 Task: Buy 1 Replacement Heads for Men's from Shave & Hair Removal section under best seller category for shipping address: Lorenzo Gonzalez, 303 Lake Floyd Circle, Hockessin, Delaware 19707, Cell Number 3022398079. Pay from credit card ending with 7965, CVV 549
Action: Mouse moved to (432, 72)
Screenshot: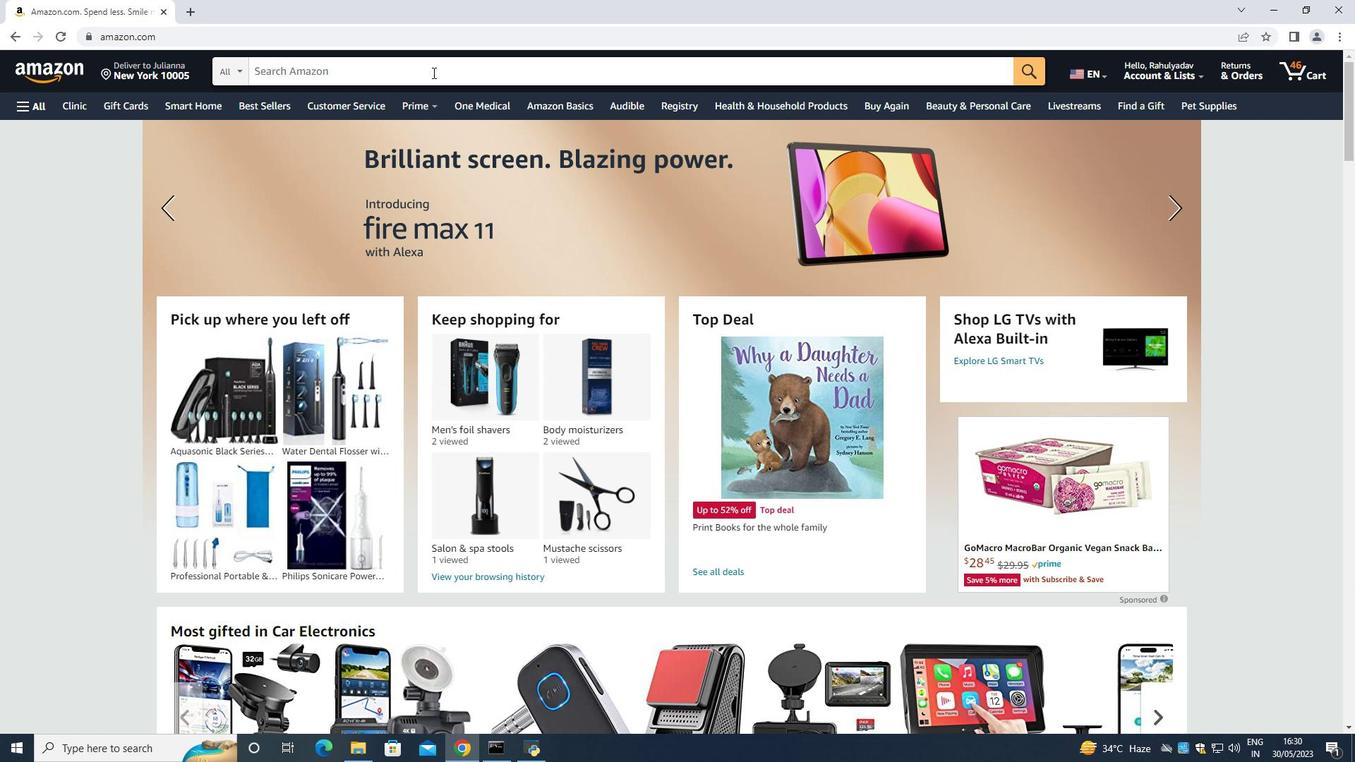 
Action: Mouse pressed left at (432, 72)
Screenshot: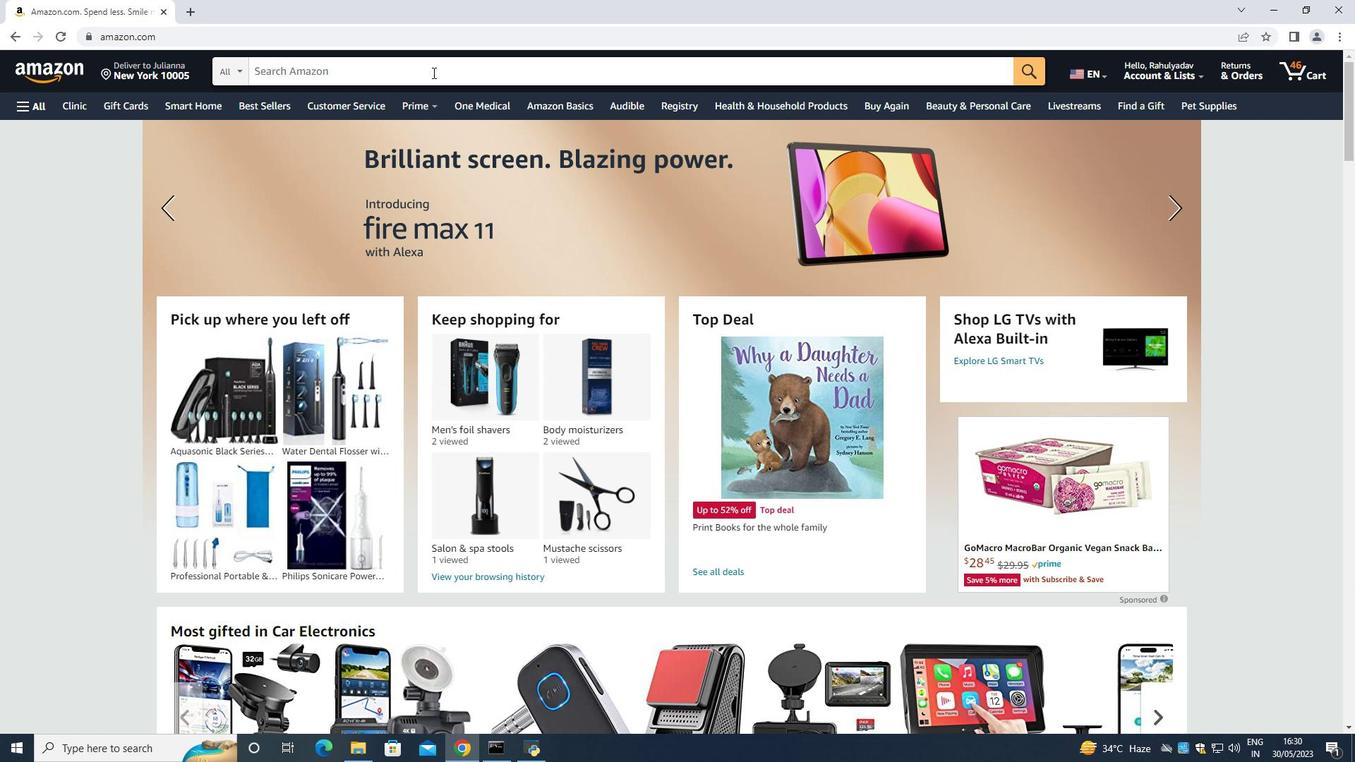 
Action: Mouse moved to (382, 80)
Screenshot: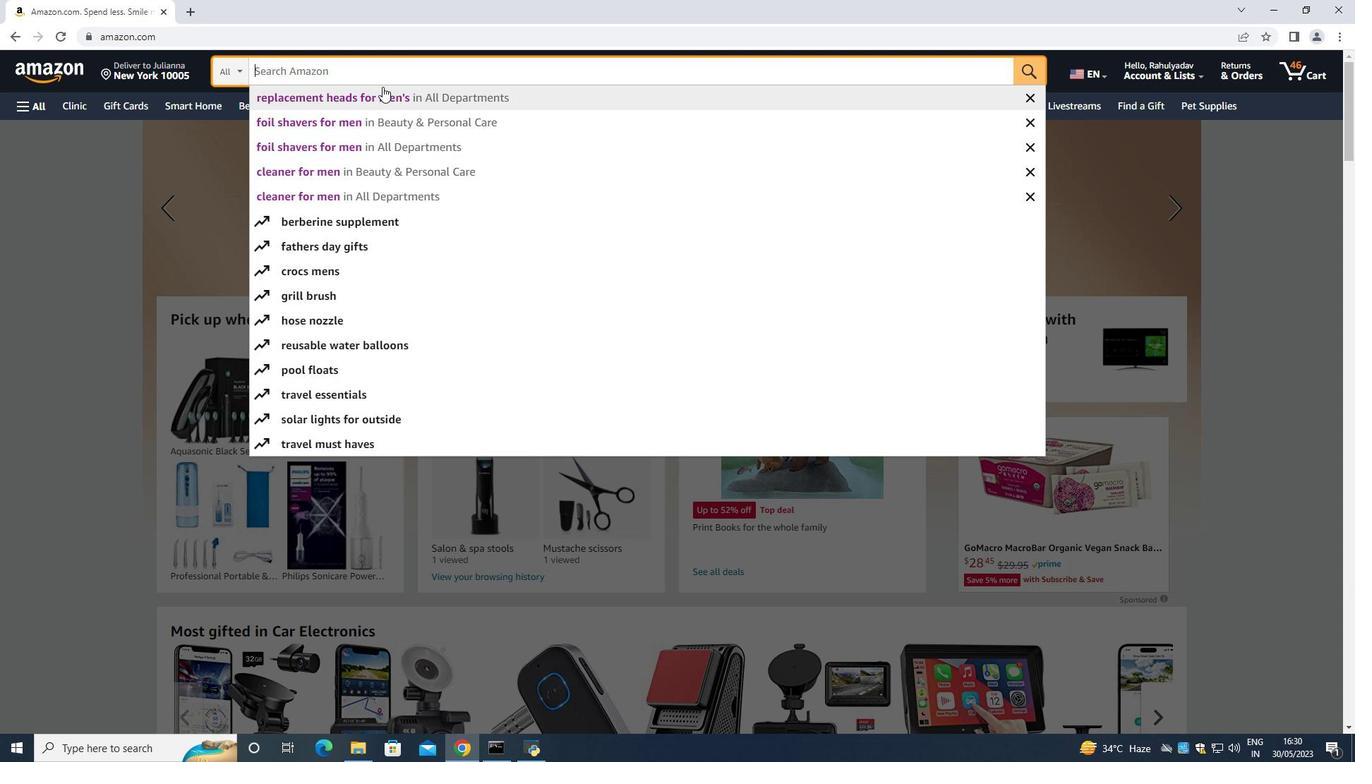 
Action: Key pressed <Key.shift>Rel
Screenshot: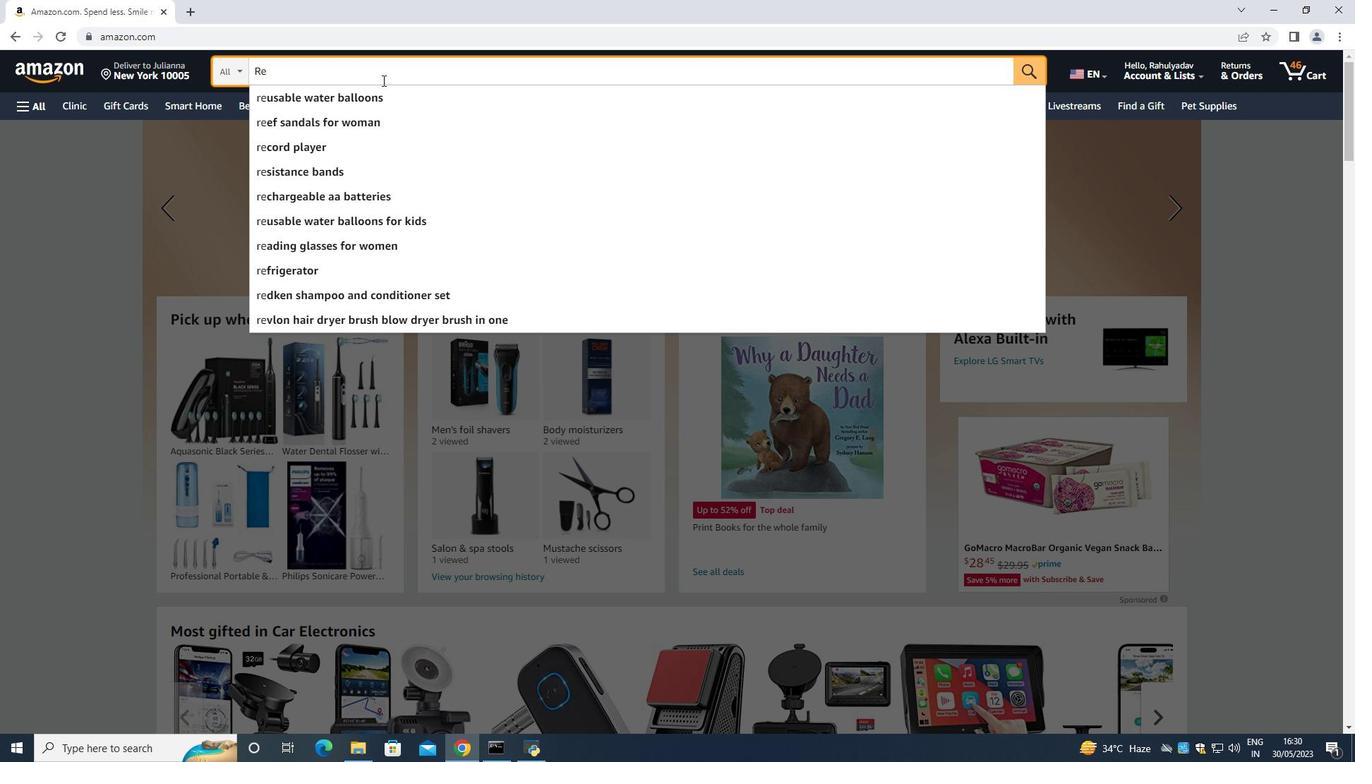 
Action: Mouse moved to (516, 140)
Screenshot: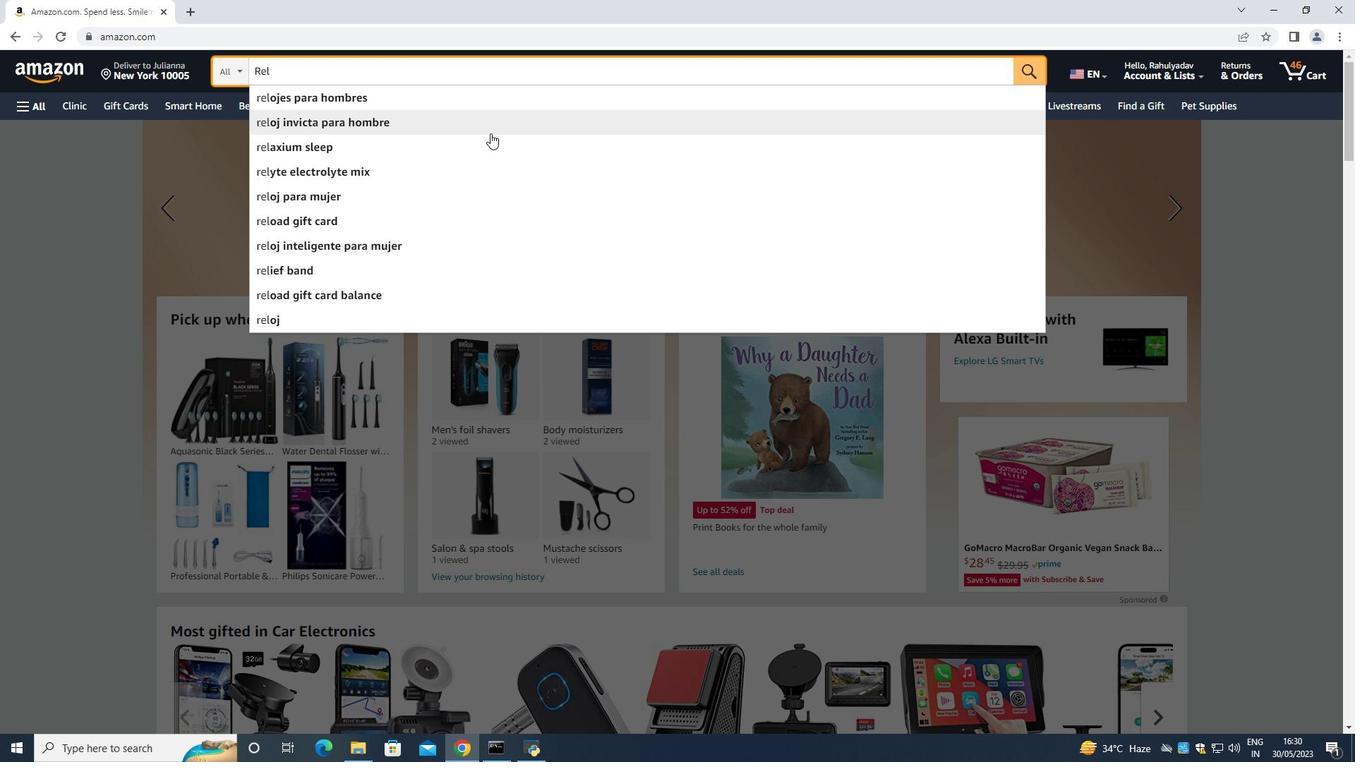 
Action: Key pressed <Key.backspace>placement<Key.space><Key.shift>Head<Key.space>for<Key.space><Key.shift>Men<Key.space><Key.enter>
Screenshot: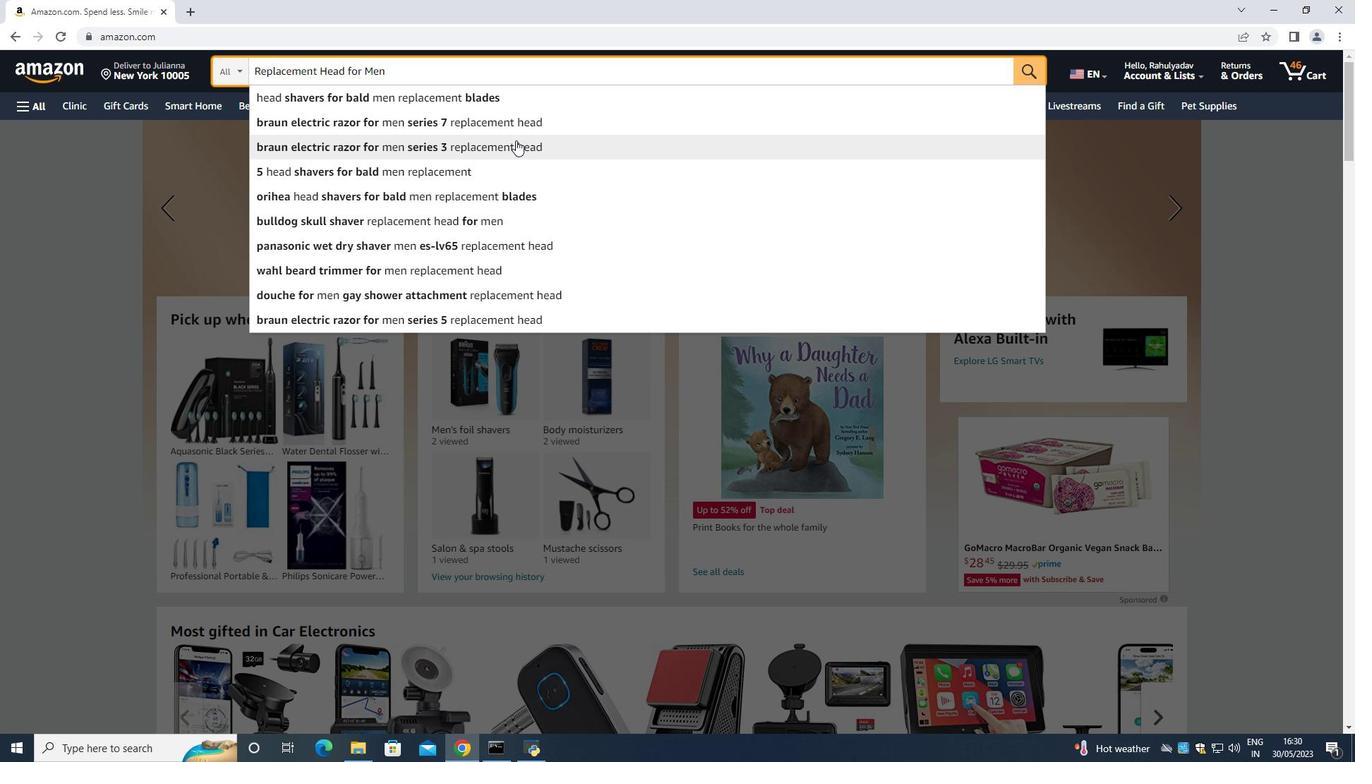 
Action: Mouse scrolled (516, 141) with delta (0, 0)
Screenshot: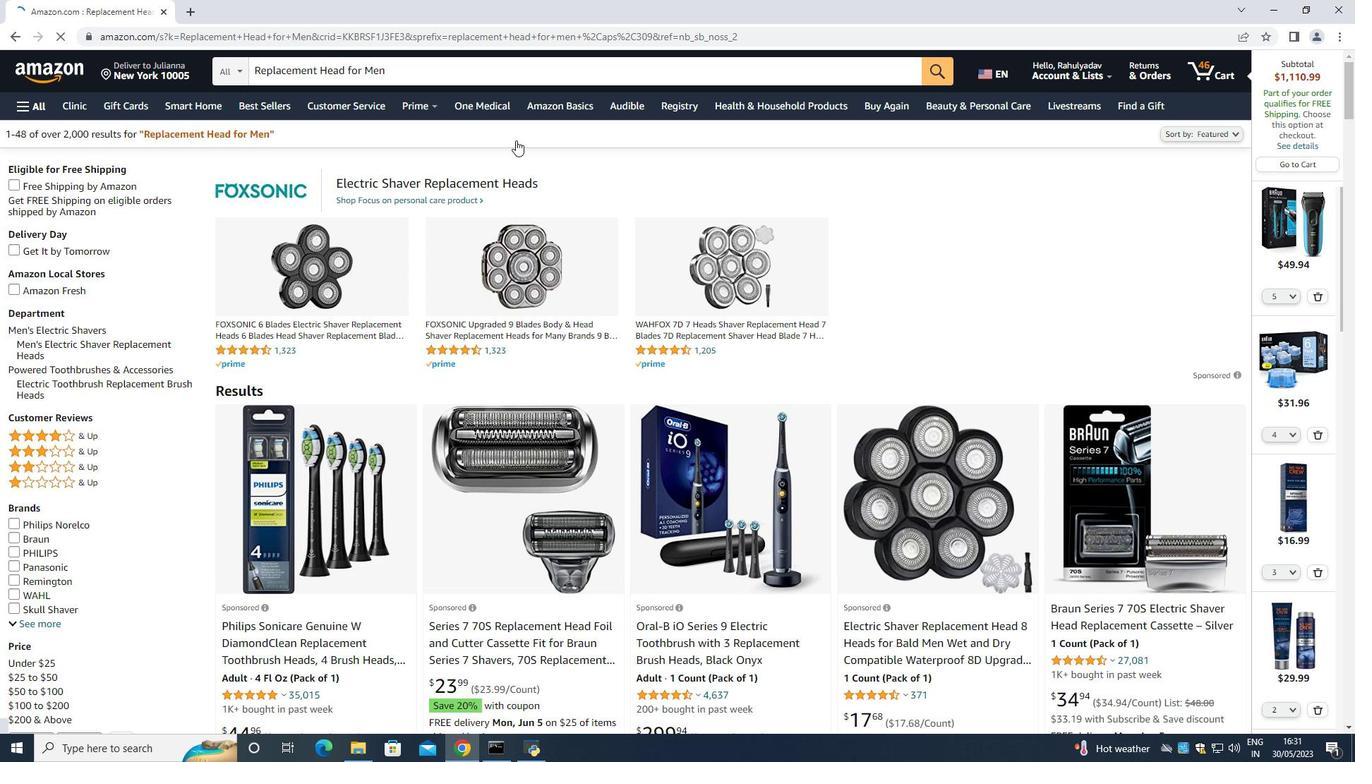 
Action: Mouse scrolled (516, 141) with delta (0, 0)
Screenshot: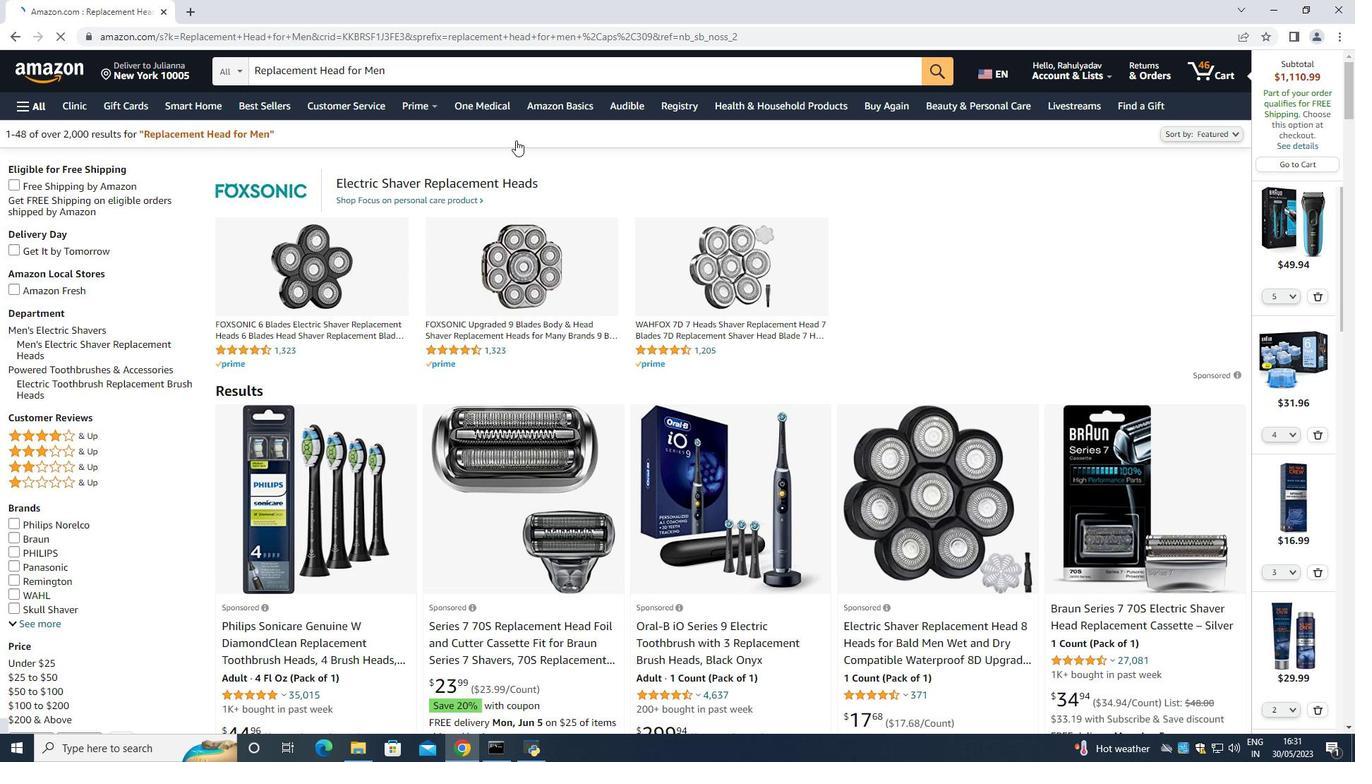 
Action: Mouse moved to (514, 167)
Screenshot: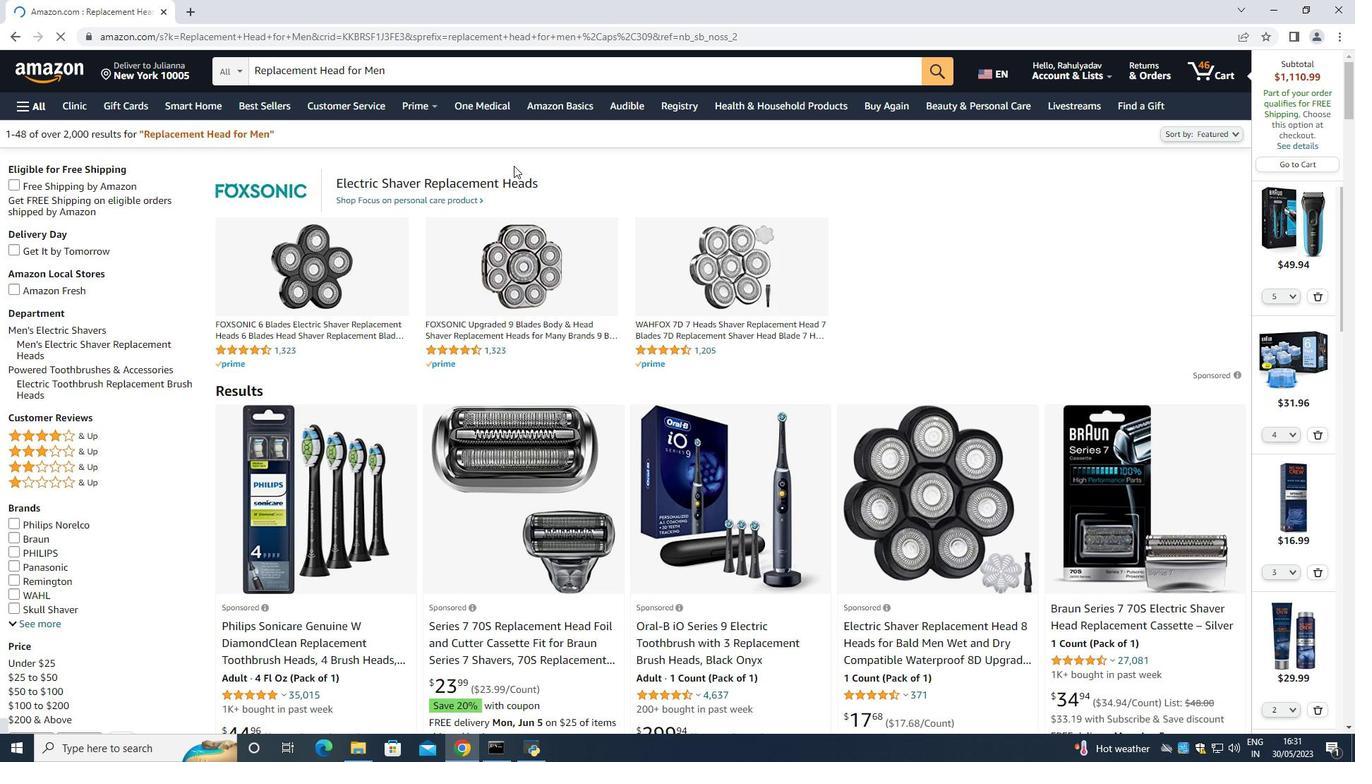 
Action: Mouse scrolled (514, 166) with delta (0, 0)
Screenshot: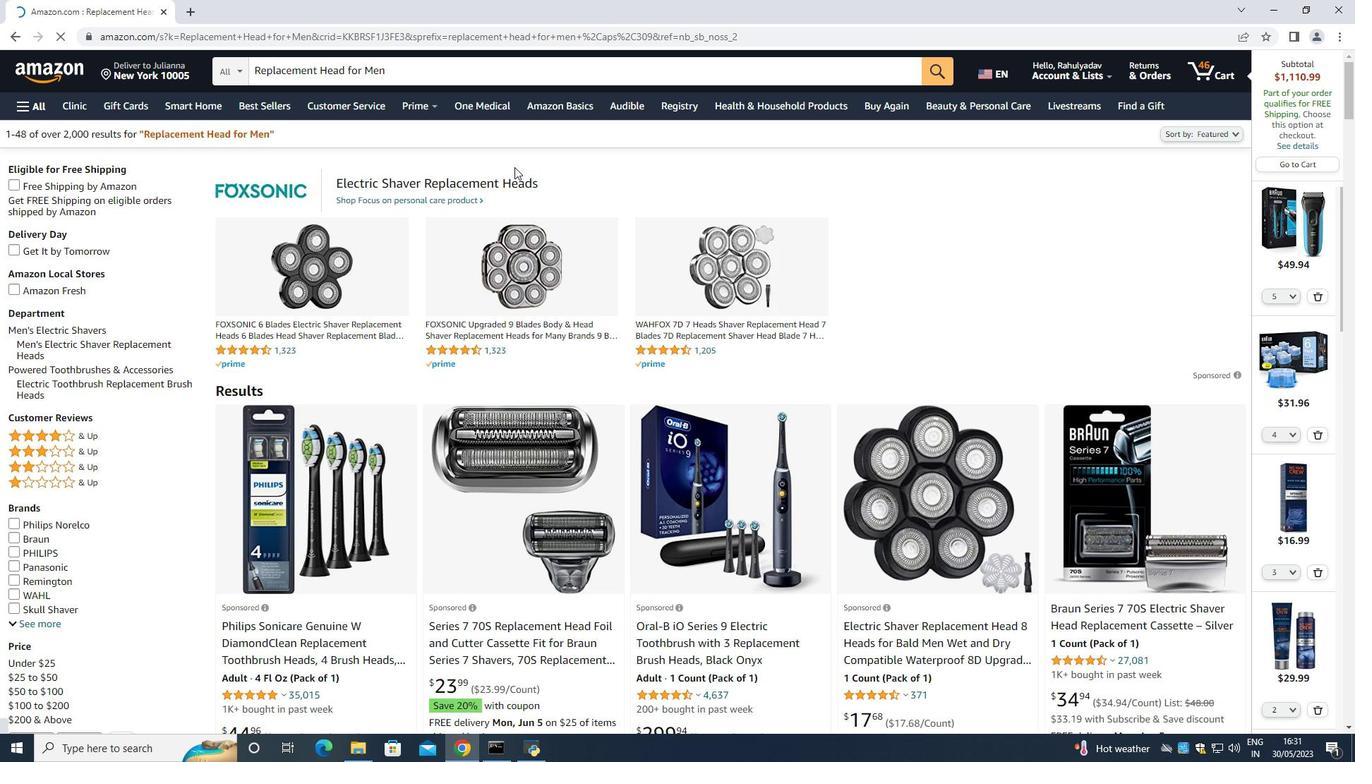 
Action: Mouse moved to (517, 226)
Screenshot: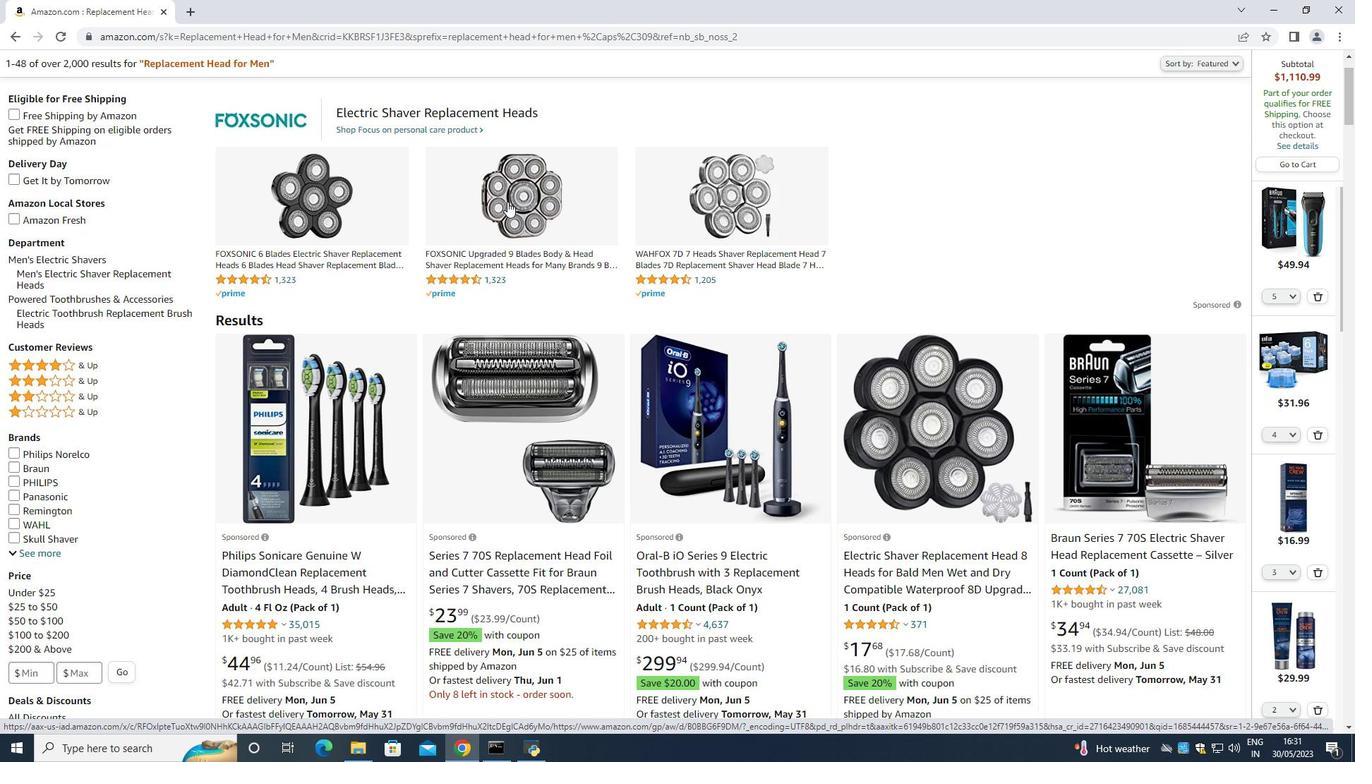 
Action: Mouse scrolled (517, 225) with delta (0, 0)
Screenshot: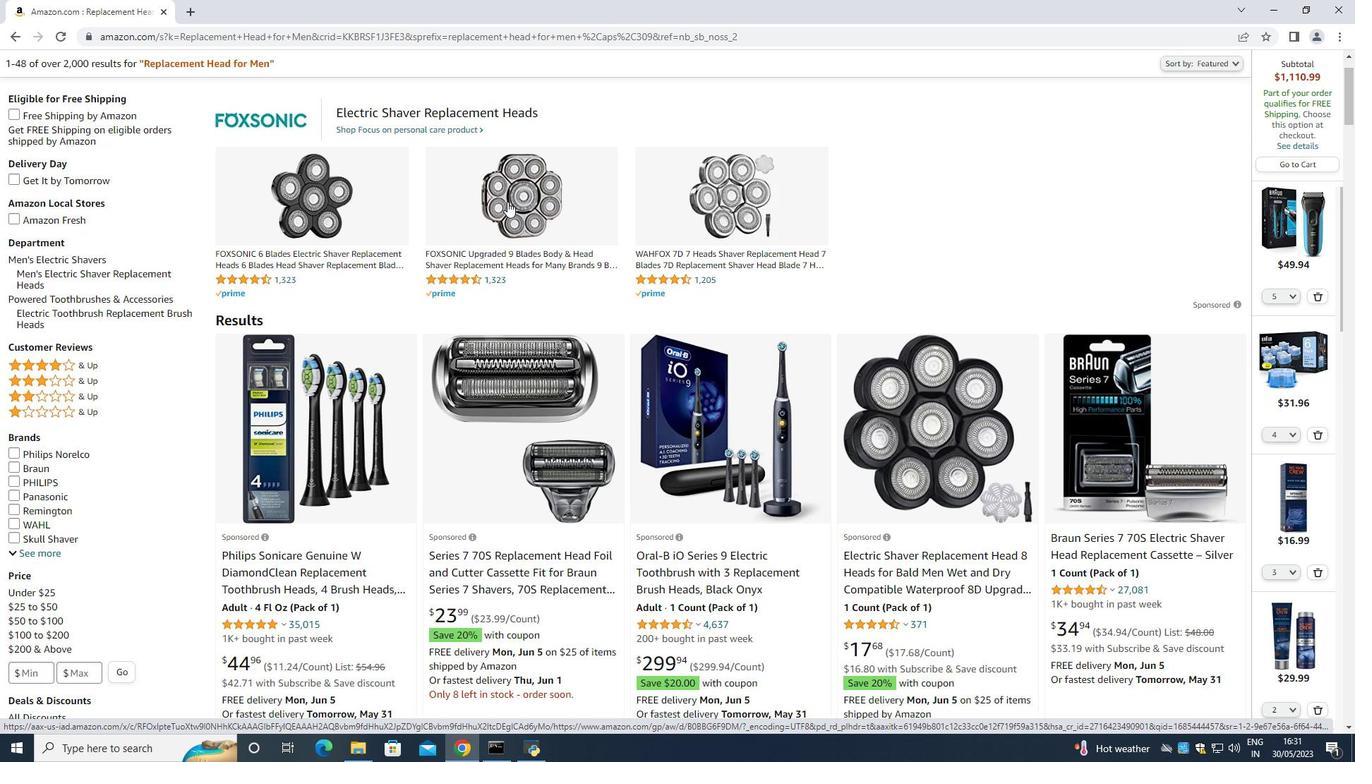 
Action: Mouse moved to (904, 490)
Screenshot: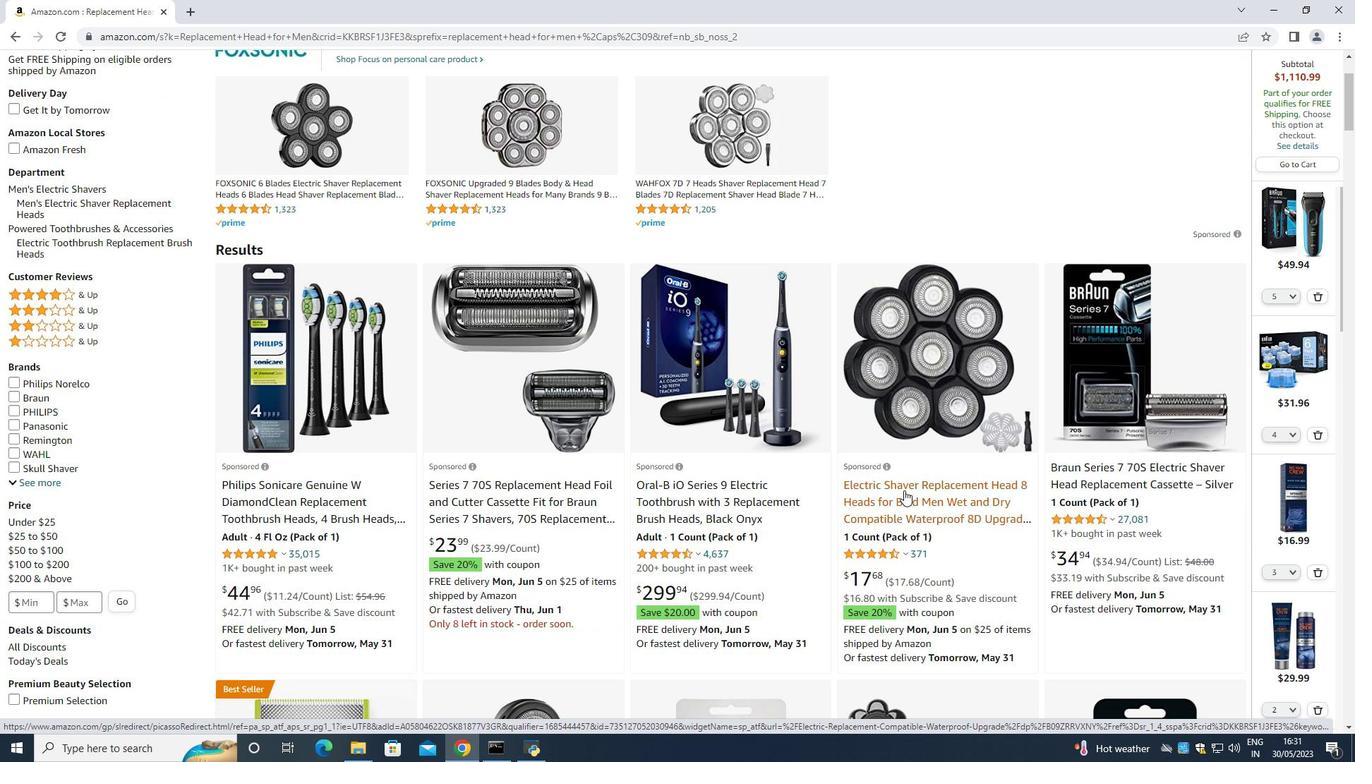 
Action: Mouse scrolled (904, 489) with delta (0, 0)
Screenshot: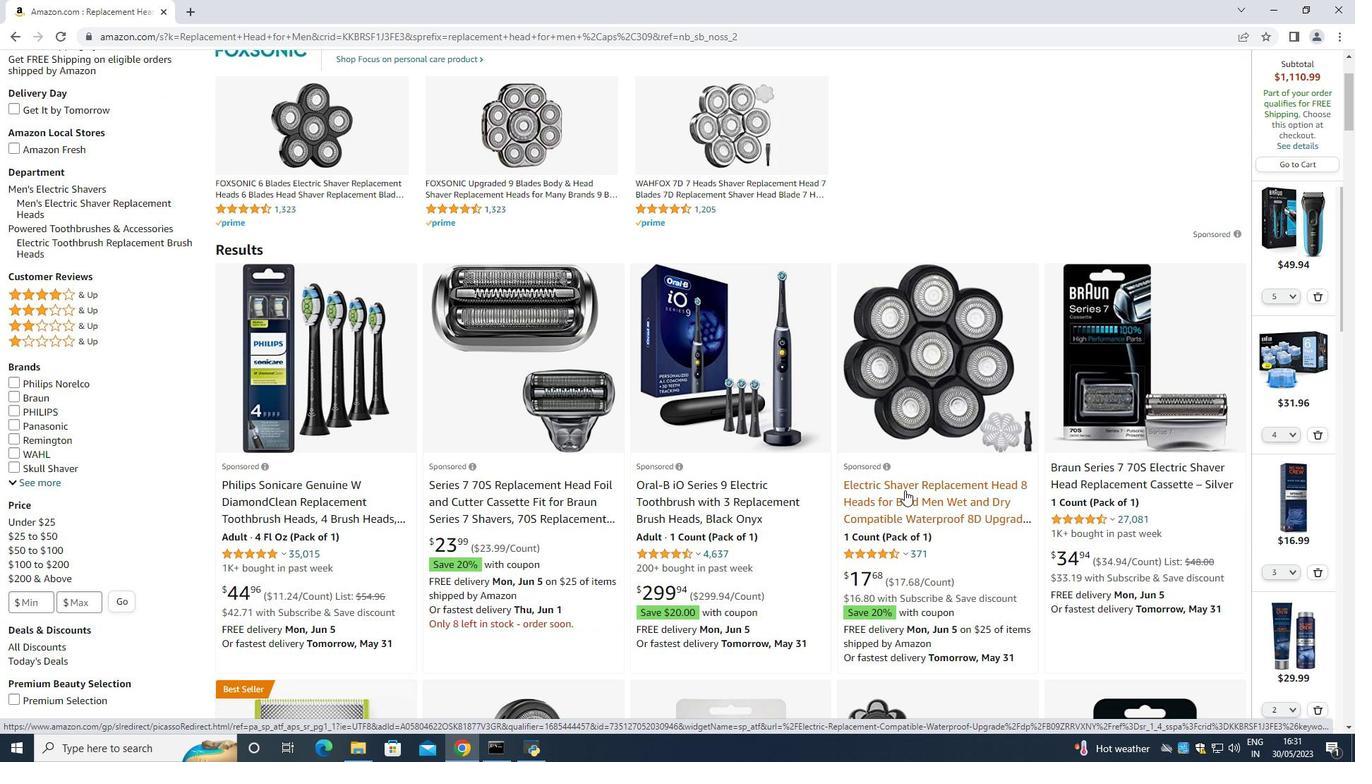 
Action: Mouse scrolled (904, 489) with delta (0, 0)
Screenshot: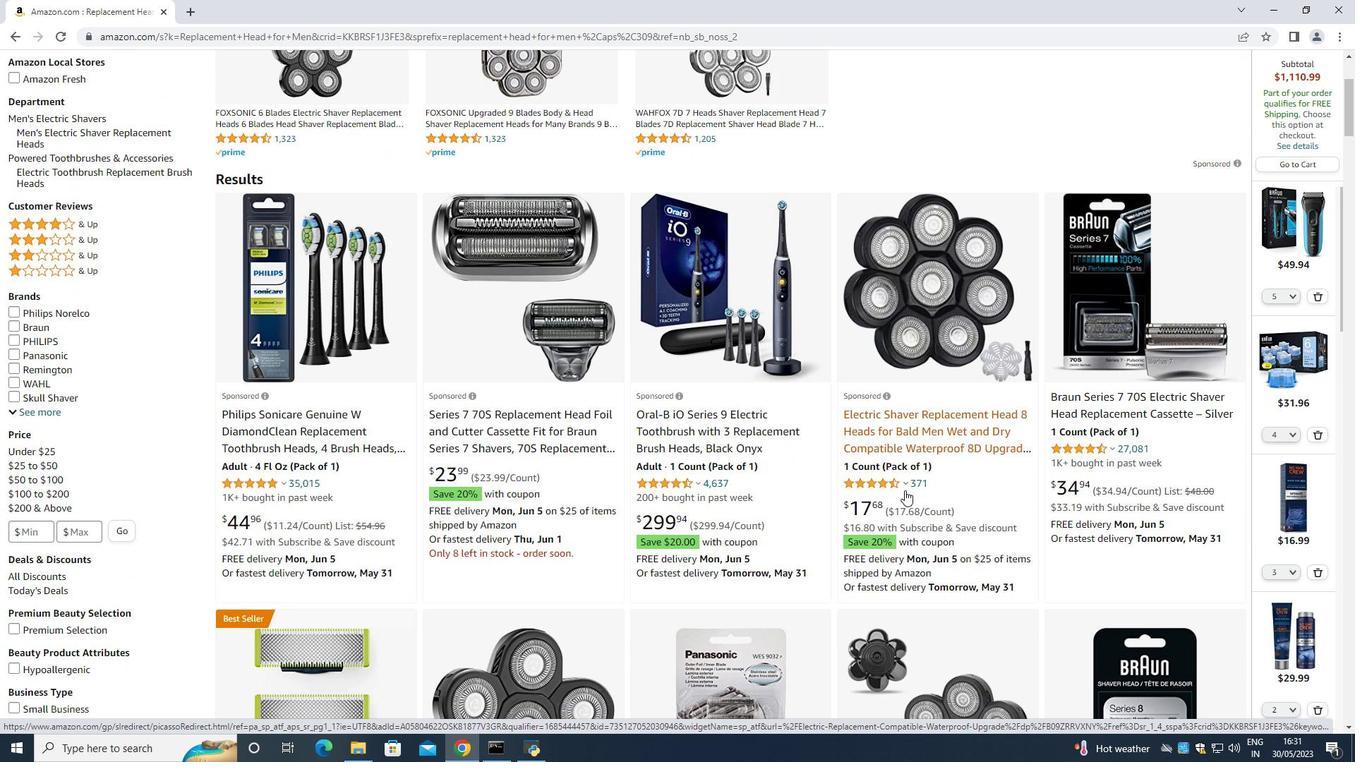 
Action: Mouse scrolled (904, 489) with delta (0, 0)
Screenshot: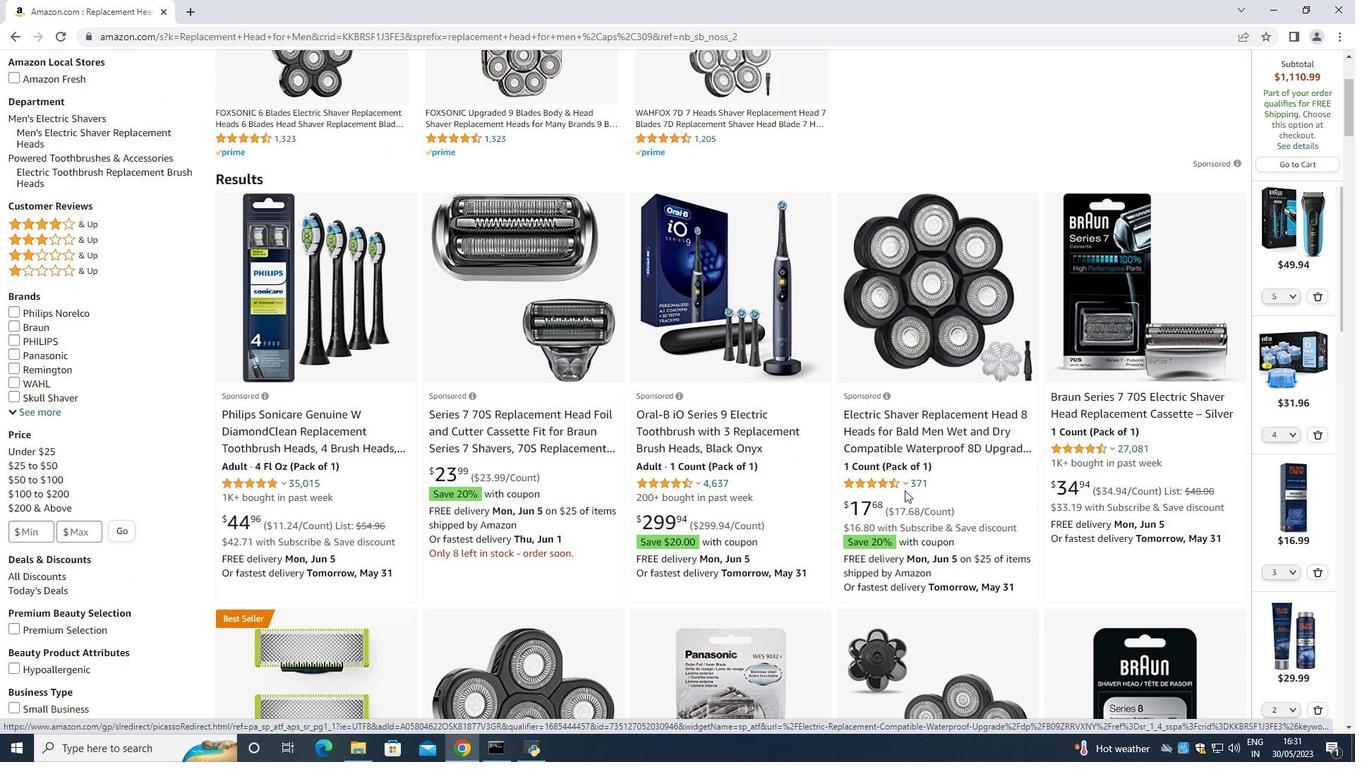 
Action: Mouse moved to (746, 471)
Screenshot: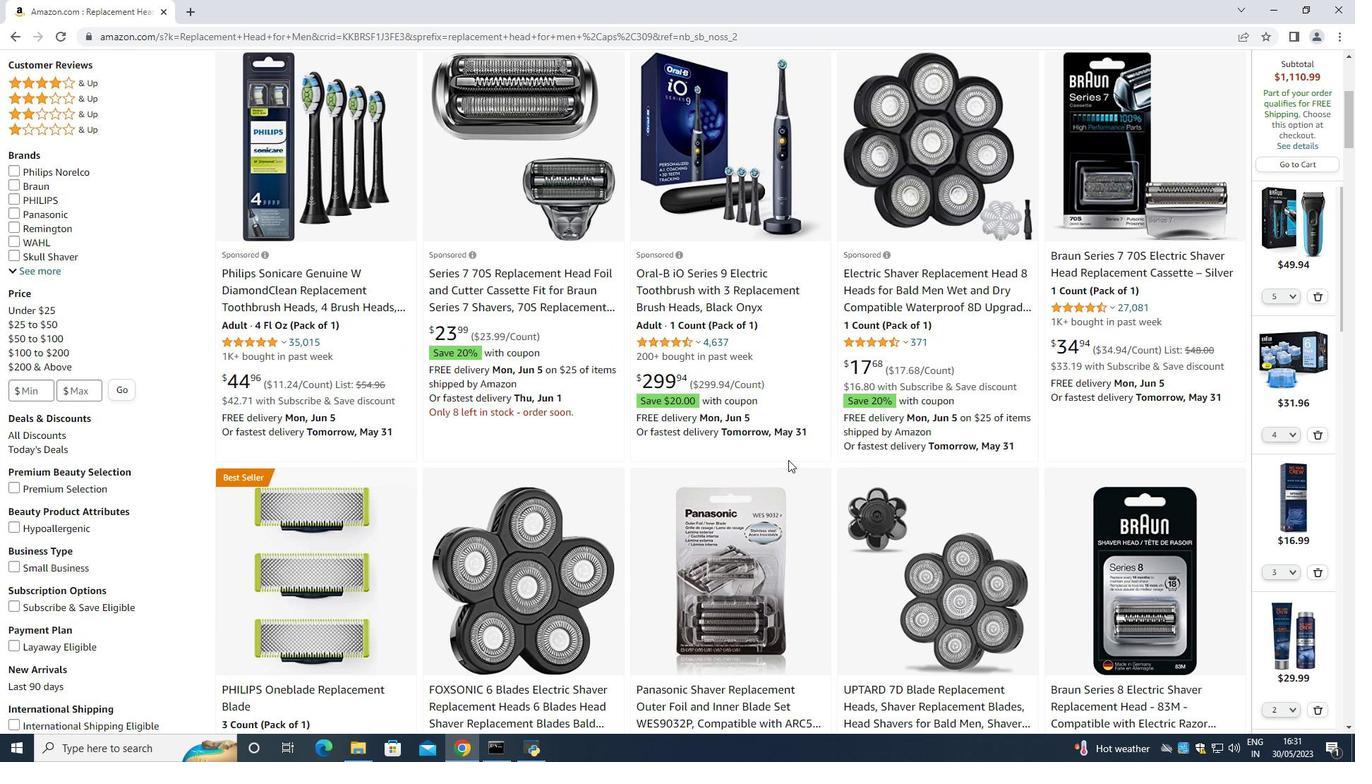 
Action: Mouse scrolled (746, 470) with delta (0, 0)
Screenshot: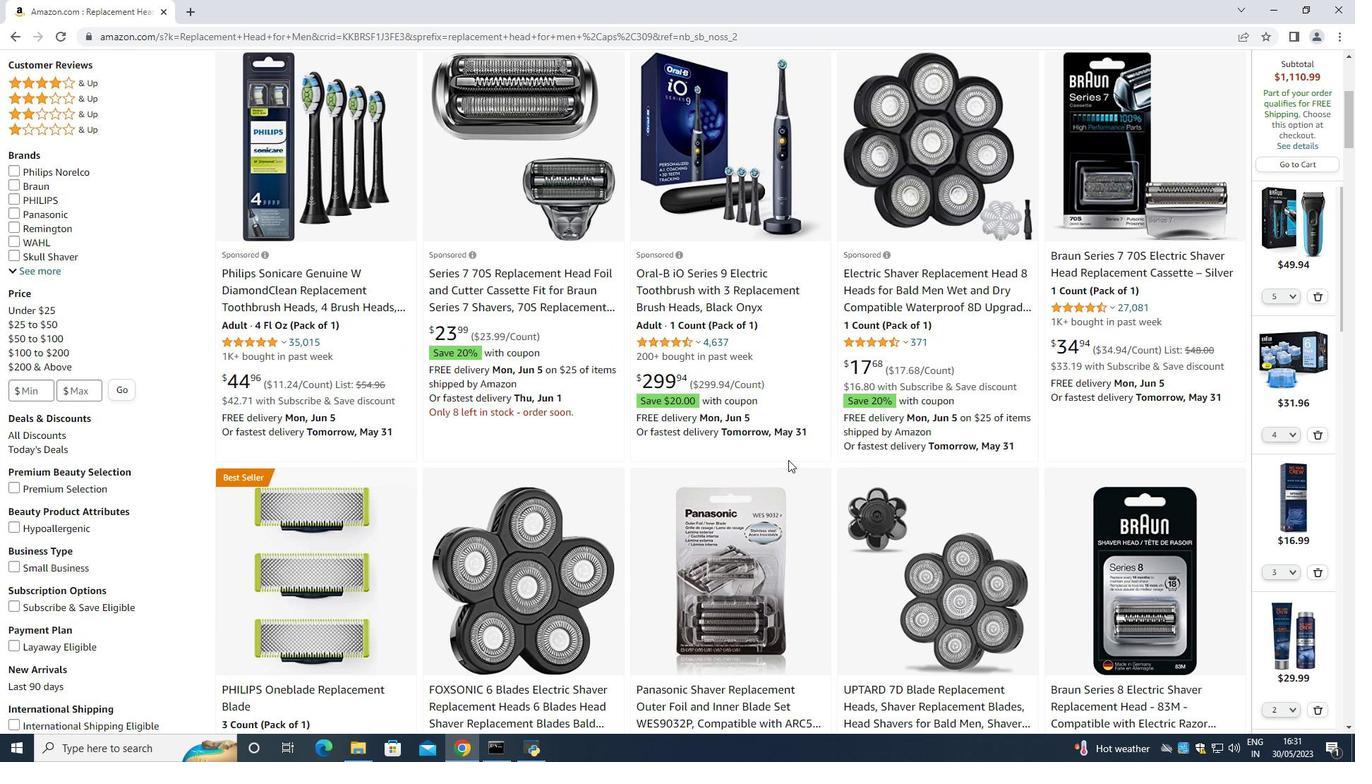 
Action: Mouse moved to (496, 422)
Screenshot: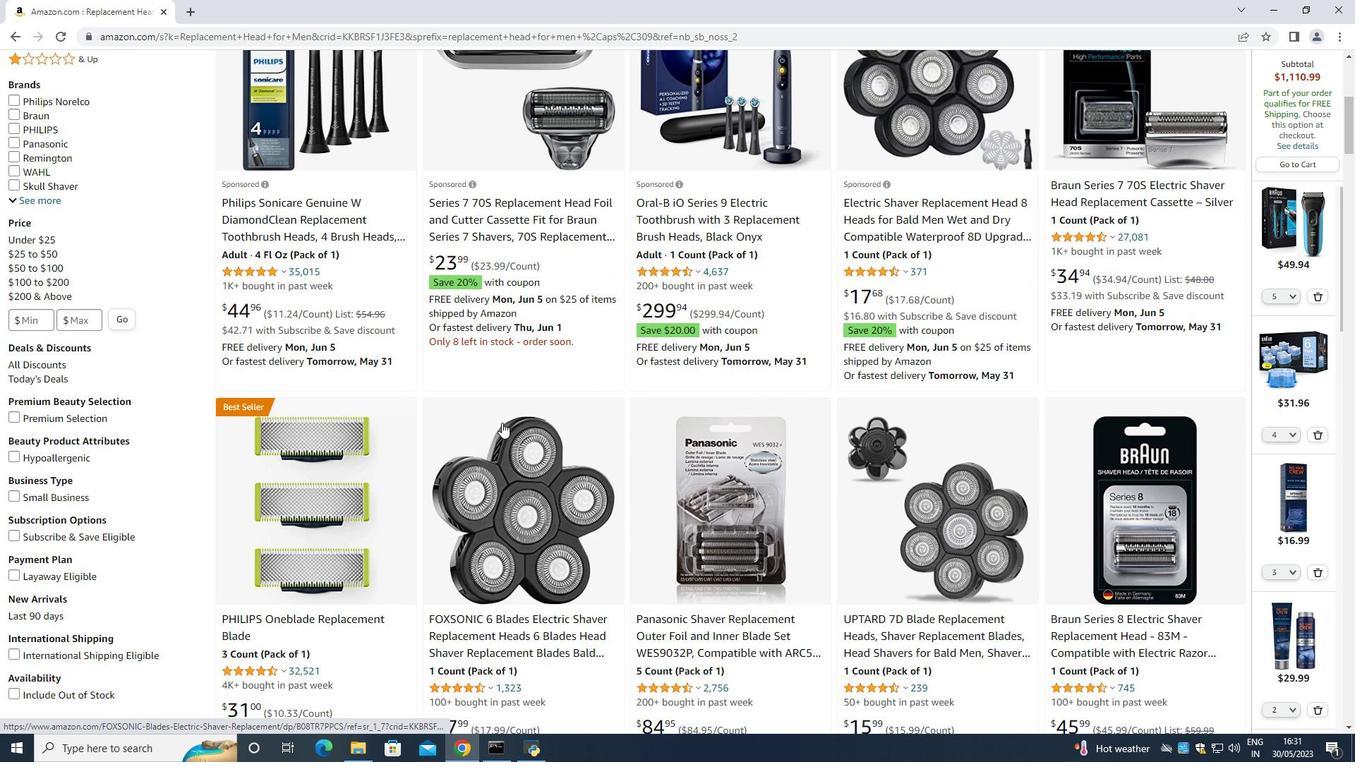 
Action: Mouse scrolled (496, 422) with delta (0, 0)
Screenshot: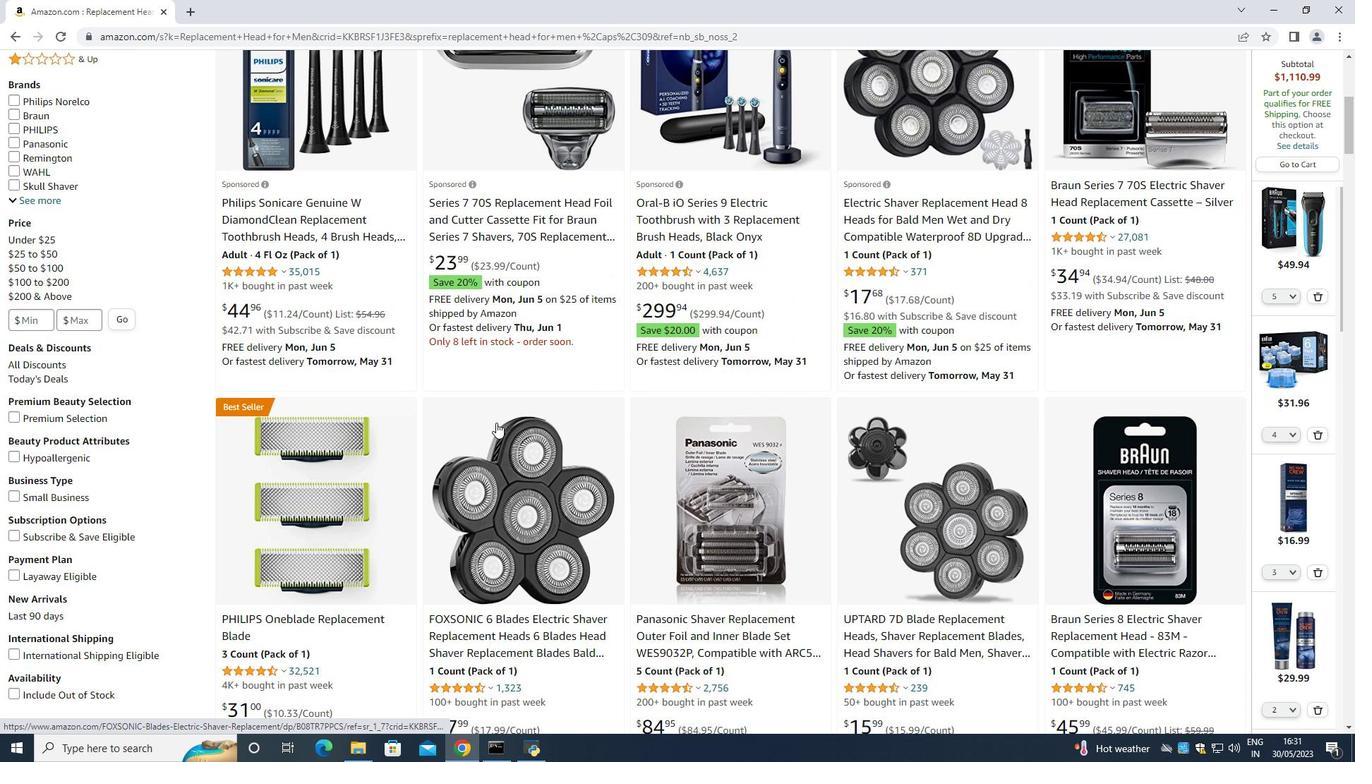 
Action: Mouse moved to (400, 440)
Screenshot: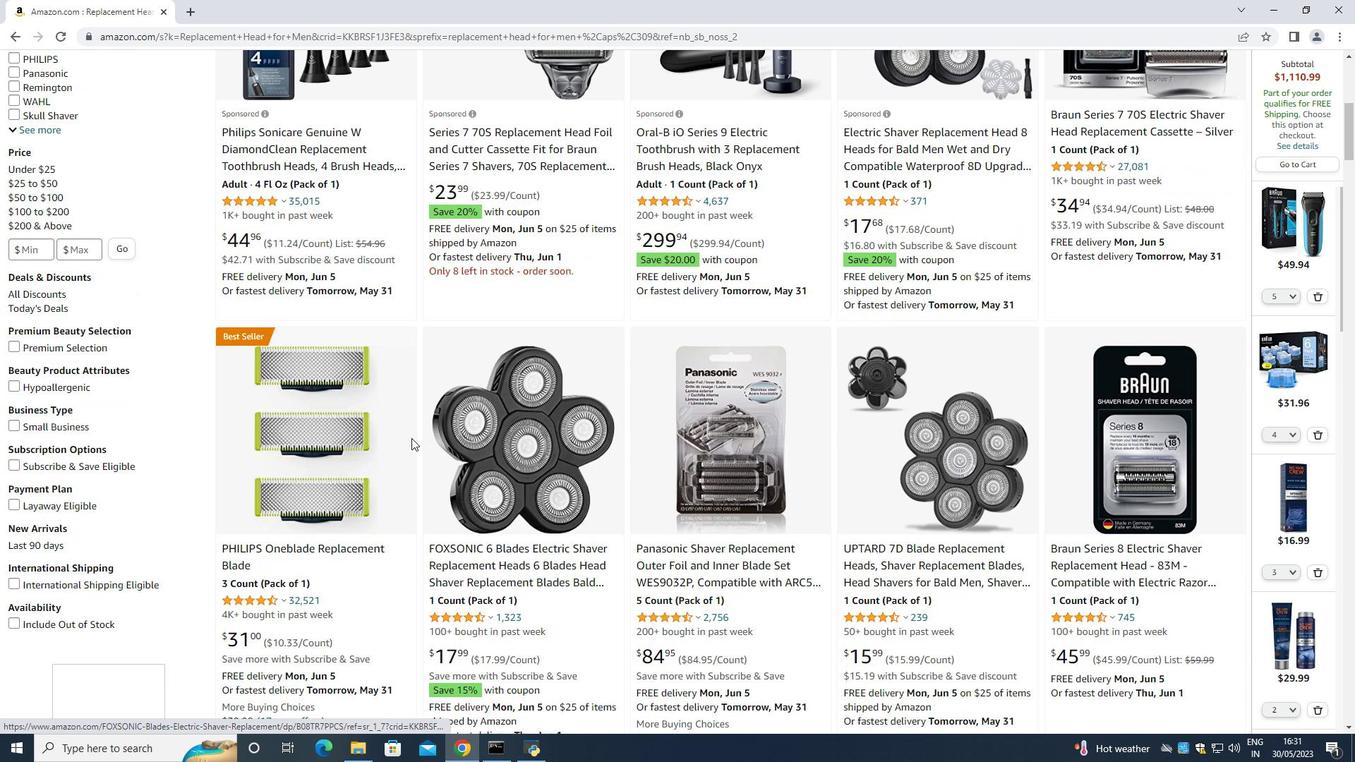 
Action: Mouse scrolled (400, 439) with delta (0, 0)
Screenshot: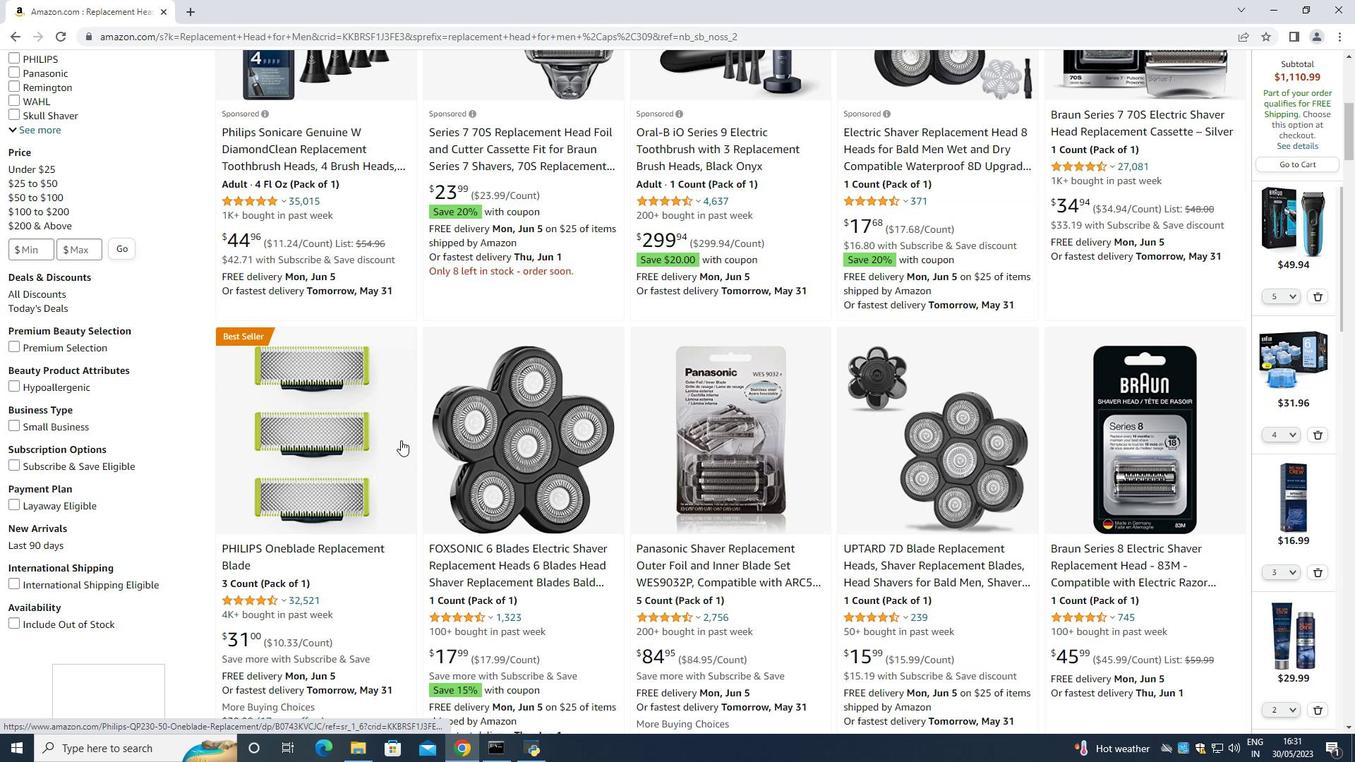 
Action: Mouse moved to (400, 441)
Screenshot: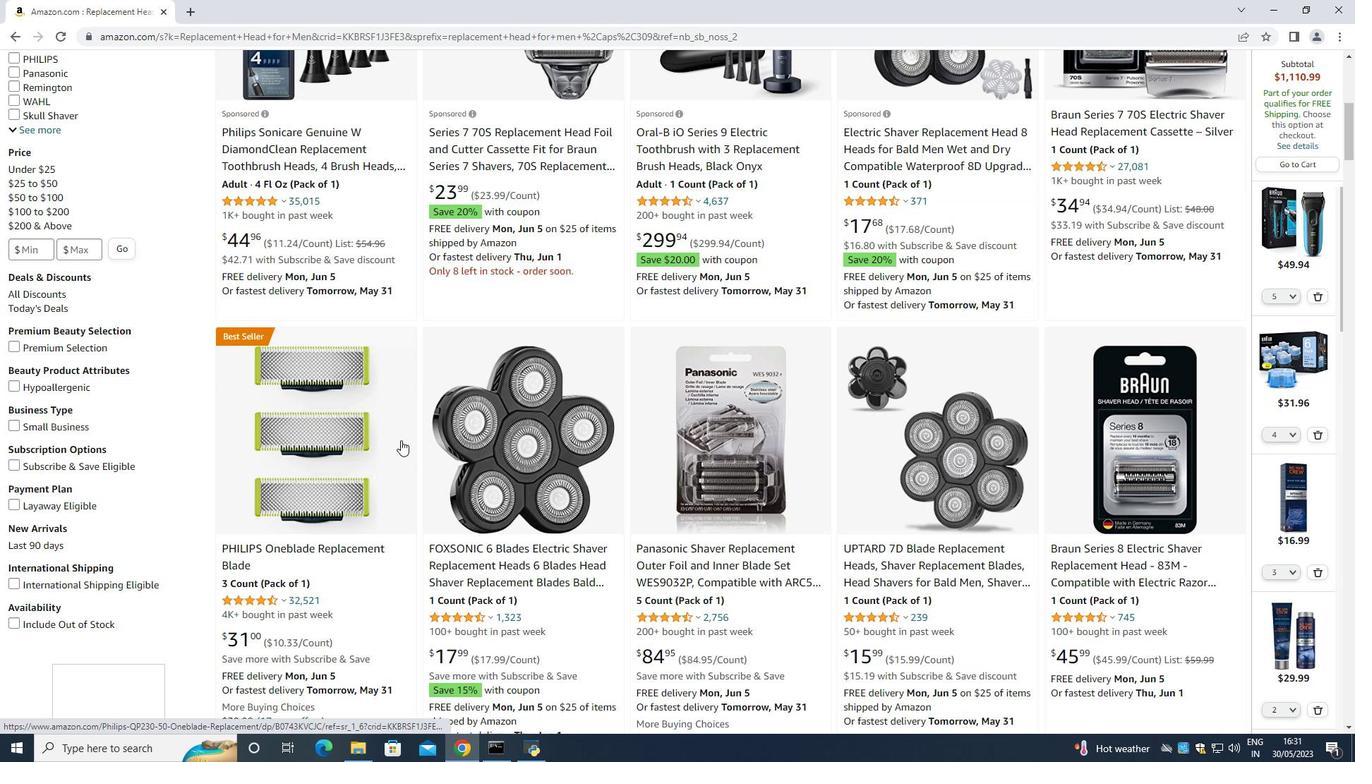 
Action: Mouse scrolled (400, 440) with delta (0, 0)
Screenshot: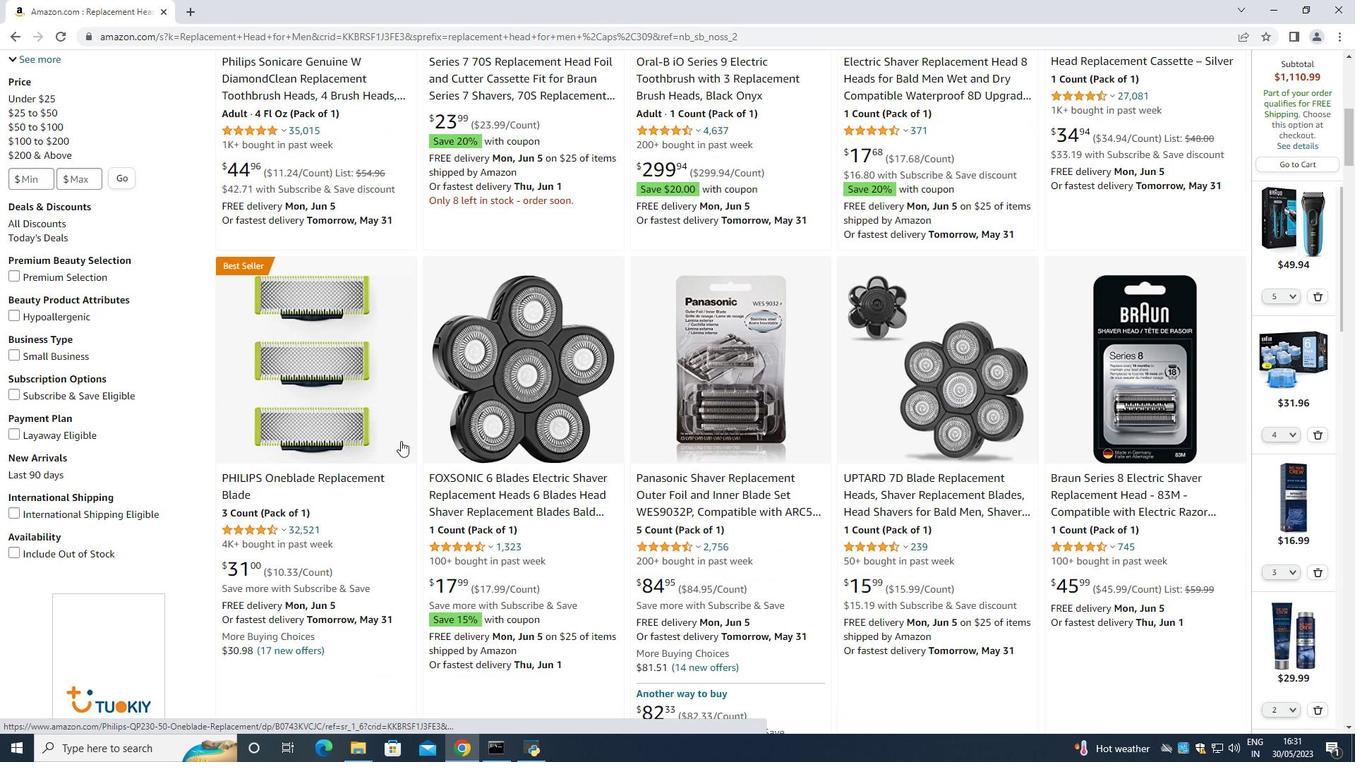 
Action: Mouse scrolled (400, 440) with delta (0, 0)
Screenshot: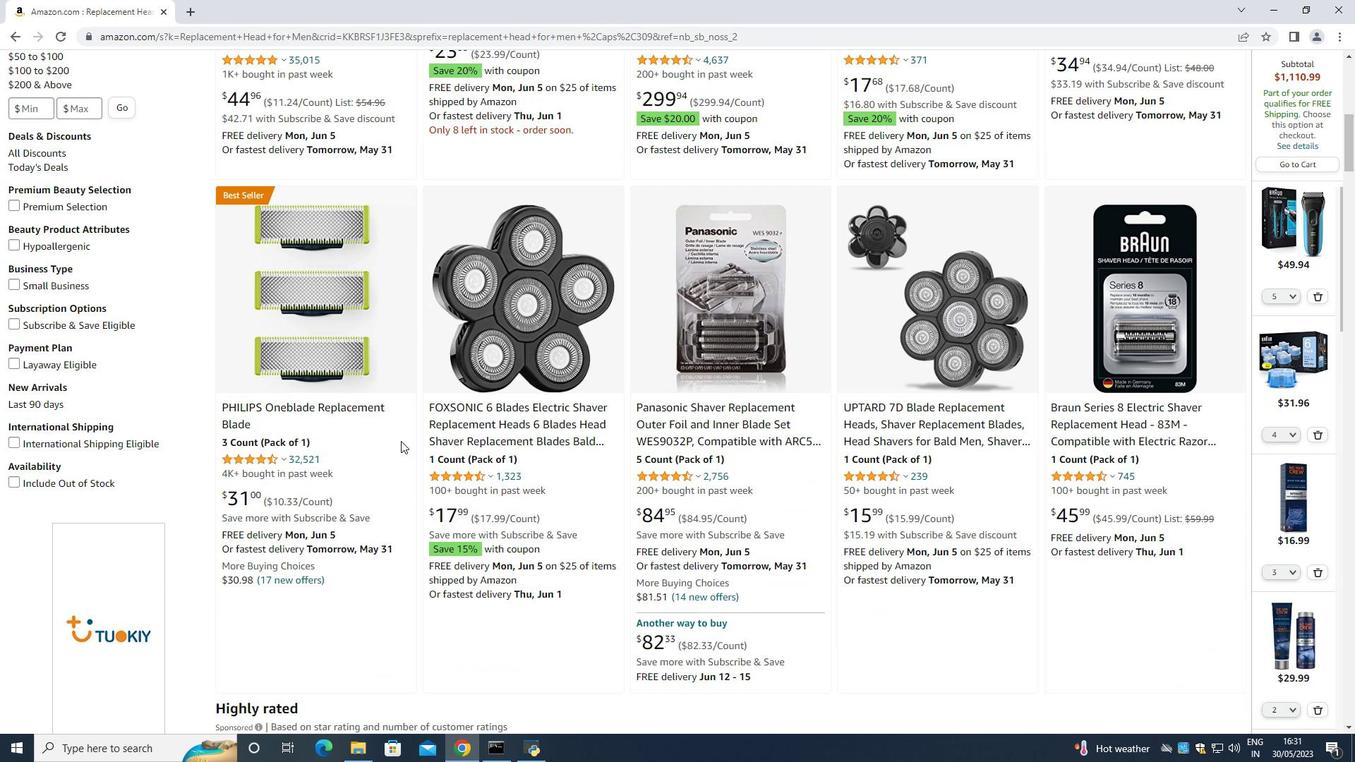 
Action: Mouse scrolled (400, 440) with delta (0, 0)
Screenshot: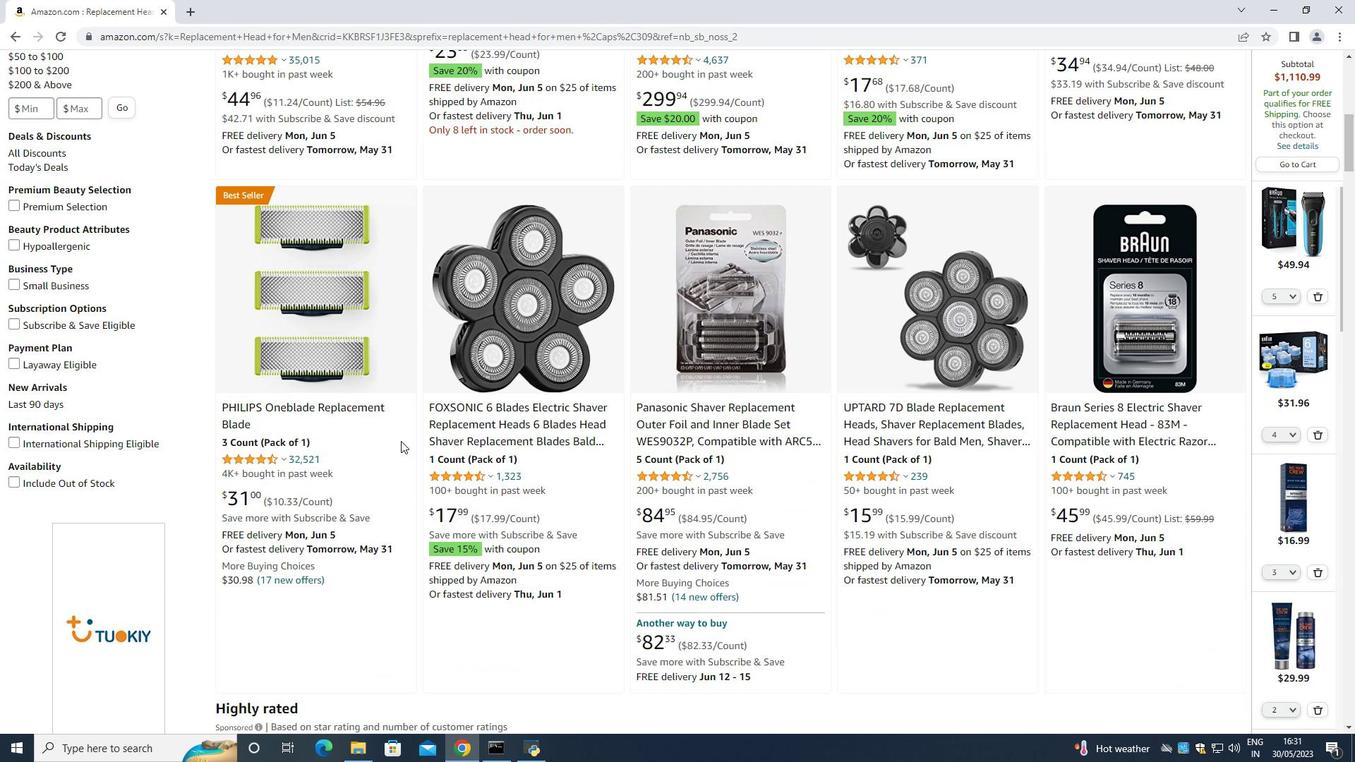 
Action: Mouse scrolled (400, 440) with delta (0, 0)
Screenshot: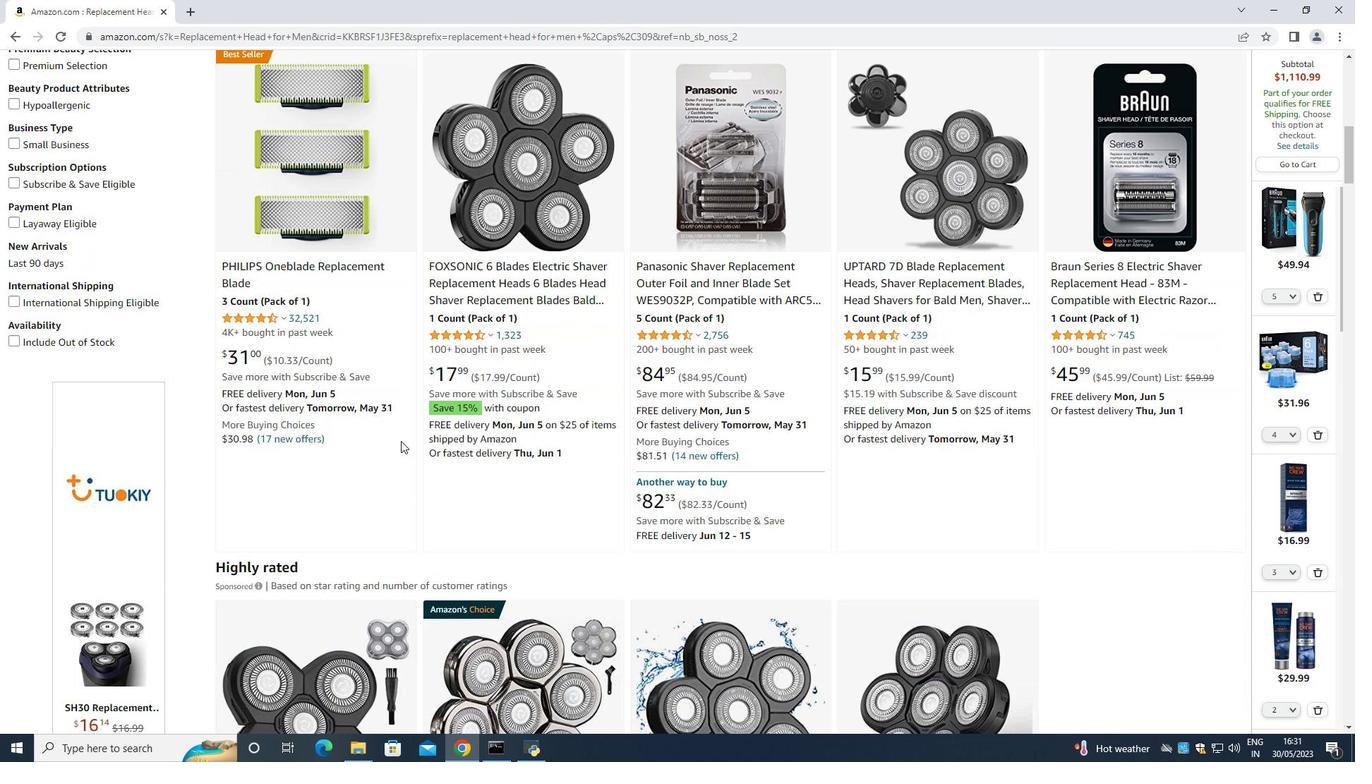 
Action: Mouse scrolled (400, 440) with delta (0, 0)
Screenshot: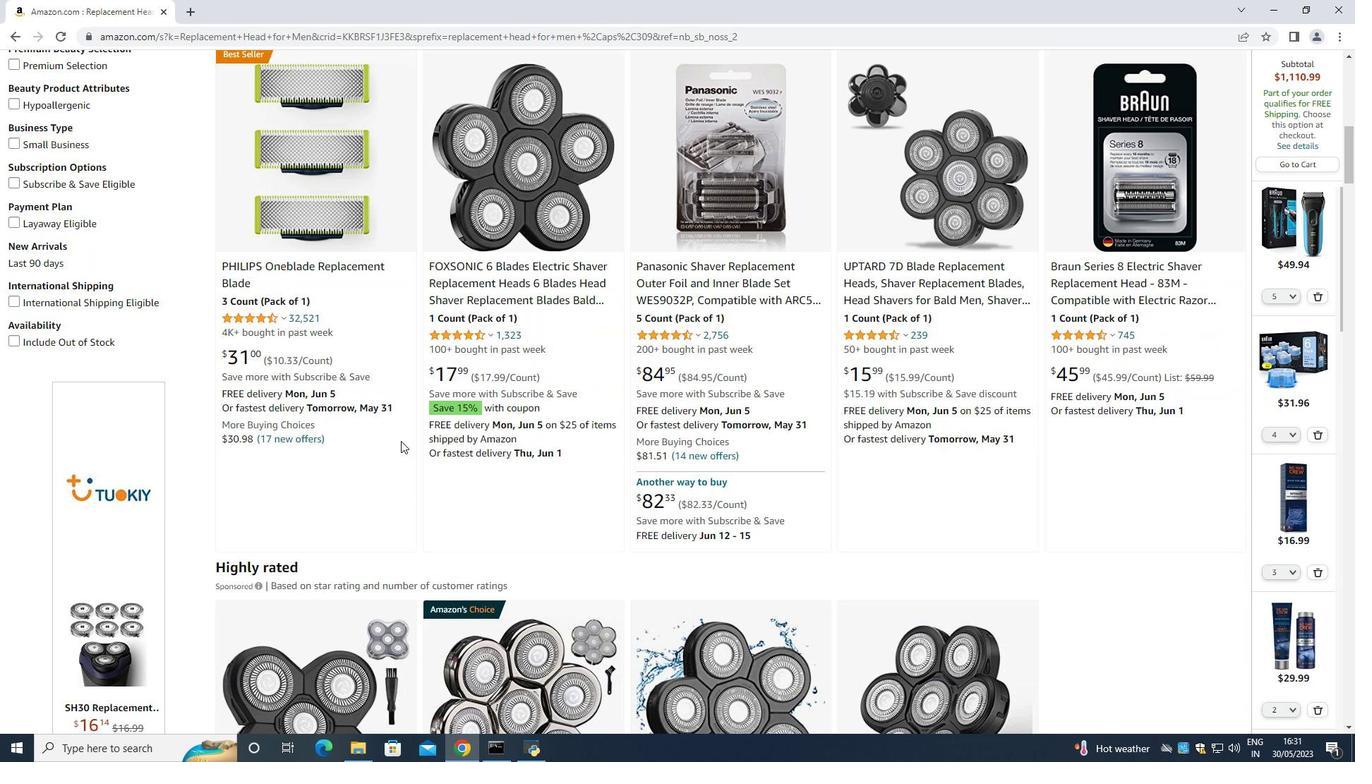 
Action: Mouse scrolled (400, 440) with delta (0, 0)
Screenshot: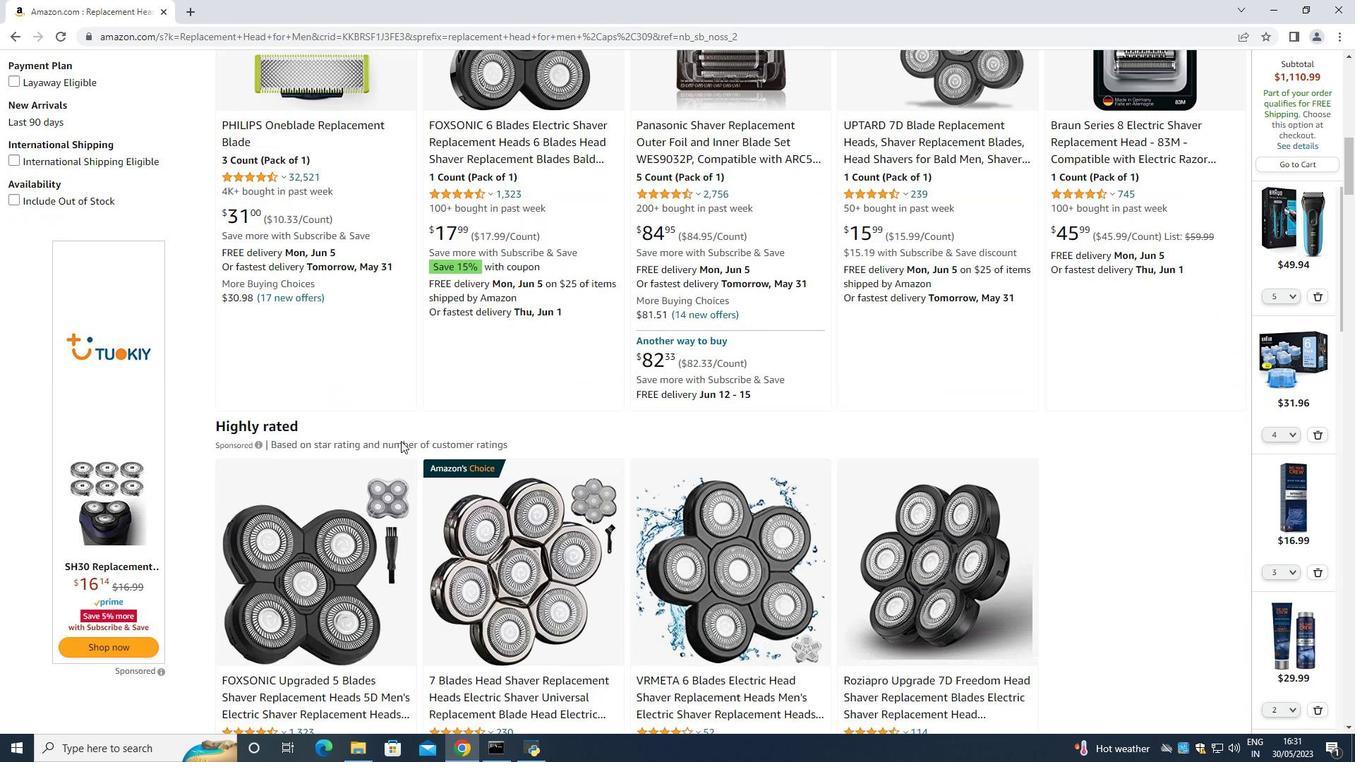 
Action: Mouse scrolled (400, 440) with delta (0, 0)
Screenshot: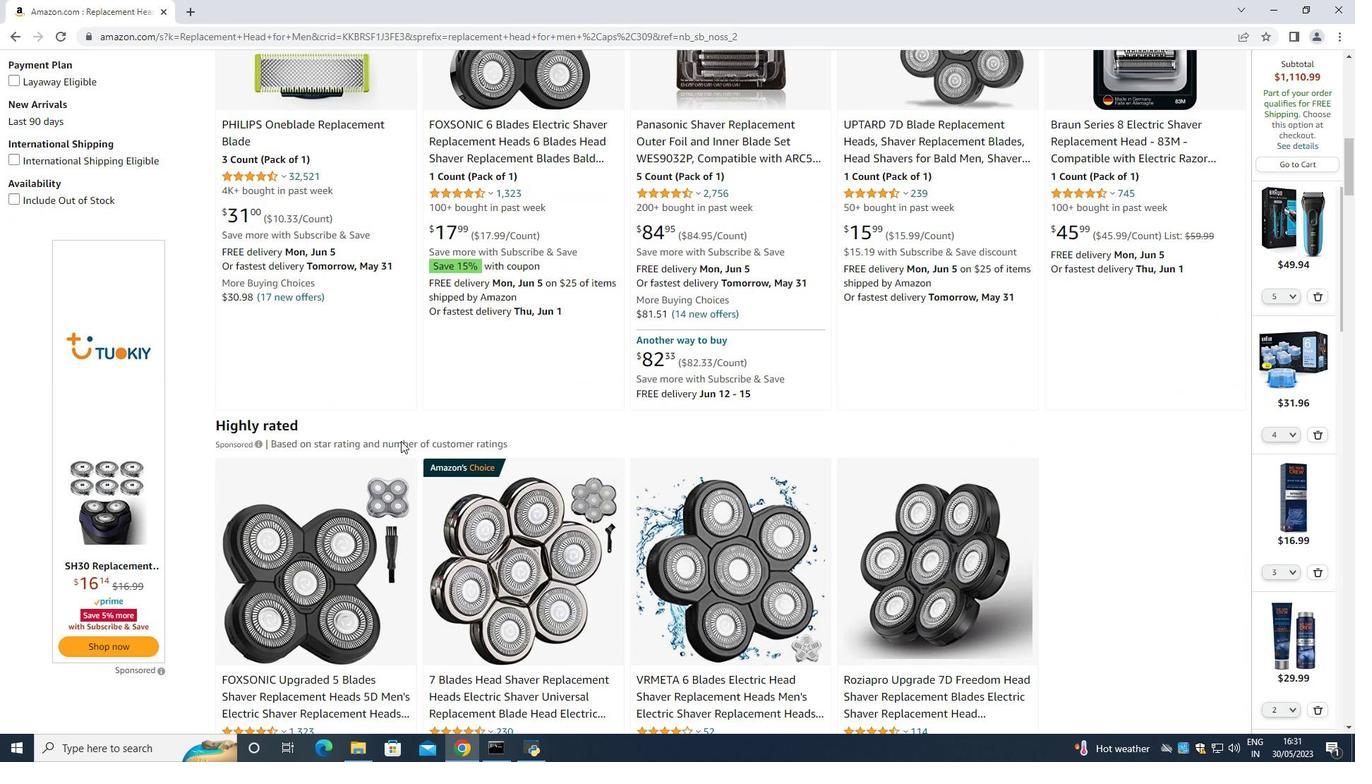 
Action: Mouse scrolled (400, 440) with delta (0, 0)
Screenshot: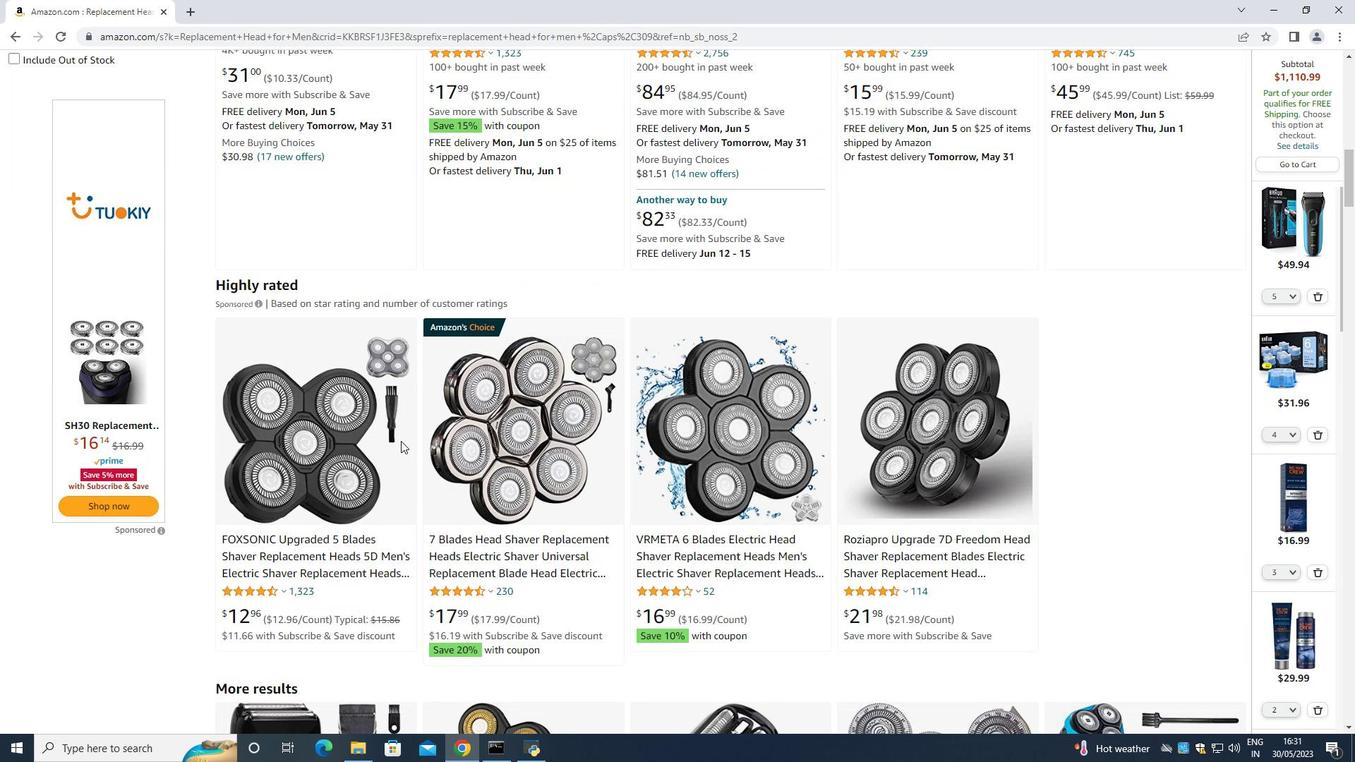 
Action: Mouse scrolled (400, 440) with delta (0, 0)
Screenshot: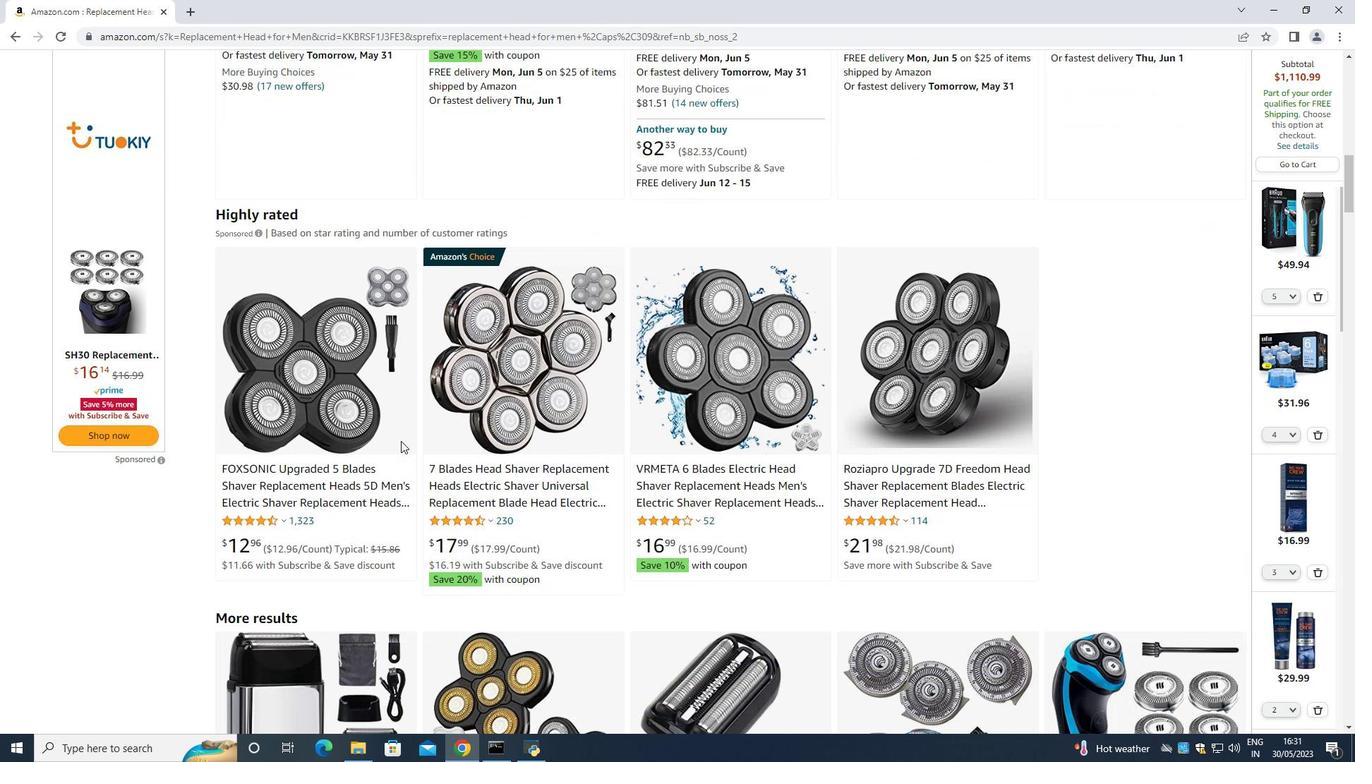 
Action: Mouse scrolled (400, 440) with delta (0, 0)
Screenshot: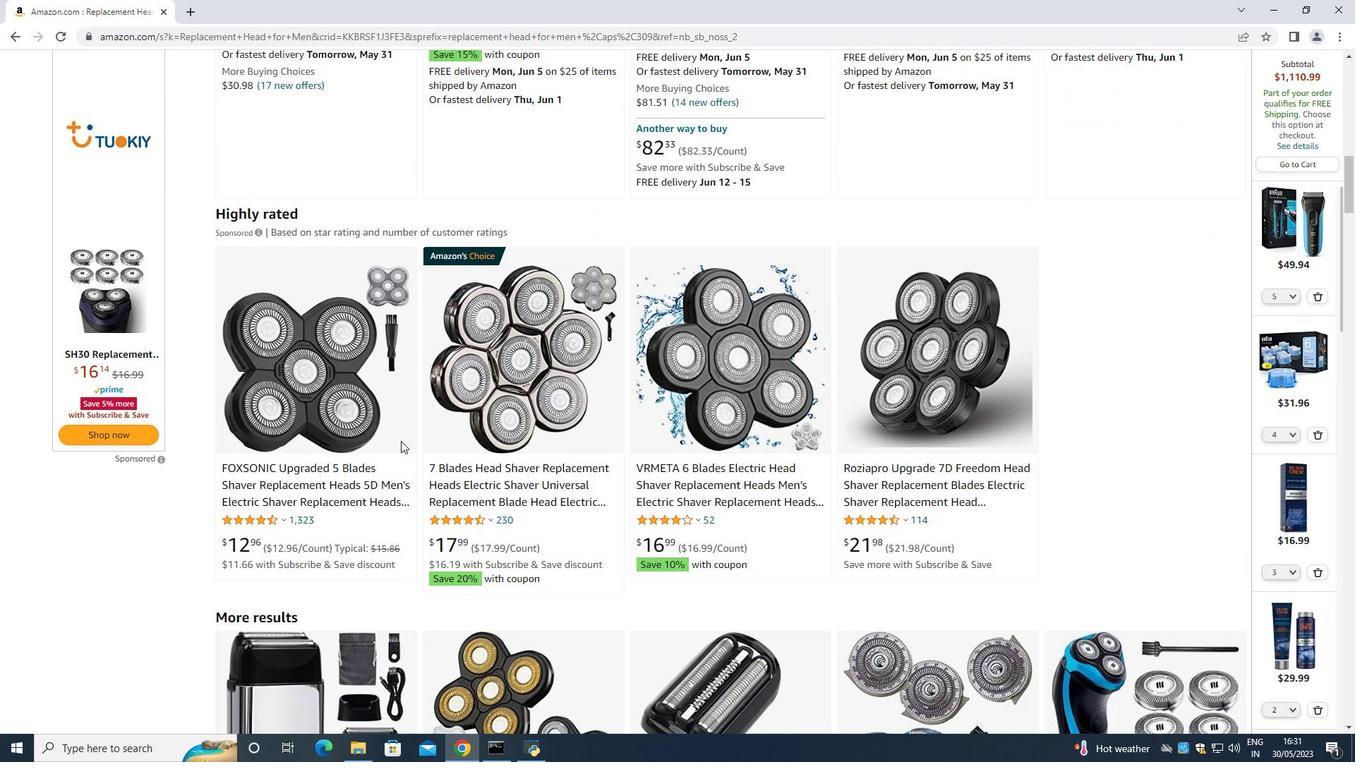 
Action: Mouse scrolled (400, 440) with delta (0, 0)
Screenshot: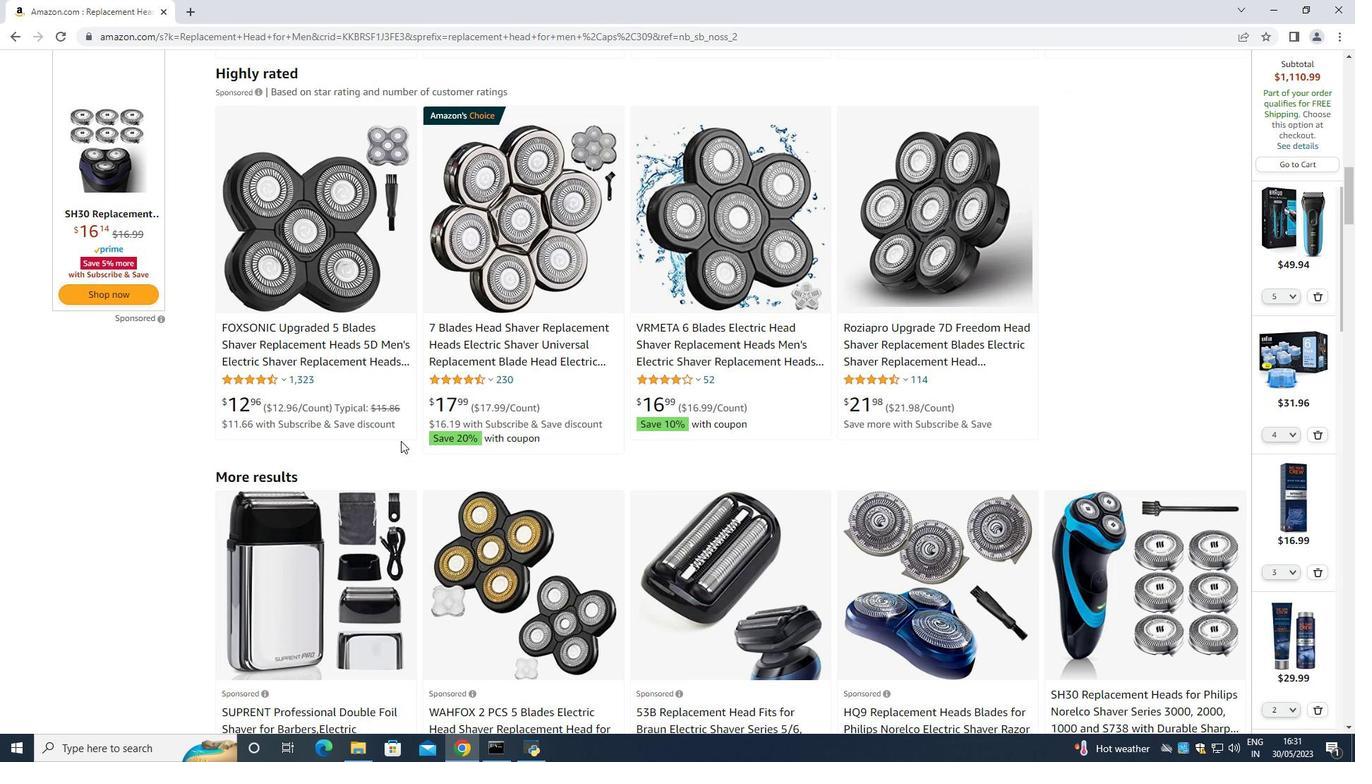 
Action: Mouse scrolled (400, 440) with delta (0, 0)
Screenshot: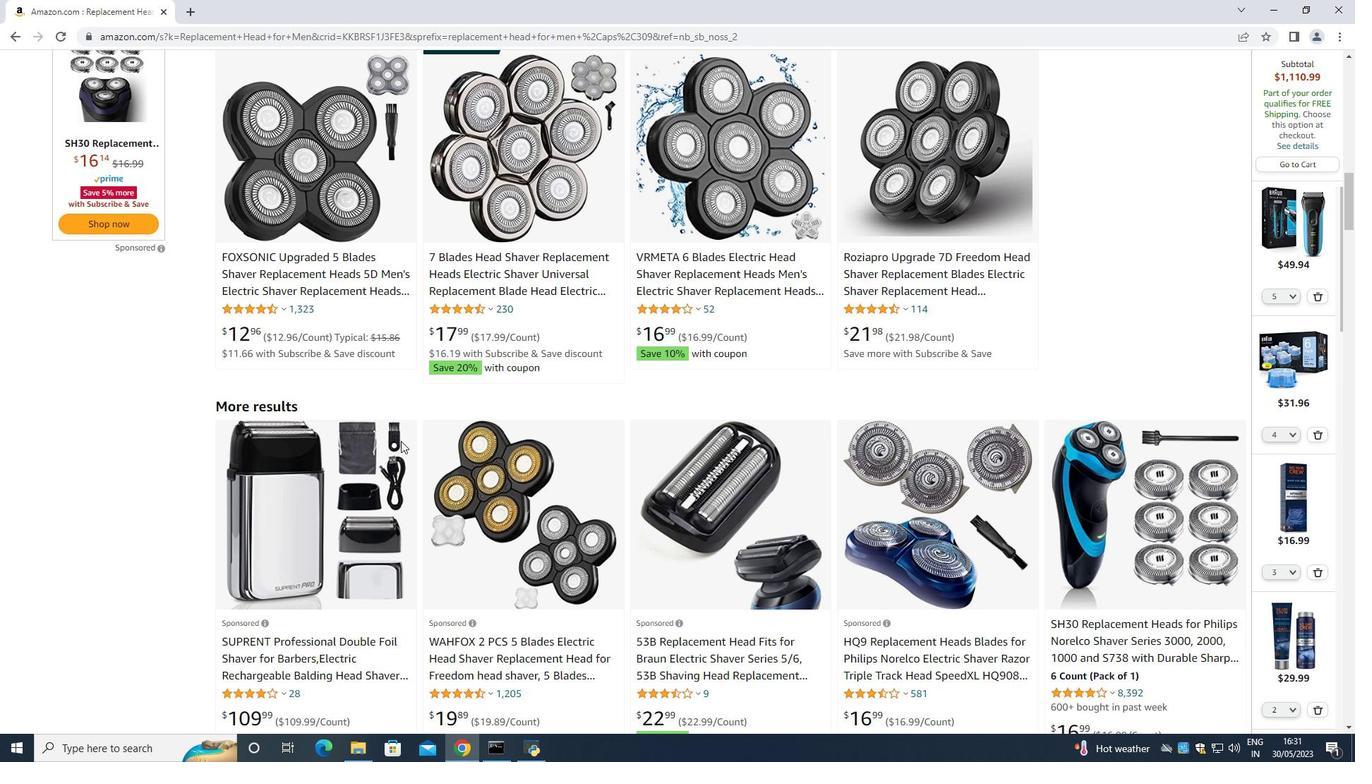 
Action: Mouse scrolled (400, 440) with delta (0, 0)
Screenshot: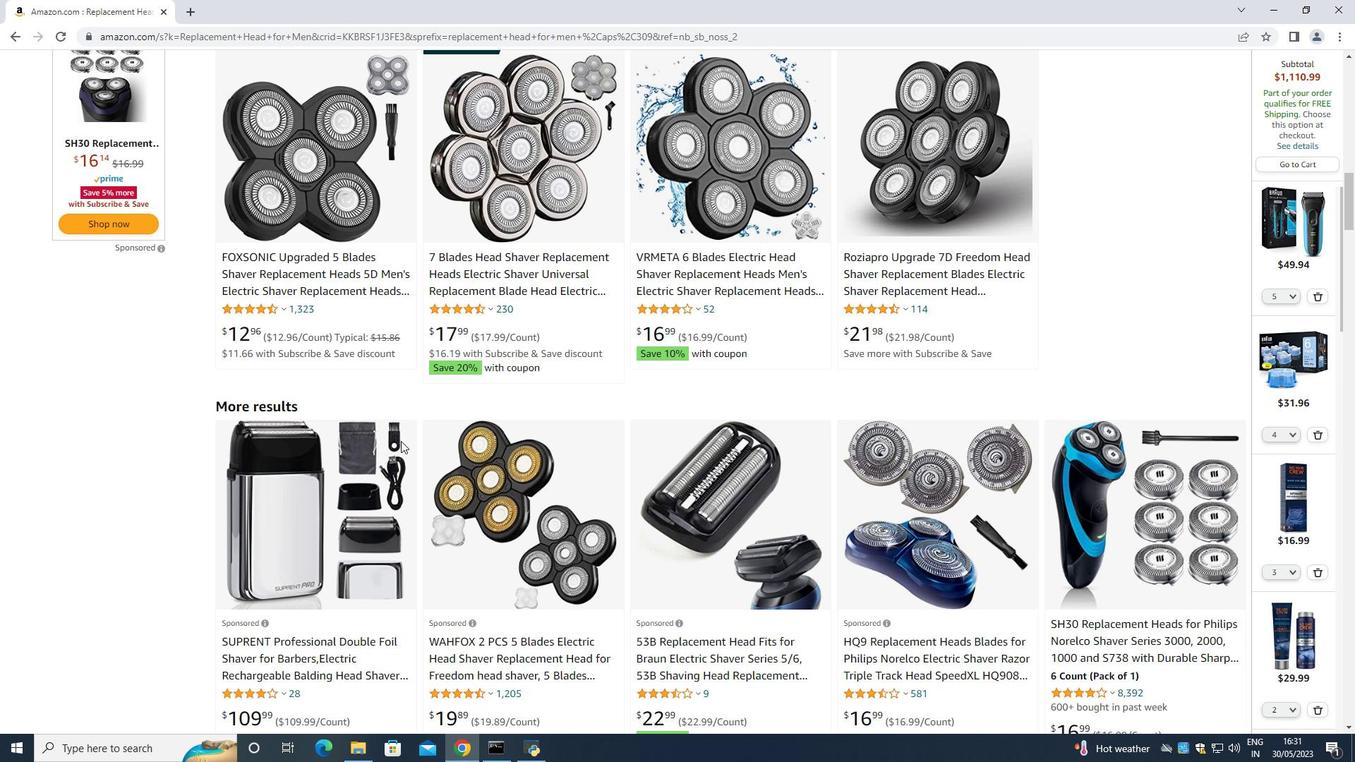 
Action: Mouse scrolled (400, 440) with delta (0, 0)
Screenshot: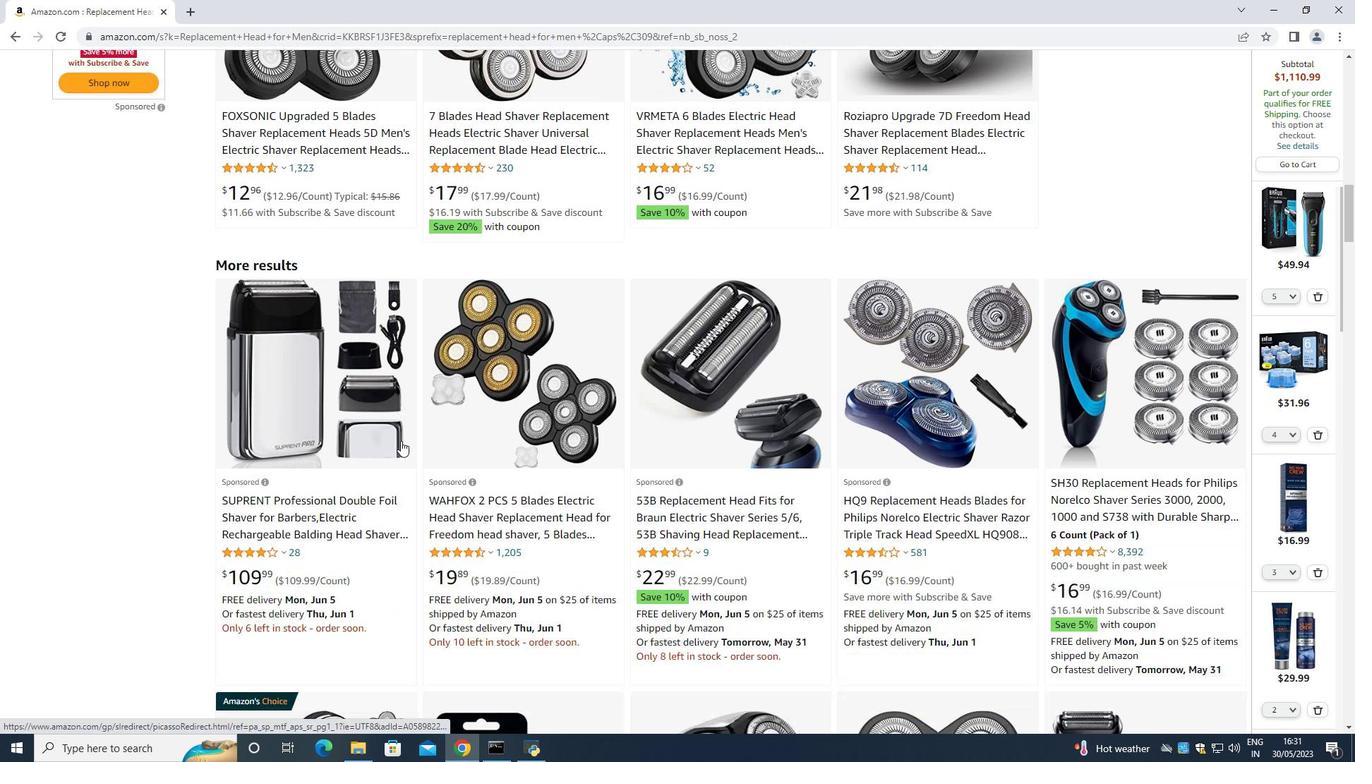 
Action: Mouse scrolled (400, 440) with delta (0, 0)
Screenshot: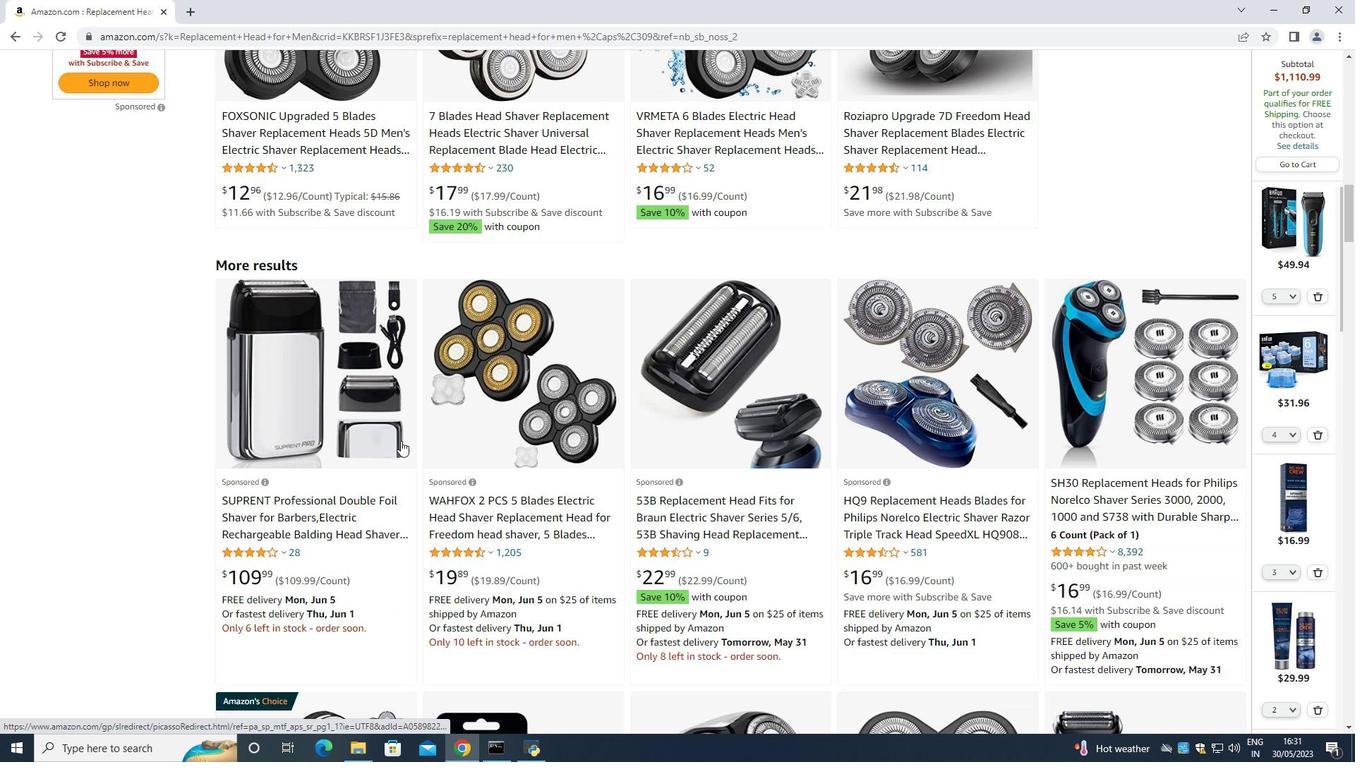 
Action: Mouse scrolled (400, 440) with delta (0, 0)
Screenshot: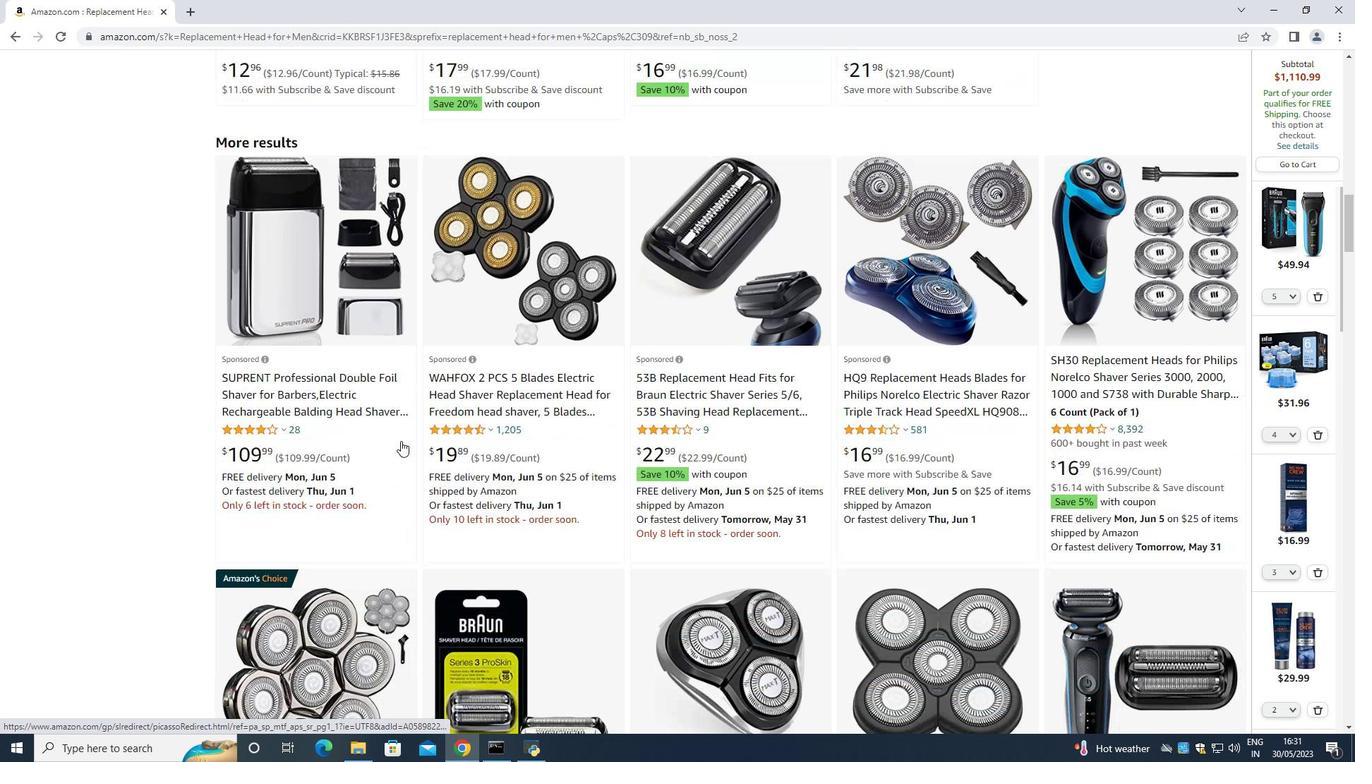 
Action: Mouse scrolled (400, 440) with delta (0, 0)
Screenshot: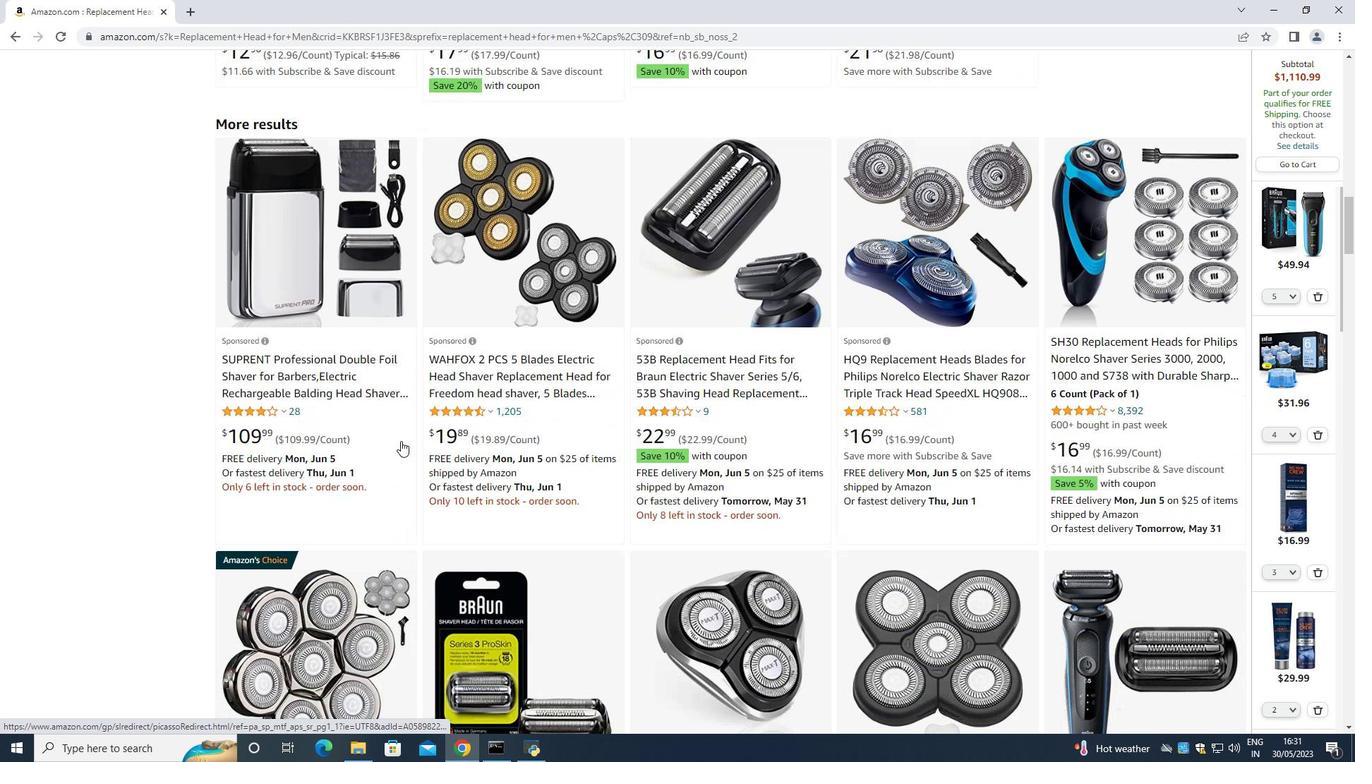 
Action: Mouse scrolled (400, 440) with delta (0, 0)
Screenshot: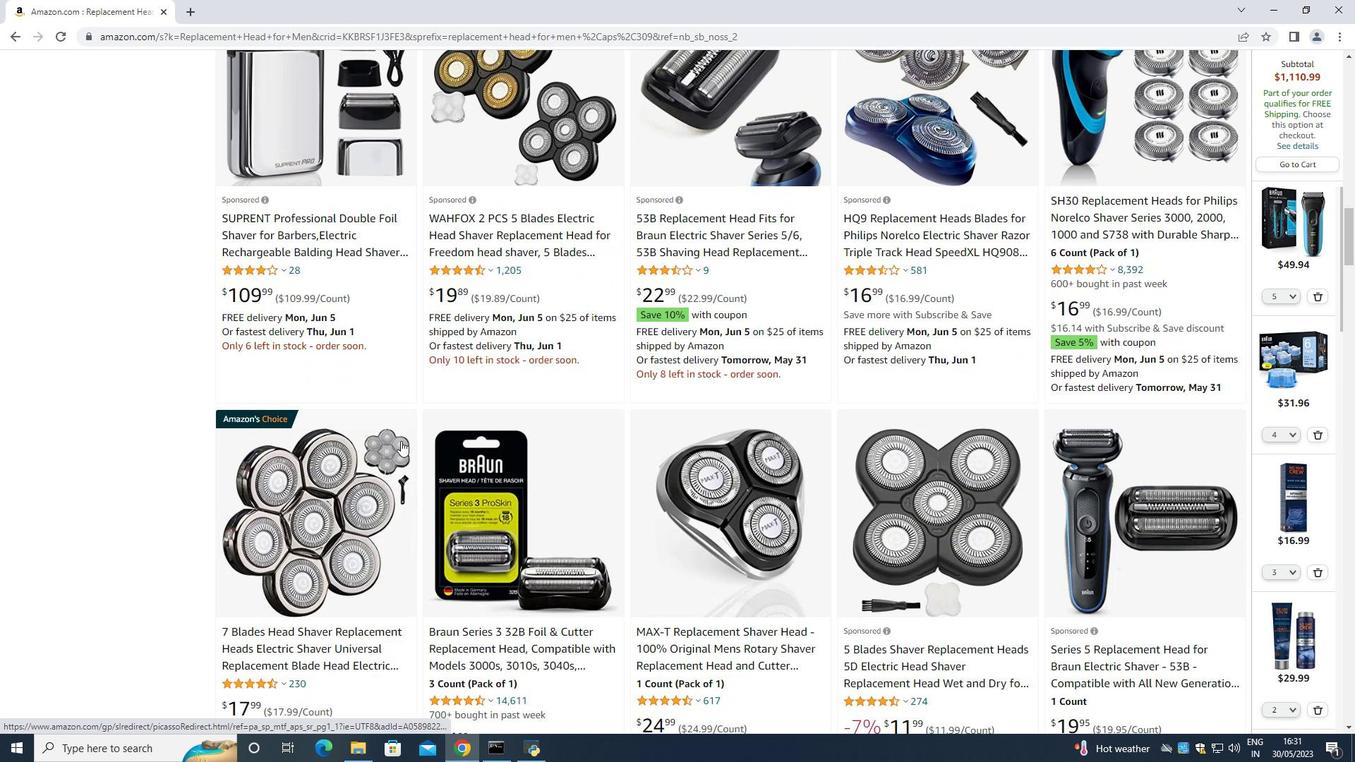 
Action: Mouse scrolled (400, 440) with delta (0, 0)
Screenshot: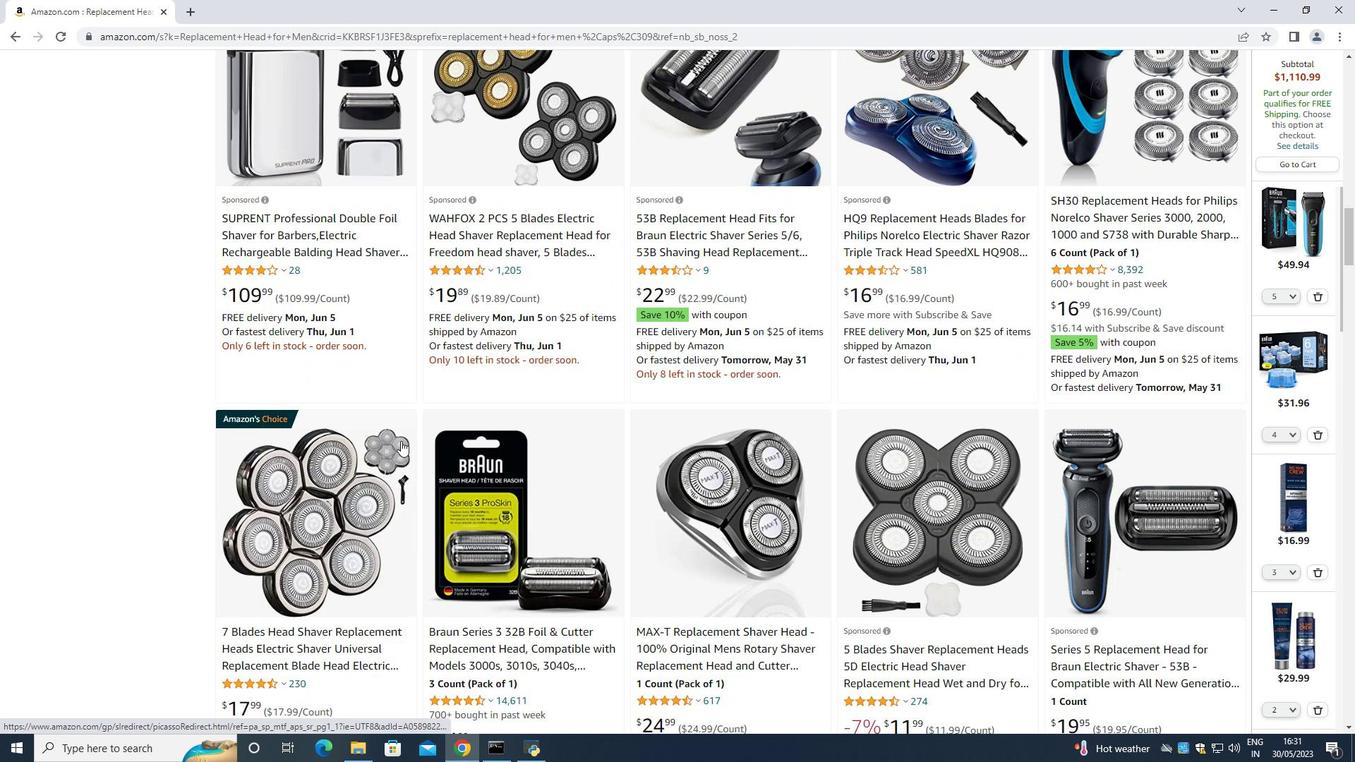 
Action: Mouse scrolled (400, 440) with delta (0, 0)
Screenshot: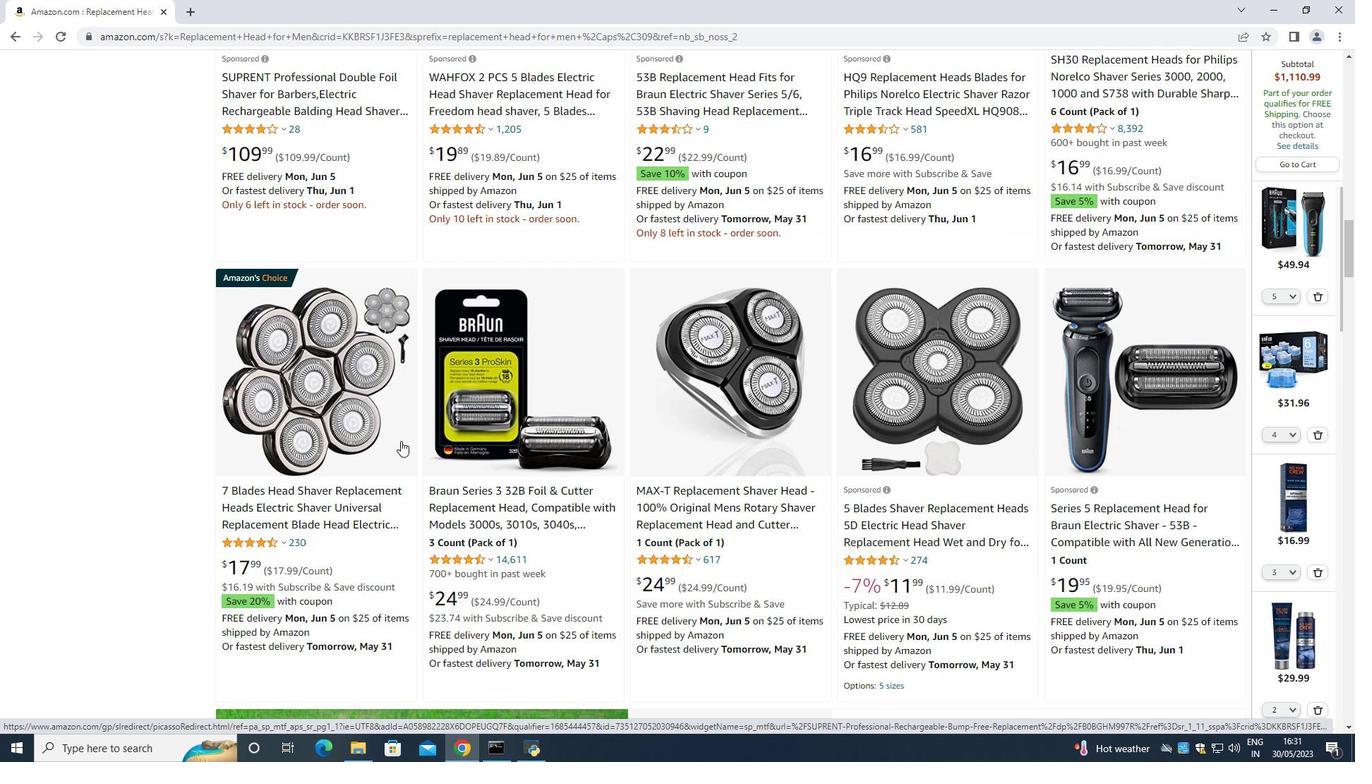 
Action: Mouse moved to (360, 444)
Screenshot: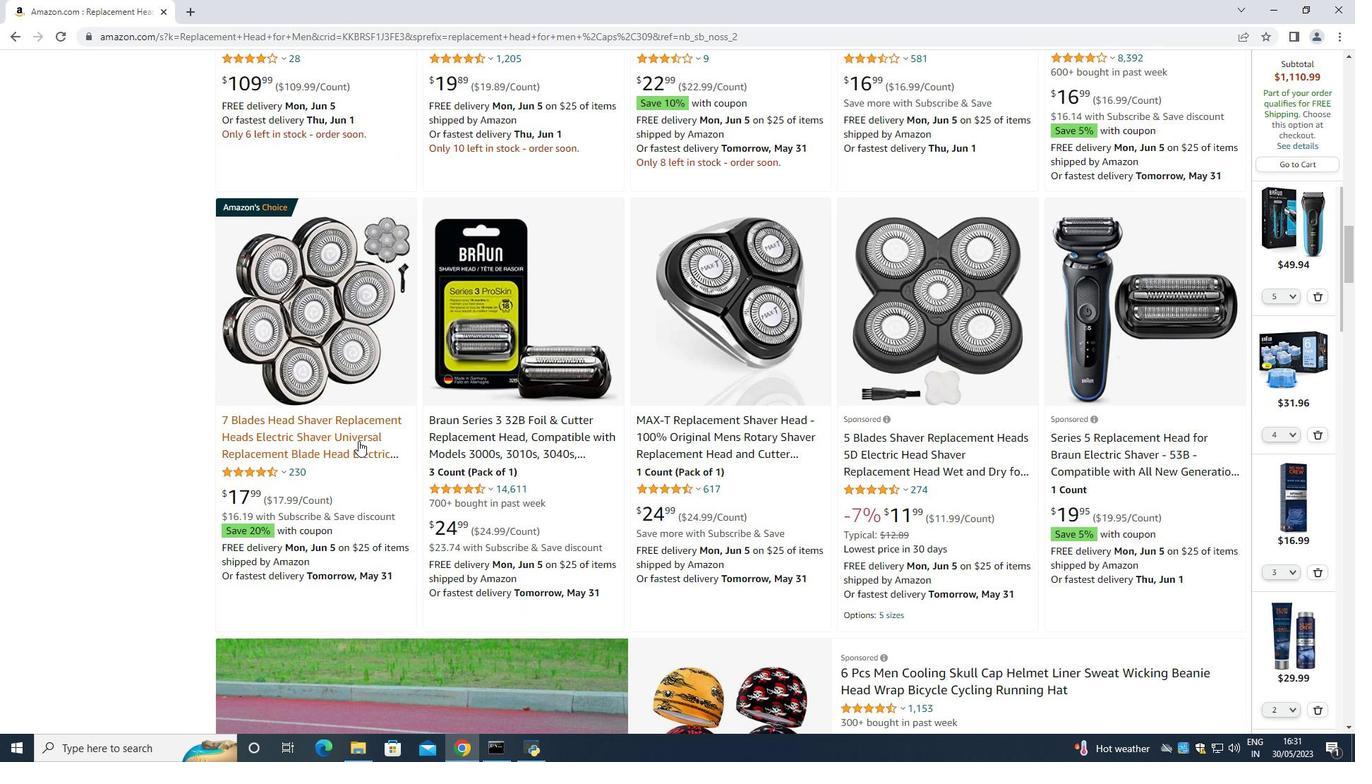 
Action: Mouse scrolled (360, 443) with delta (0, 0)
Screenshot: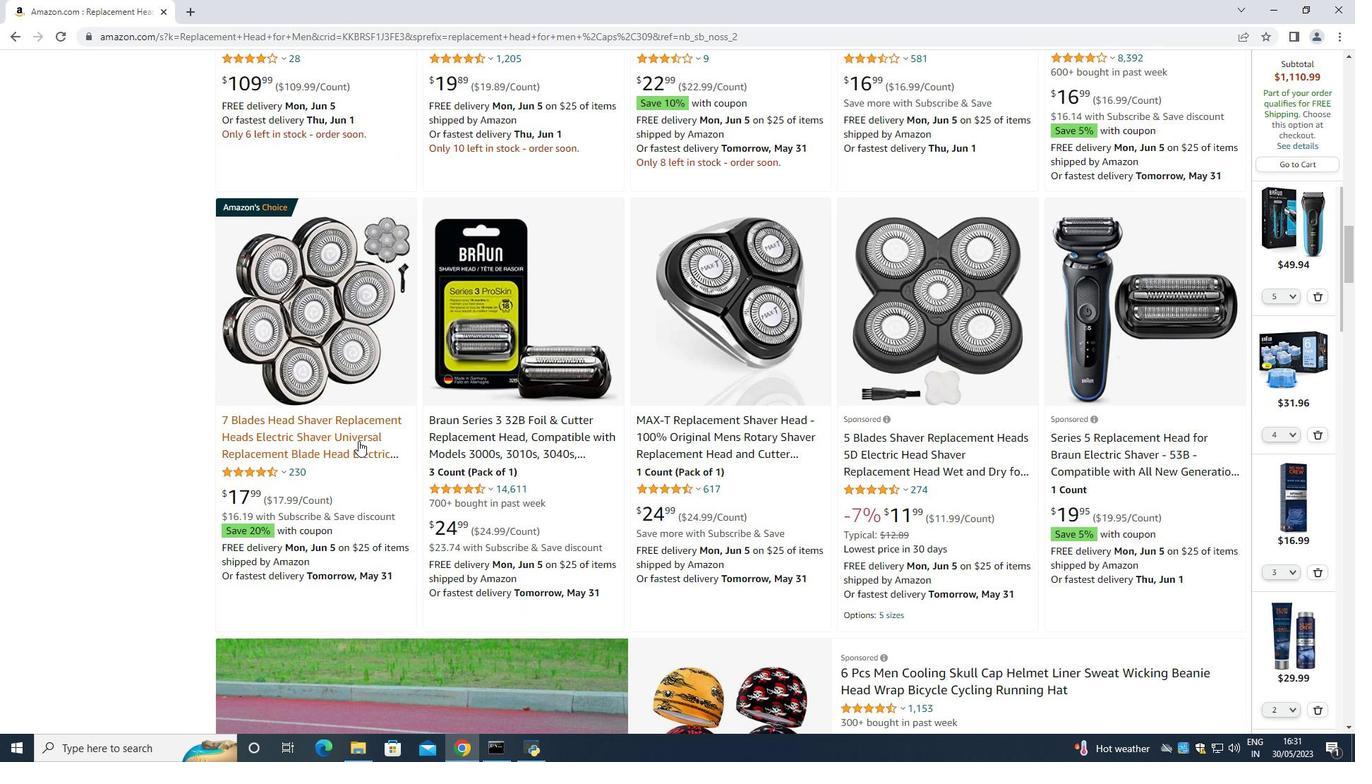 
Action: Mouse moved to (360, 444)
Screenshot: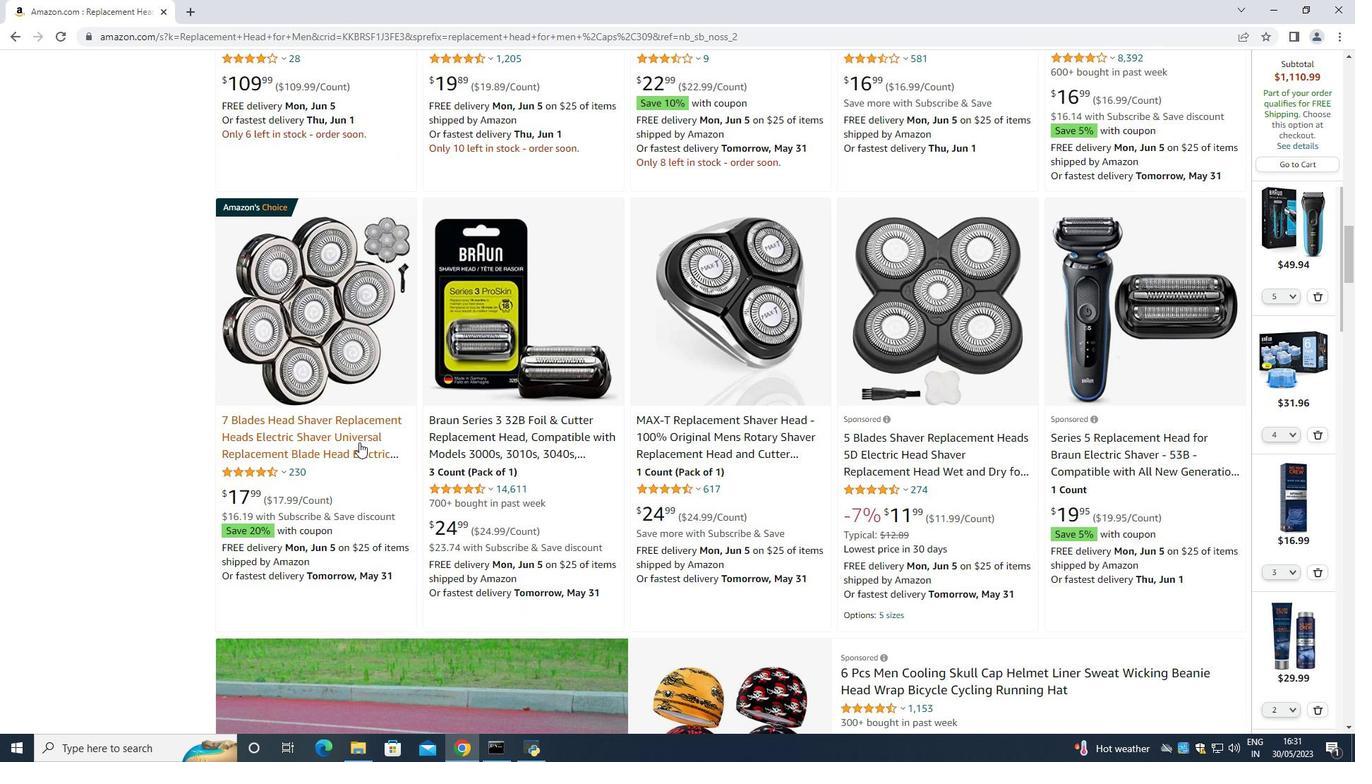 
Action: Mouse scrolled (360, 444) with delta (0, 0)
Screenshot: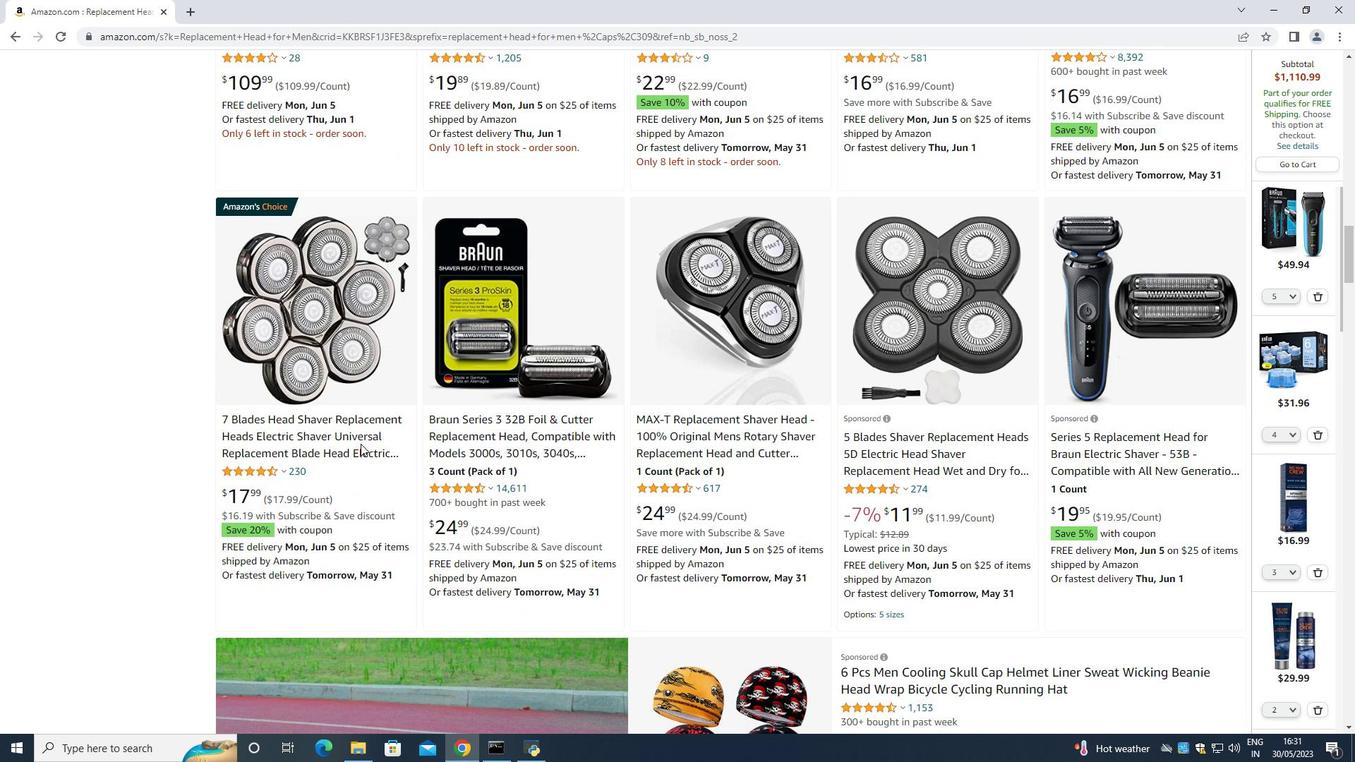 
Action: Mouse scrolled (360, 444) with delta (0, 0)
Screenshot: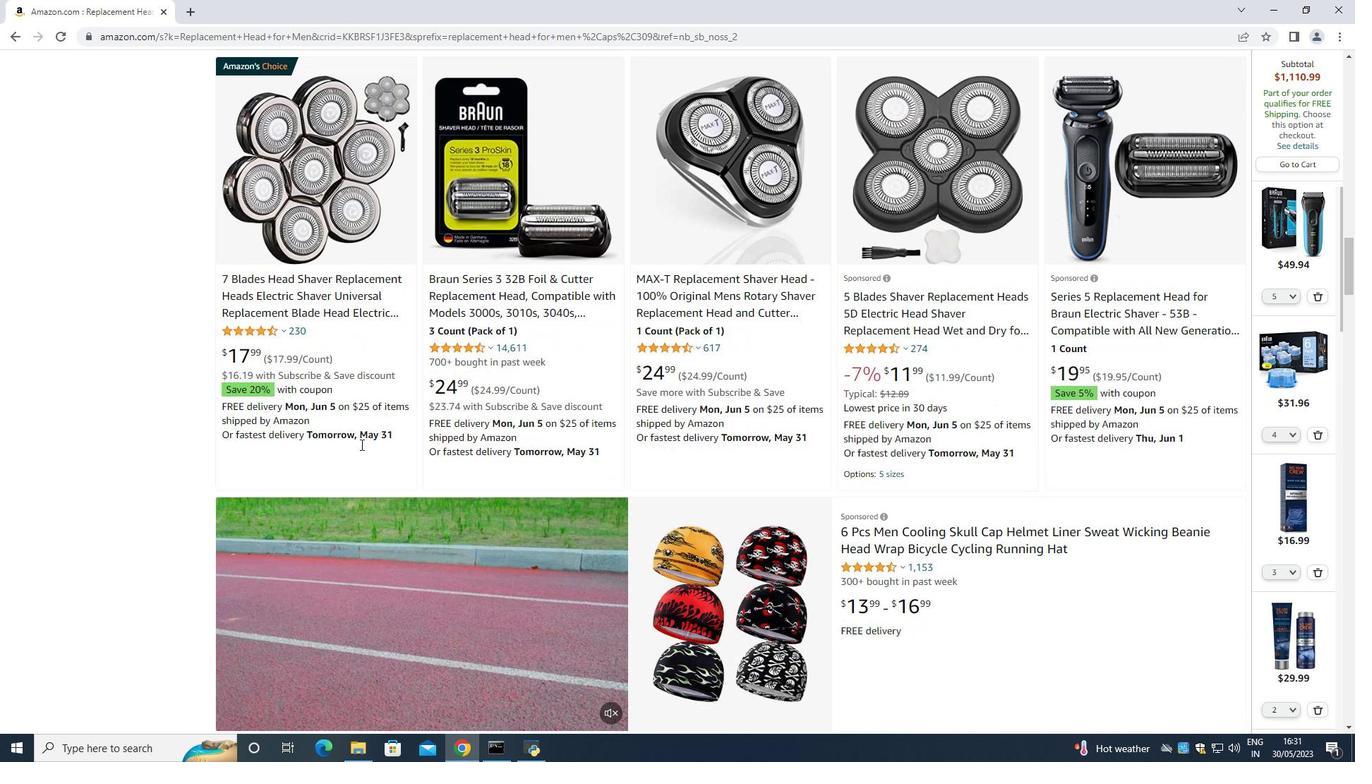 
Action: Mouse scrolled (360, 444) with delta (0, 0)
Screenshot: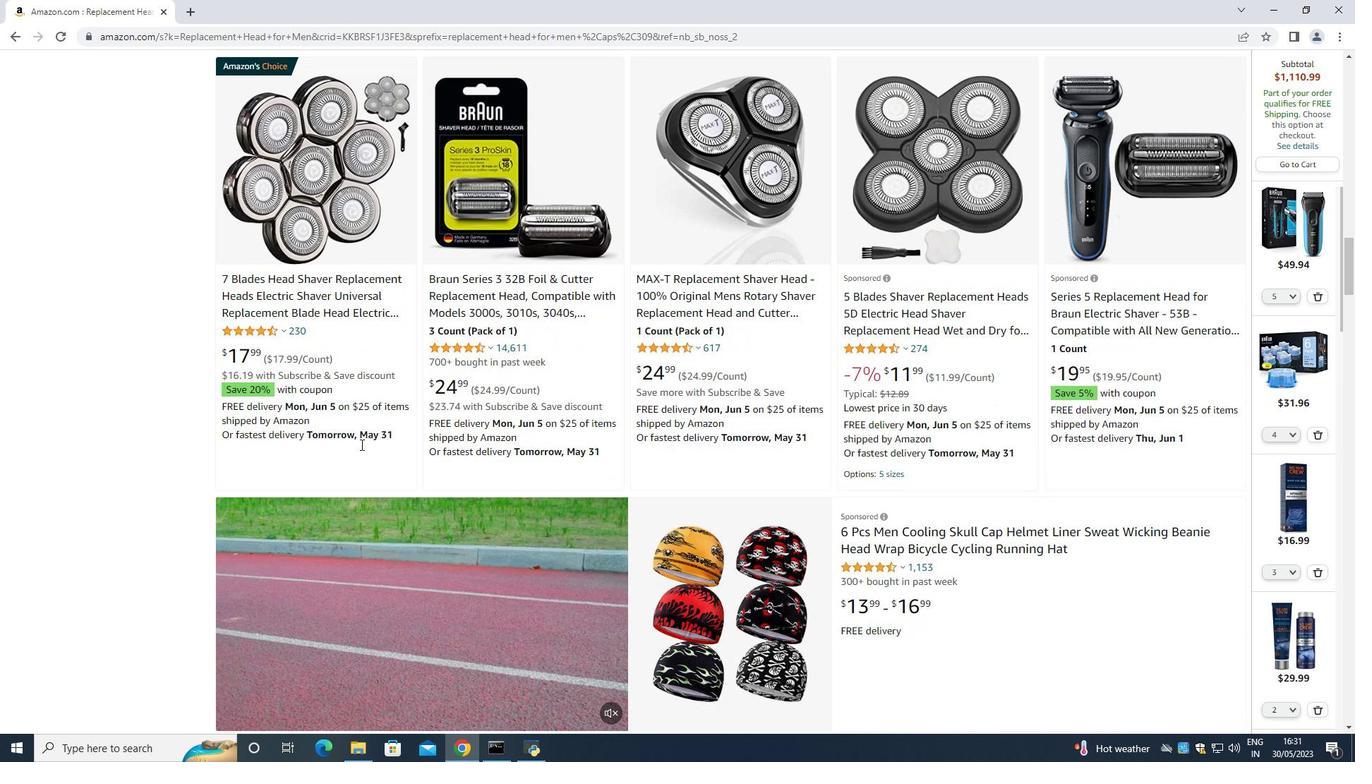 
Action: Mouse scrolled (360, 444) with delta (0, 0)
Screenshot: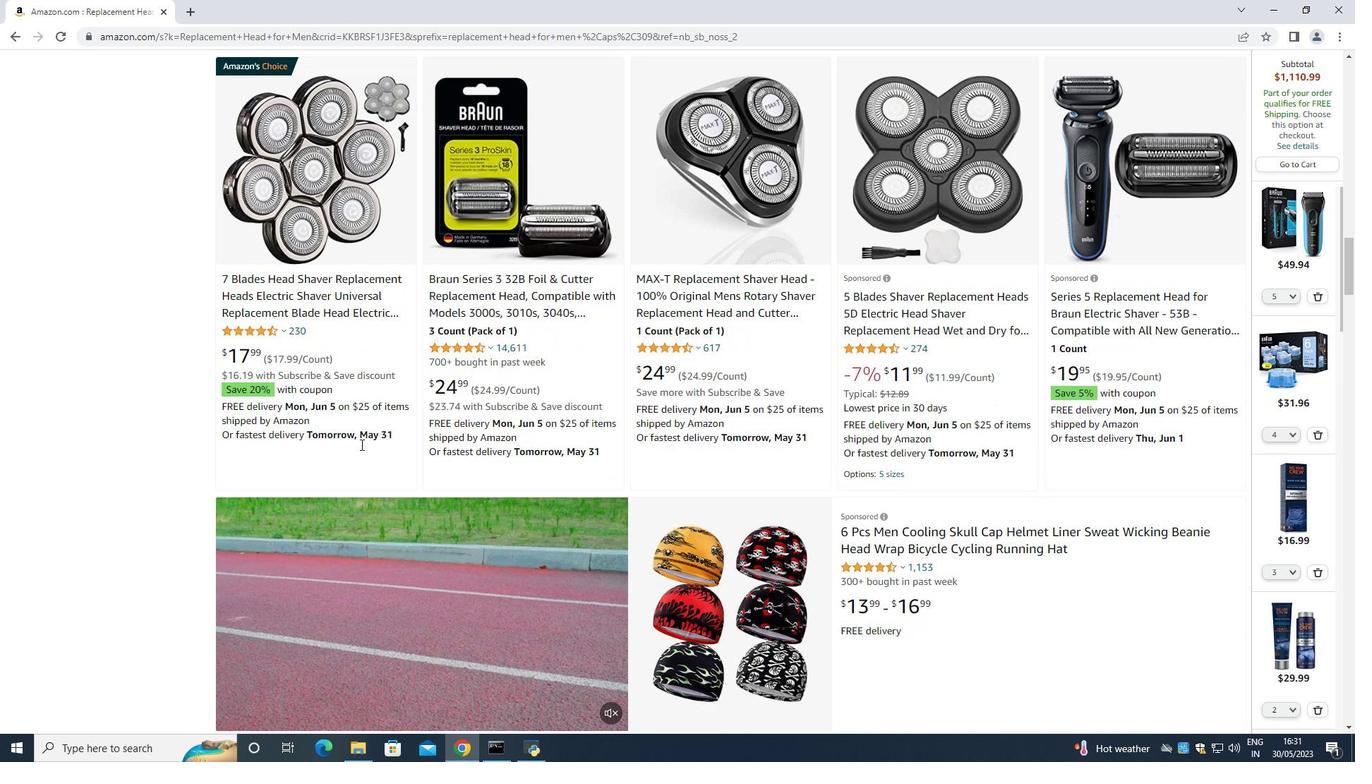 
Action: Mouse scrolled (360, 444) with delta (0, 0)
Screenshot: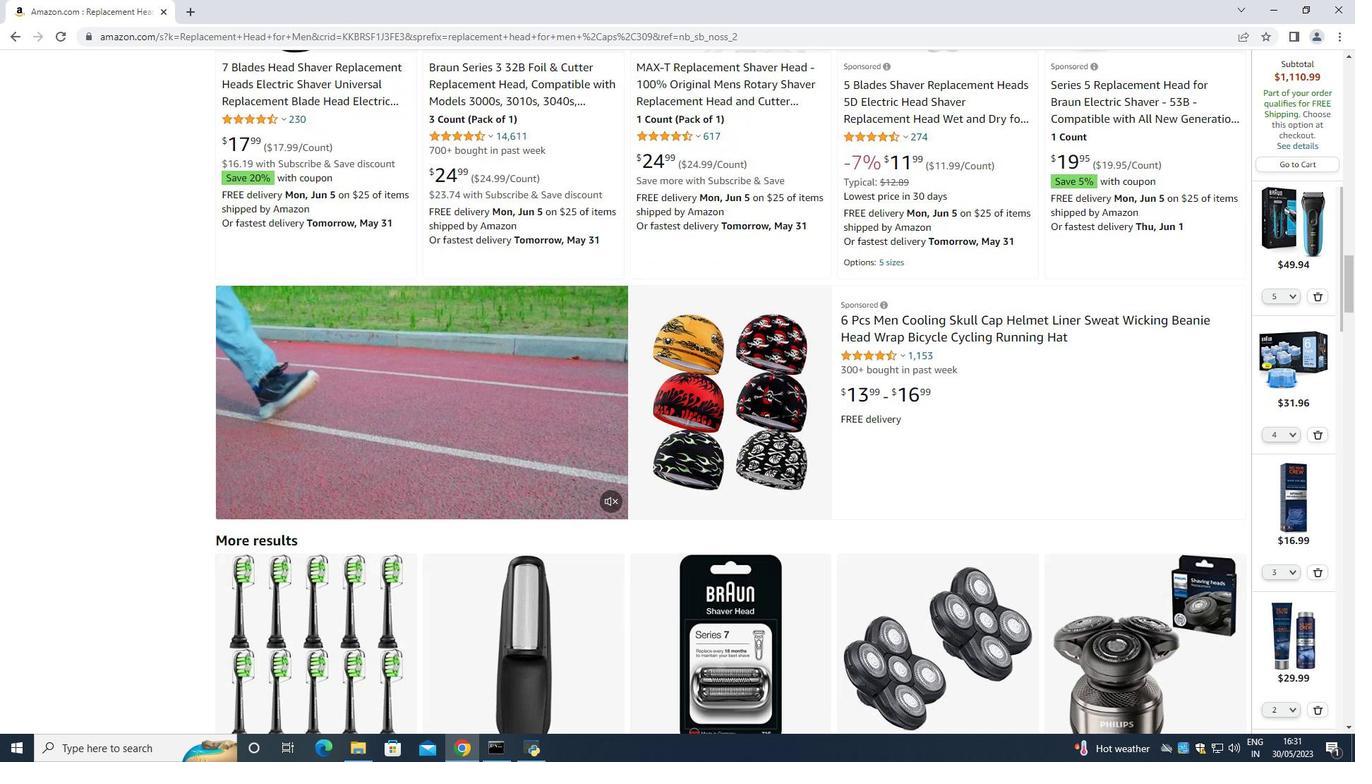 
Action: Mouse scrolled (360, 444) with delta (0, 0)
Screenshot: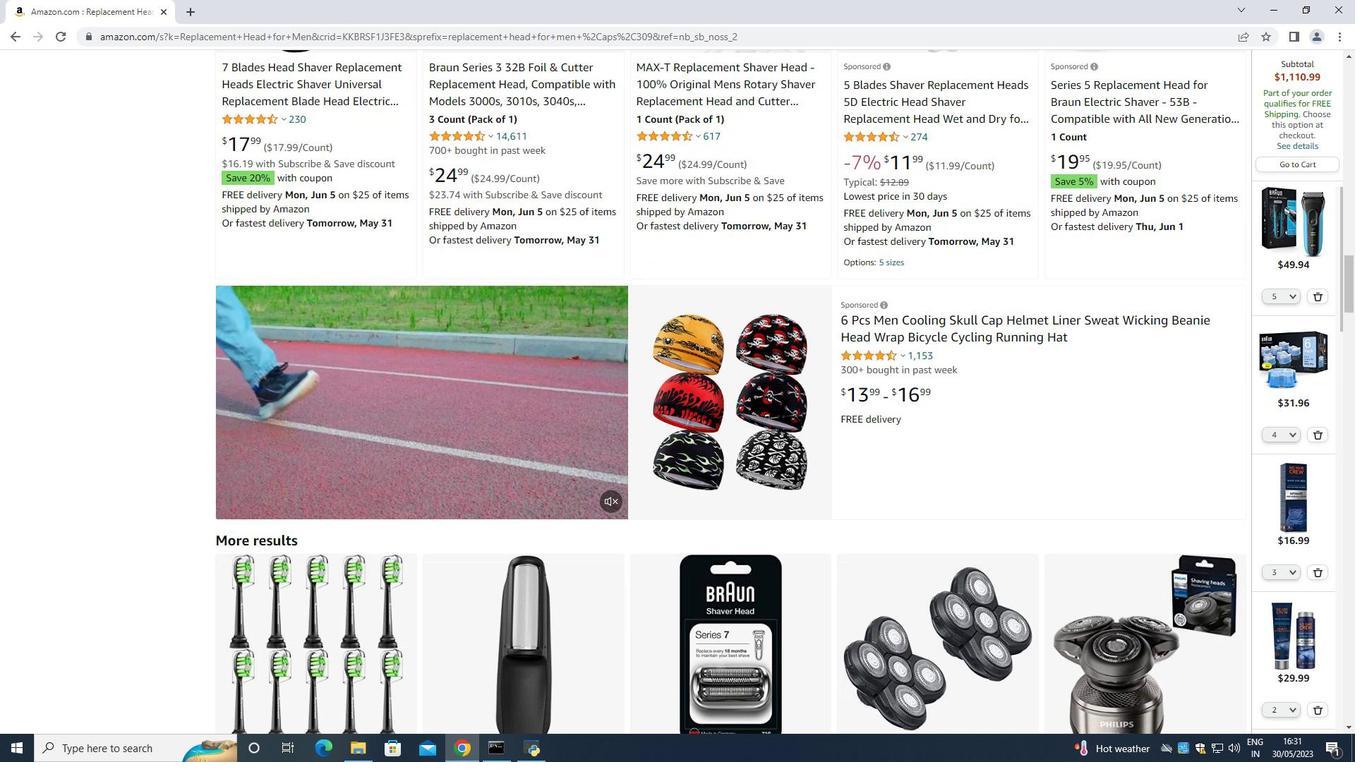 
Action: Mouse scrolled (360, 444) with delta (0, 0)
Screenshot: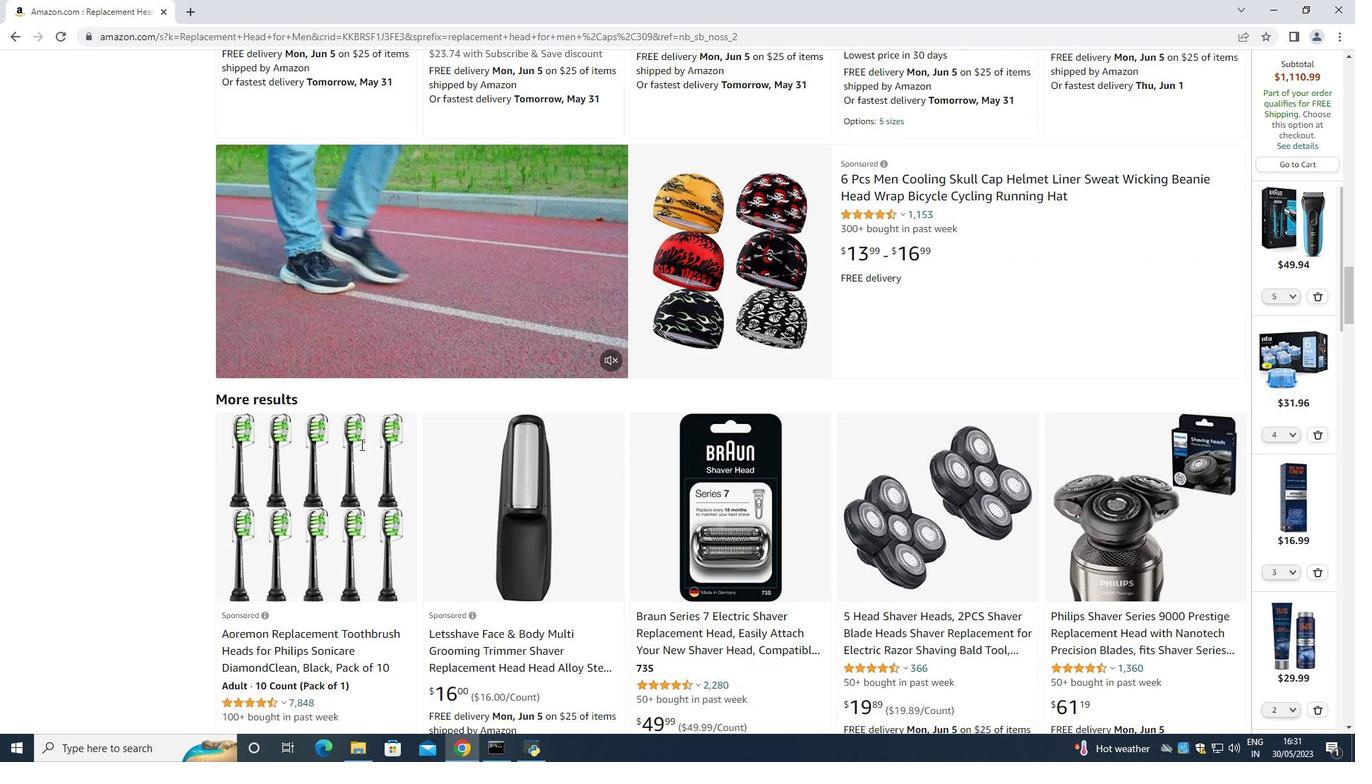 
Action: Mouse scrolled (360, 444) with delta (0, 0)
Screenshot: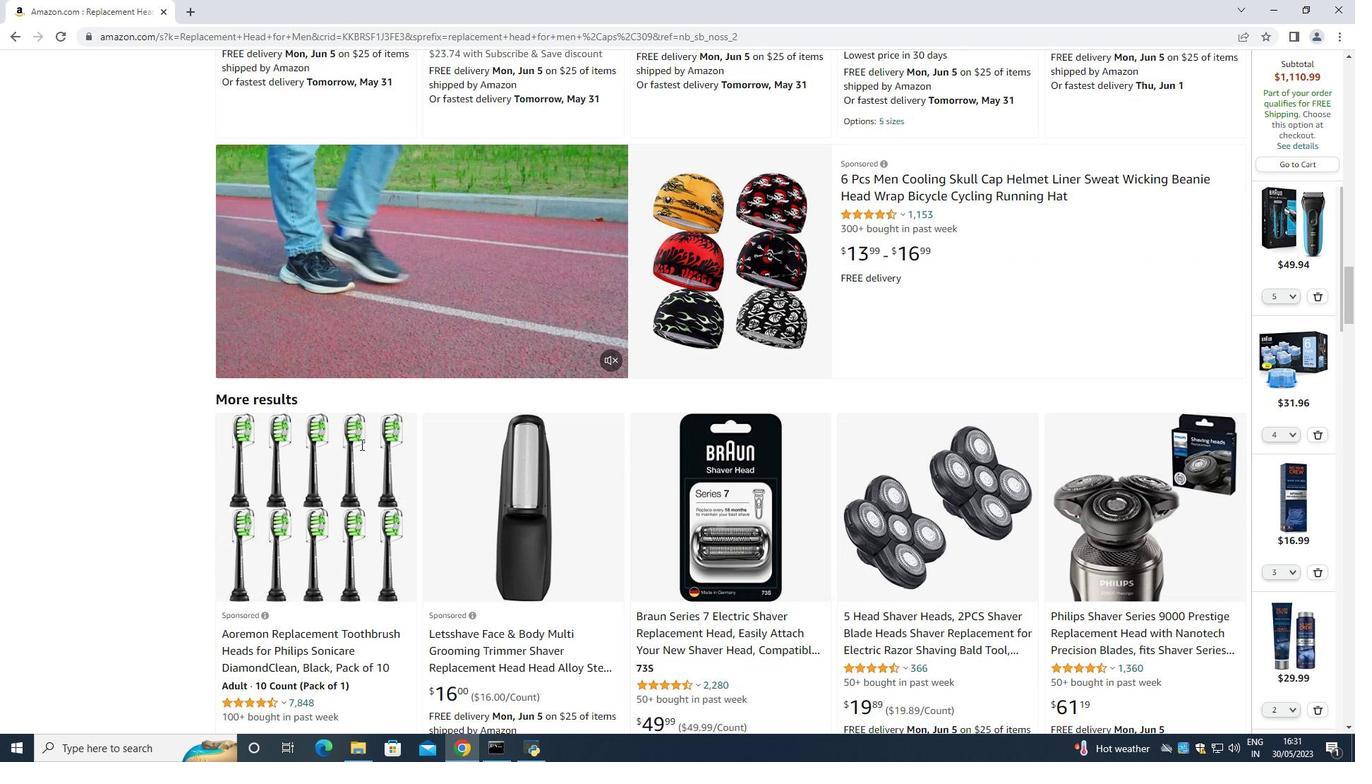 
Action: Mouse scrolled (360, 444) with delta (0, 0)
Screenshot: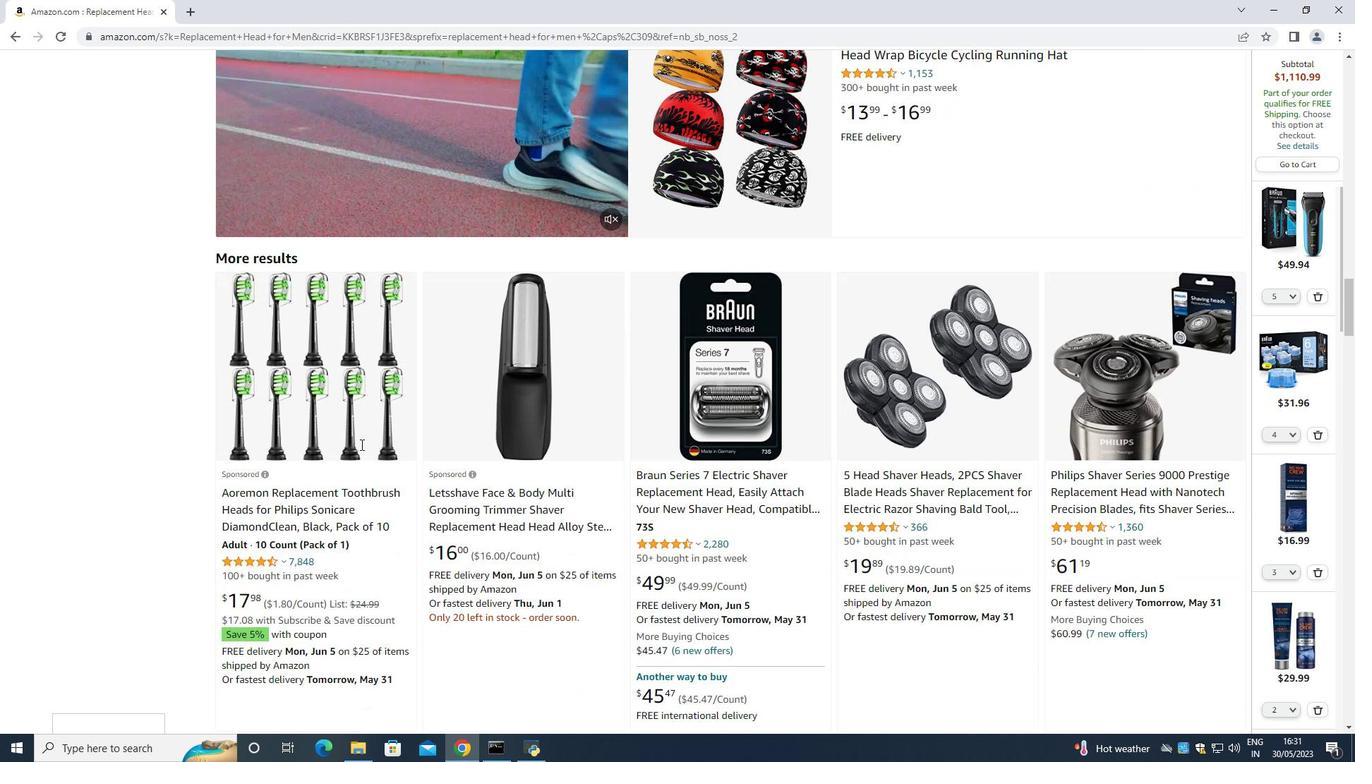 
Action: Mouse scrolled (360, 444) with delta (0, 0)
Screenshot: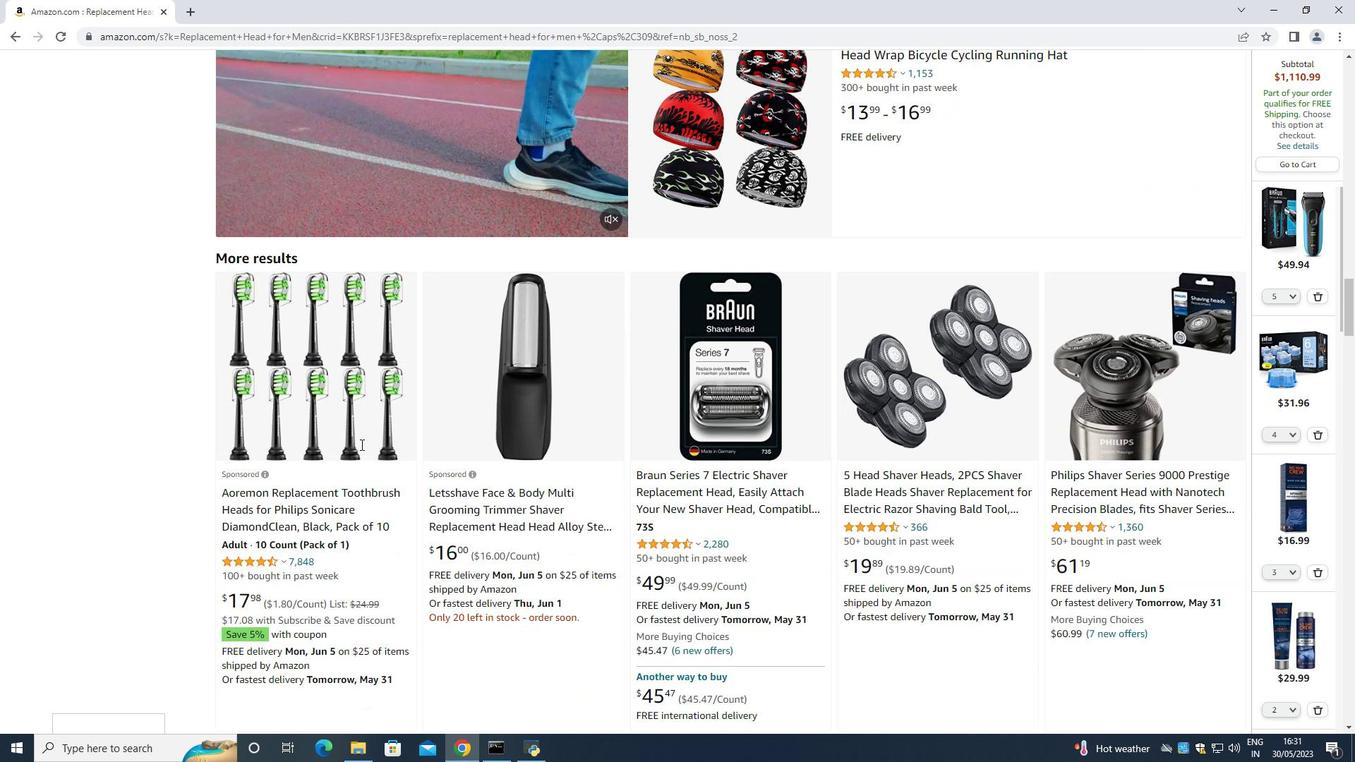 
Action: Mouse scrolled (360, 444) with delta (0, 0)
Screenshot: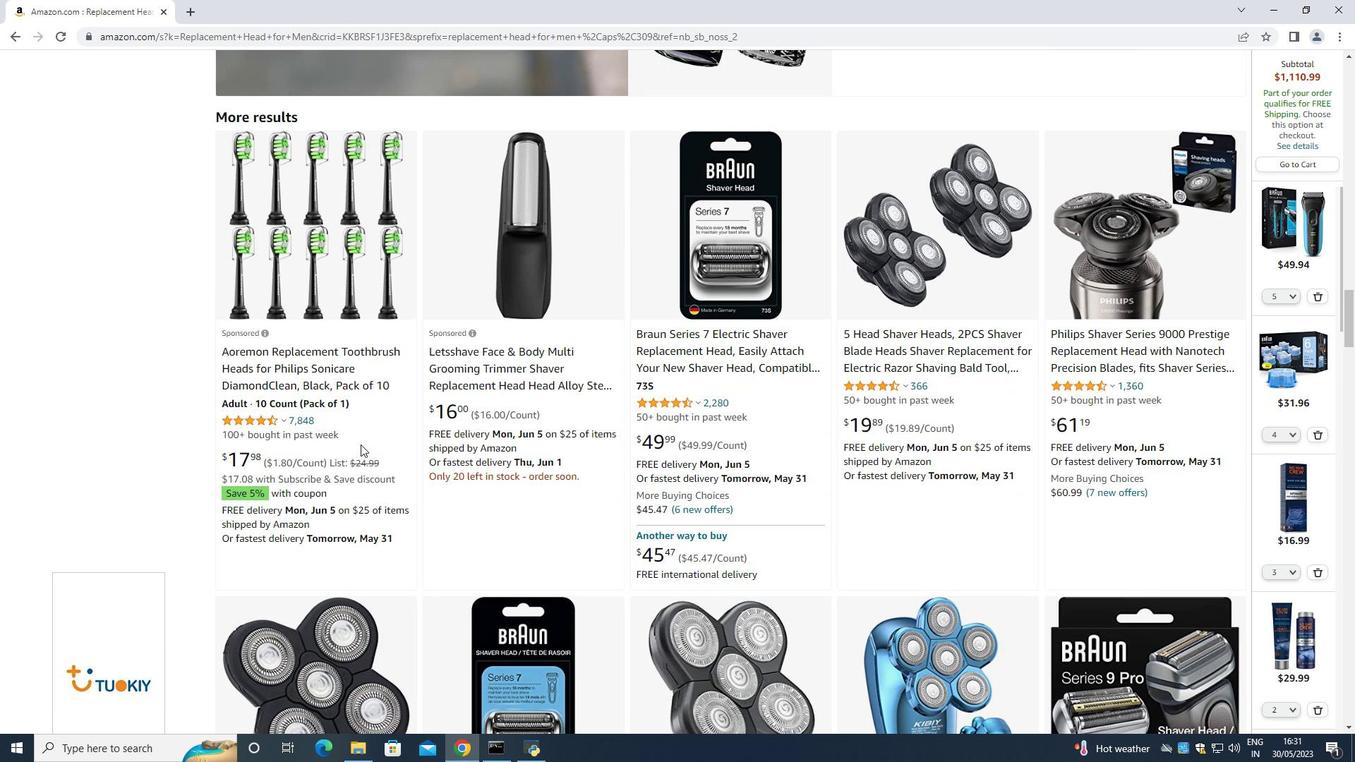 
Action: Mouse scrolled (360, 444) with delta (0, 0)
Screenshot: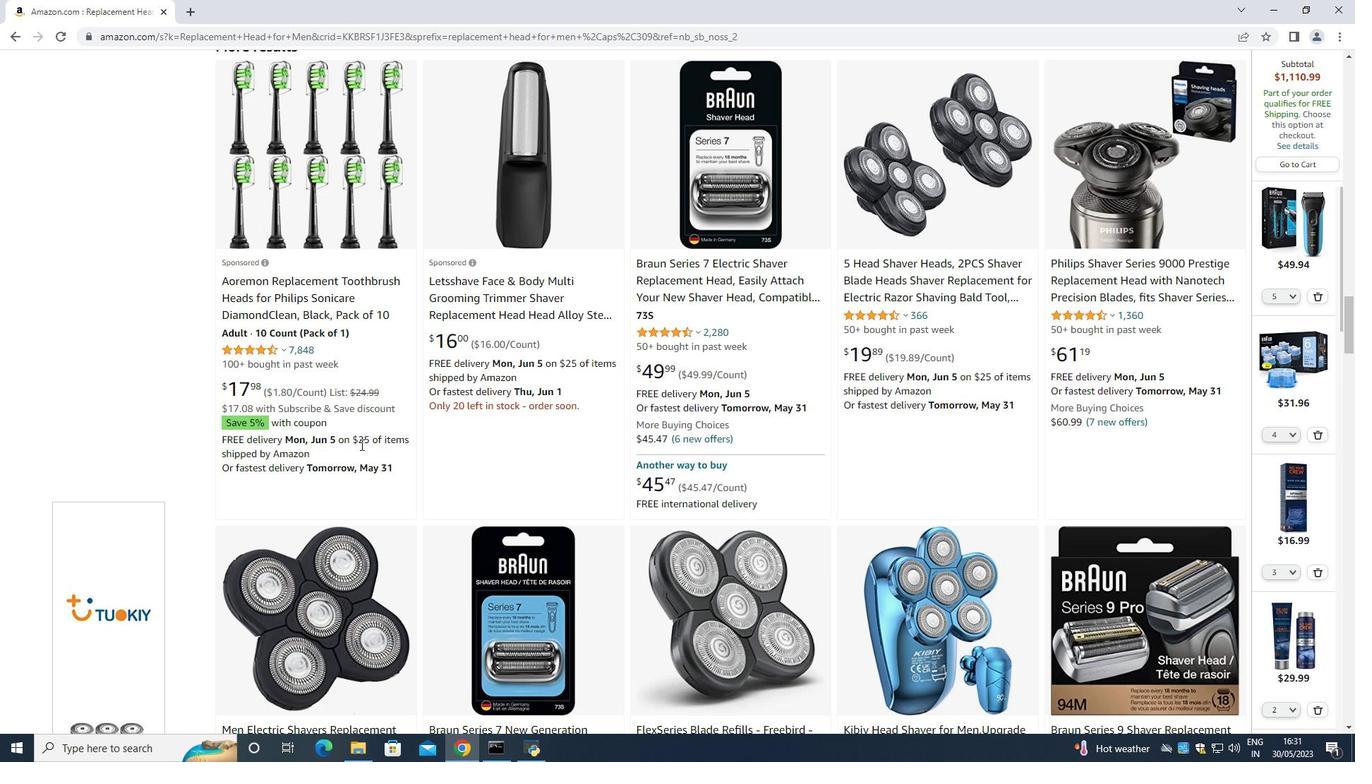 
Action: Mouse scrolled (360, 444) with delta (0, 0)
Screenshot: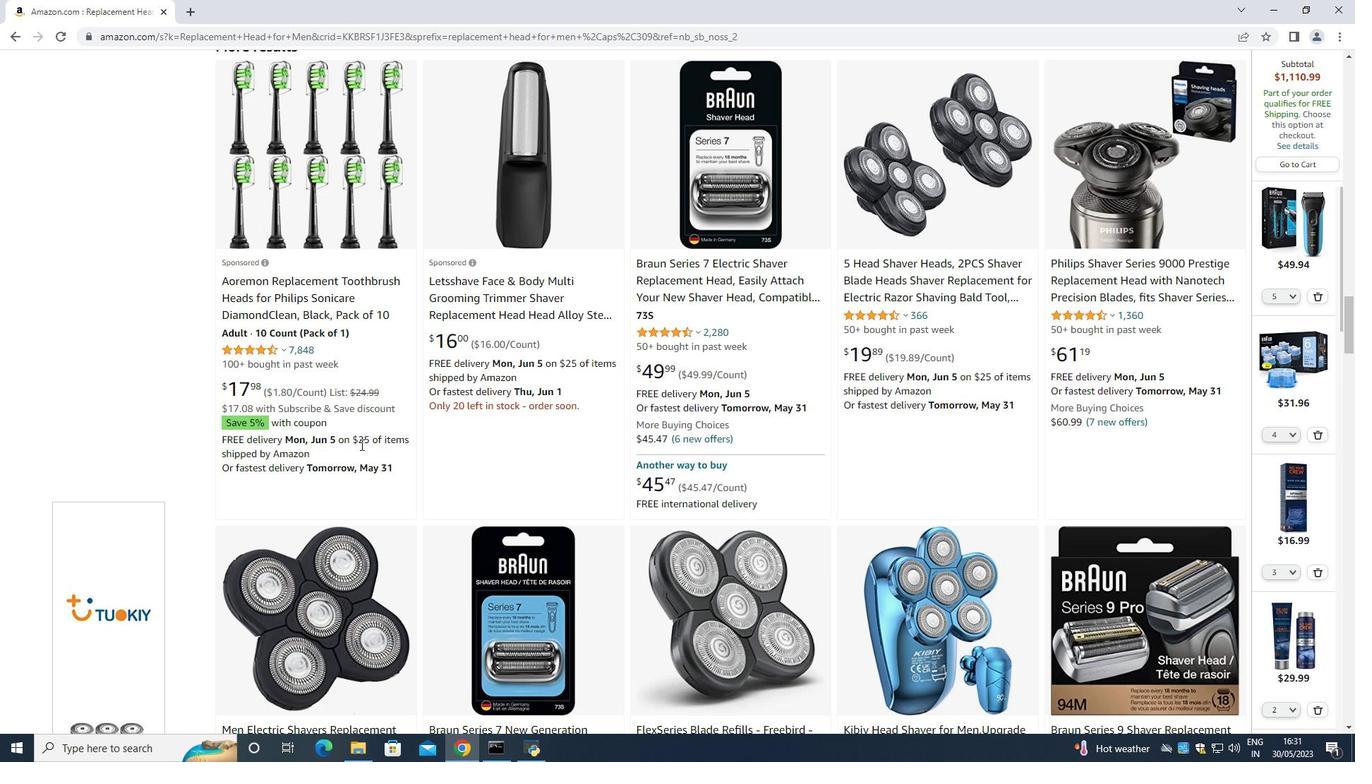 
Action: Mouse scrolled (360, 444) with delta (0, 0)
Screenshot: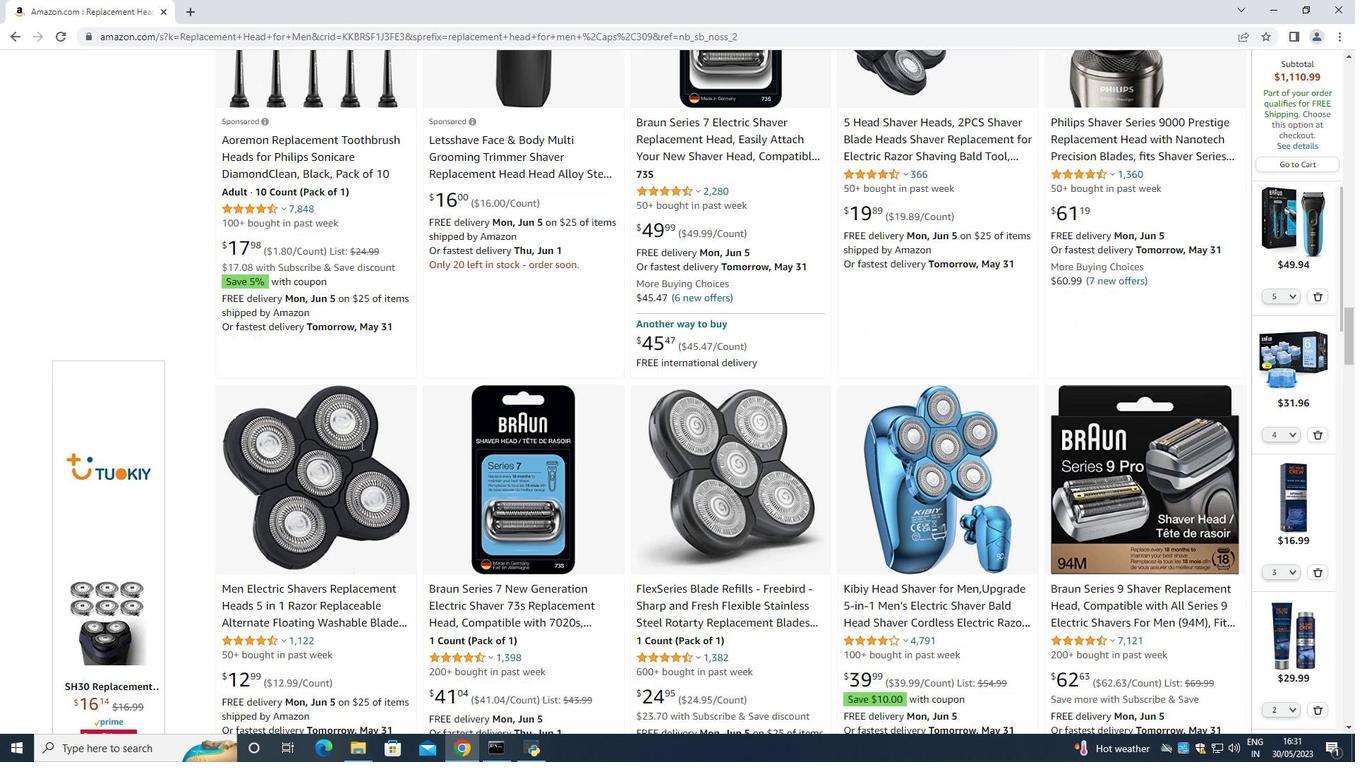 
Action: Mouse scrolled (360, 444) with delta (0, 0)
Screenshot: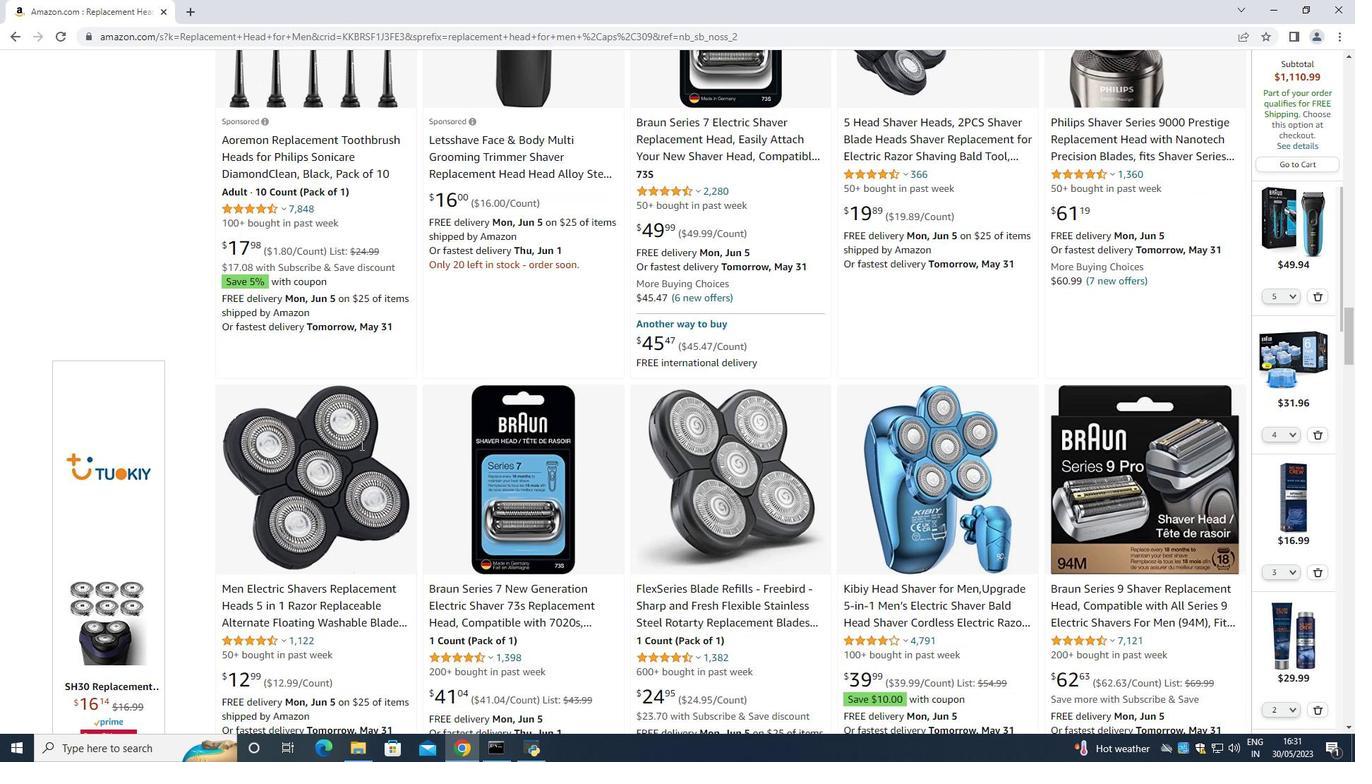 
Action: Mouse scrolled (360, 444) with delta (0, 0)
Screenshot: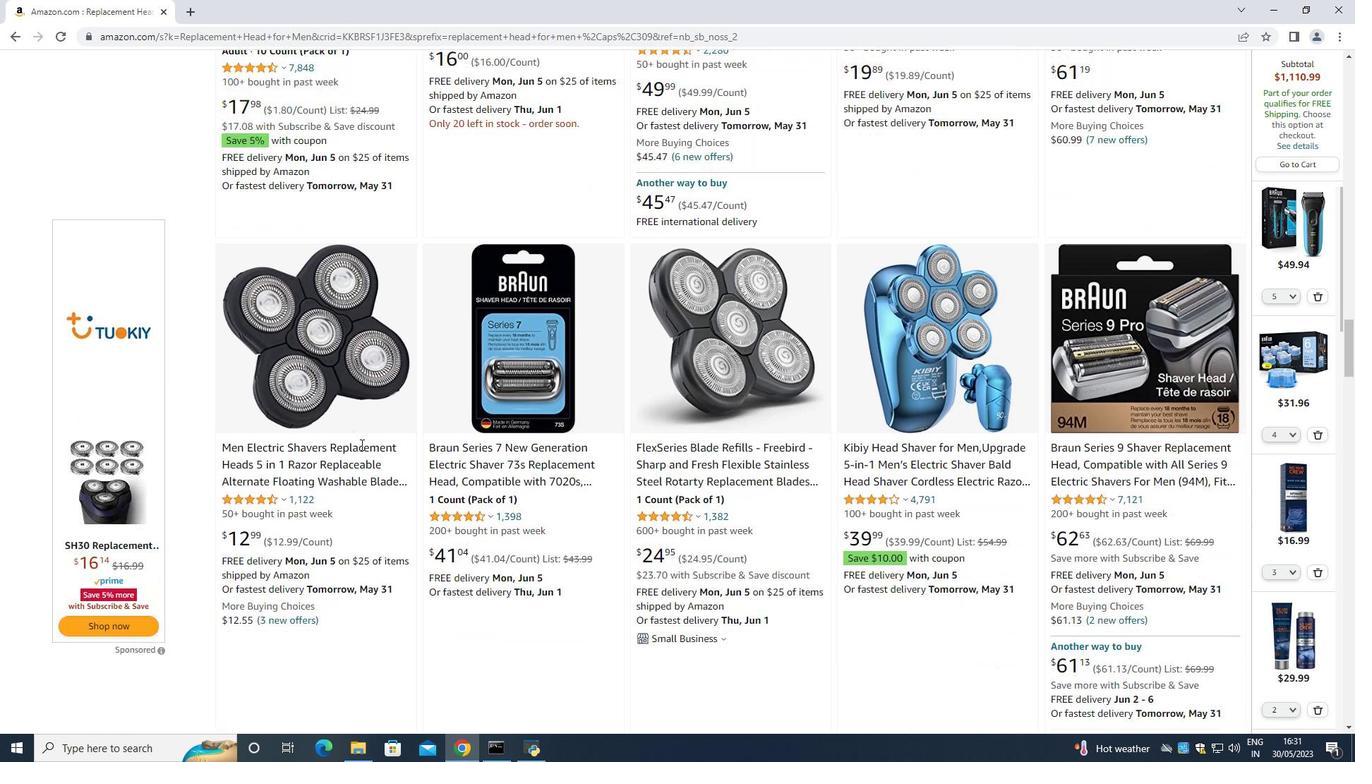 
Action: Mouse scrolled (360, 444) with delta (0, 0)
Screenshot: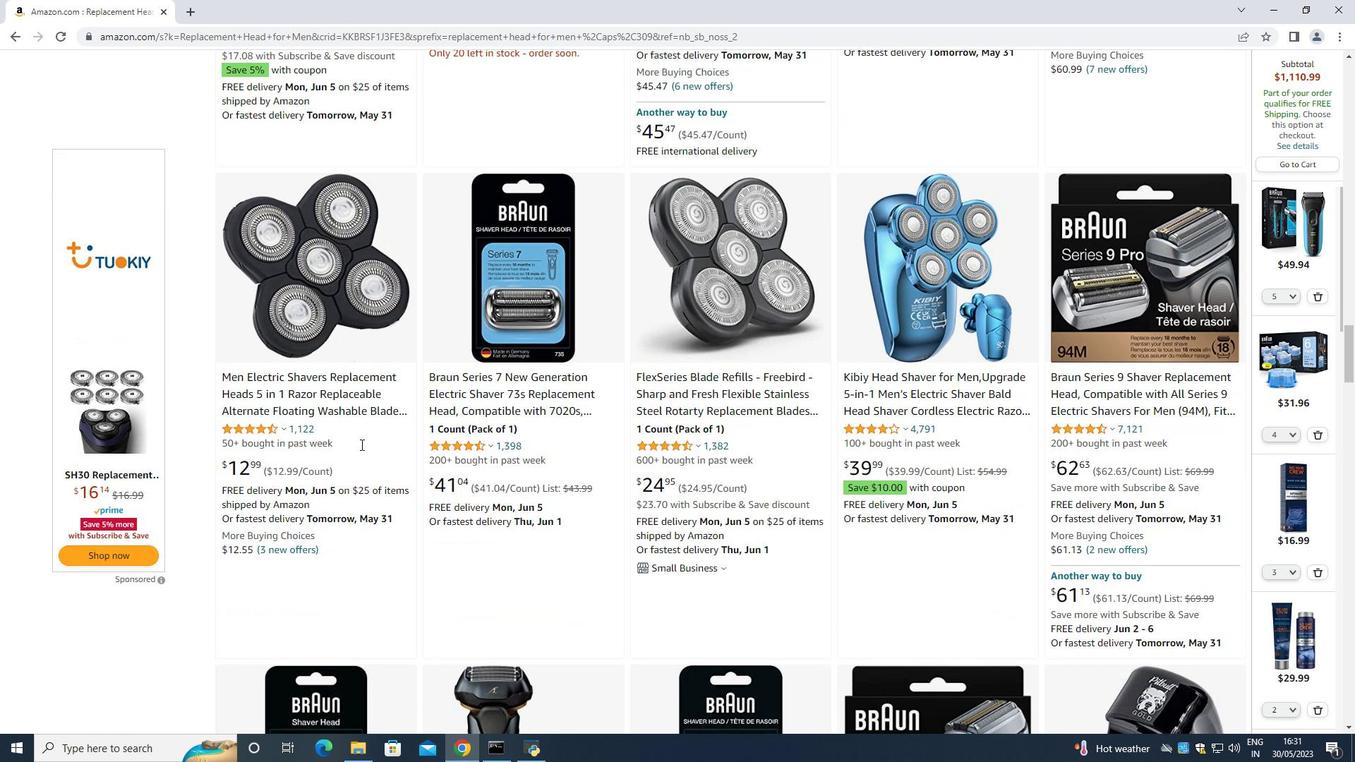
Action: Mouse scrolled (360, 444) with delta (0, 0)
Screenshot: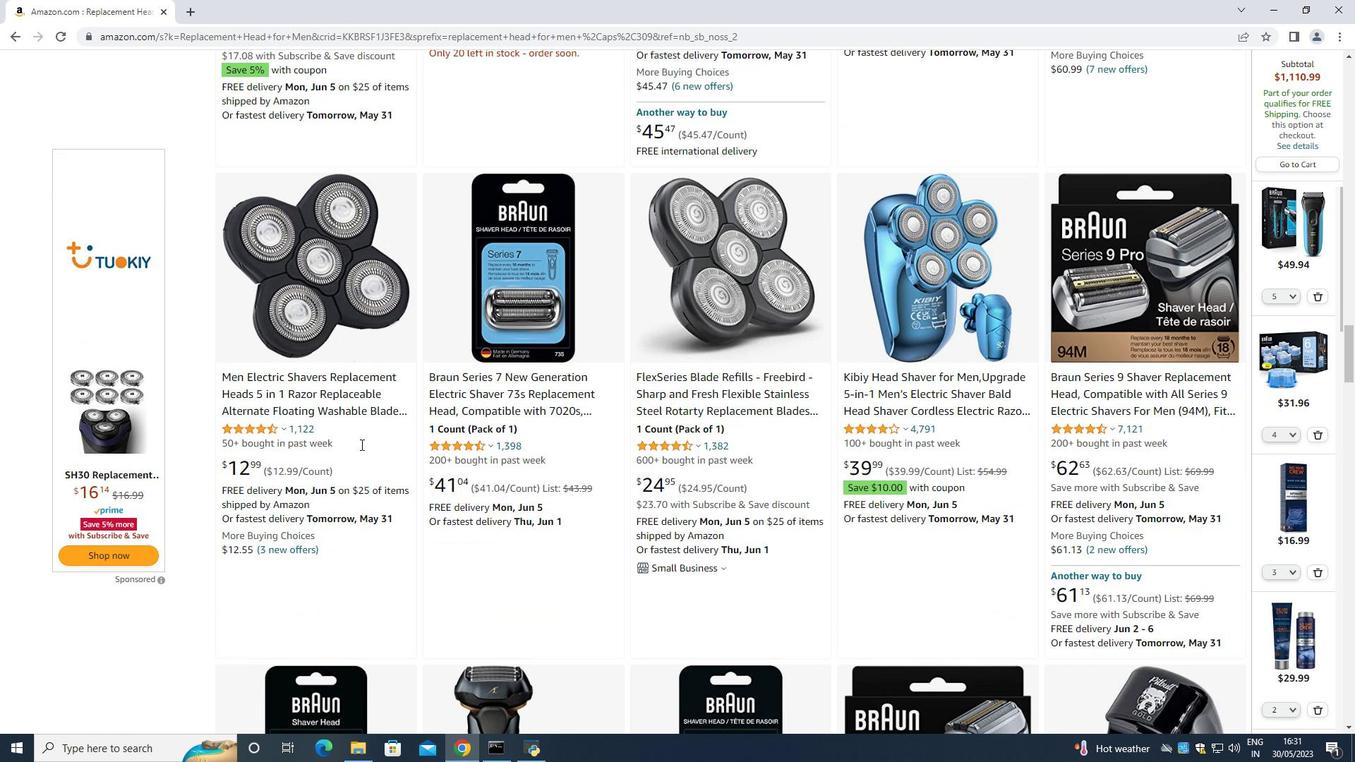 
Action: Mouse scrolled (360, 444) with delta (0, 0)
Screenshot: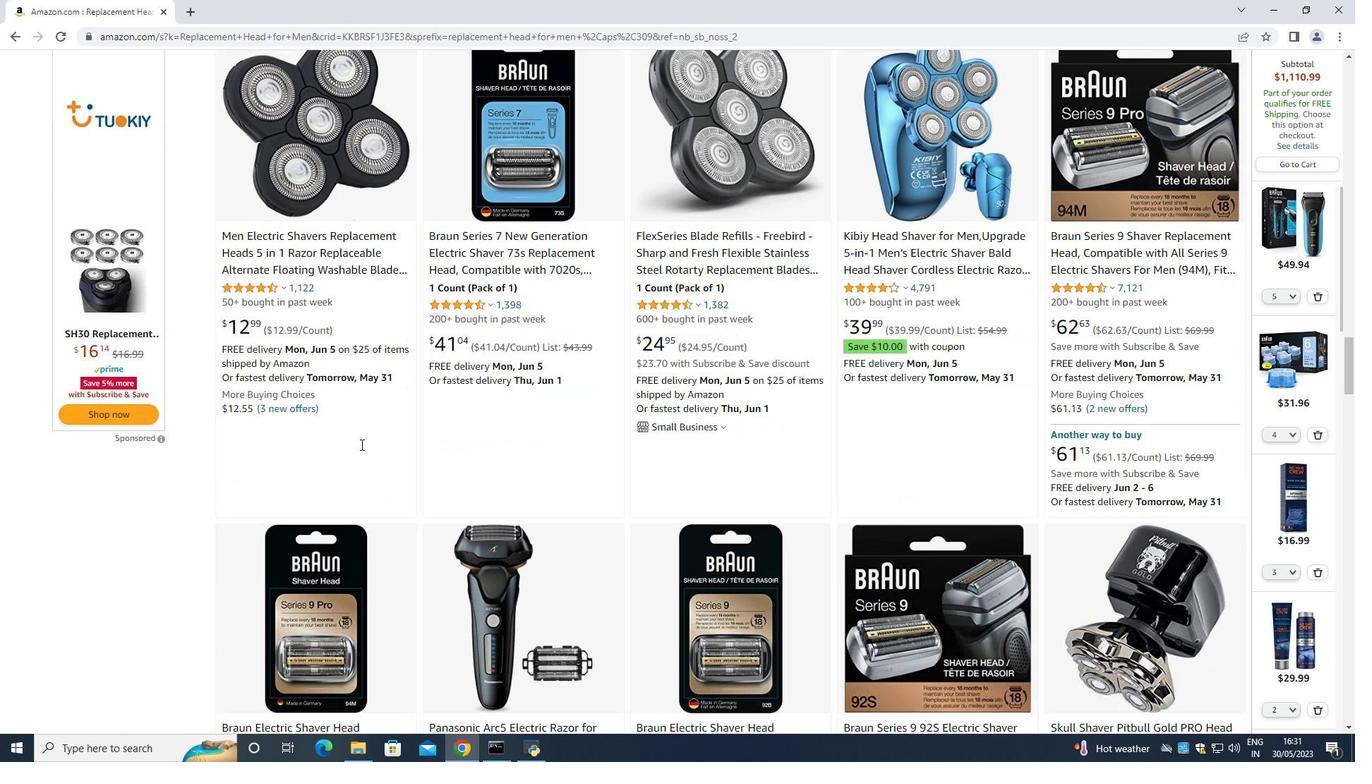 
Action: Mouse scrolled (360, 444) with delta (0, 0)
Screenshot: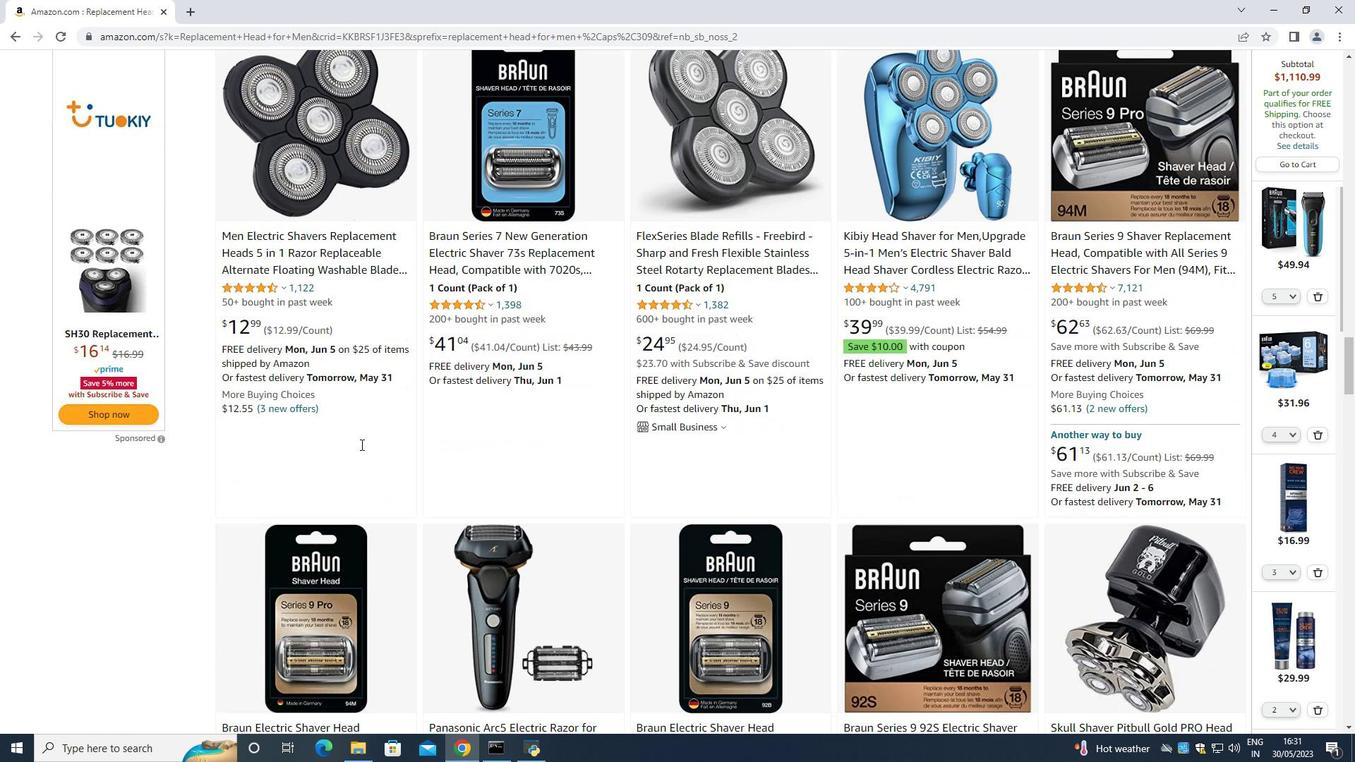 
Action: Mouse scrolled (360, 444) with delta (0, 0)
Screenshot: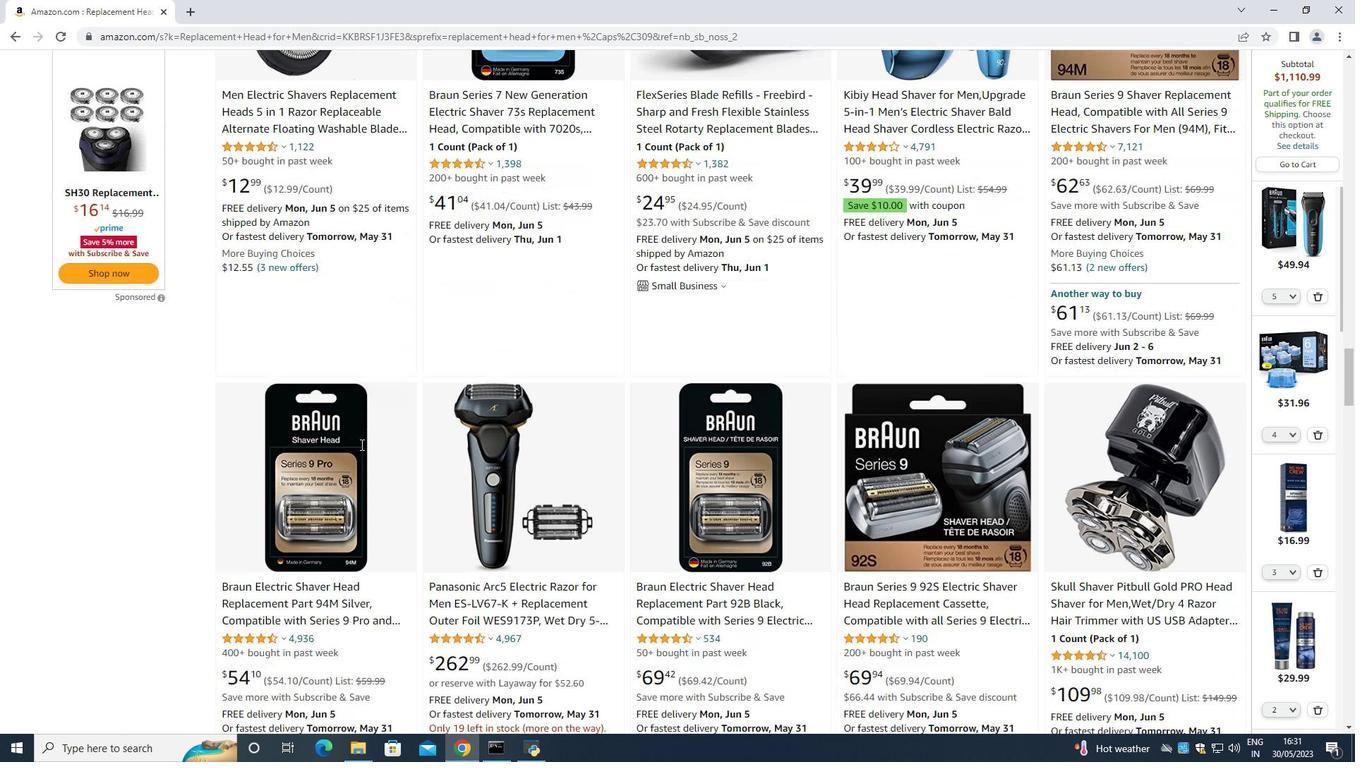 
Action: Mouse scrolled (360, 444) with delta (0, 0)
Screenshot: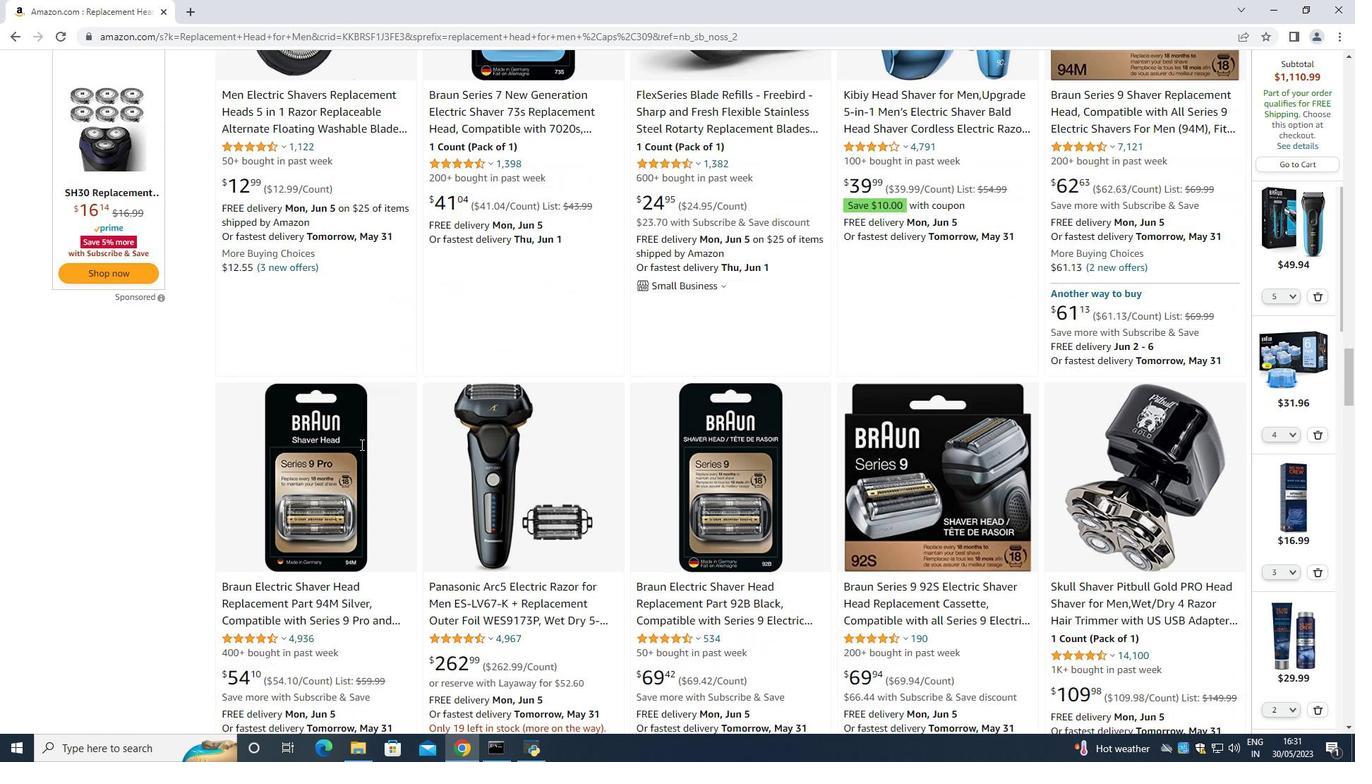 
Action: Mouse scrolled (360, 444) with delta (0, 0)
Screenshot: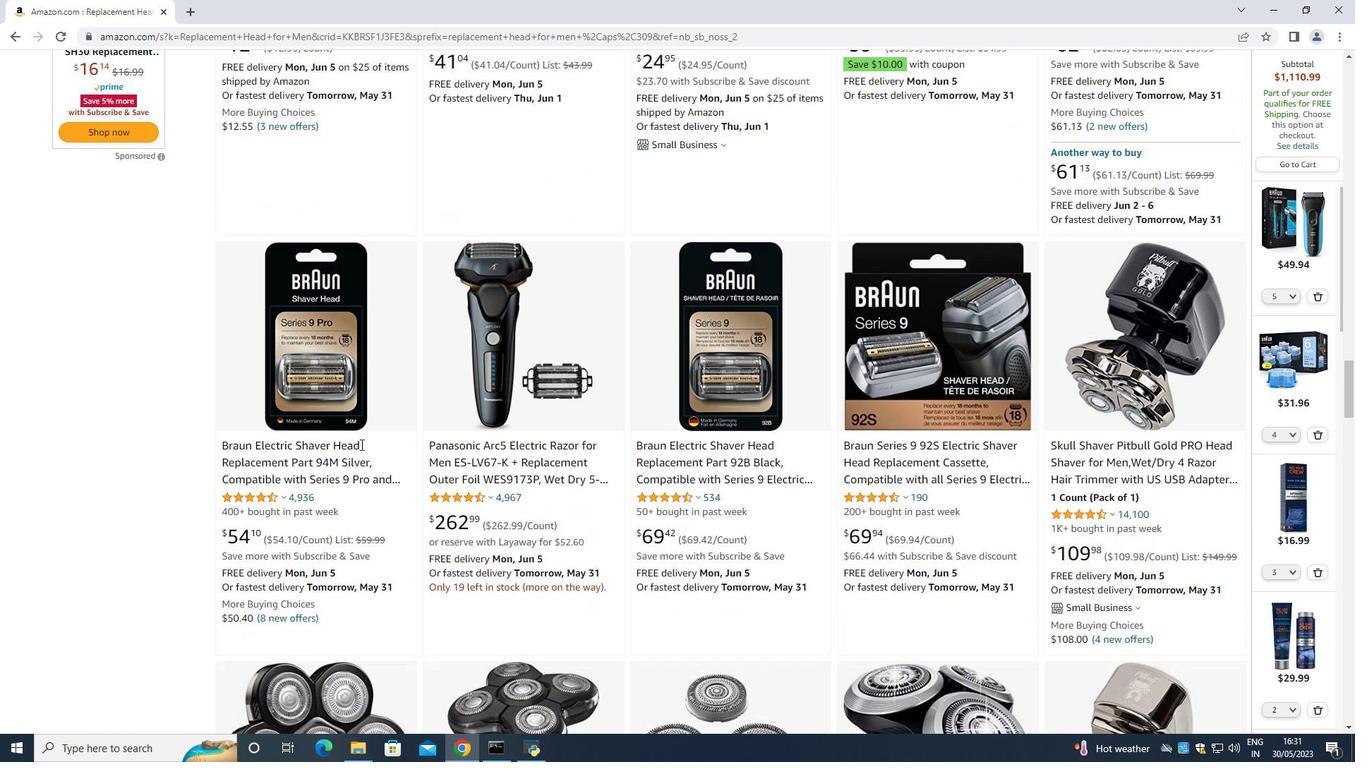 
Action: Mouse scrolled (360, 444) with delta (0, 0)
Screenshot: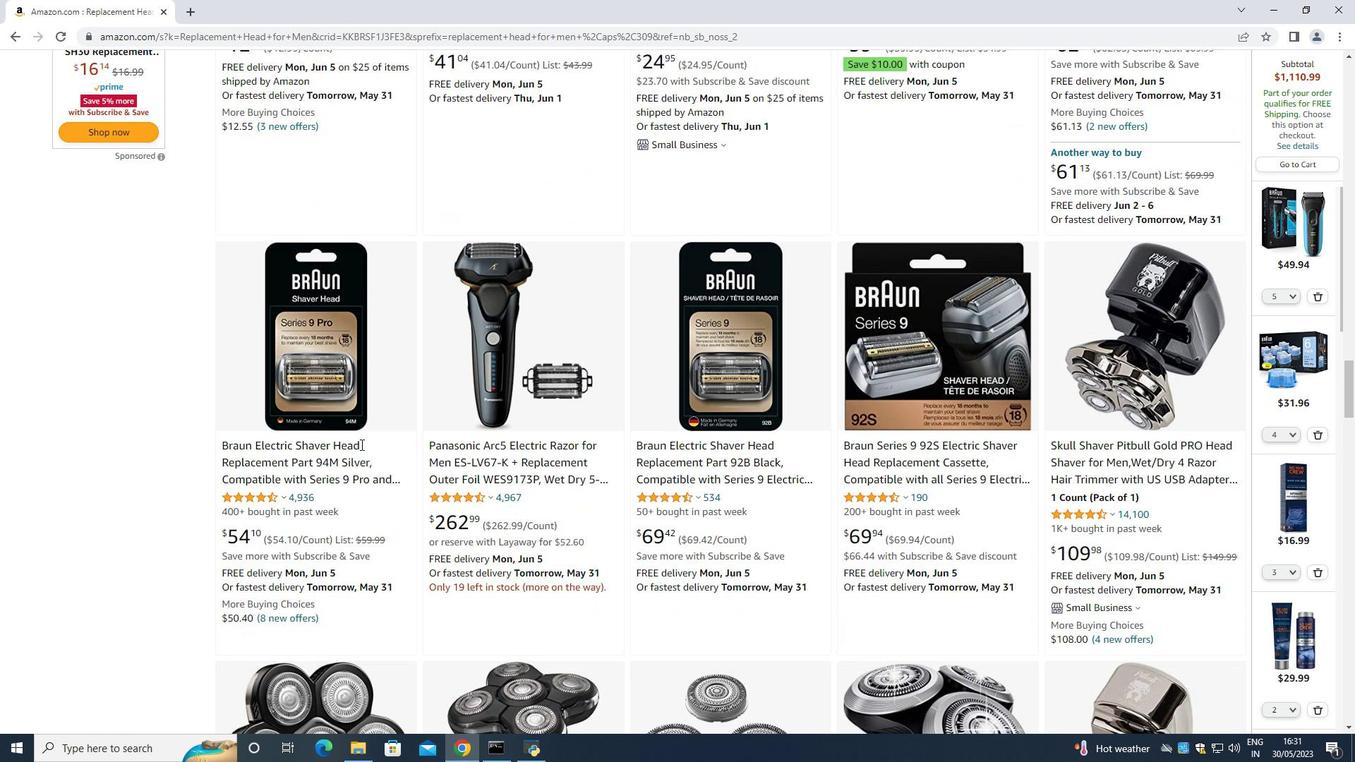 
Action: Mouse scrolled (360, 444) with delta (0, 0)
Screenshot: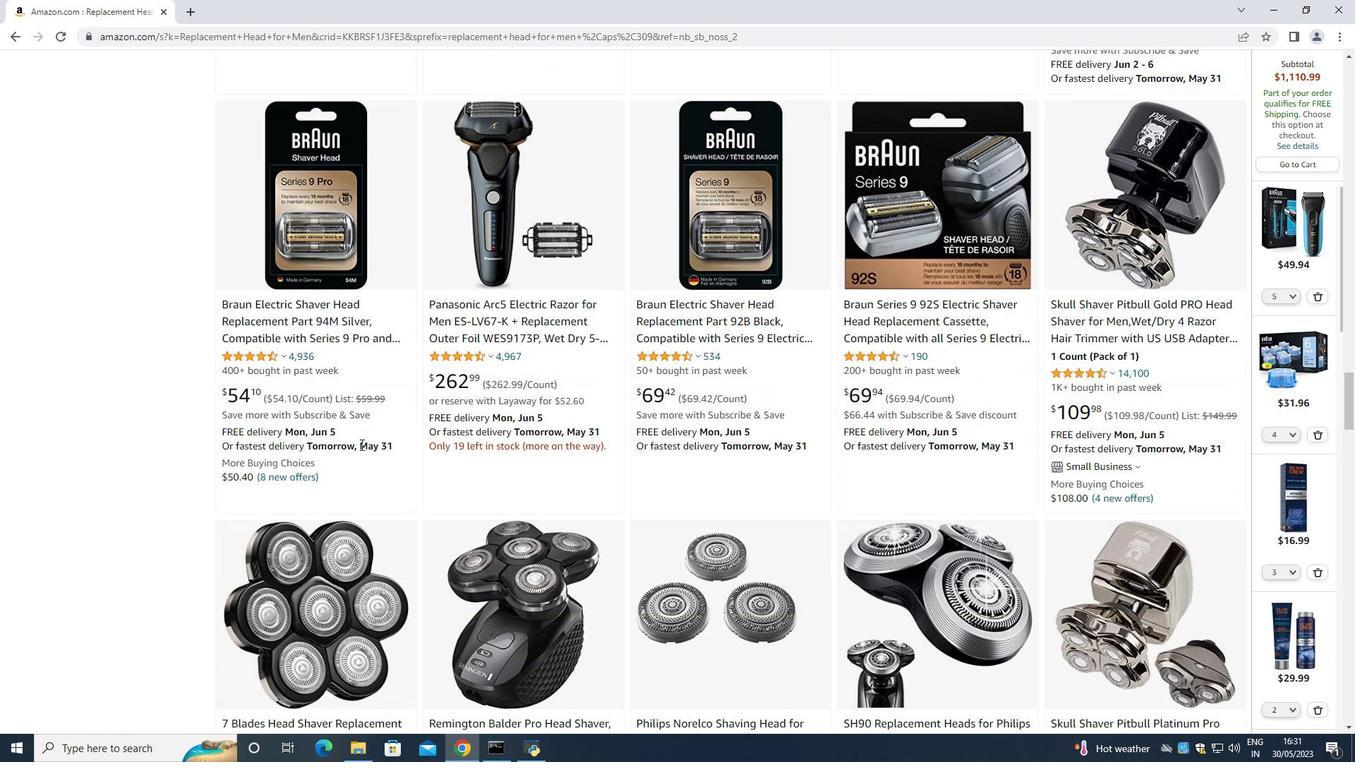 
Action: Mouse scrolled (360, 444) with delta (0, 0)
Screenshot: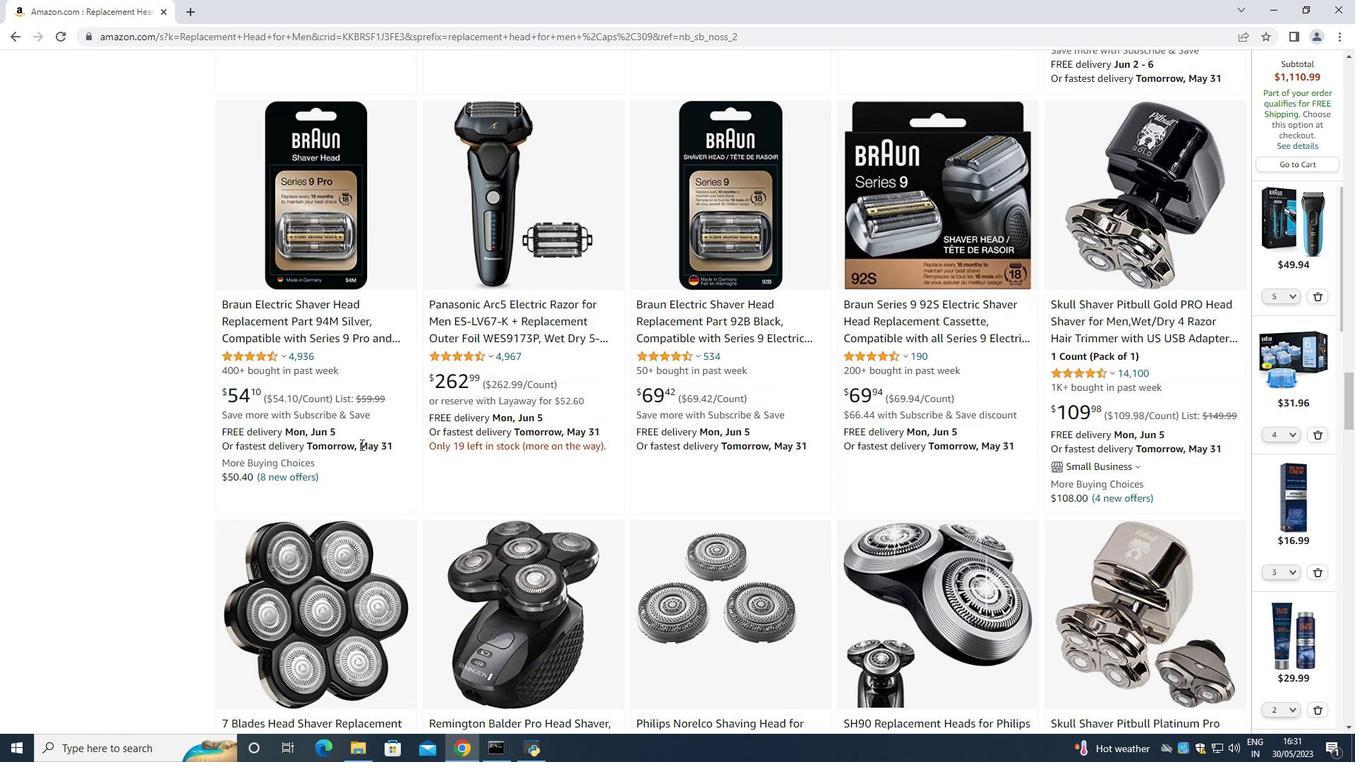 
Action: Mouse scrolled (360, 444) with delta (0, 0)
Screenshot: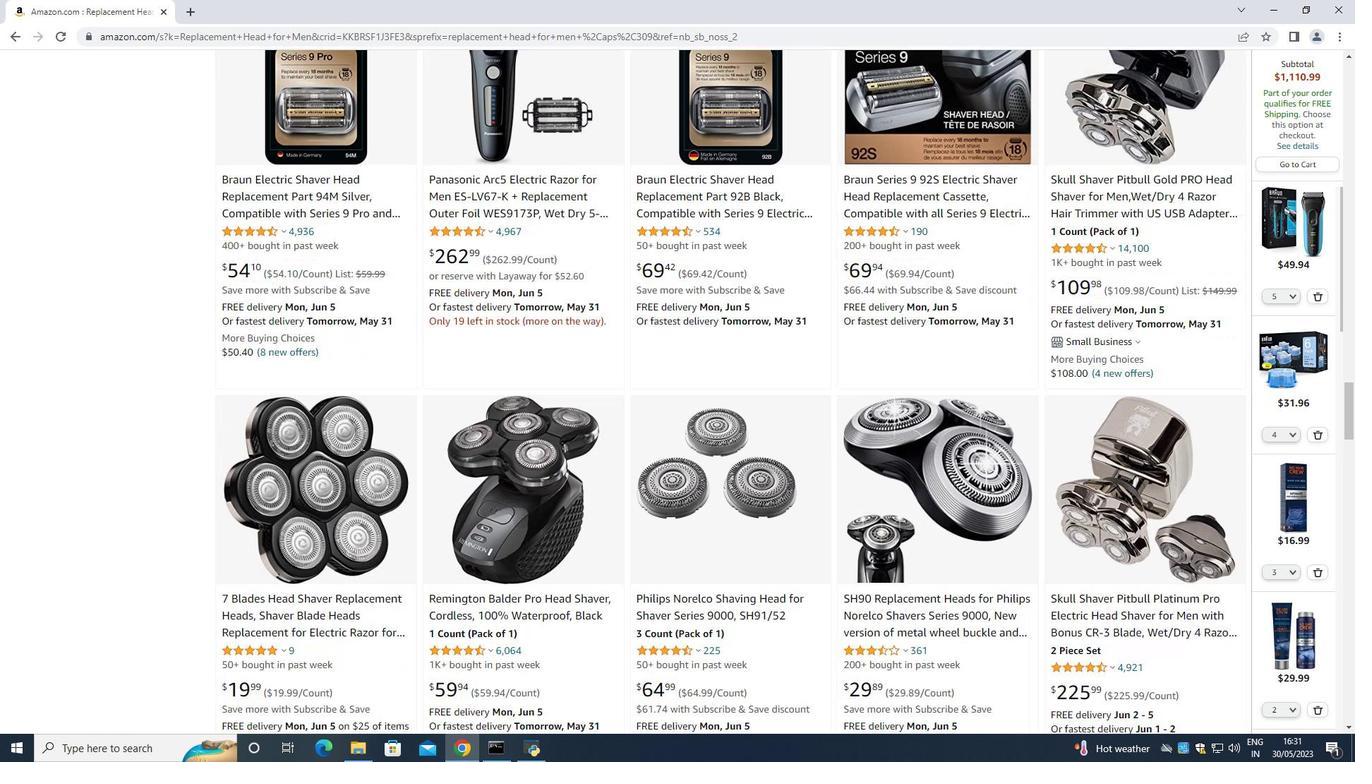 
Action: Mouse scrolled (360, 444) with delta (0, 0)
Screenshot: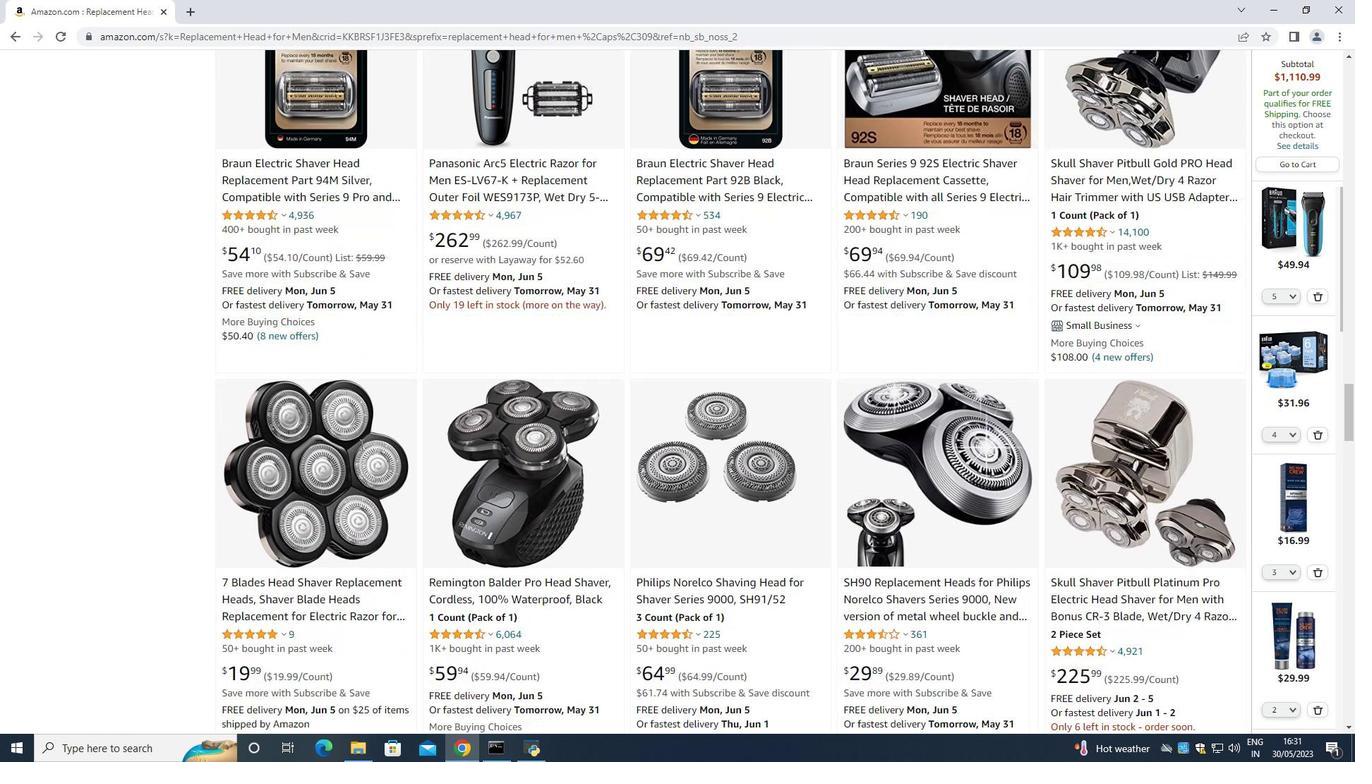 
Action: Mouse scrolled (360, 444) with delta (0, 0)
Screenshot: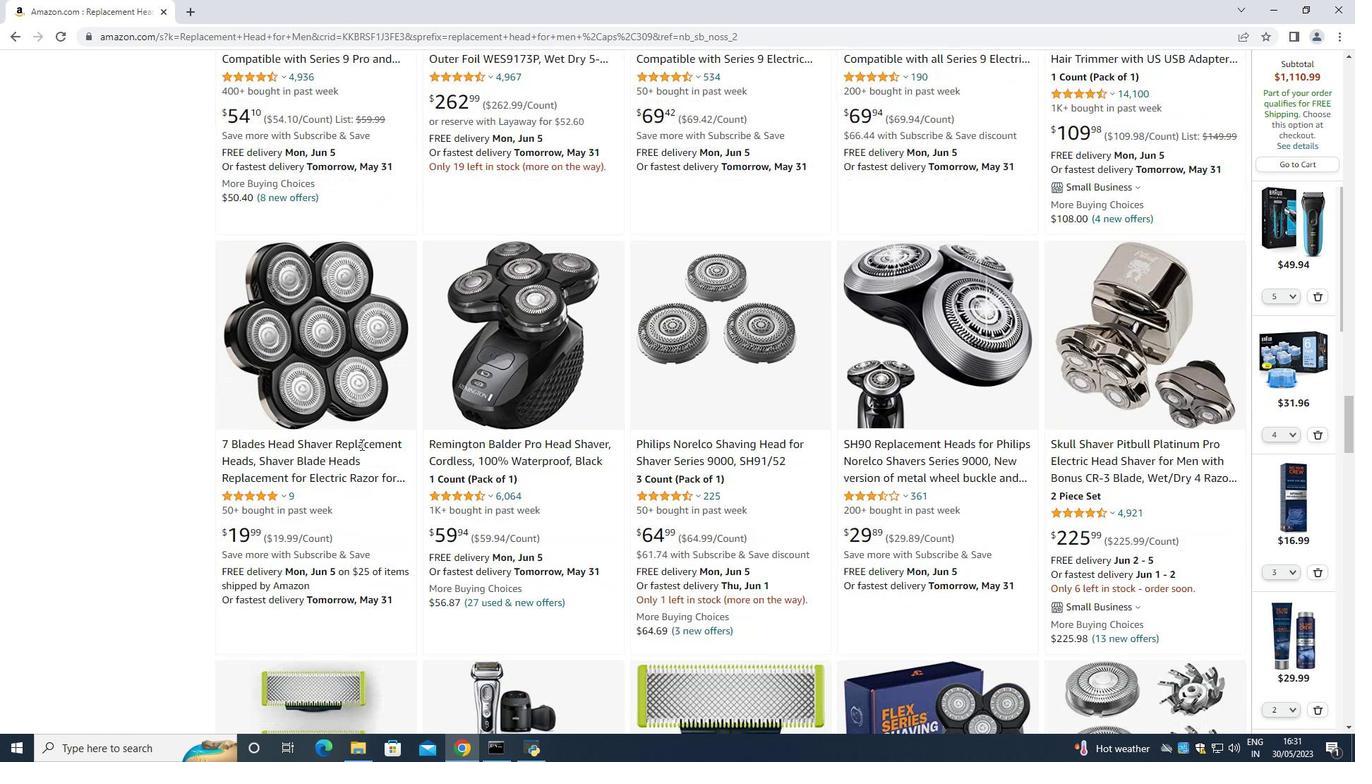 
Action: Mouse scrolled (360, 444) with delta (0, 0)
Screenshot: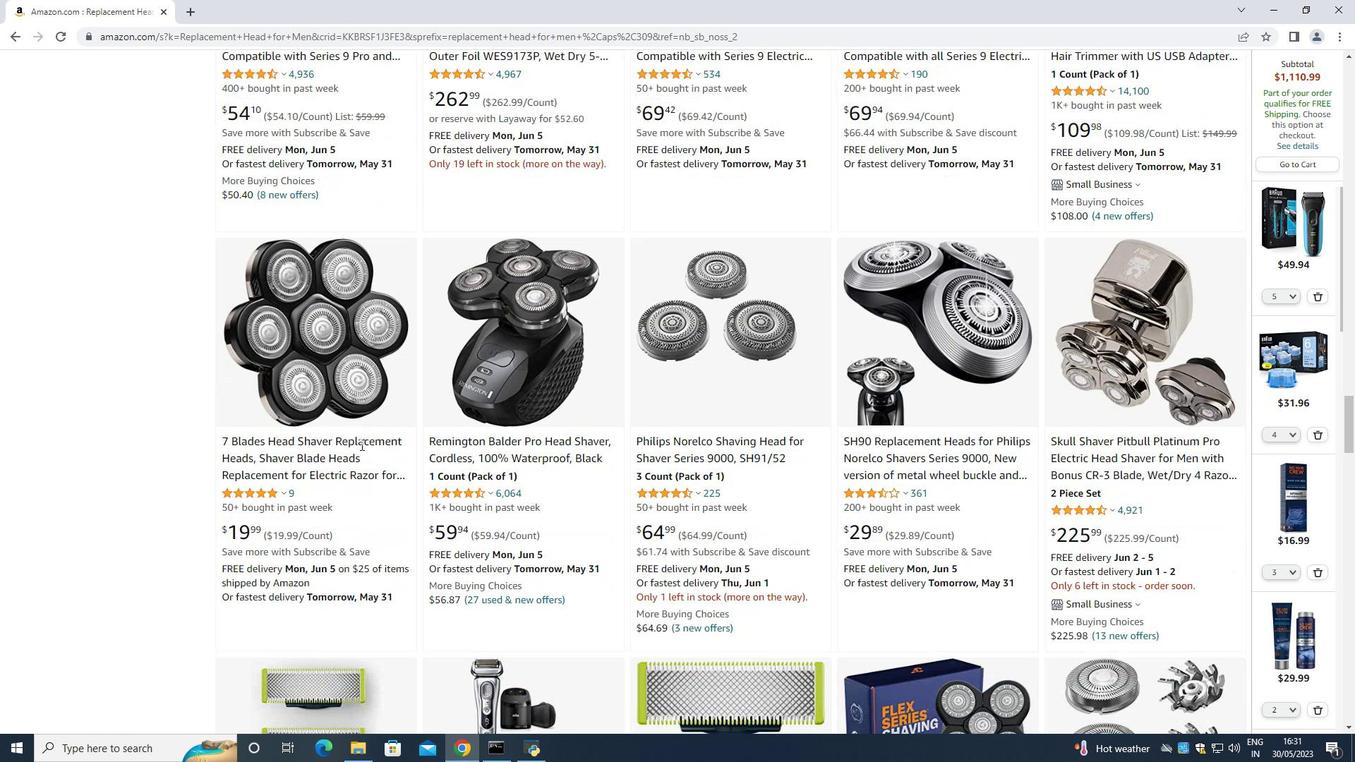 
Action: Mouse scrolled (360, 444) with delta (0, 0)
Screenshot: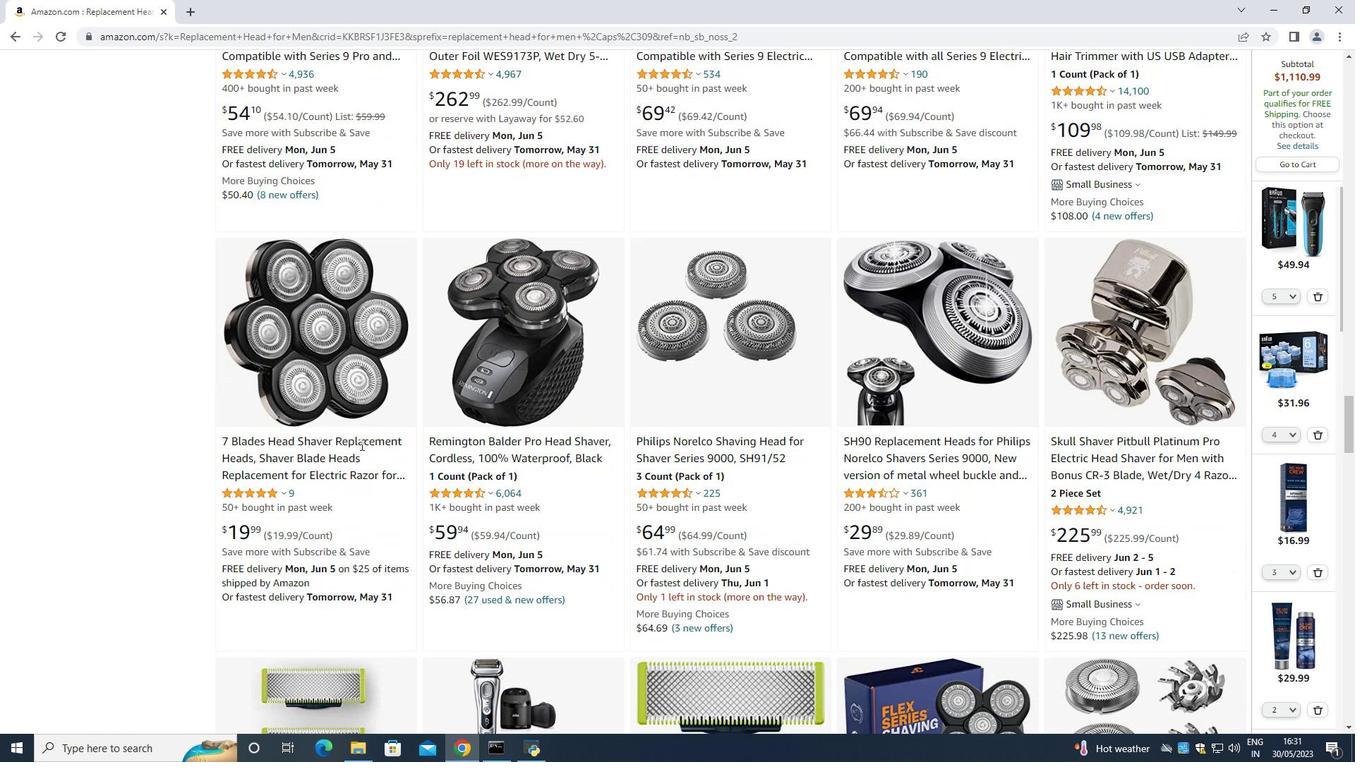 
Action: Mouse scrolled (360, 444) with delta (0, 0)
Screenshot: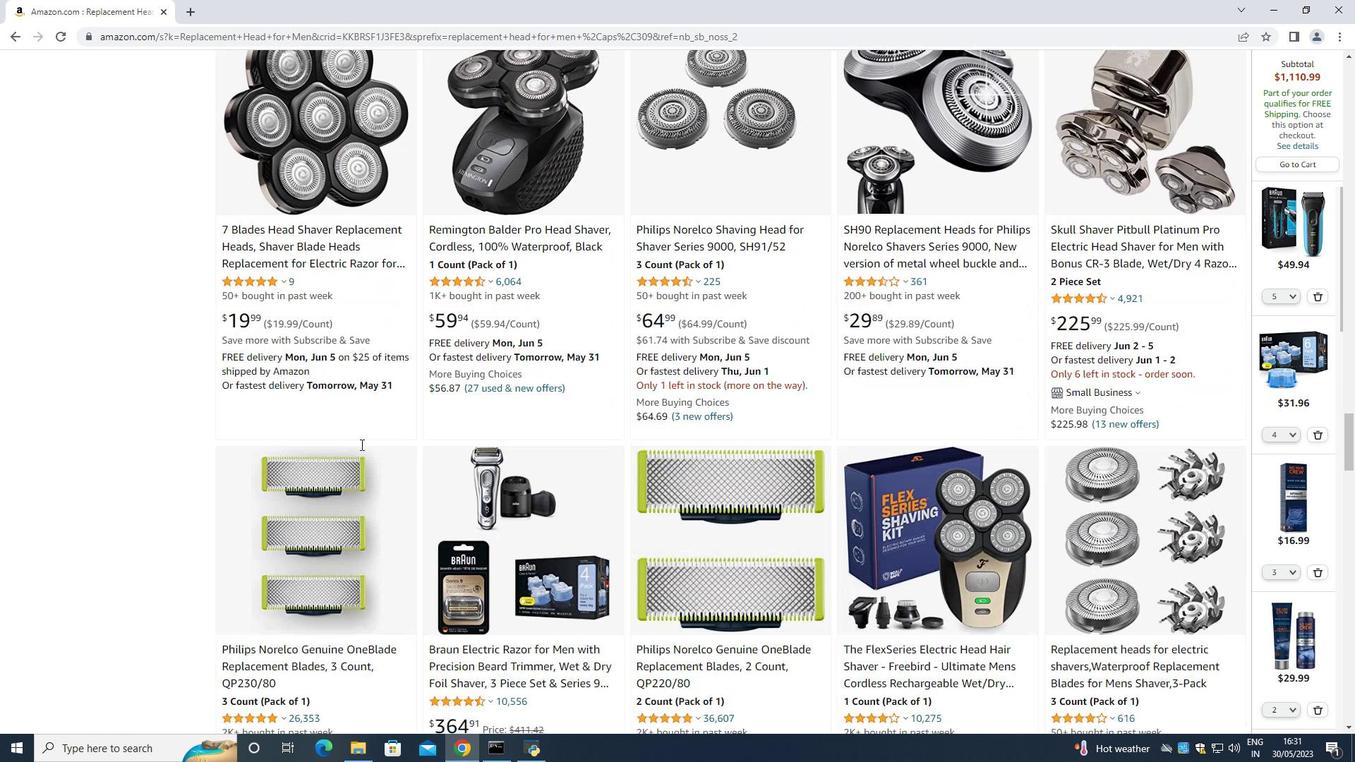 
Action: Mouse scrolled (360, 444) with delta (0, 0)
Screenshot: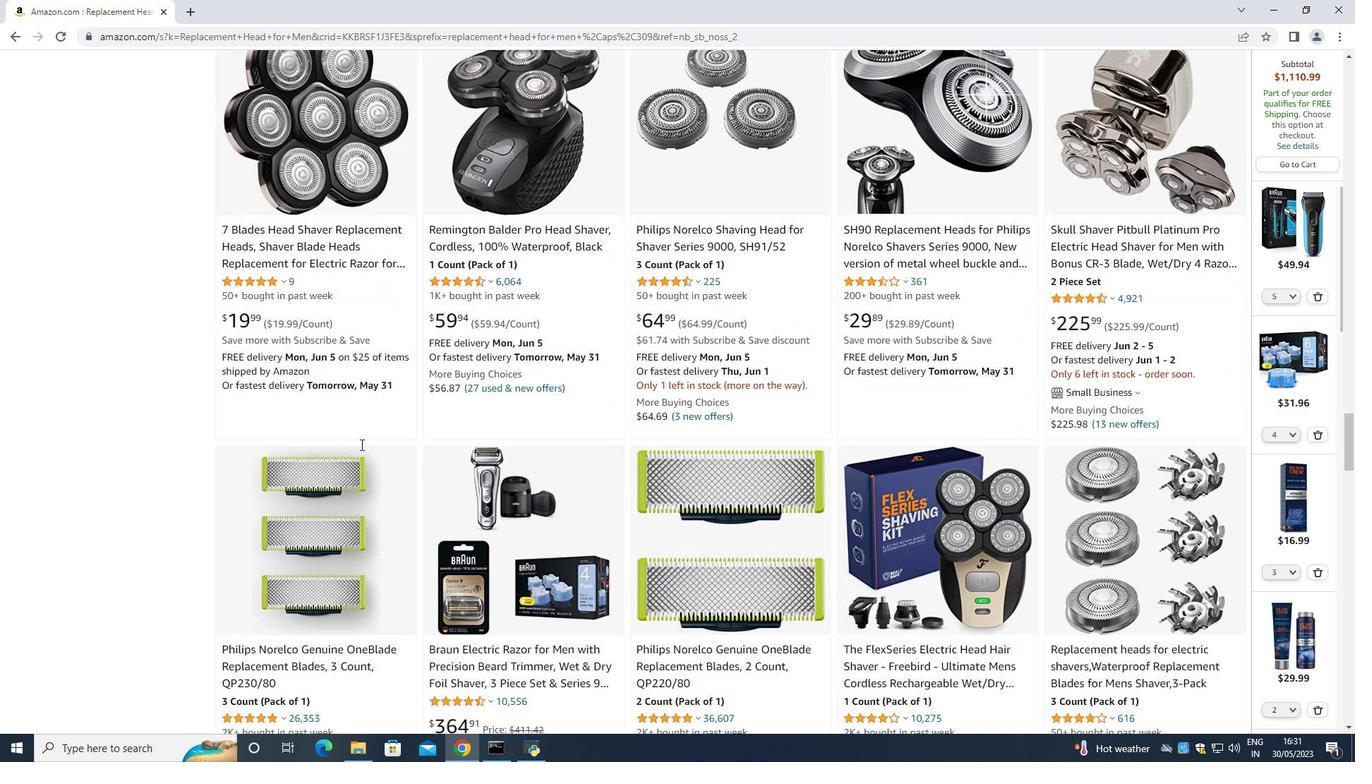 
Action: Mouse scrolled (360, 444) with delta (0, 0)
Screenshot: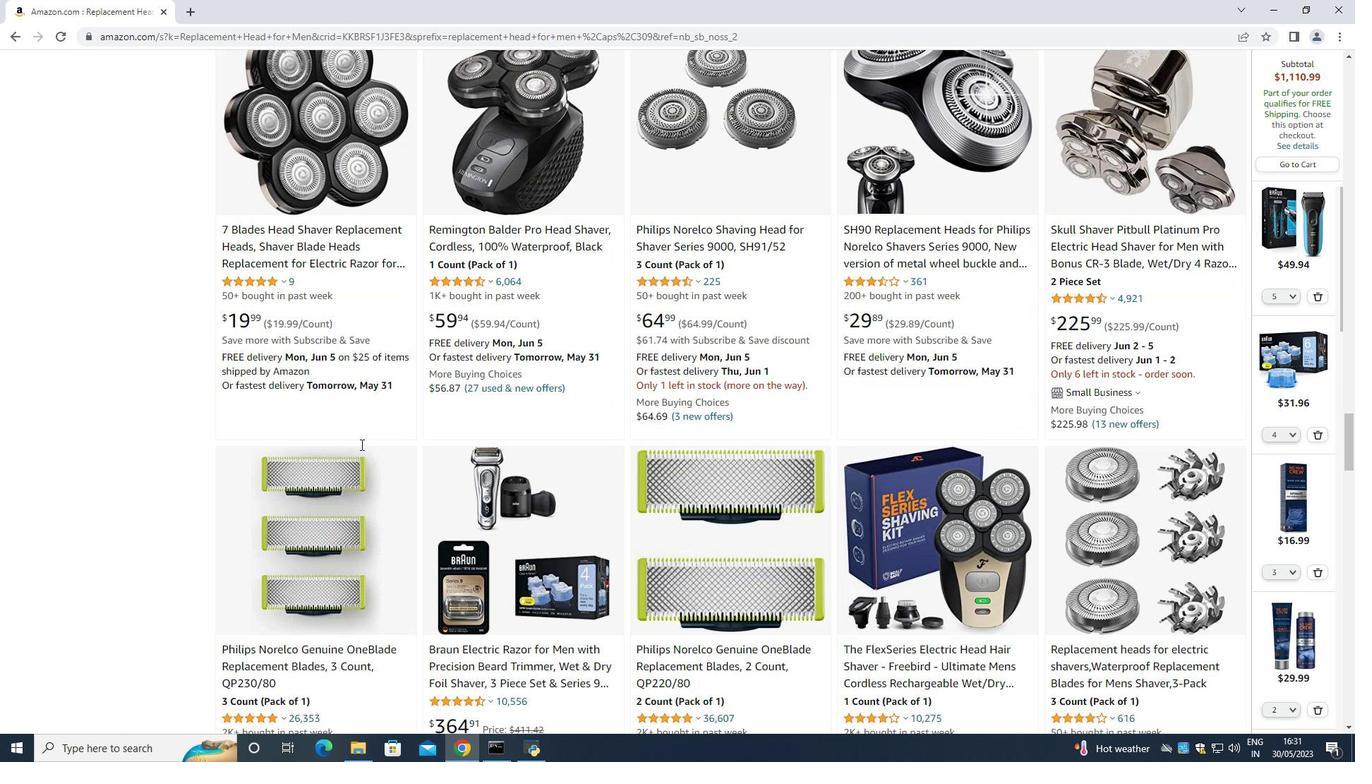 
Action: Mouse scrolled (360, 444) with delta (0, 0)
Screenshot: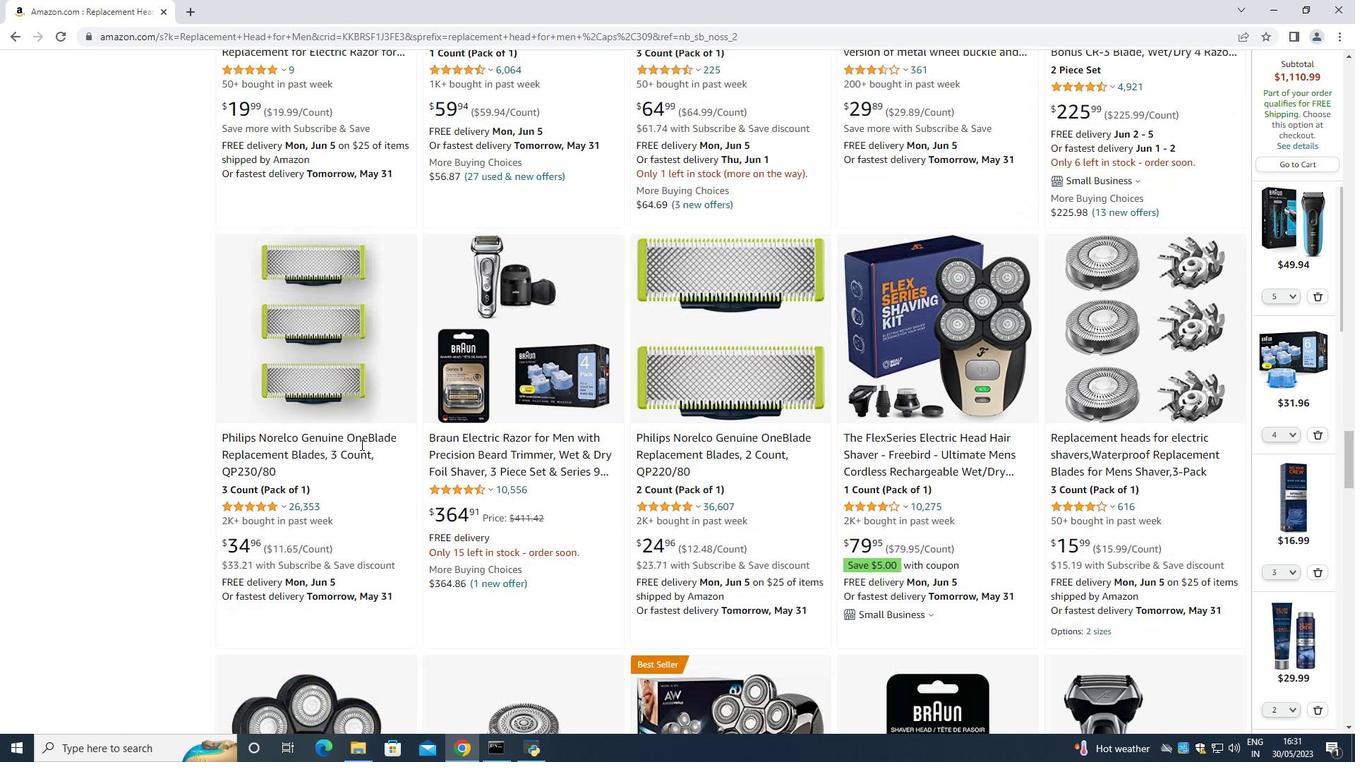 
Action: Mouse scrolled (360, 444) with delta (0, 0)
Screenshot: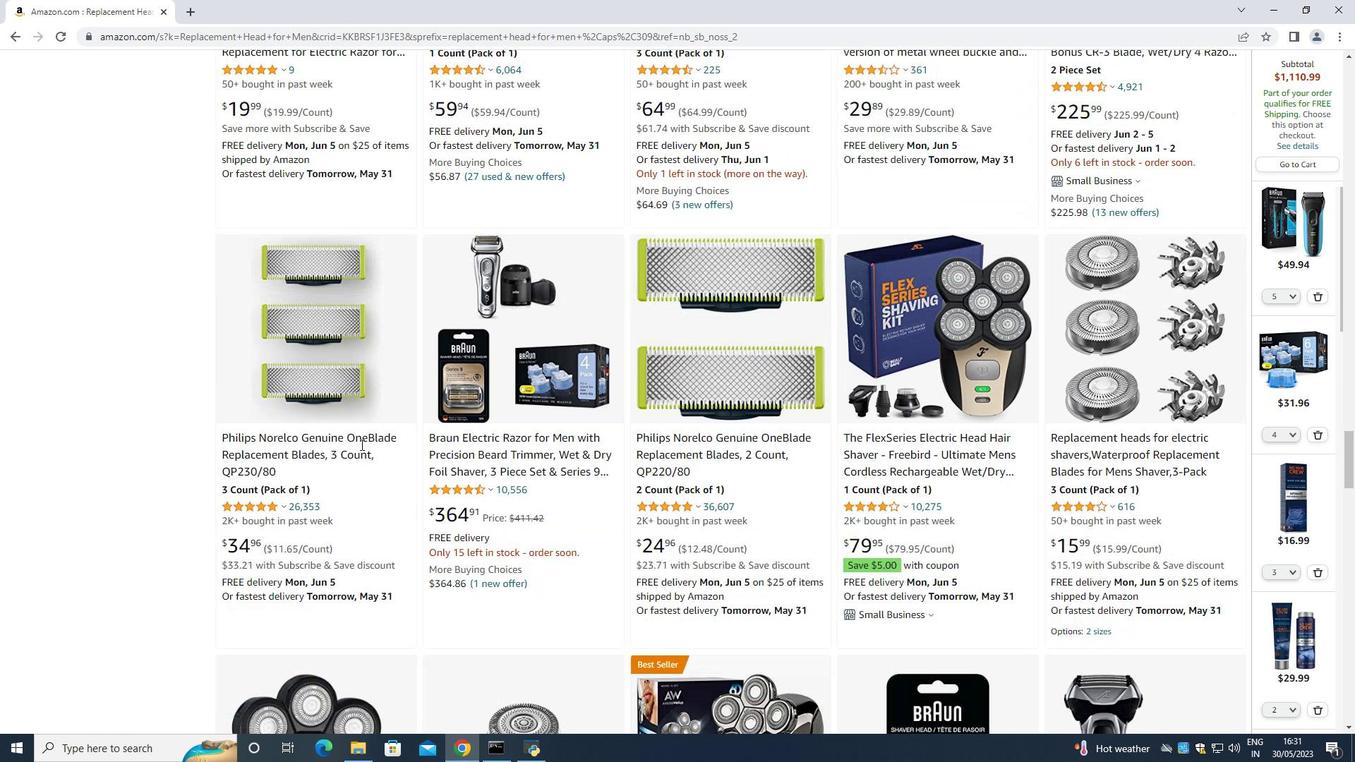 
Action: Mouse scrolled (360, 444) with delta (0, 0)
Screenshot: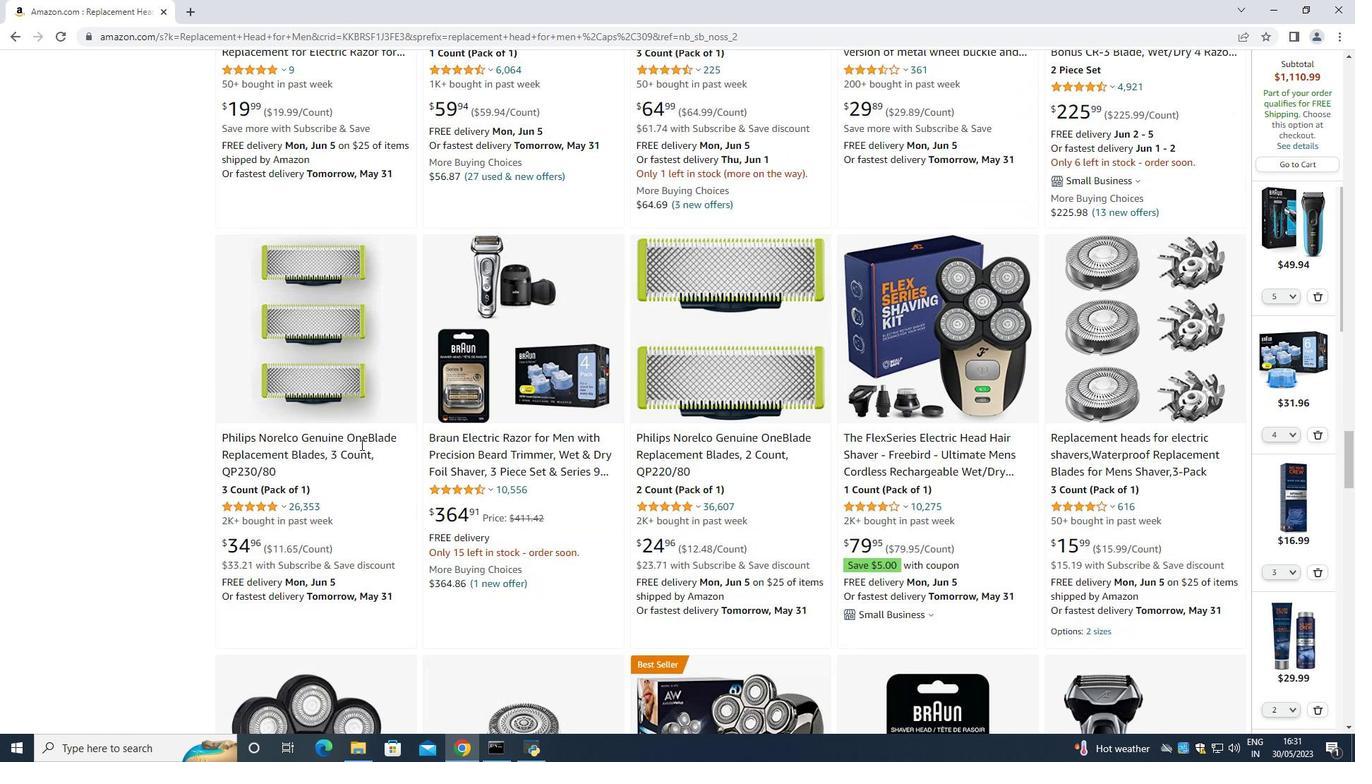 
Action: Mouse scrolled (360, 444) with delta (0, 0)
Screenshot: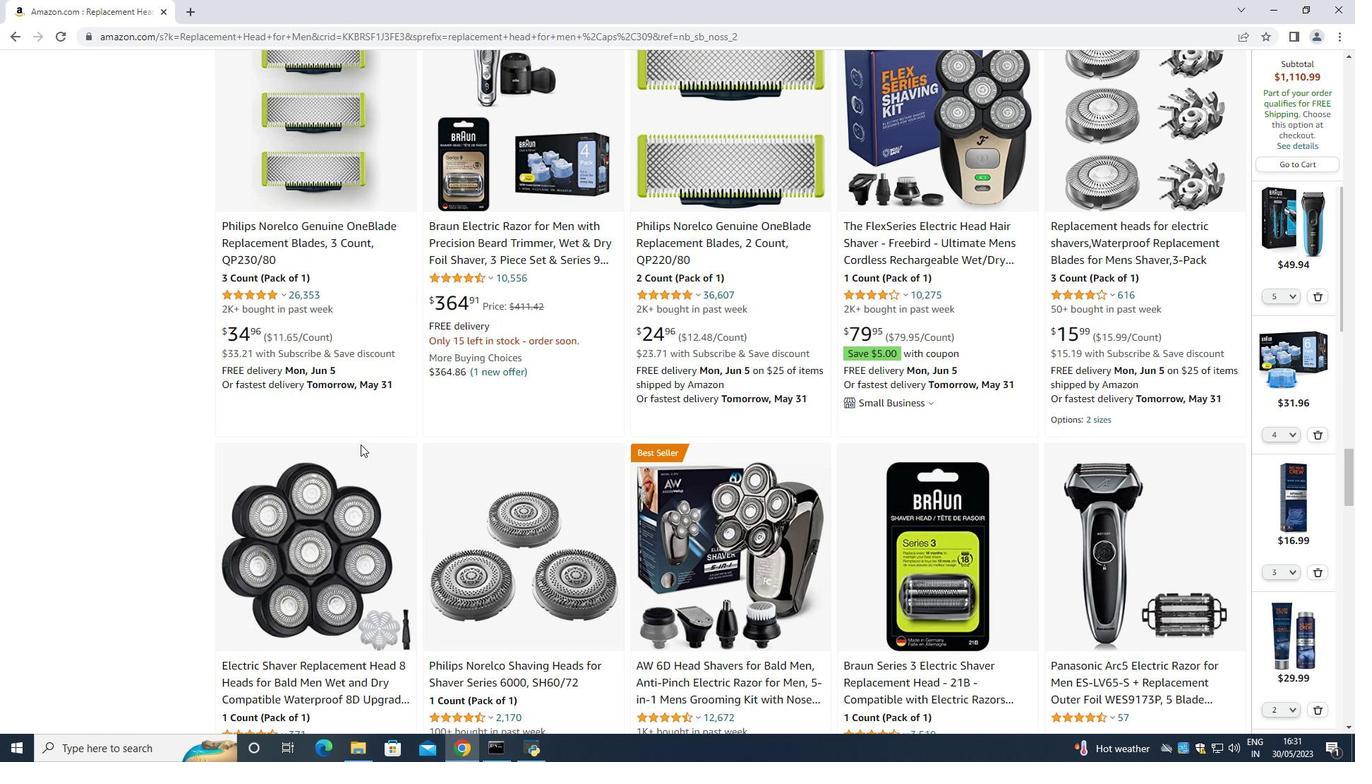 
Action: Mouse scrolled (360, 444) with delta (0, 0)
Screenshot: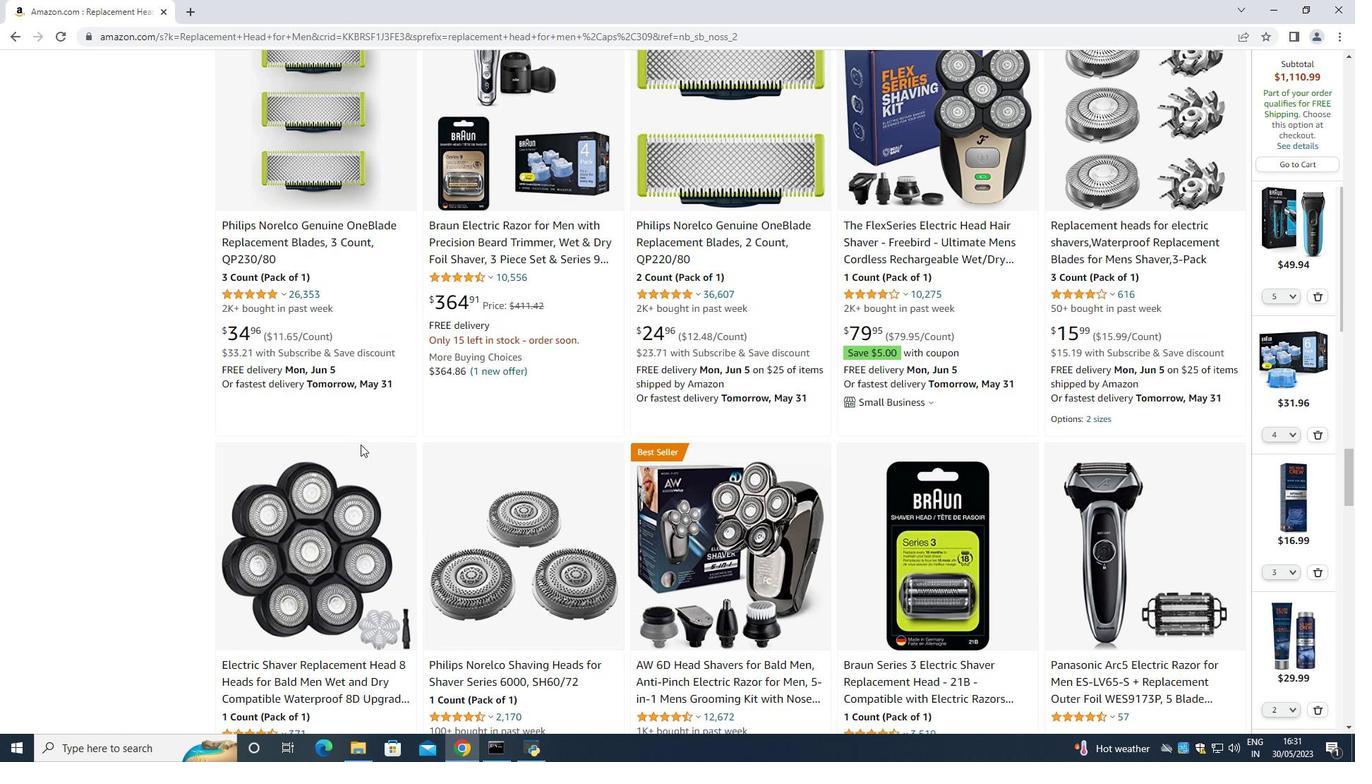 
Action: Mouse moved to (358, 442)
Screenshot: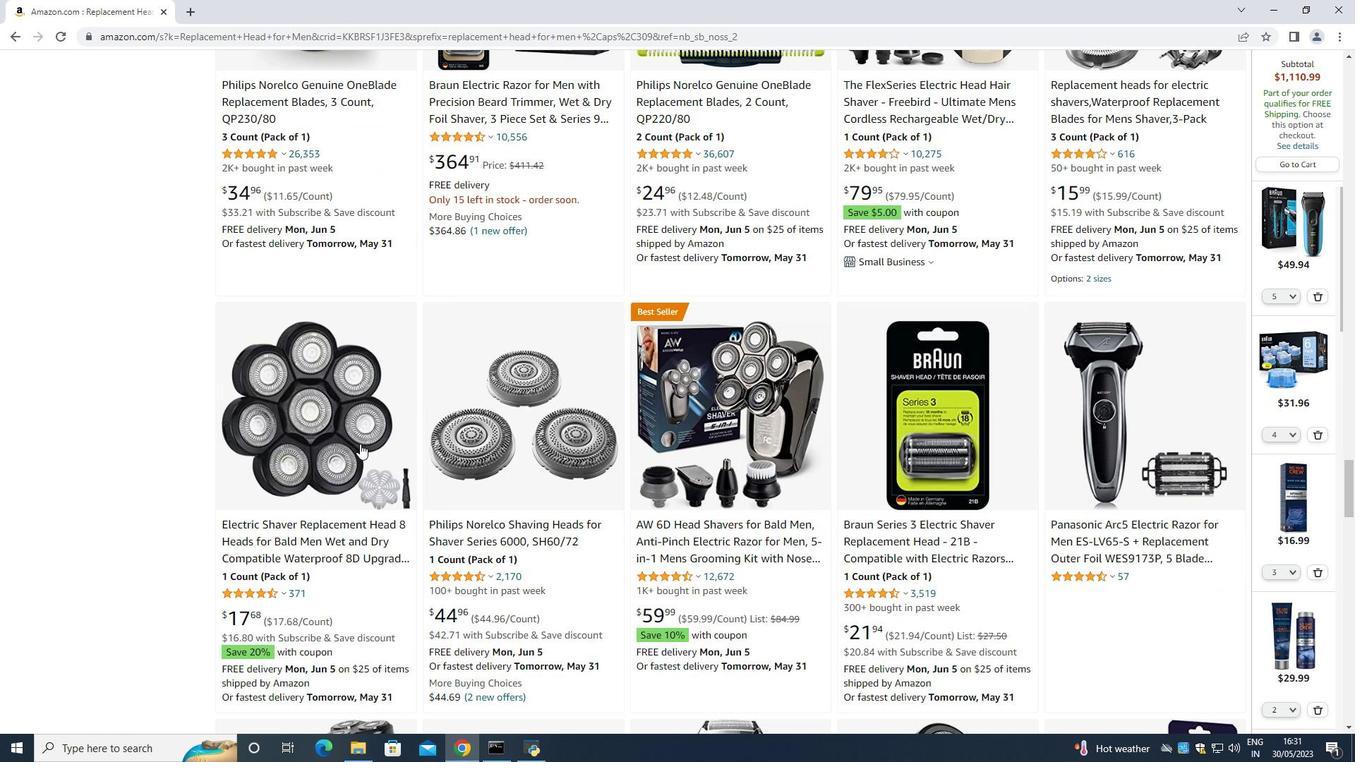 
Action: Mouse scrolled (358, 443) with delta (0, 0)
Screenshot: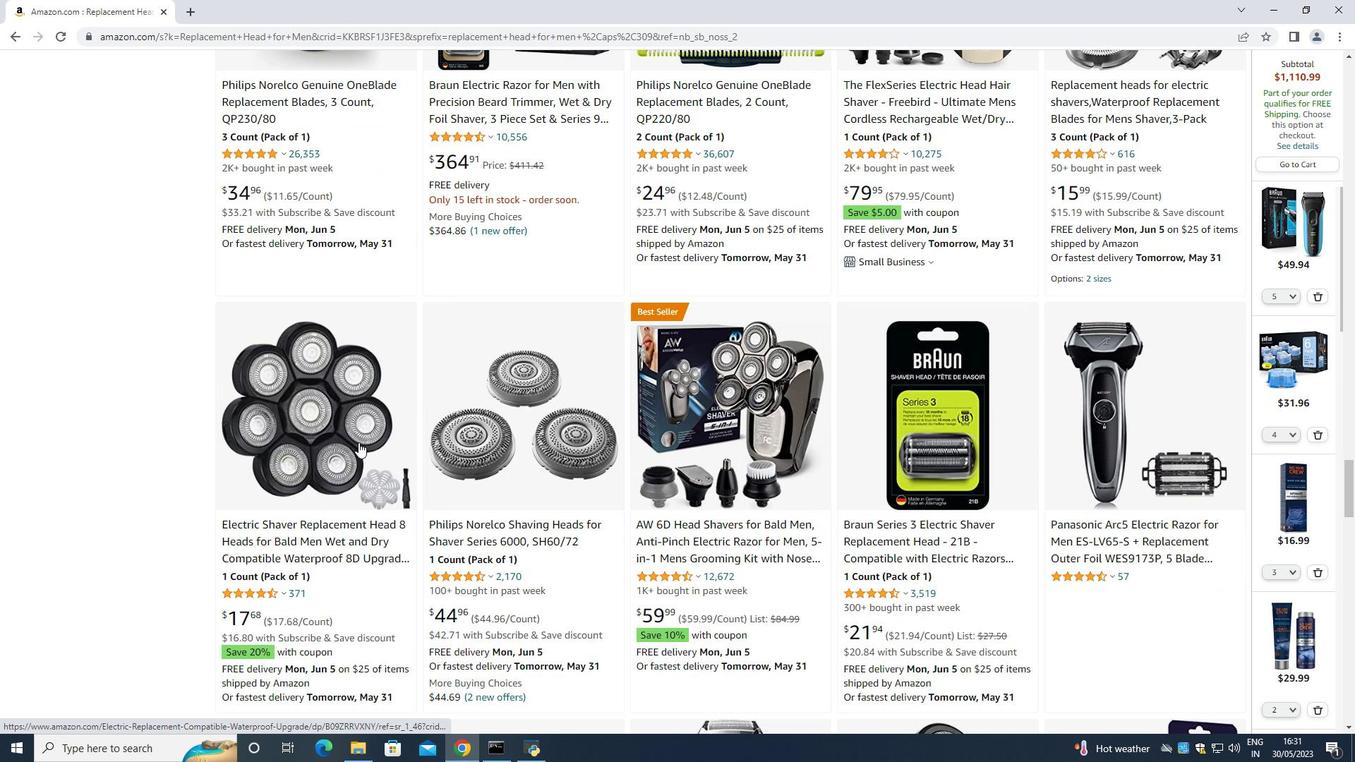 
Action: Mouse scrolled (358, 443) with delta (0, 0)
Screenshot: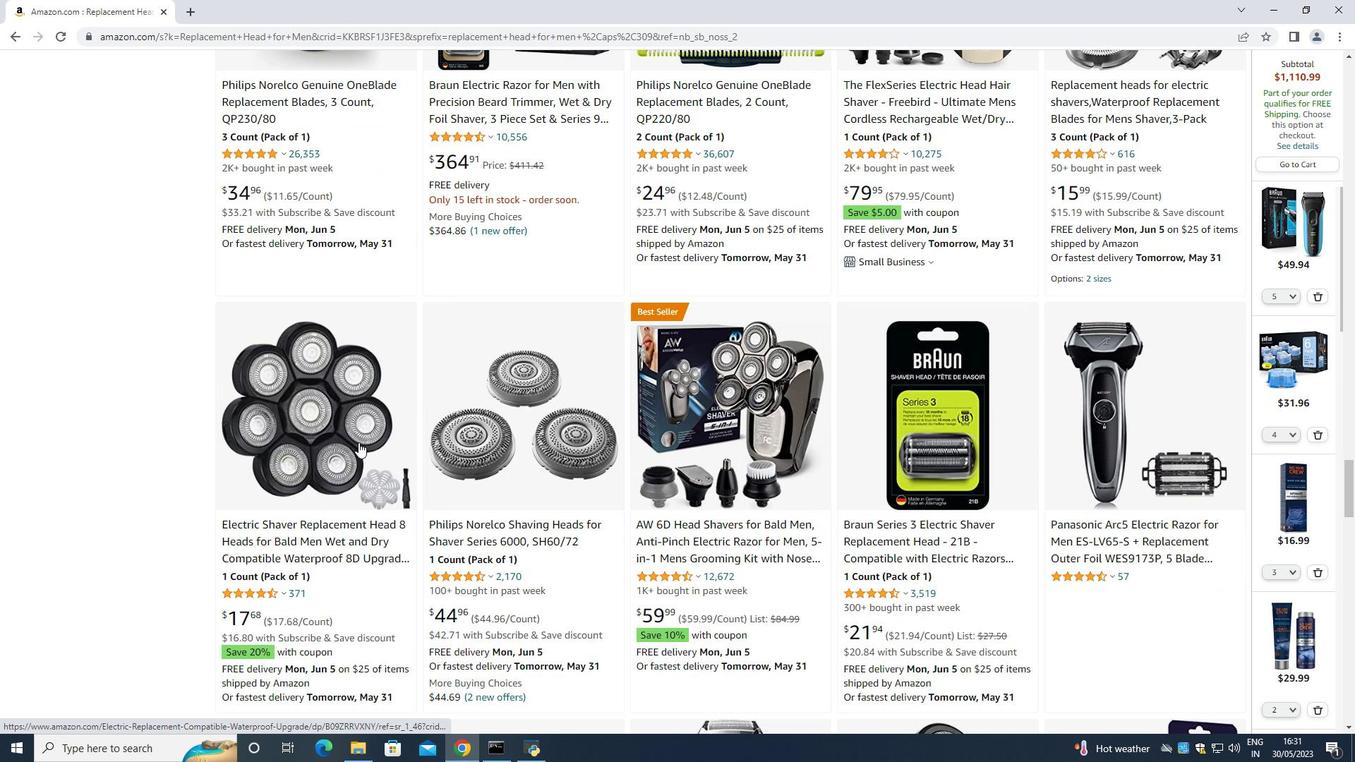 
Action: Mouse scrolled (358, 443) with delta (0, 0)
Screenshot: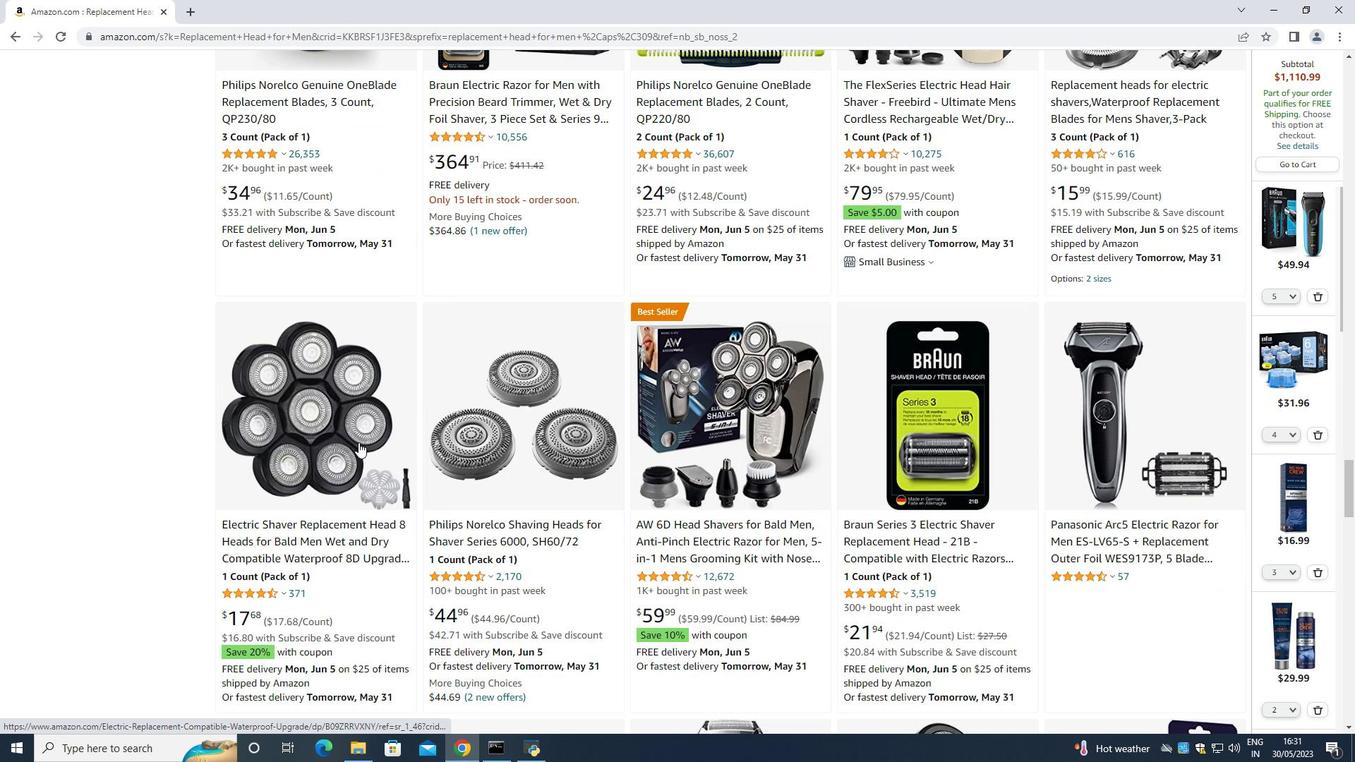 
Action: Mouse scrolled (358, 443) with delta (0, 0)
Screenshot: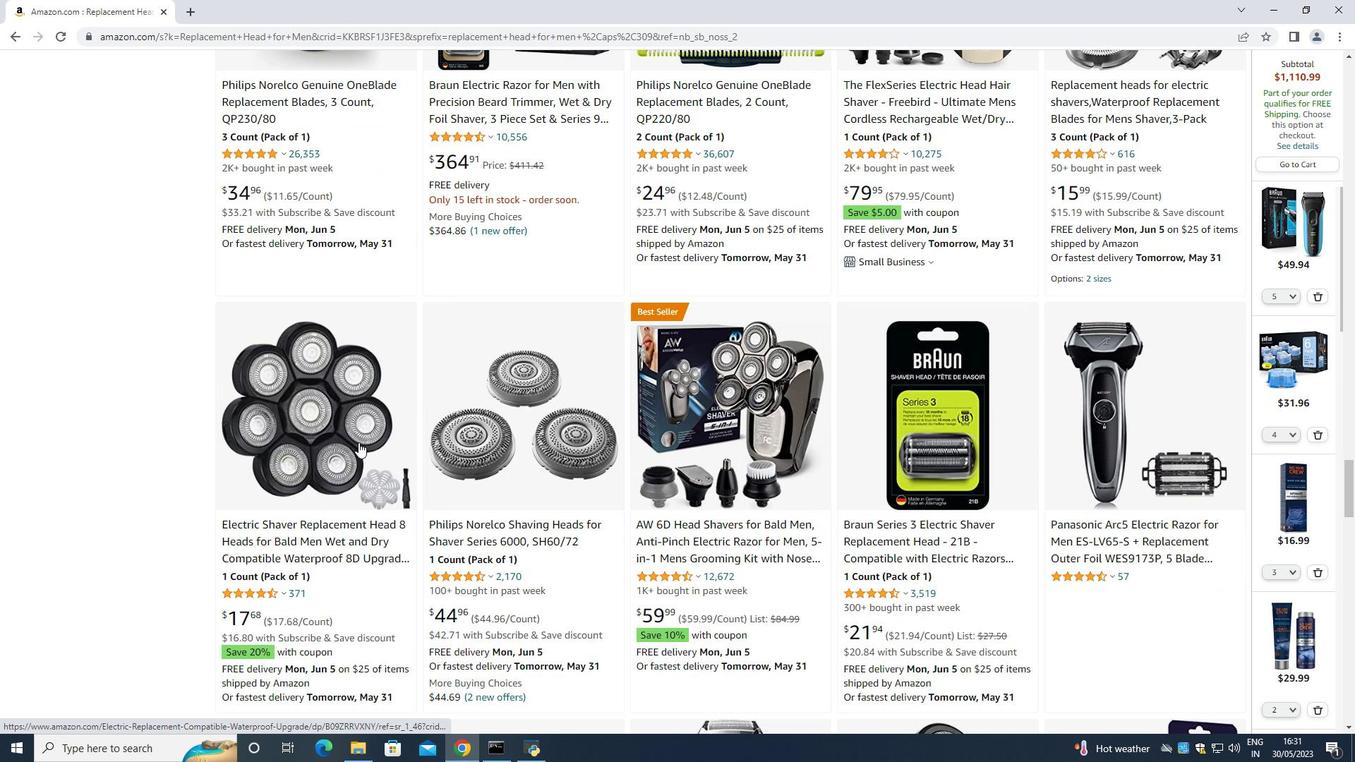 
Action: Mouse scrolled (358, 443) with delta (0, 0)
Screenshot: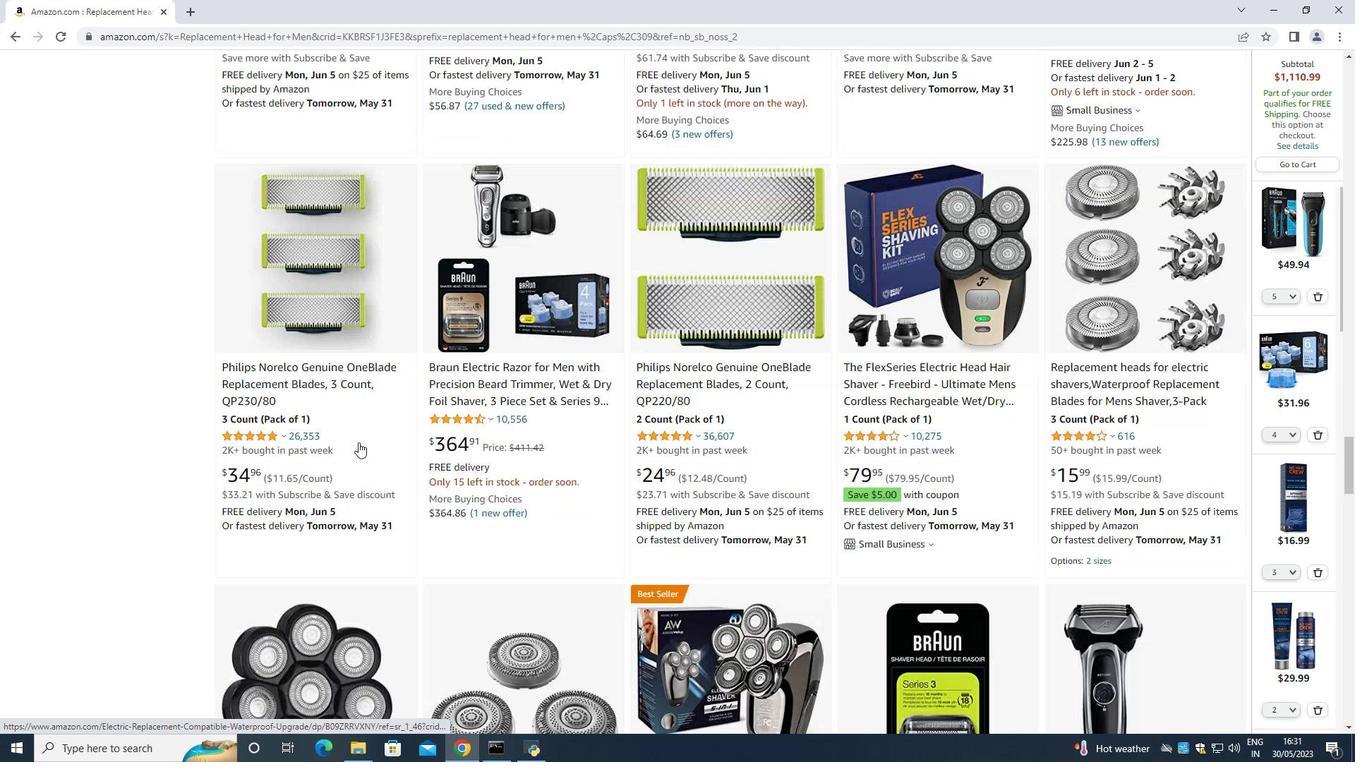 
Action: Mouse scrolled (358, 443) with delta (0, 0)
Screenshot: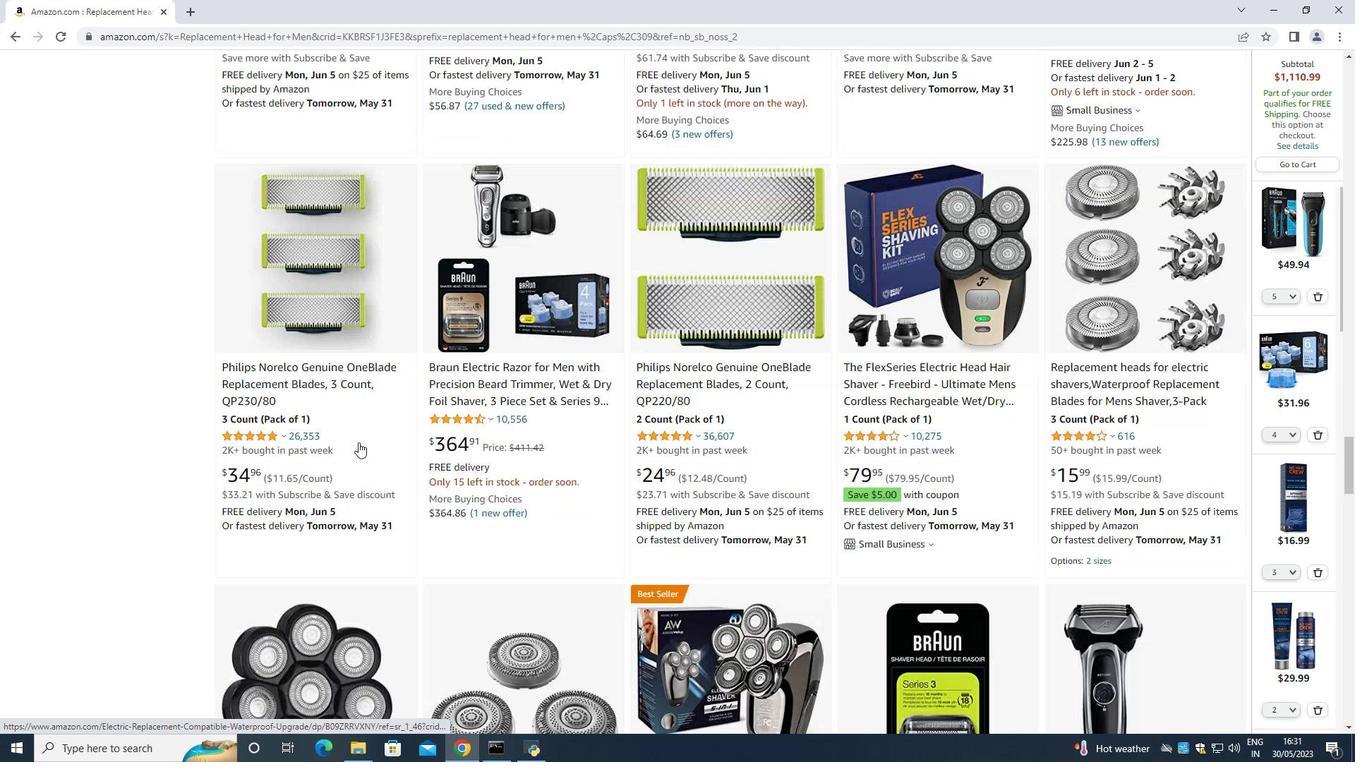 
Action: Mouse scrolled (358, 443) with delta (0, 0)
Screenshot: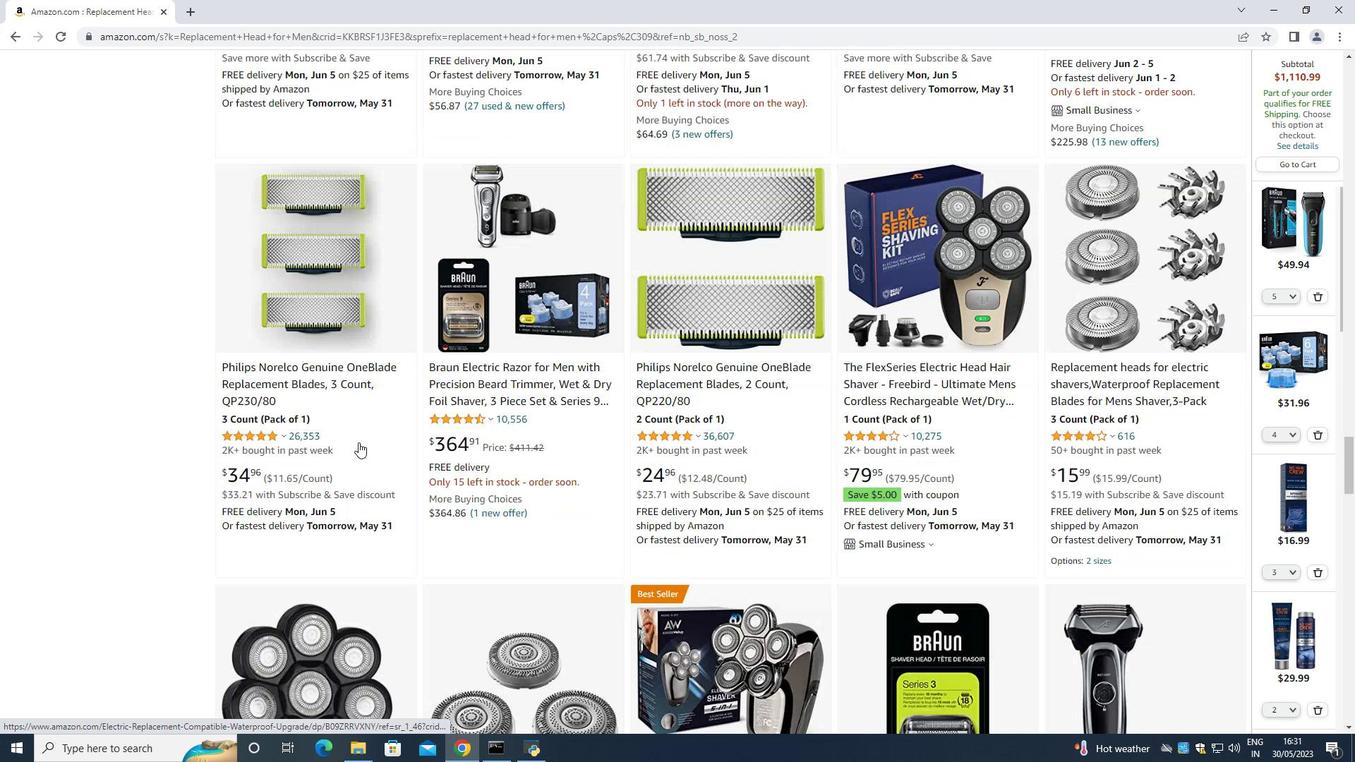 
Action: Mouse scrolled (358, 443) with delta (0, 0)
Screenshot: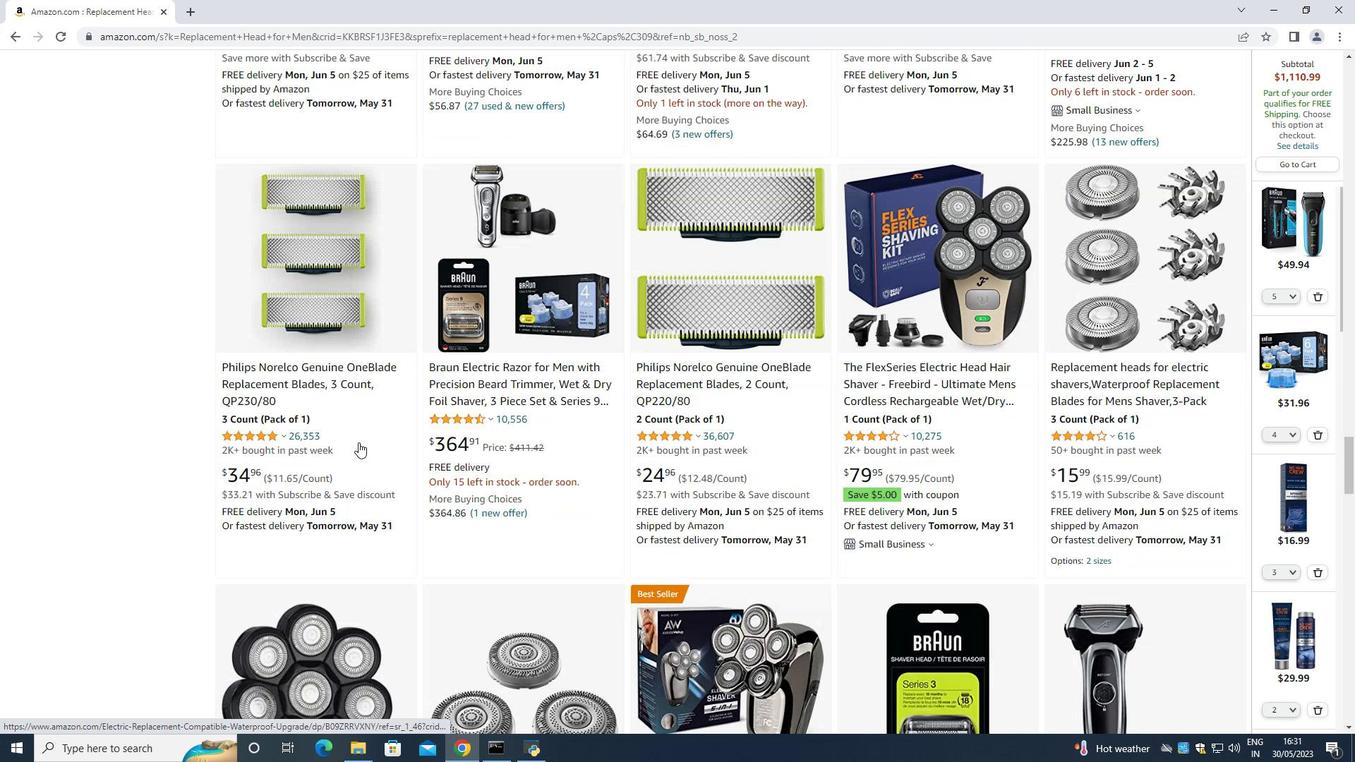 
Action: Mouse scrolled (358, 443) with delta (0, 0)
Screenshot: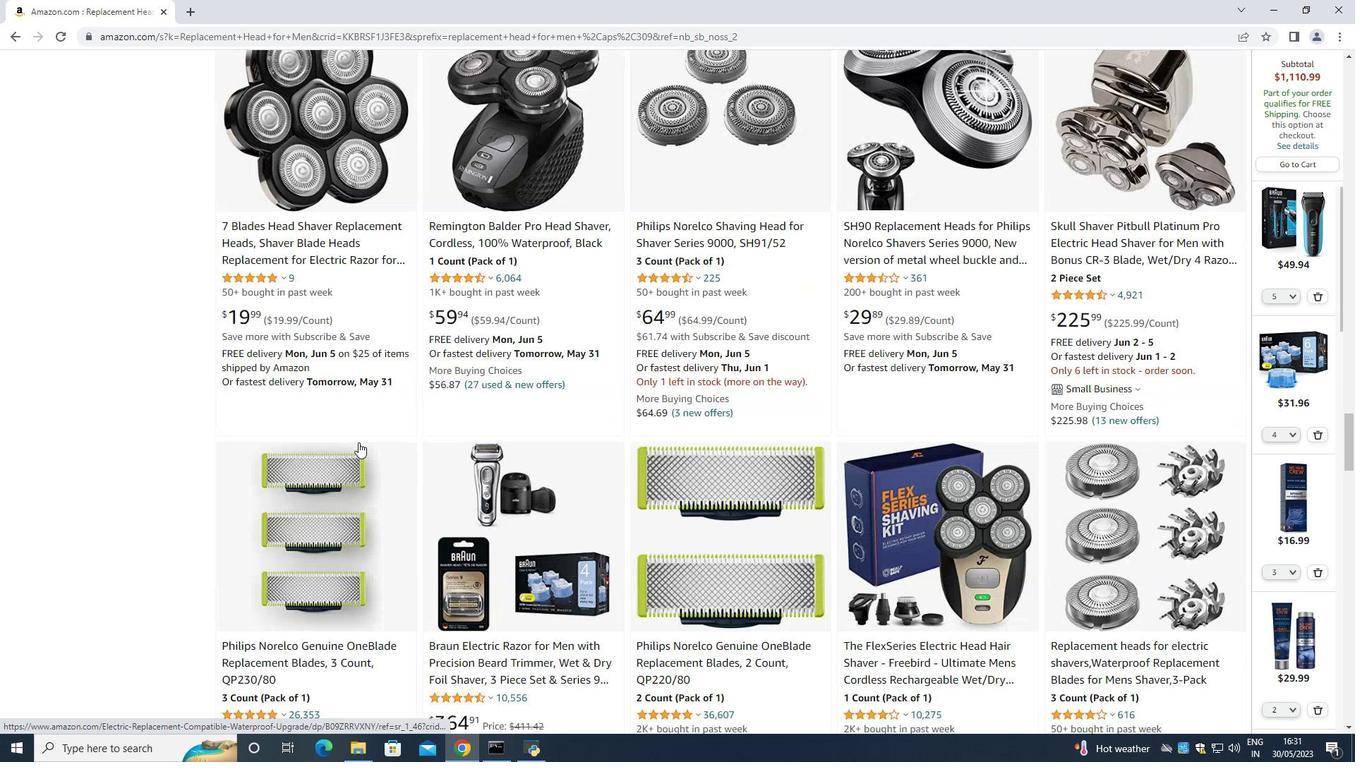 
Action: Mouse scrolled (358, 443) with delta (0, 0)
Screenshot: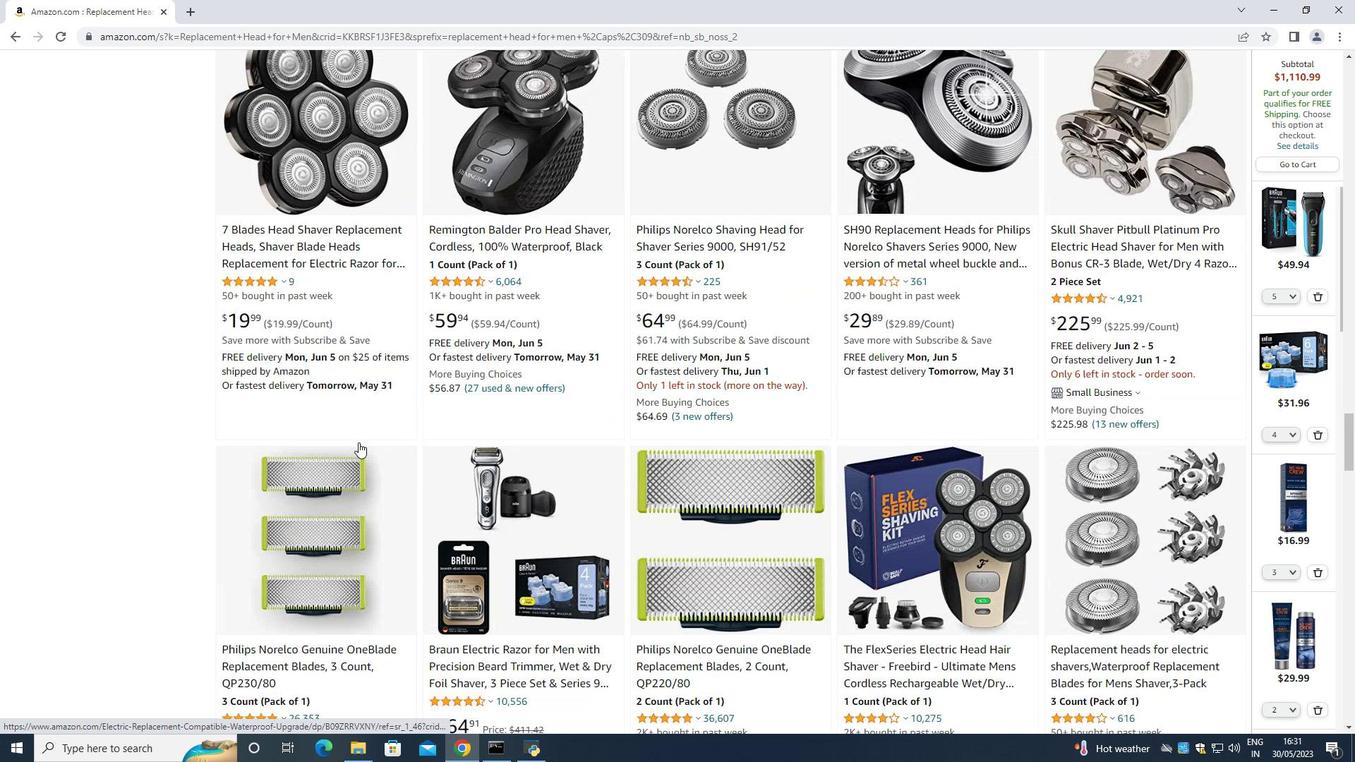 
Action: Mouse scrolled (358, 443) with delta (0, 0)
Screenshot: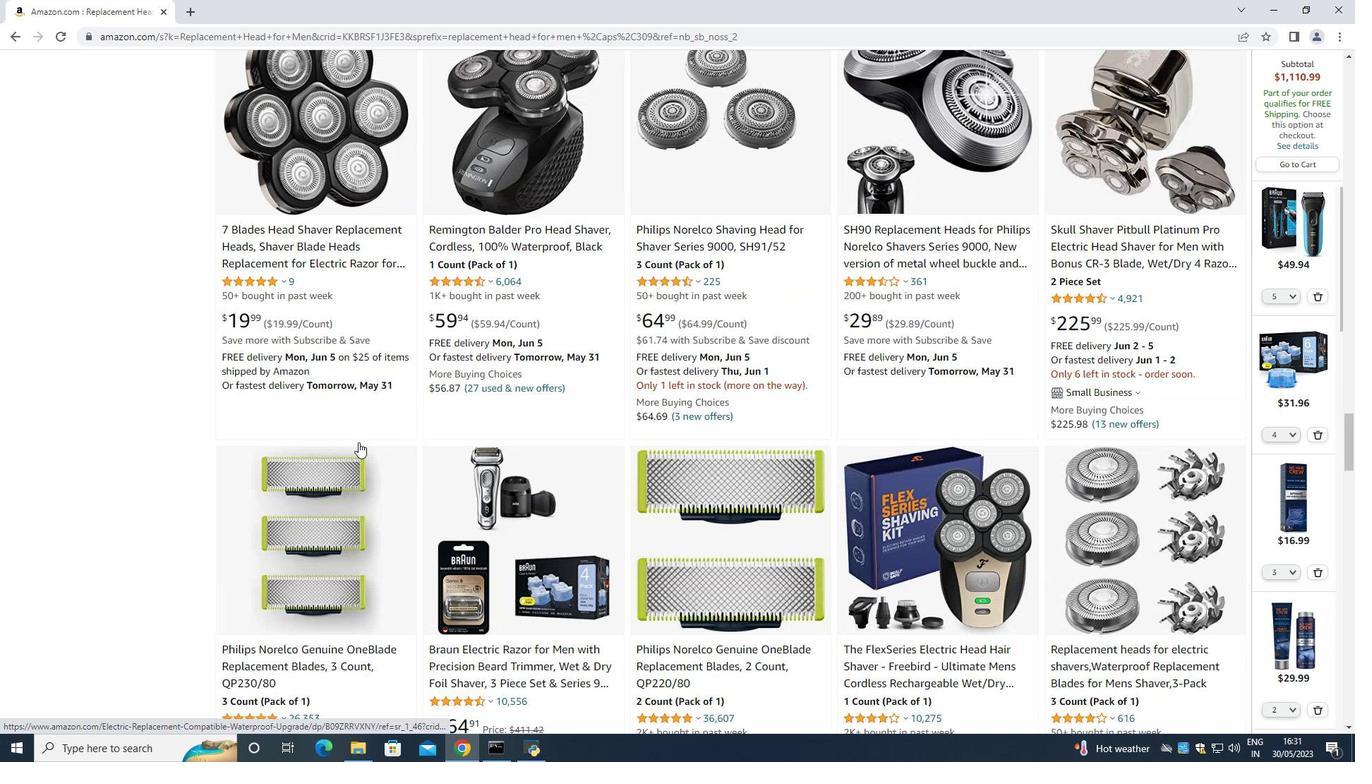 
Action: Mouse scrolled (358, 443) with delta (0, 0)
Screenshot: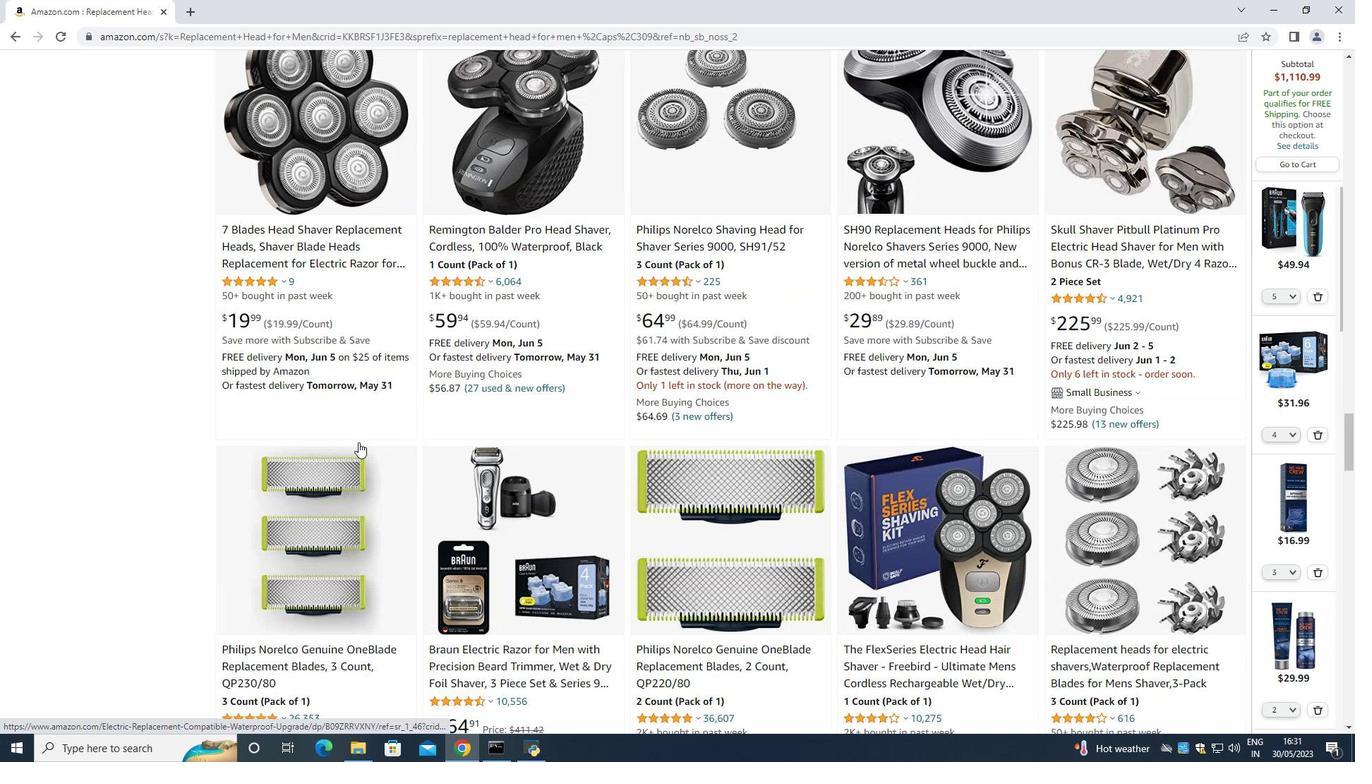 
Action: Mouse scrolled (358, 443) with delta (0, 0)
Screenshot: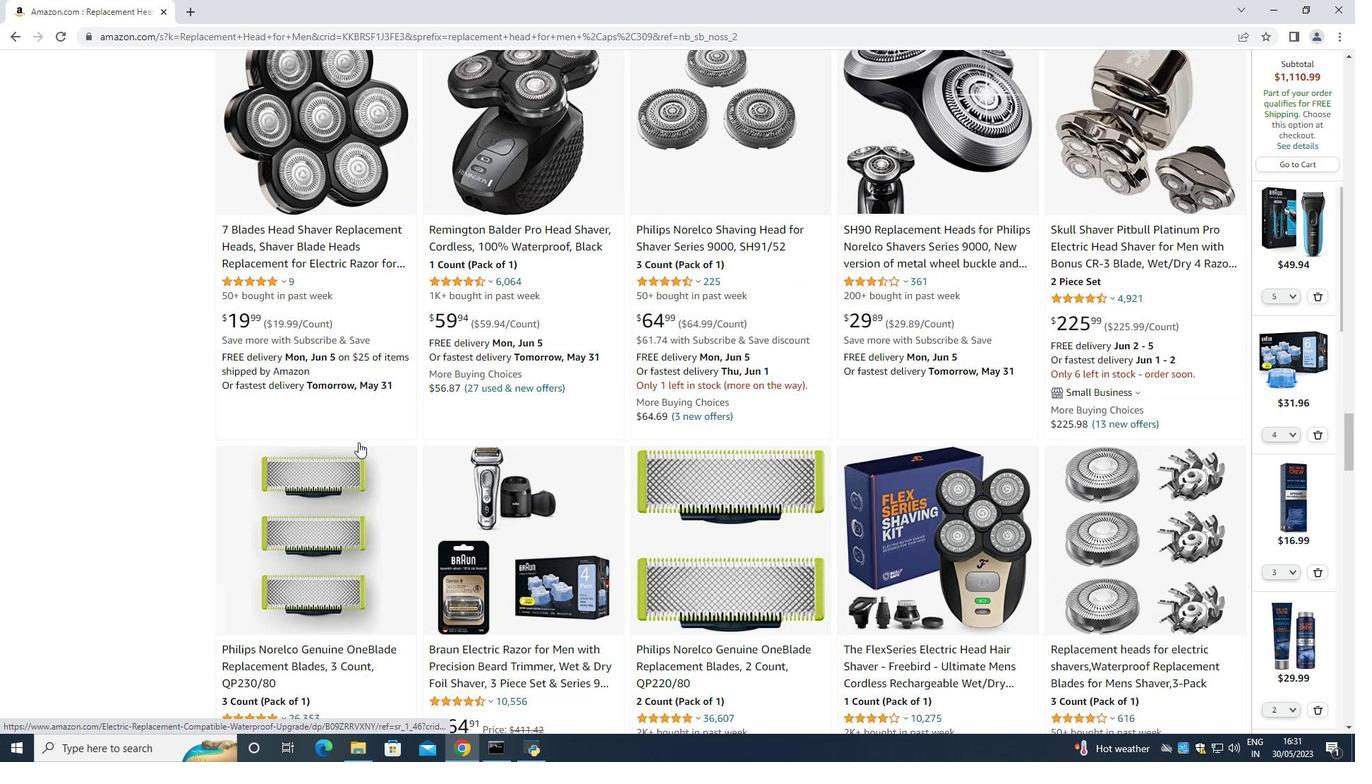 
Action: Mouse scrolled (358, 443) with delta (0, 0)
Screenshot: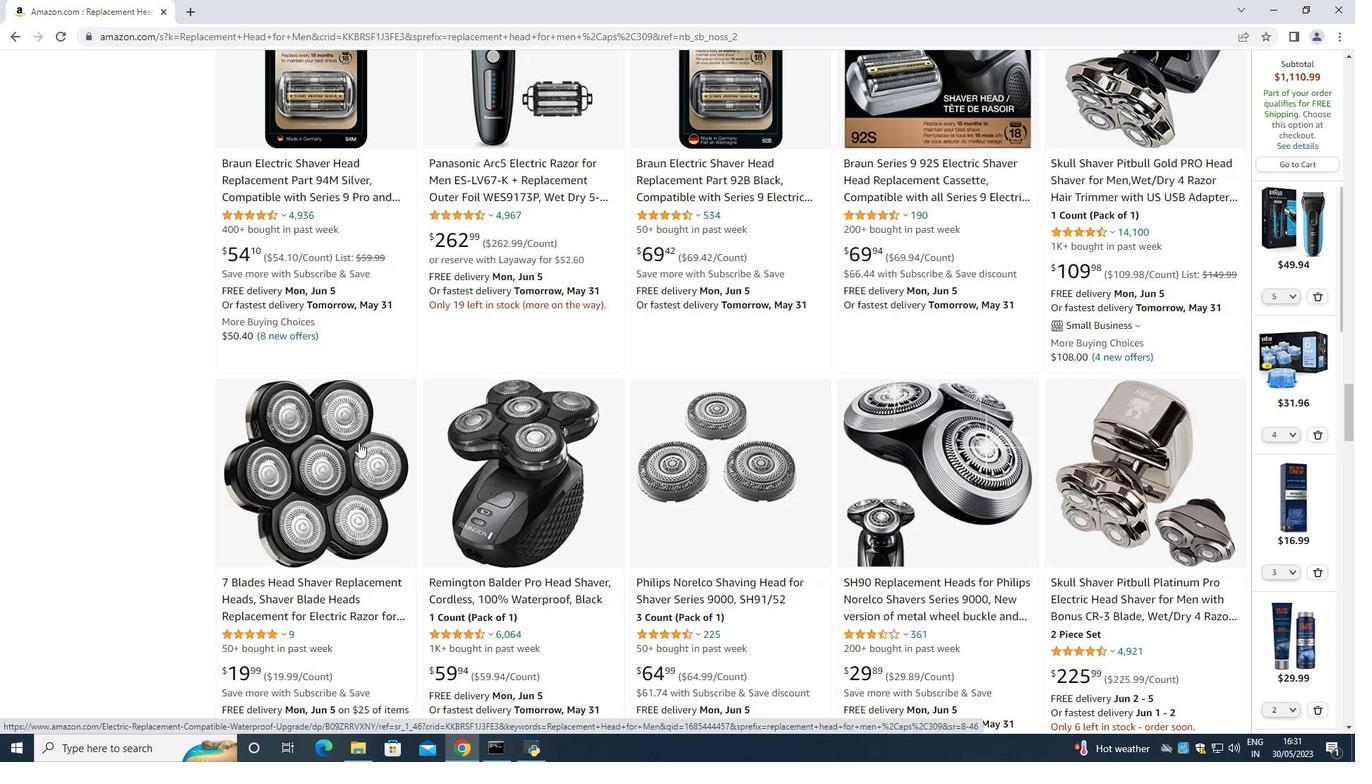 
Action: Mouse scrolled (358, 443) with delta (0, 0)
Screenshot: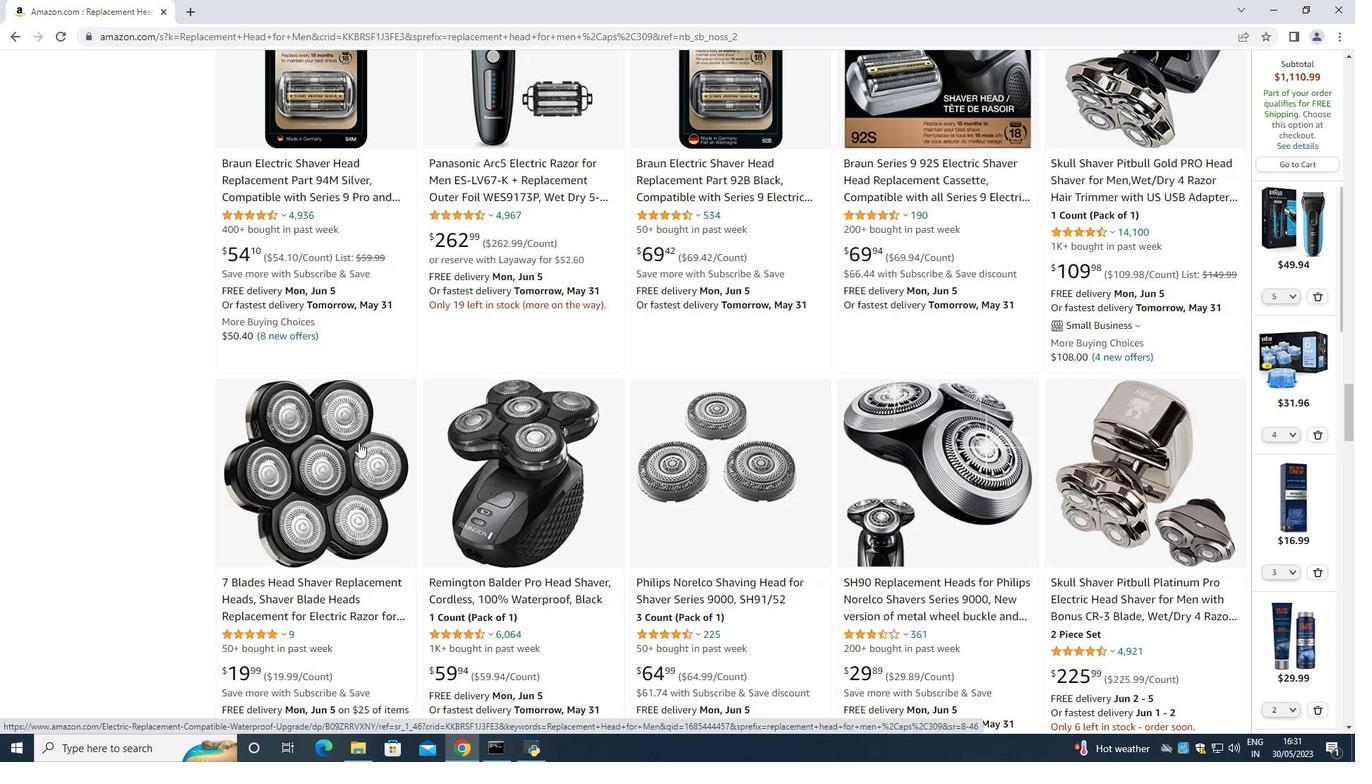 
Action: Mouse scrolled (358, 443) with delta (0, 0)
Screenshot: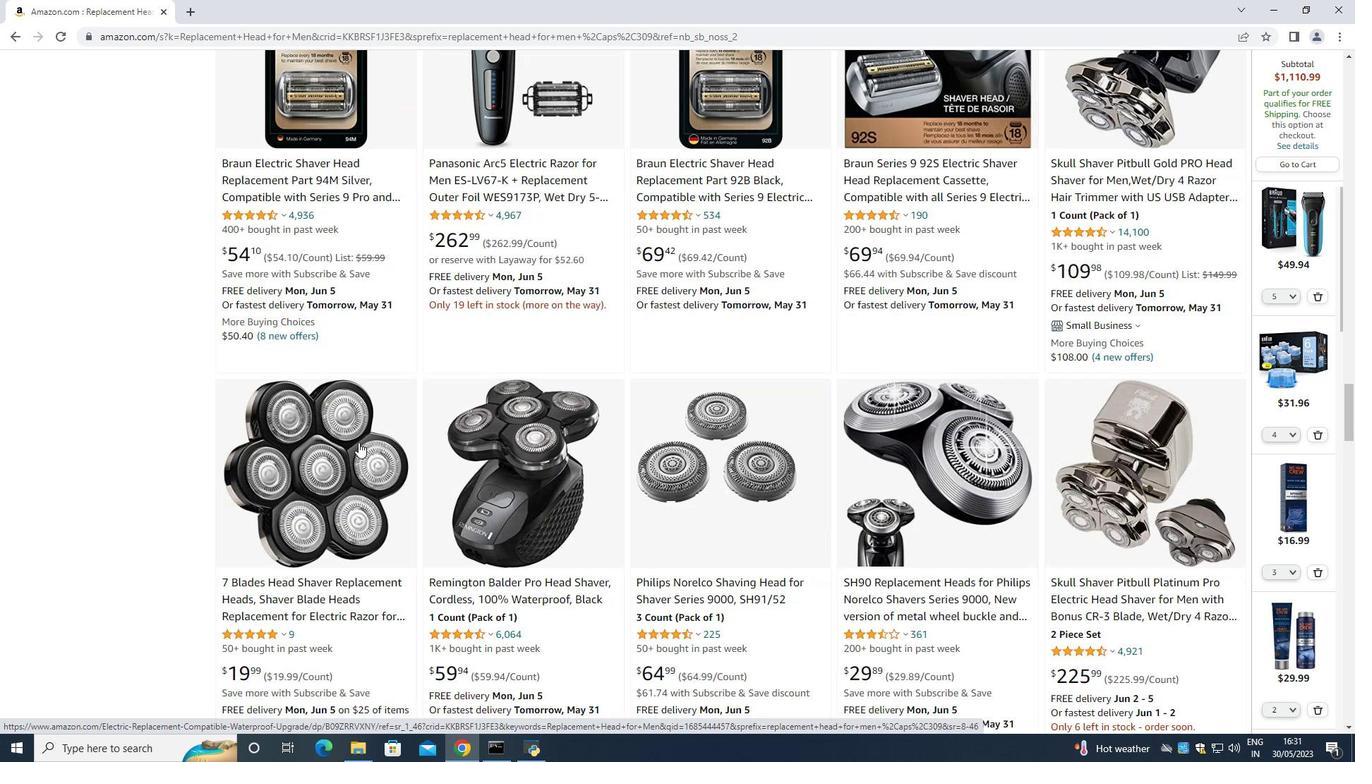 
Action: Mouse scrolled (358, 443) with delta (0, 0)
Screenshot: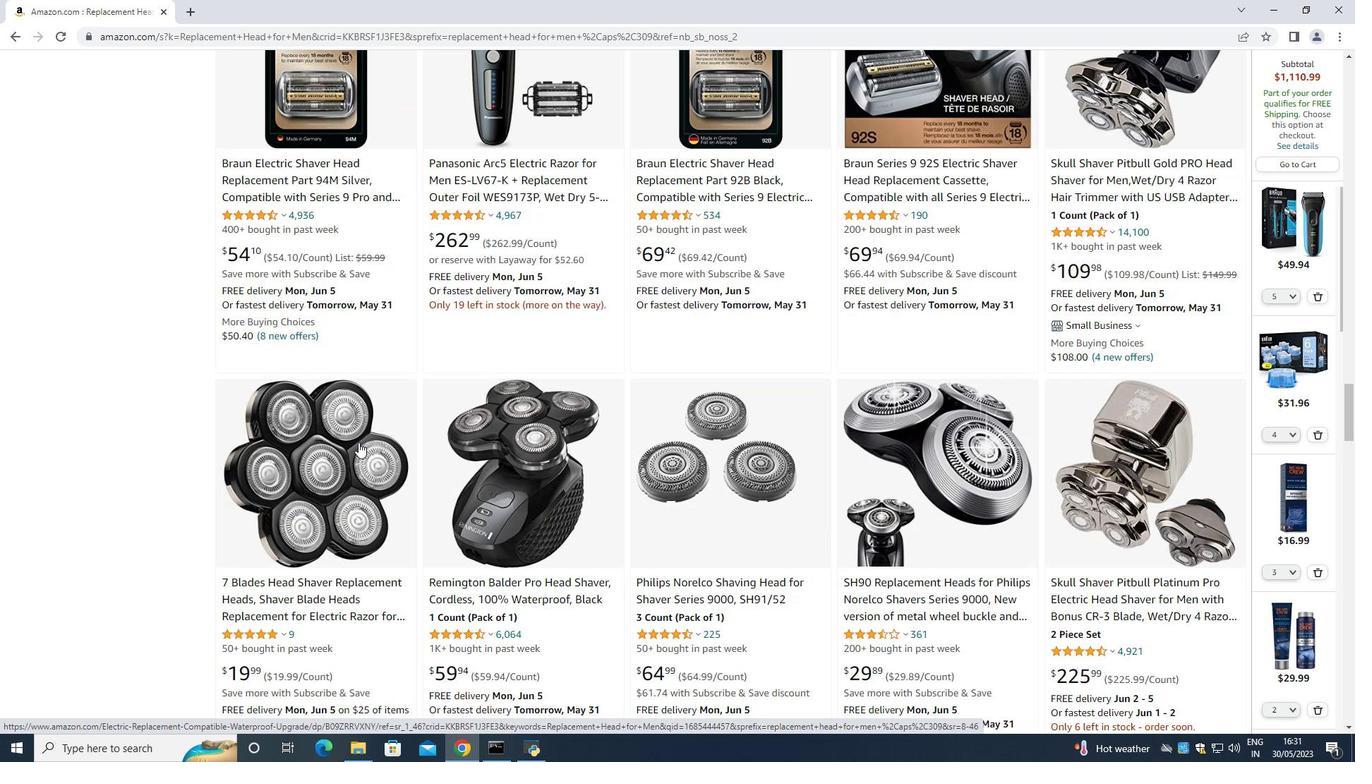 
Action: Mouse scrolled (358, 443) with delta (0, 0)
Screenshot: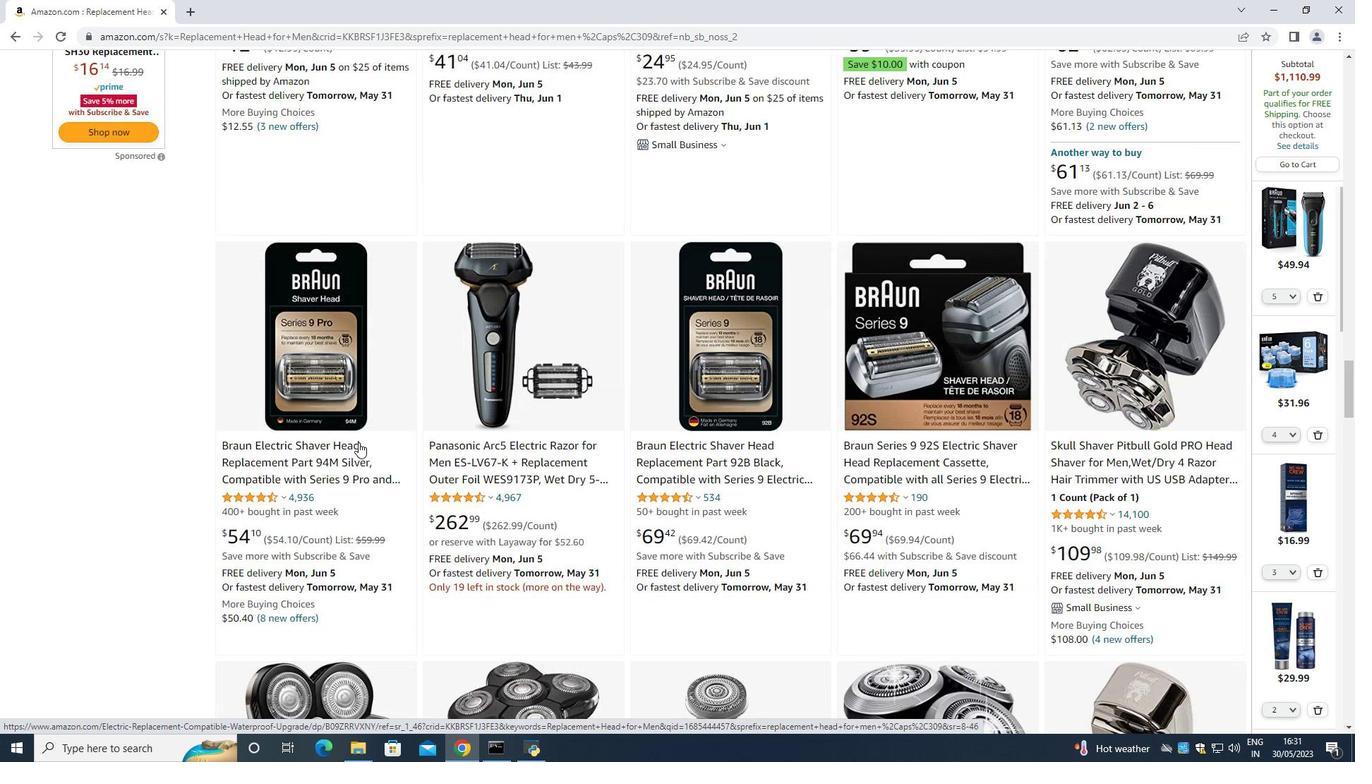 
Action: Mouse scrolled (358, 443) with delta (0, 0)
Screenshot: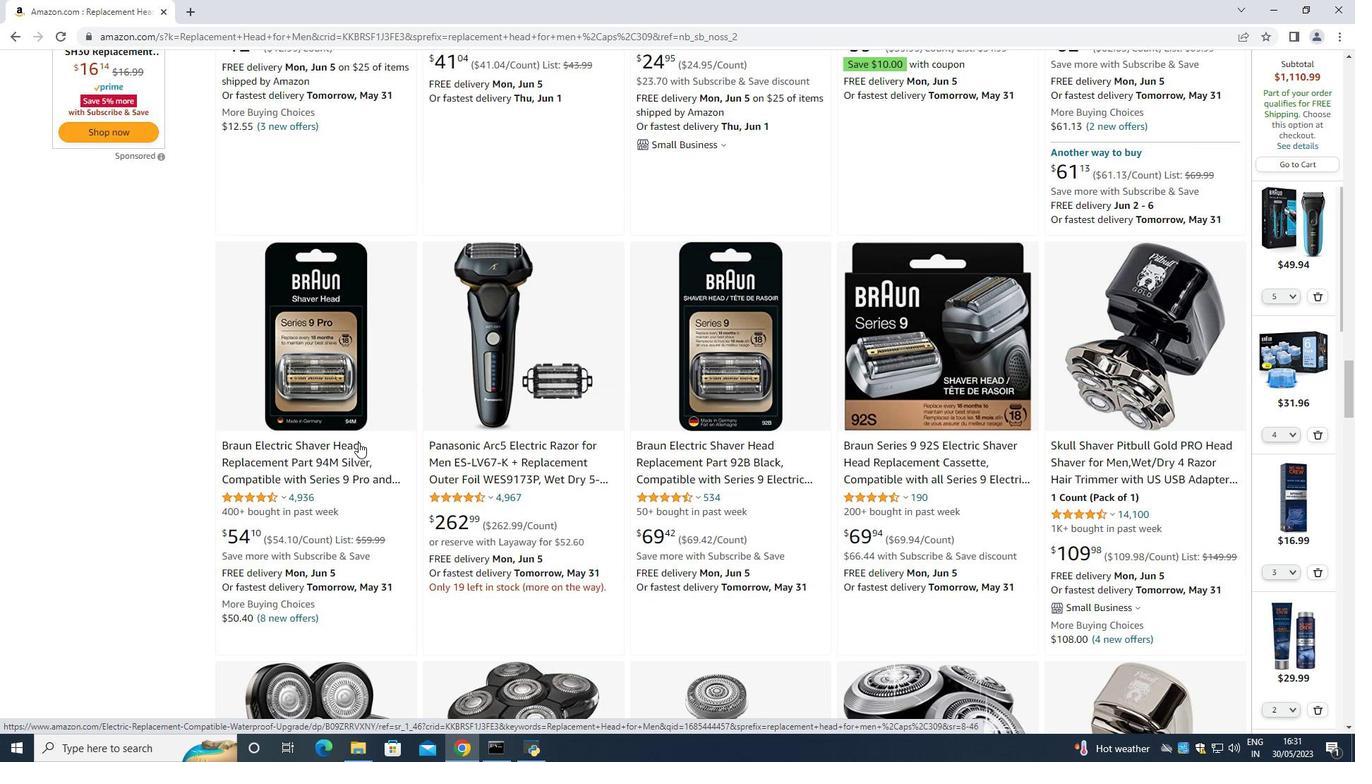 
Action: Mouse scrolled (358, 443) with delta (0, 0)
Screenshot: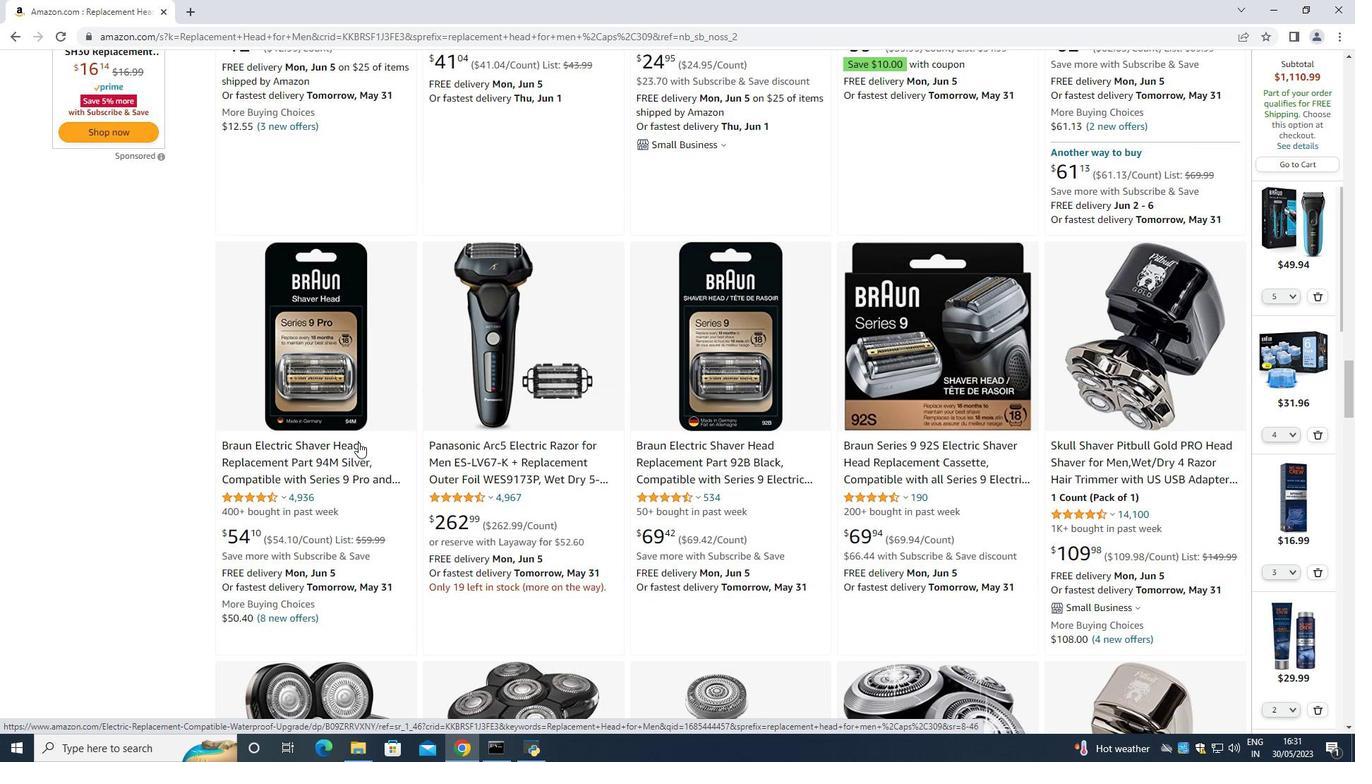 
Action: Mouse scrolled (358, 443) with delta (0, 0)
Screenshot: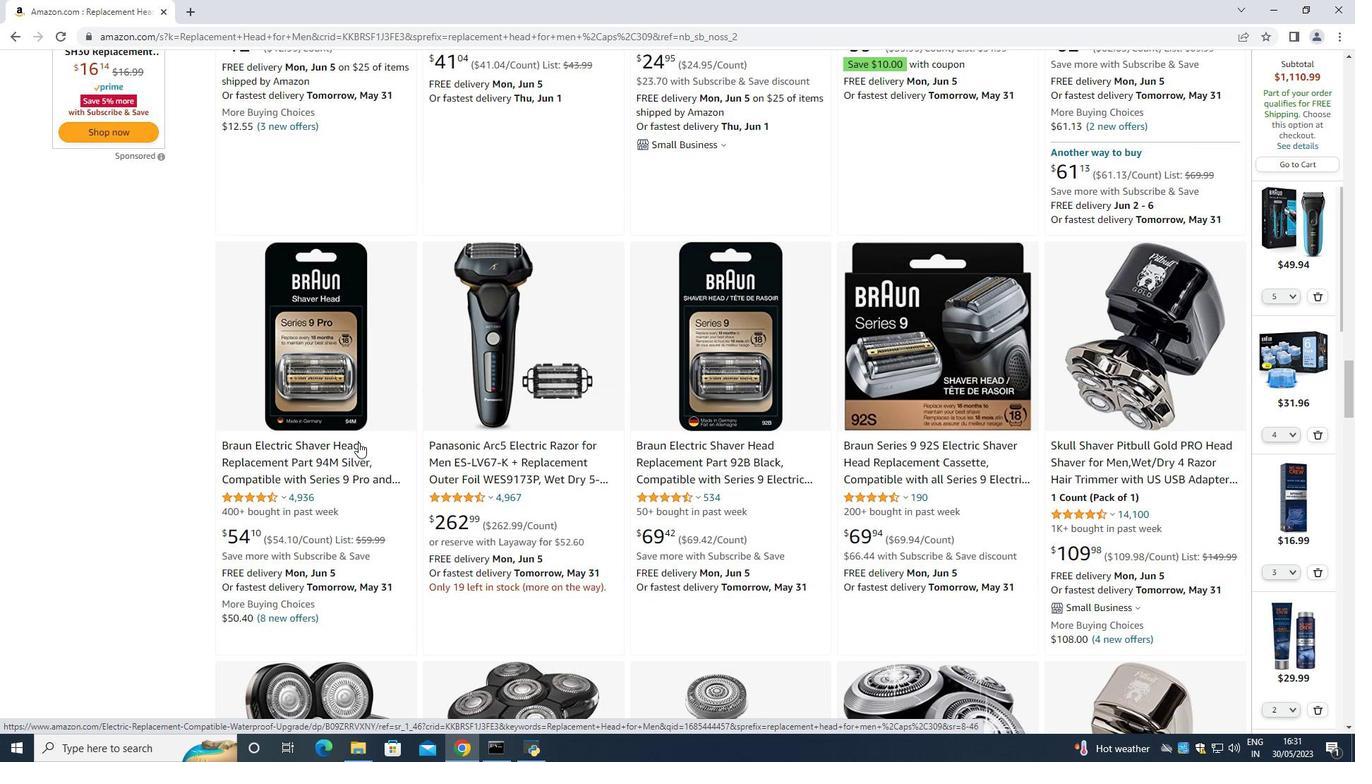 
Action: Mouse scrolled (358, 443) with delta (0, 0)
Screenshot: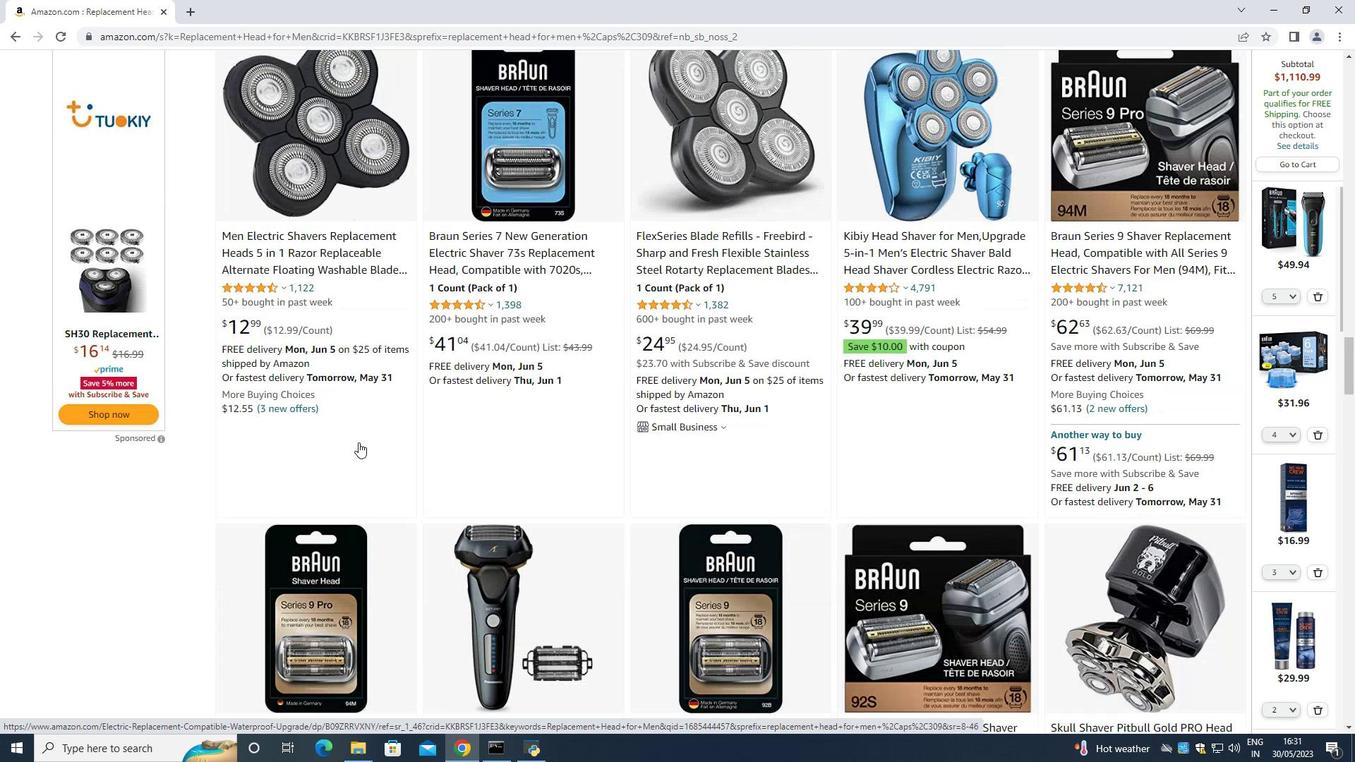 
Action: Mouse scrolled (358, 443) with delta (0, 0)
Screenshot: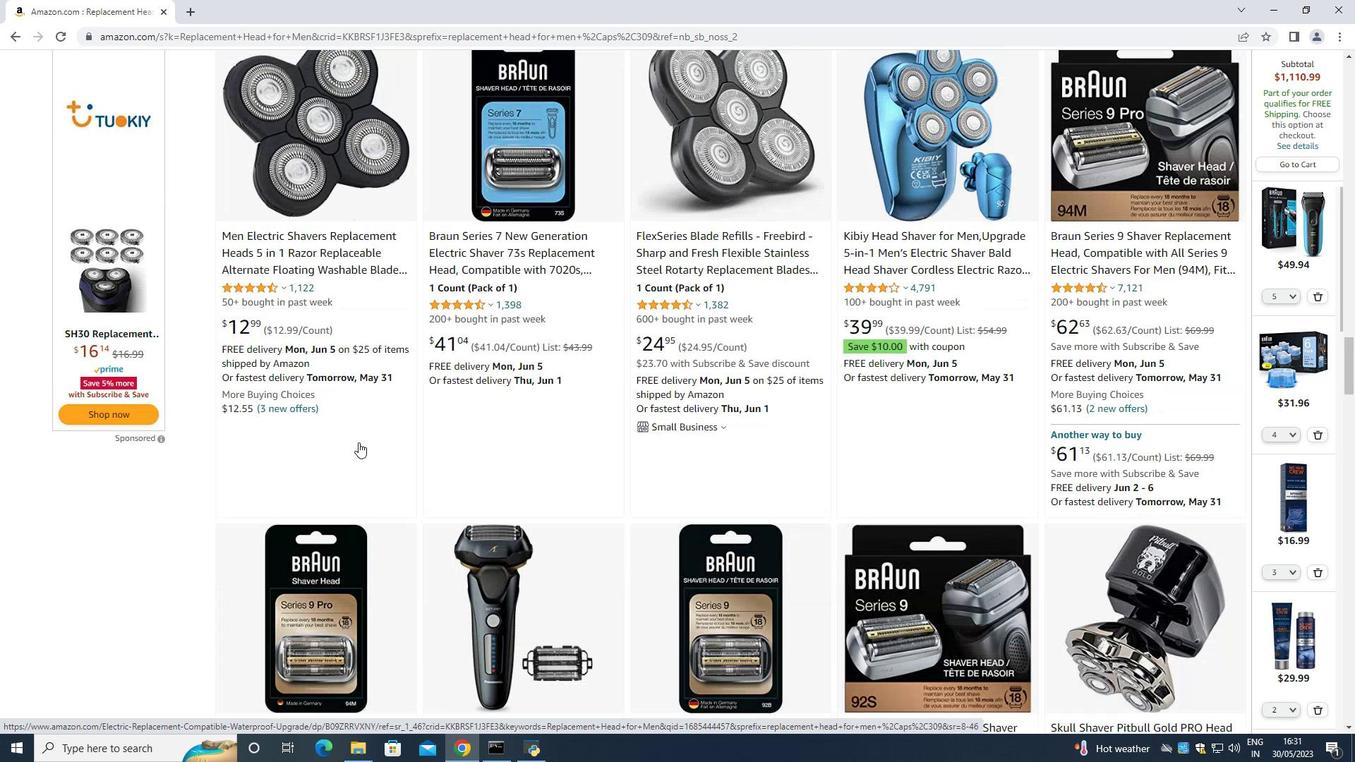 
Action: Mouse scrolled (358, 443) with delta (0, 0)
Screenshot: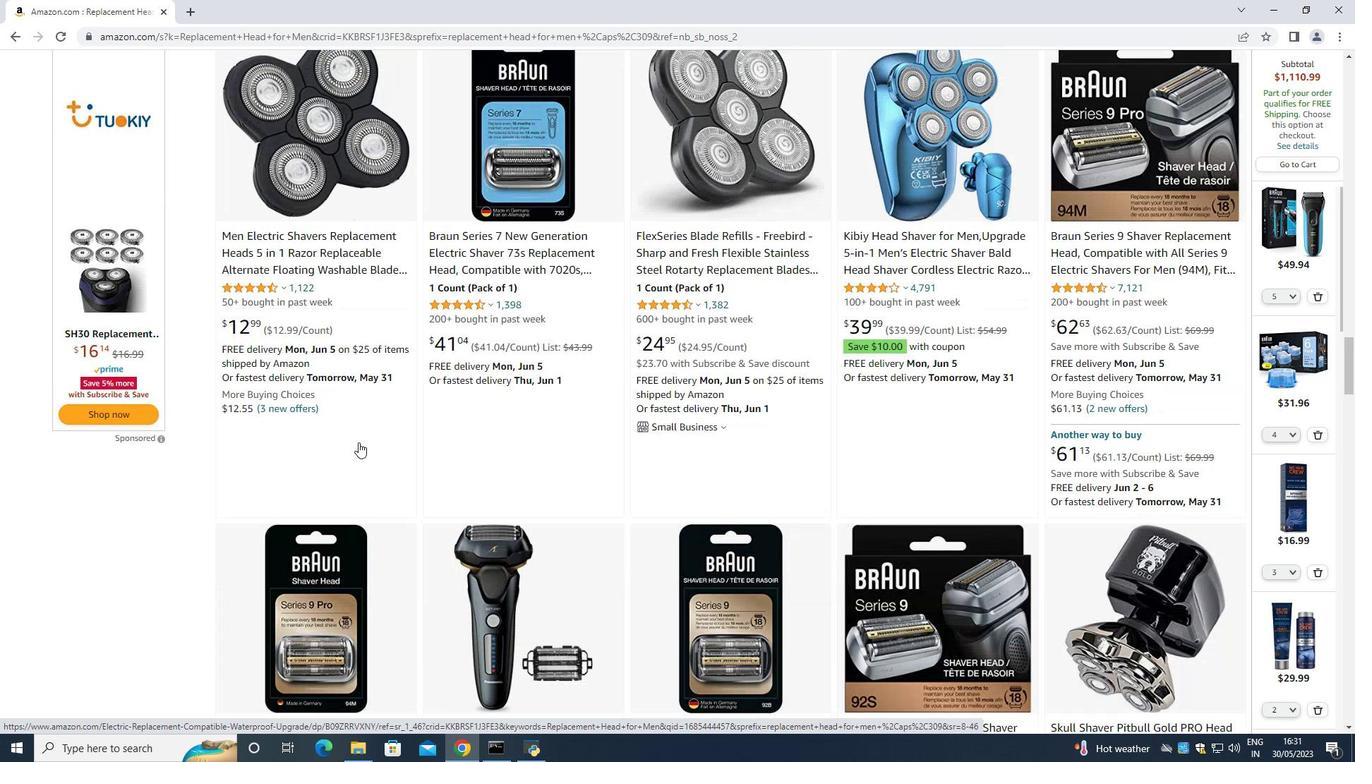 
Action: Mouse scrolled (358, 443) with delta (0, 0)
Screenshot: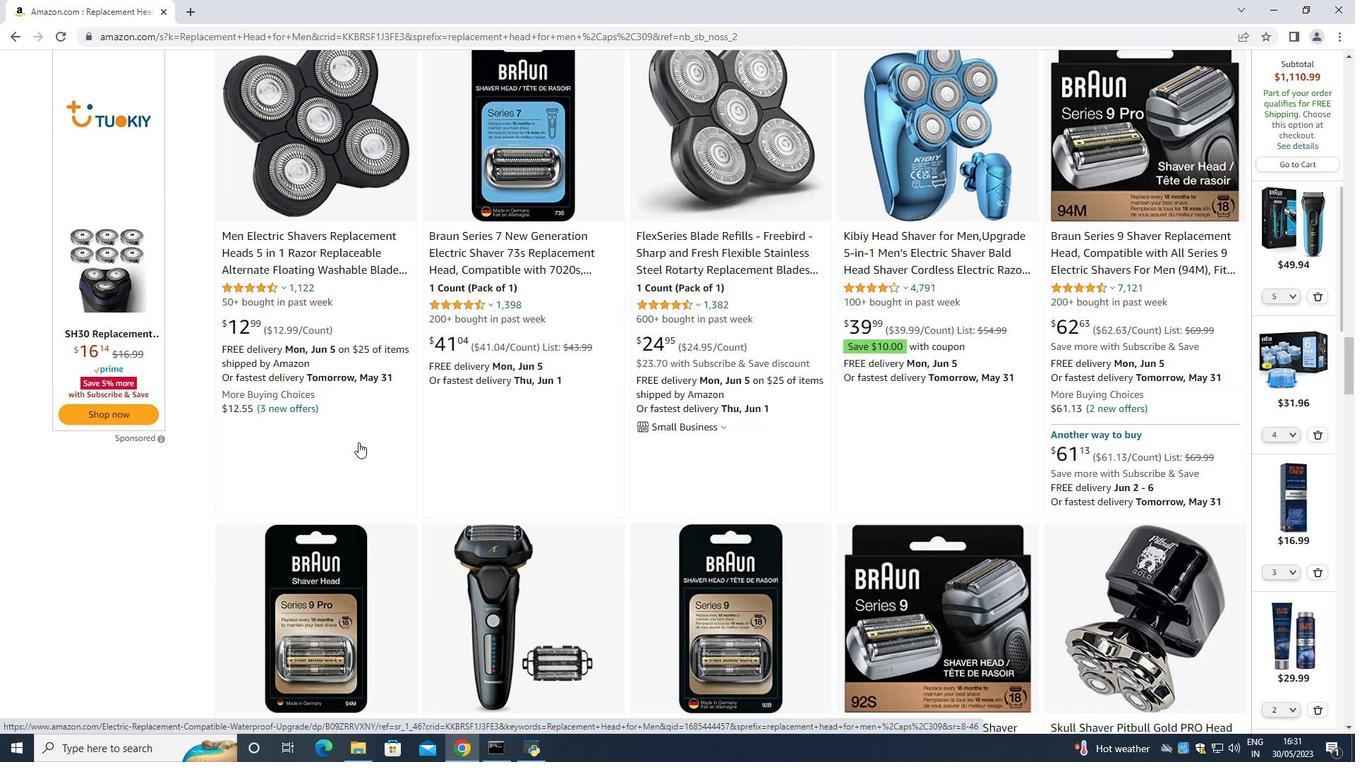 
Action: Mouse scrolled (358, 443) with delta (0, 0)
Screenshot: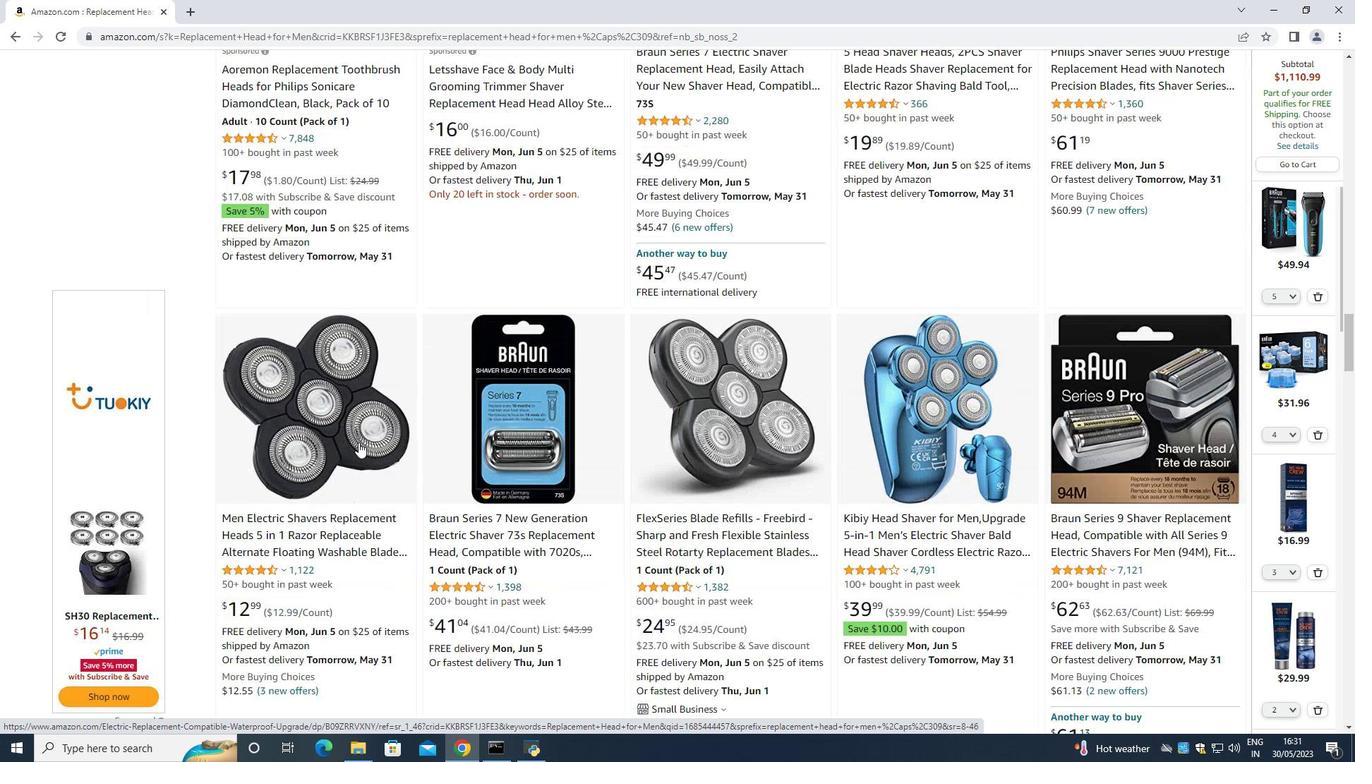 
Action: Mouse scrolled (358, 443) with delta (0, 0)
Screenshot: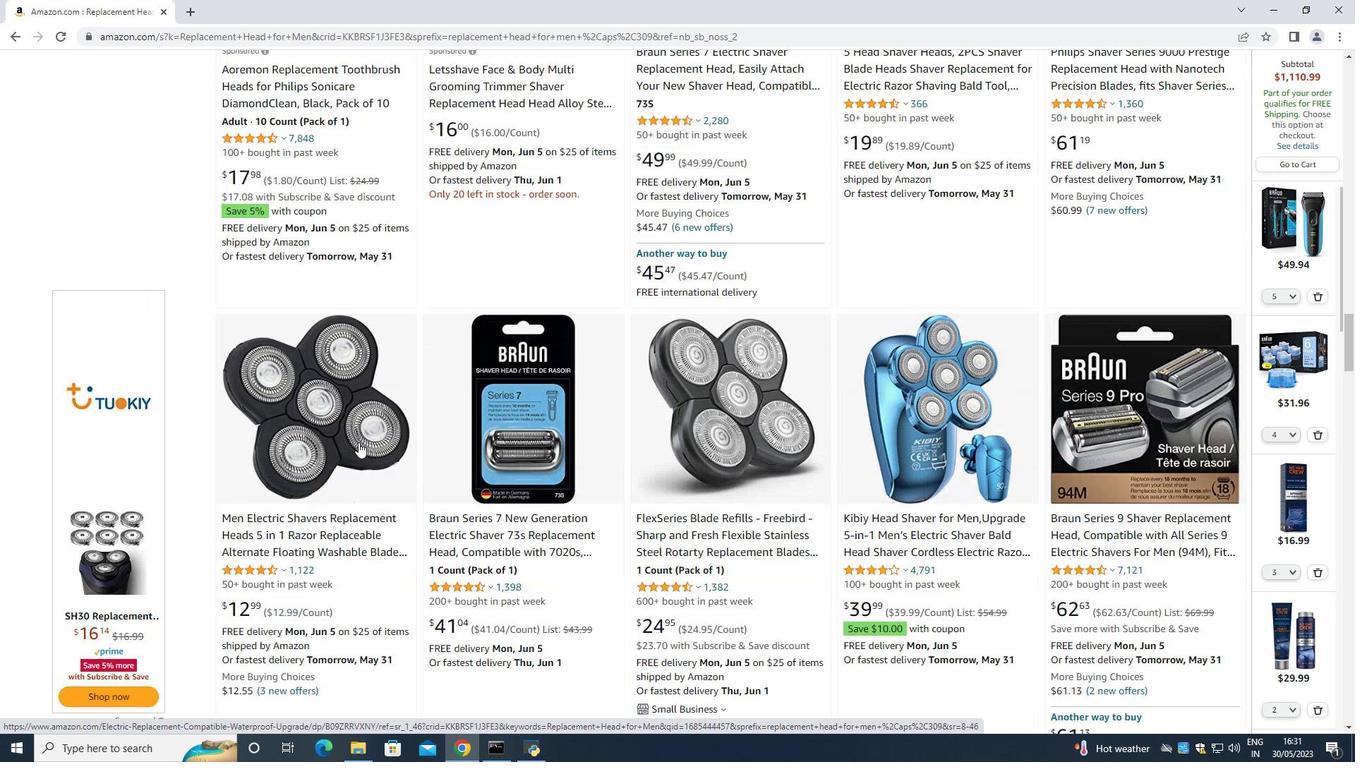 
Action: Mouse scrolled (358, 443) with delta (0, 0)
Screenshot: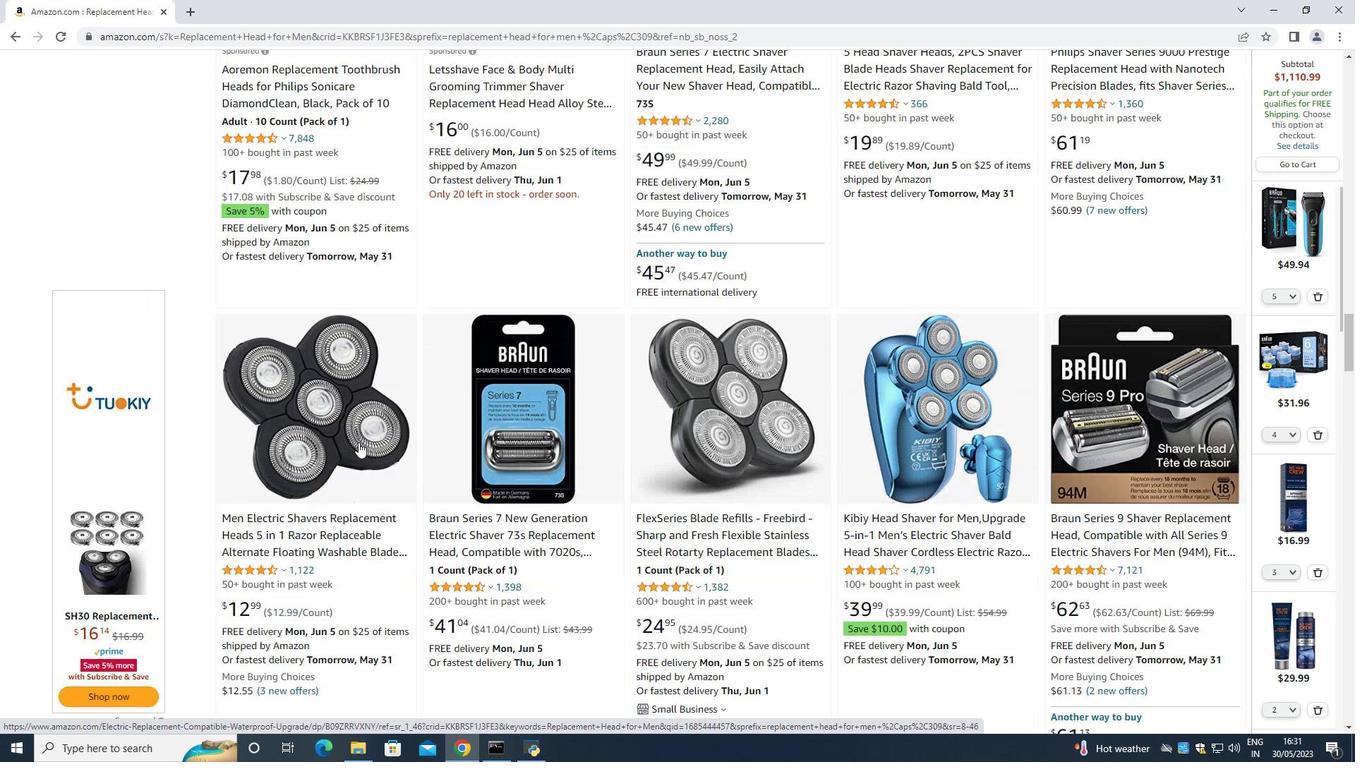 
Action: Mouse scrolled (358, 443) with delta (0, 0)
Screenshot: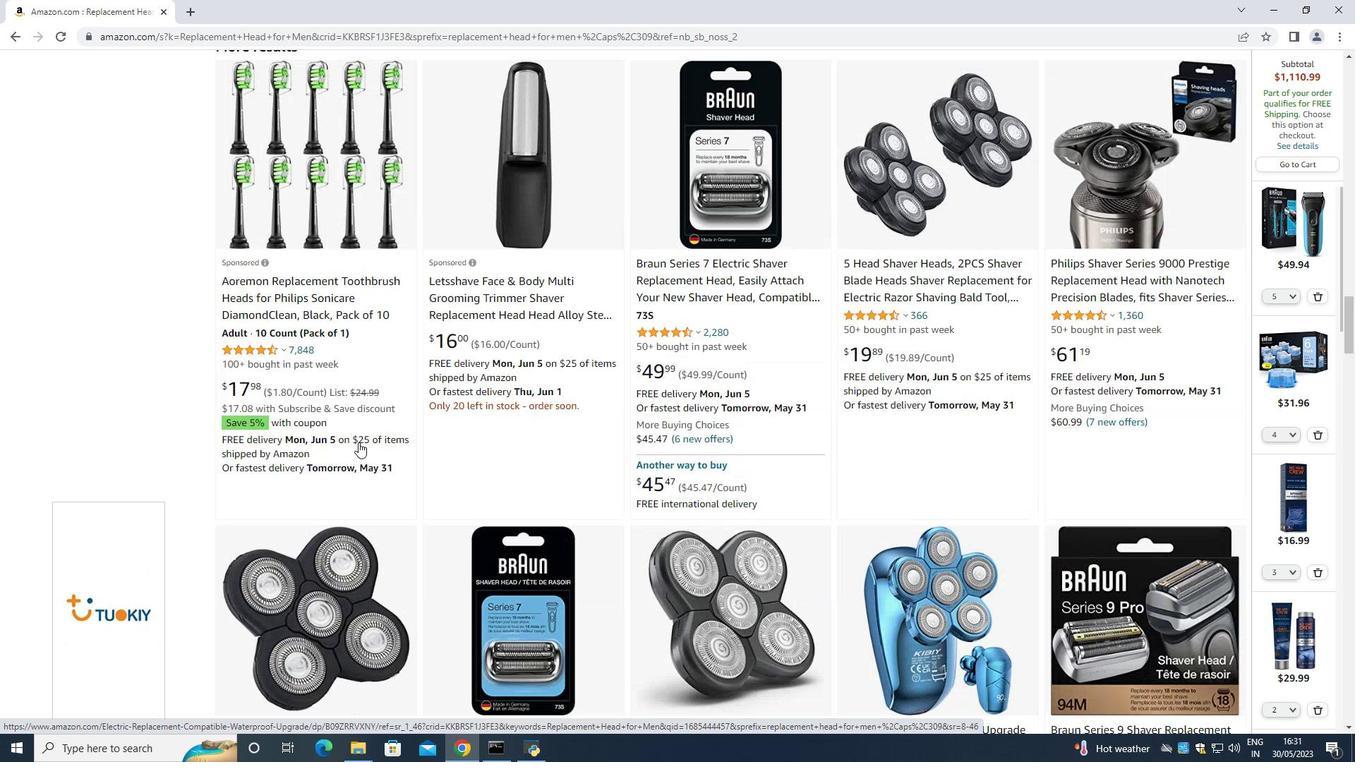 
Action: Mouse scrolled (358, 443) with delta (0, 0)
Screenshot: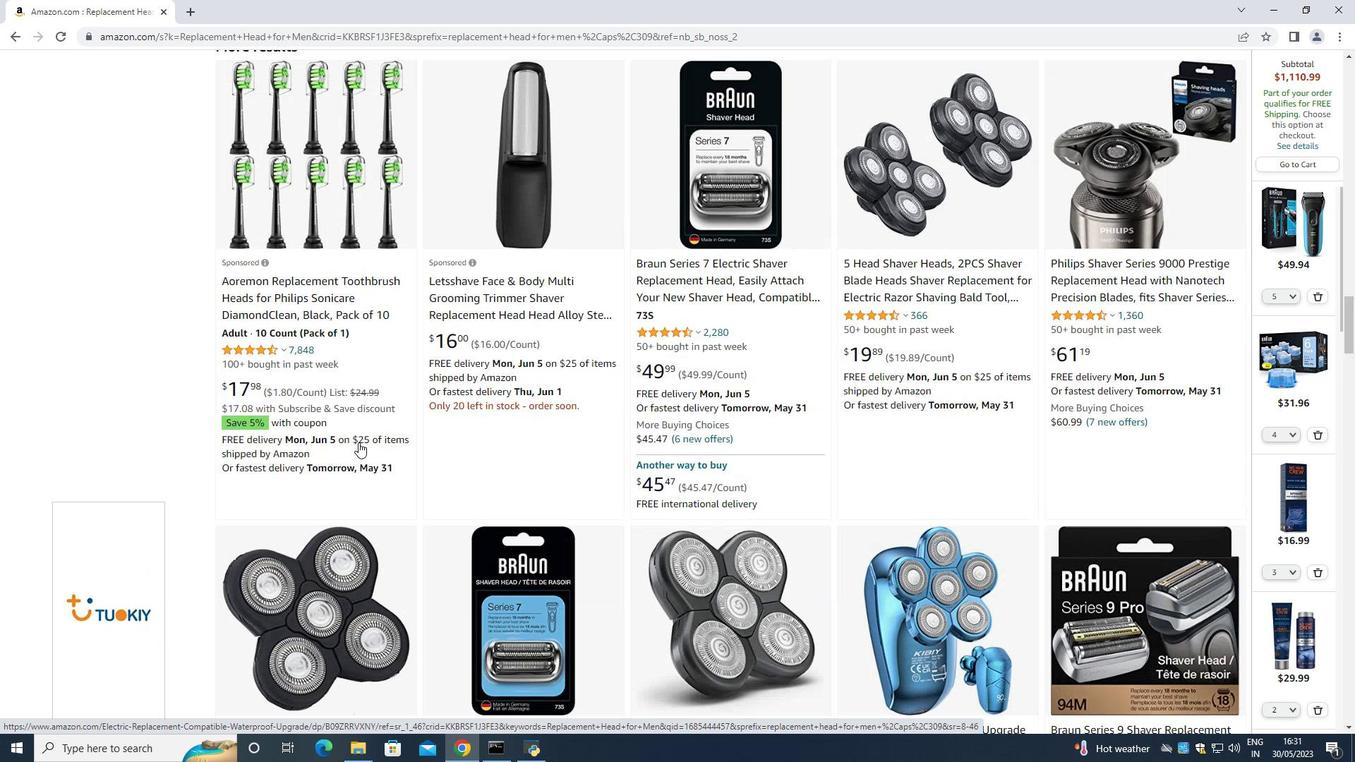 
Action: Mouse scrolled (358, 443) with delta (0, 0)
Screenshot: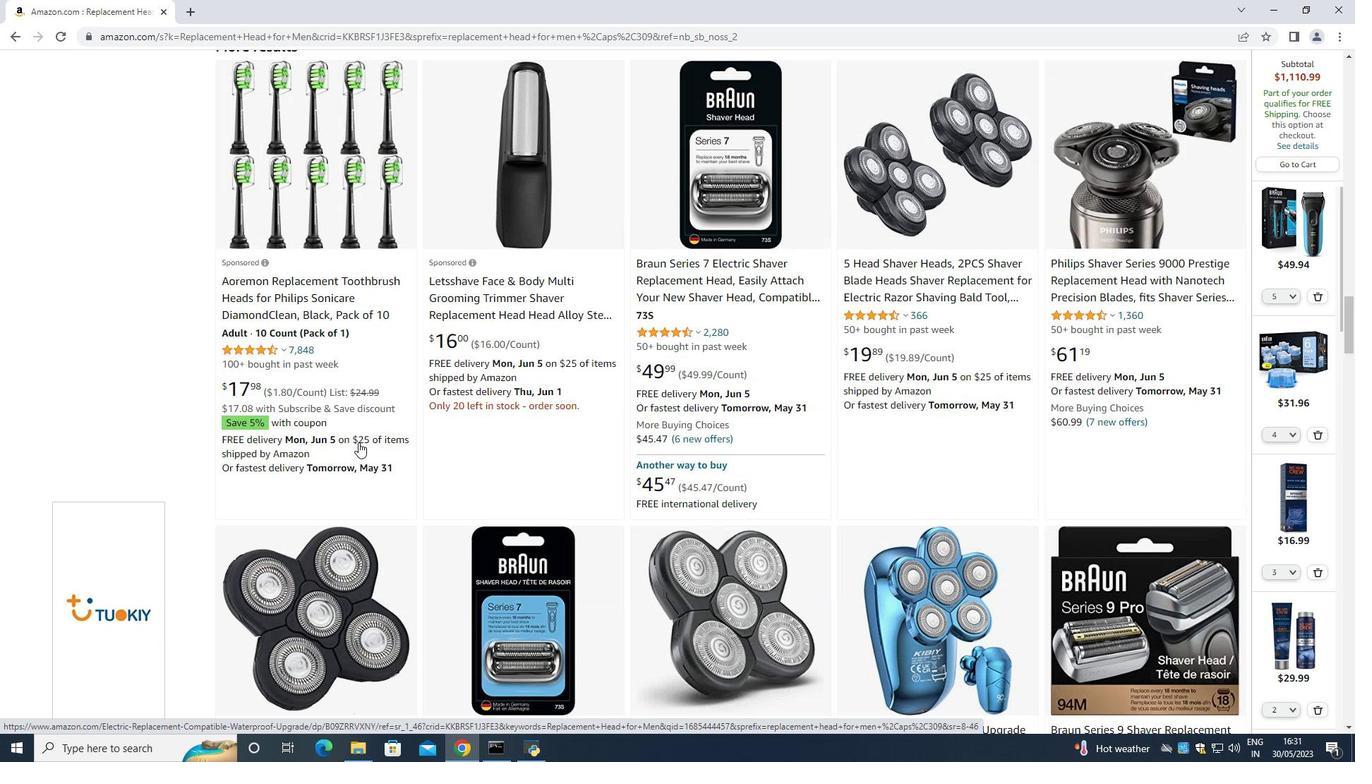 
Action: Mouse scrolled (358, 443) with delta (0, 0)
Screenshot: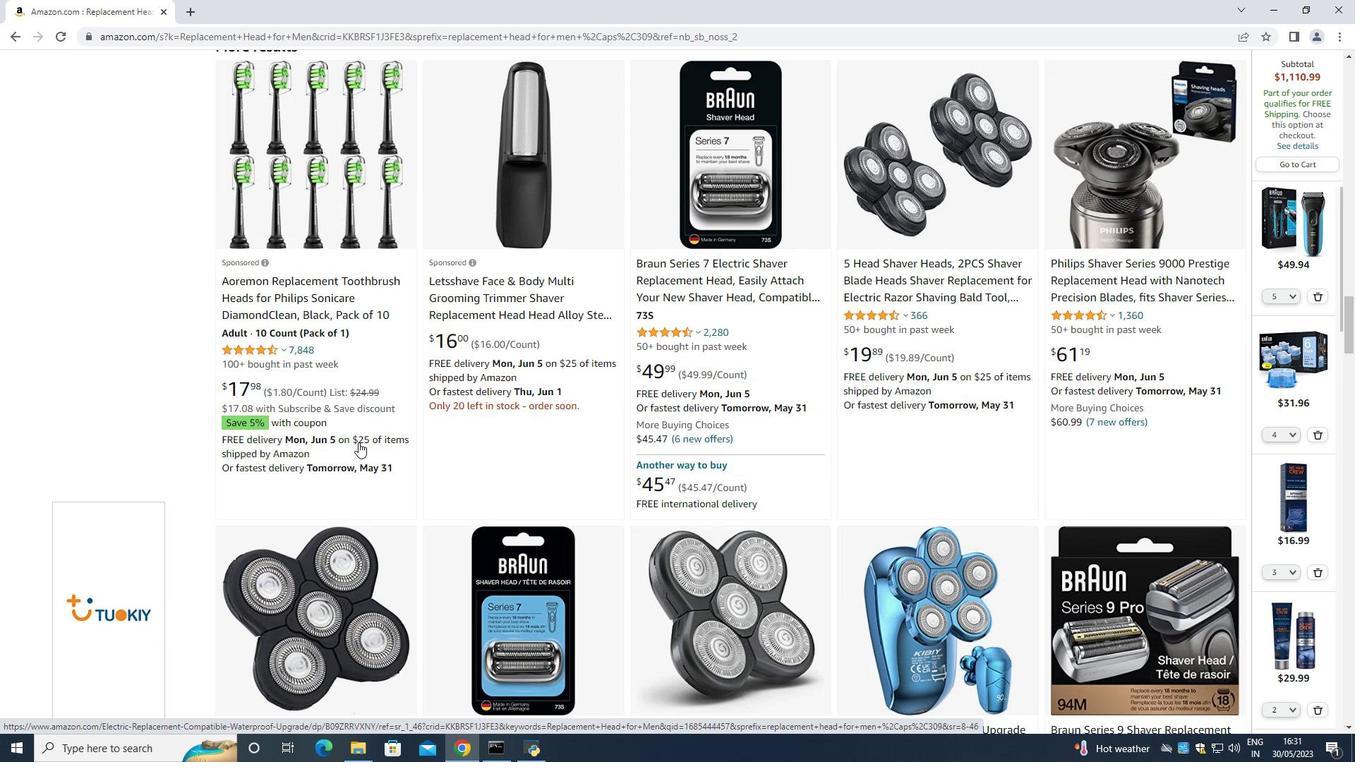 
Action: Mouse scrolled (358, 443) with delta (0, 0)
Screenshot: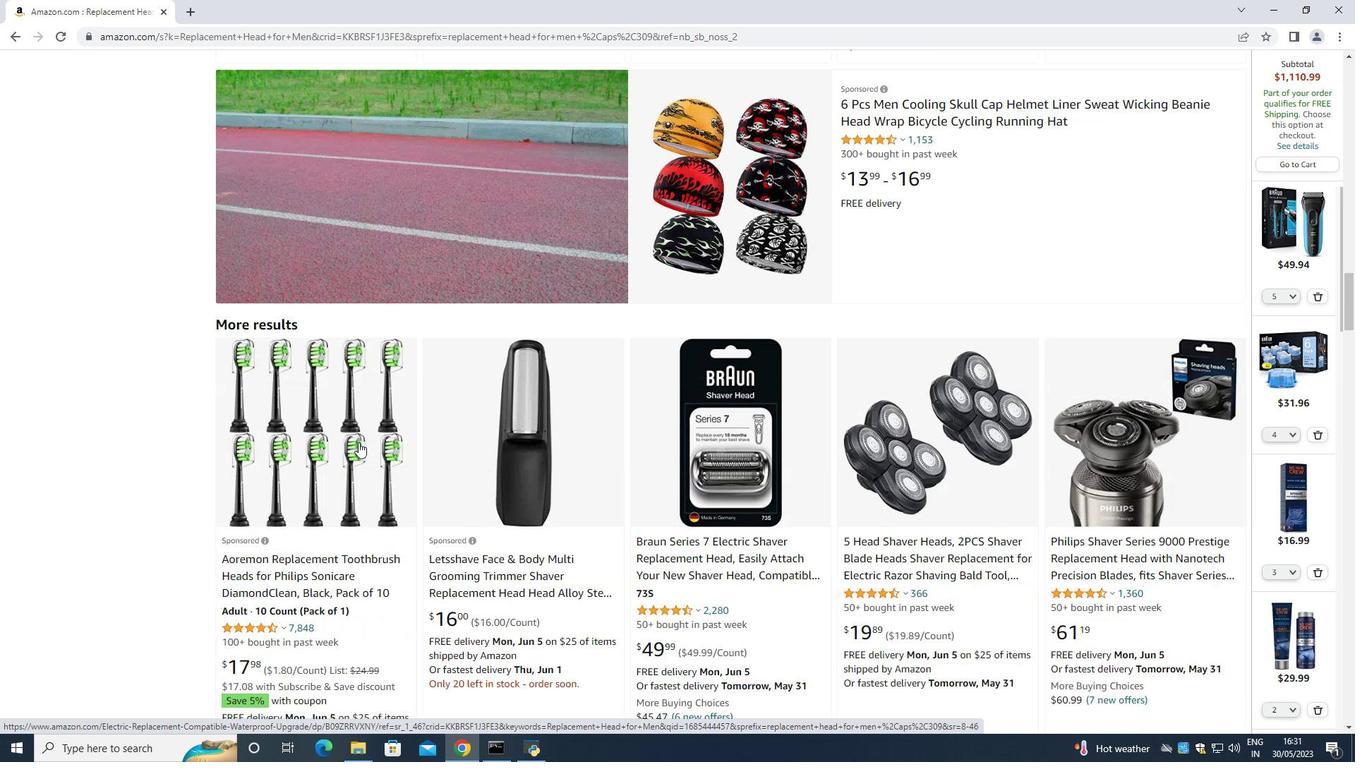 
Action: Mouse scrolled (358, 443) with delta (0, 0)
Screenshot: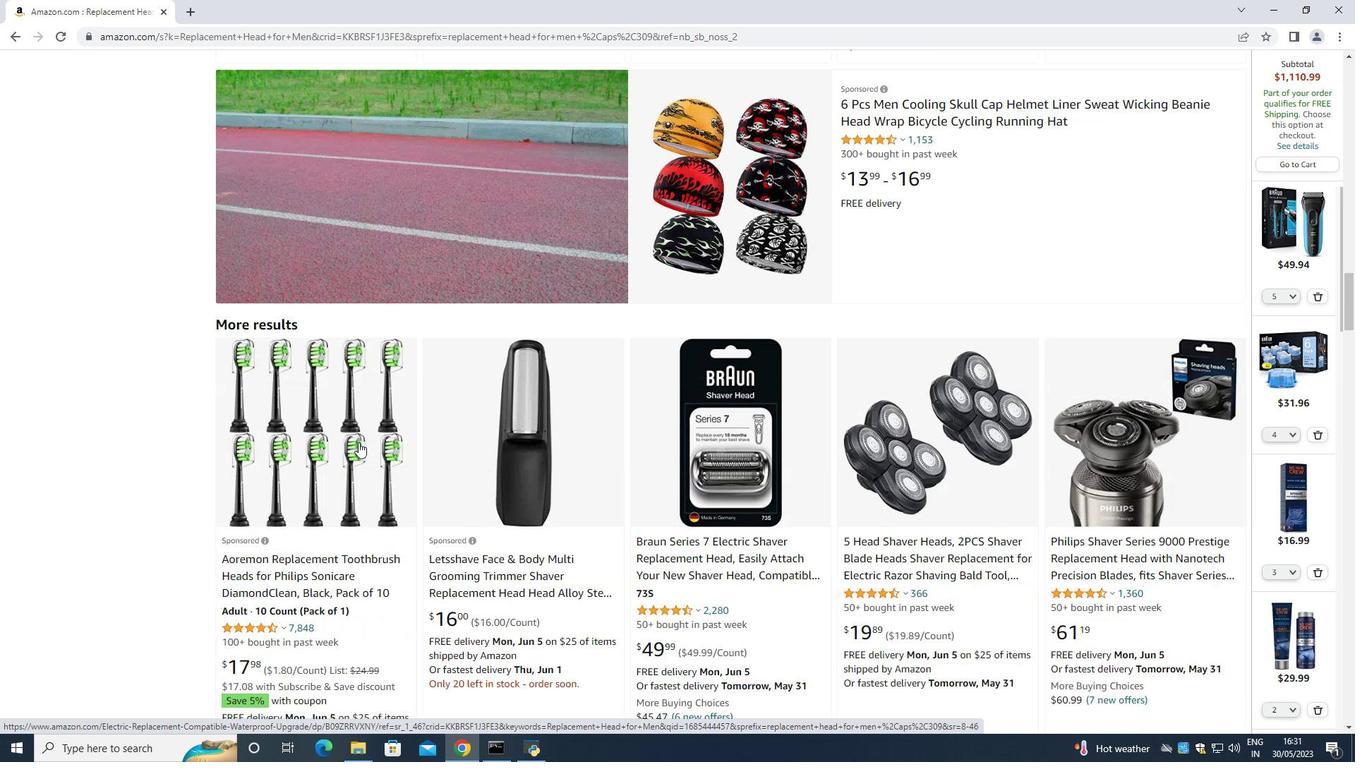 
Action: Mouse scrolled (358, 443) with delta (0, 0)
Screenshot: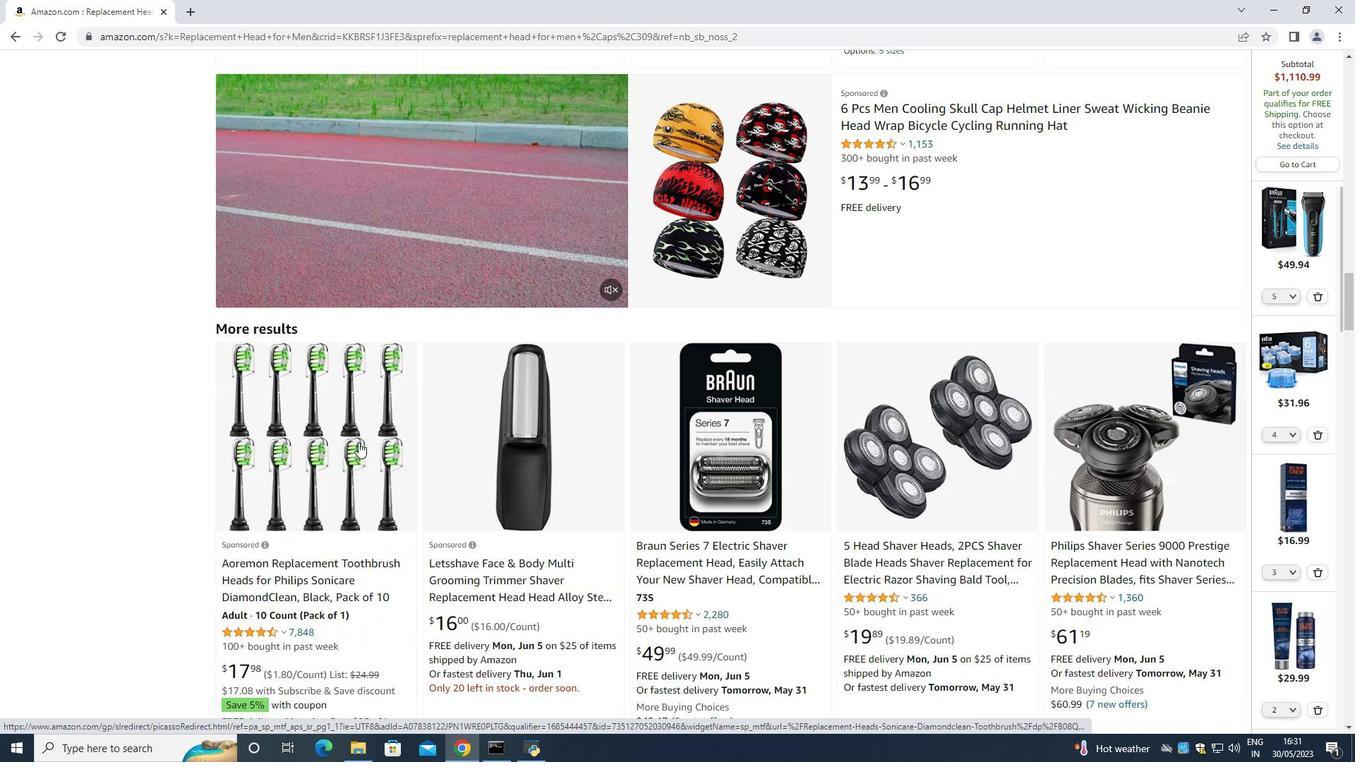 
Action: Mouse scrolled (358, 443) with delta (0, 0)
Screenshot: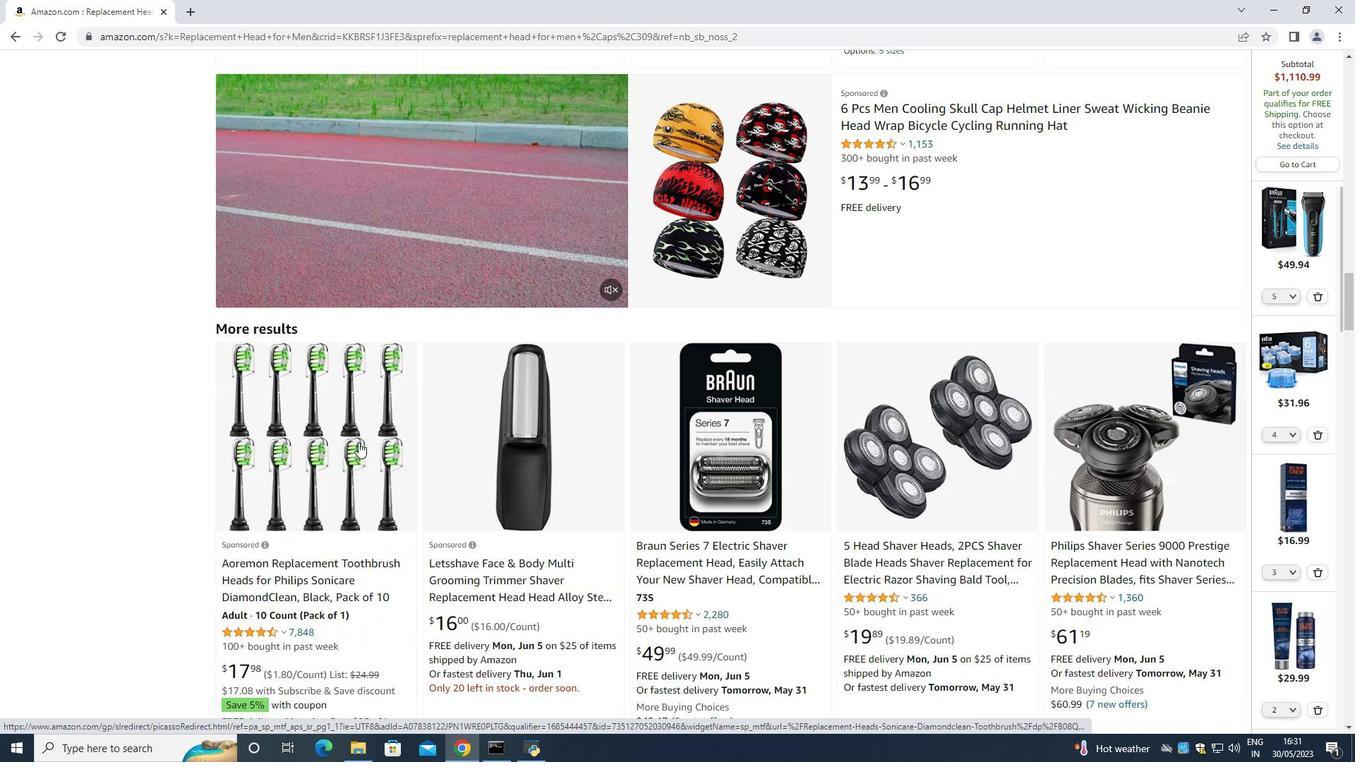 
Action: Mouse scrolled (358, 443) with delta (0, 0)
Screenshot: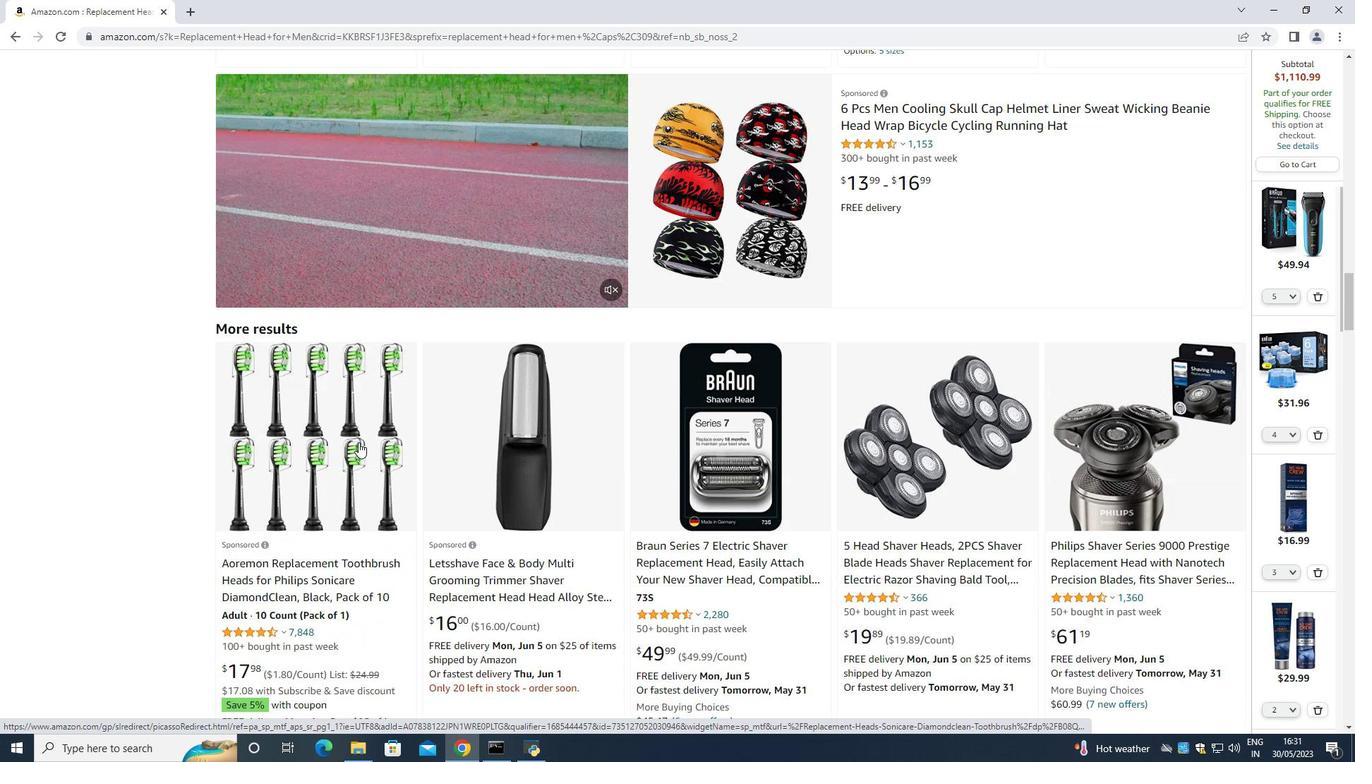 
Action: Mouse scrolled (358, 443) with delta (0, 0)
Screenshot: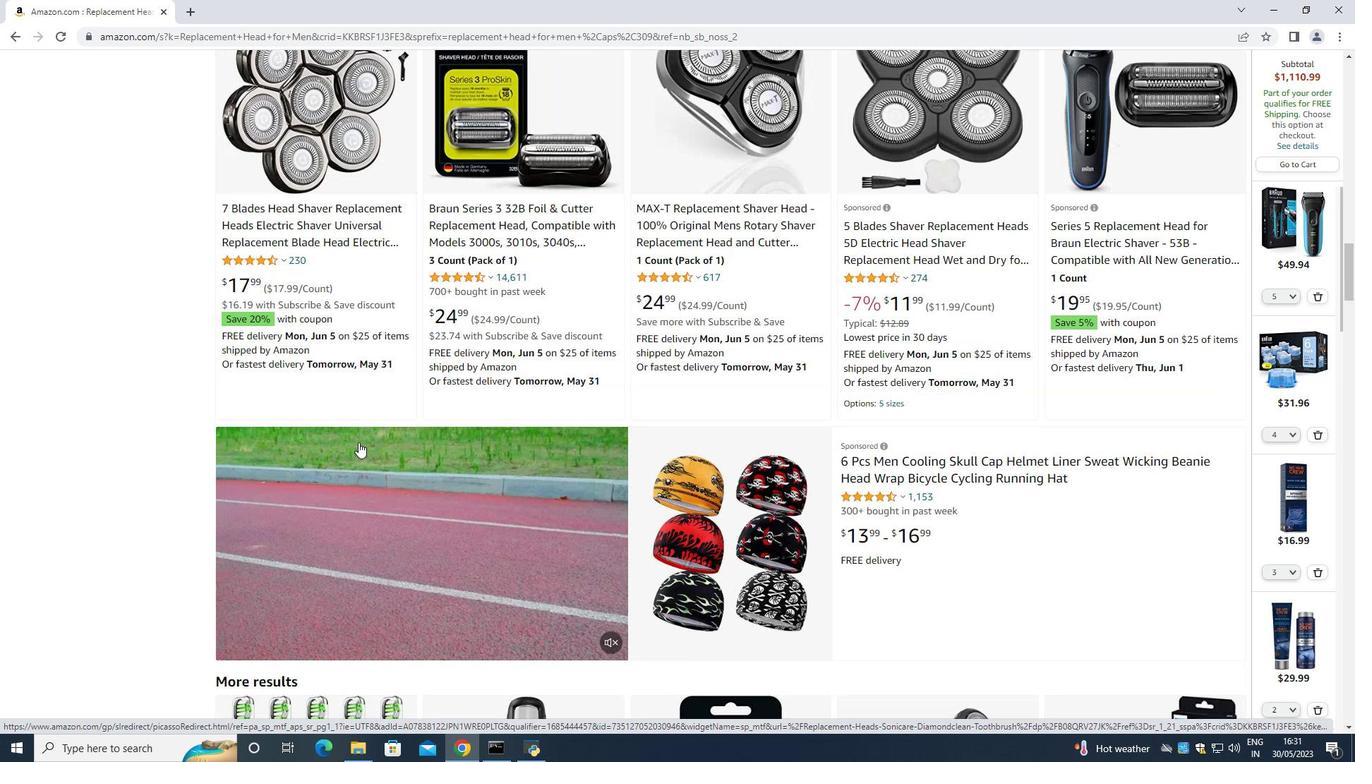 
Action: Mouse scrolled (358, 443) with delta (0, 0)
Screenshot: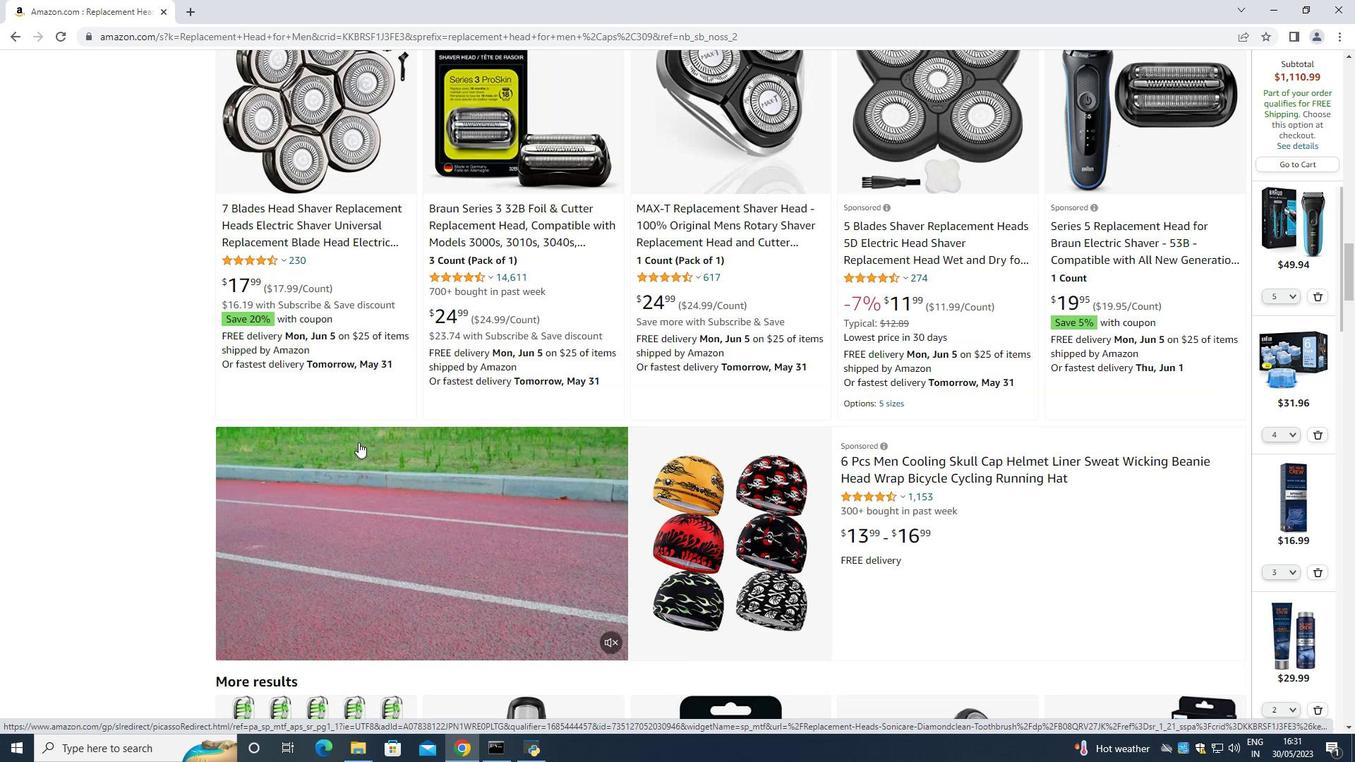 
Action: Mouse scrolled (358, 443) with delta (0, 0)
Screenshot: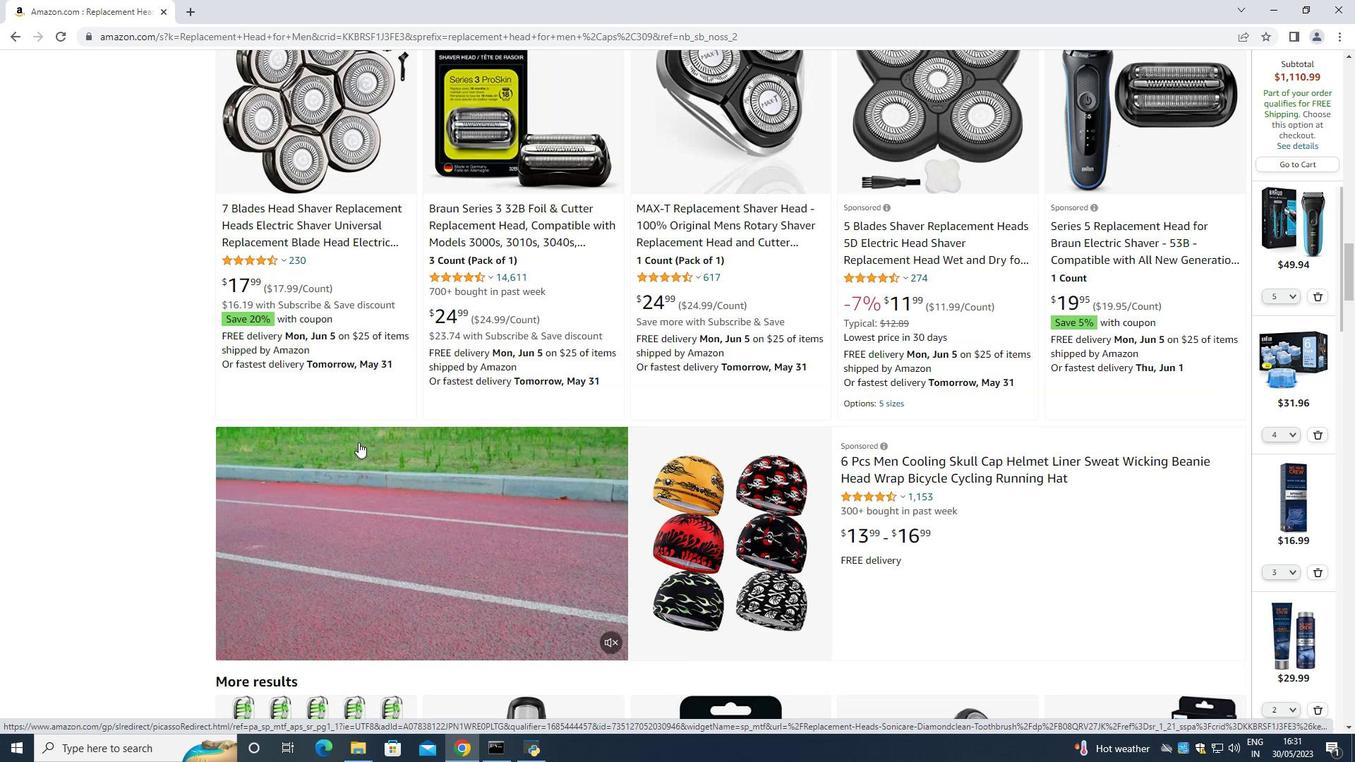 
Action: Mouse scrolled (358, 443) with delta (0, 0)
Screenshot: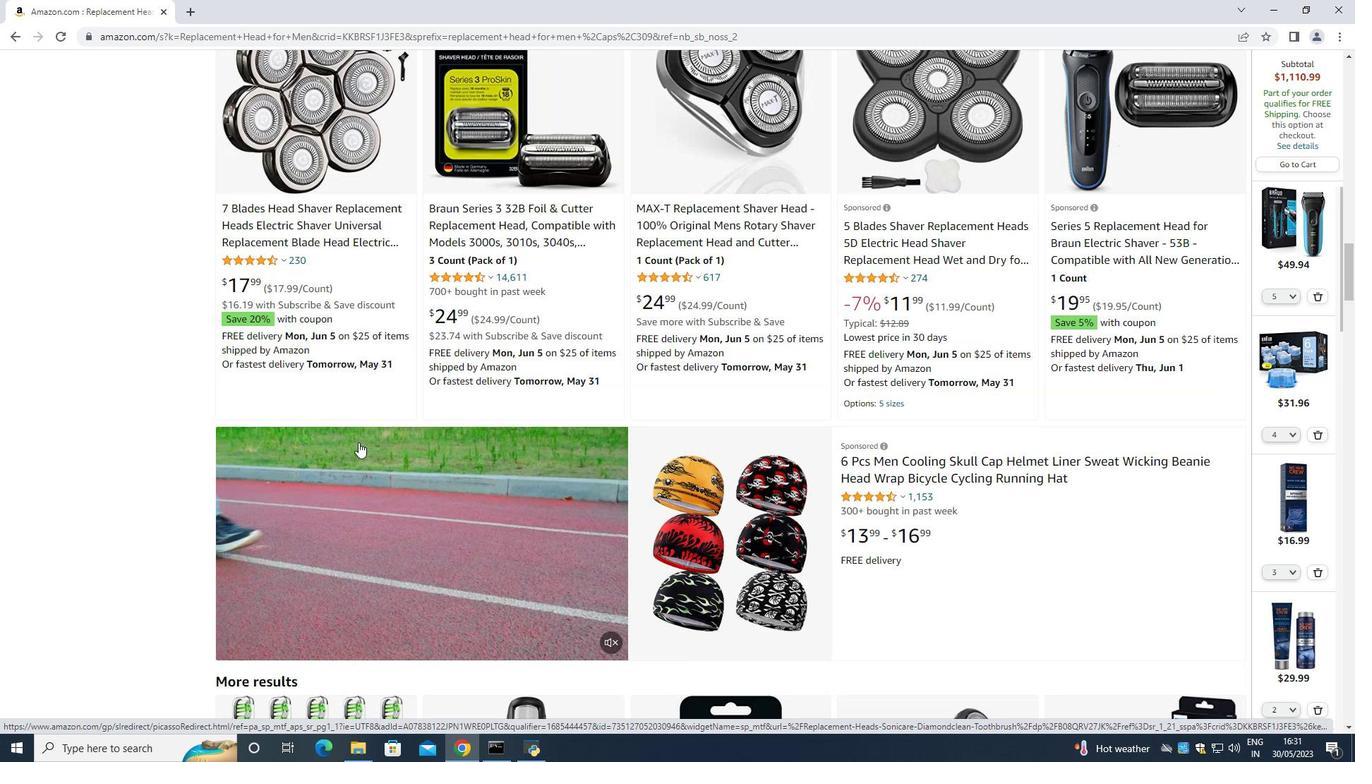 
Action: Mouse moved to (336, 506)
Screenshot: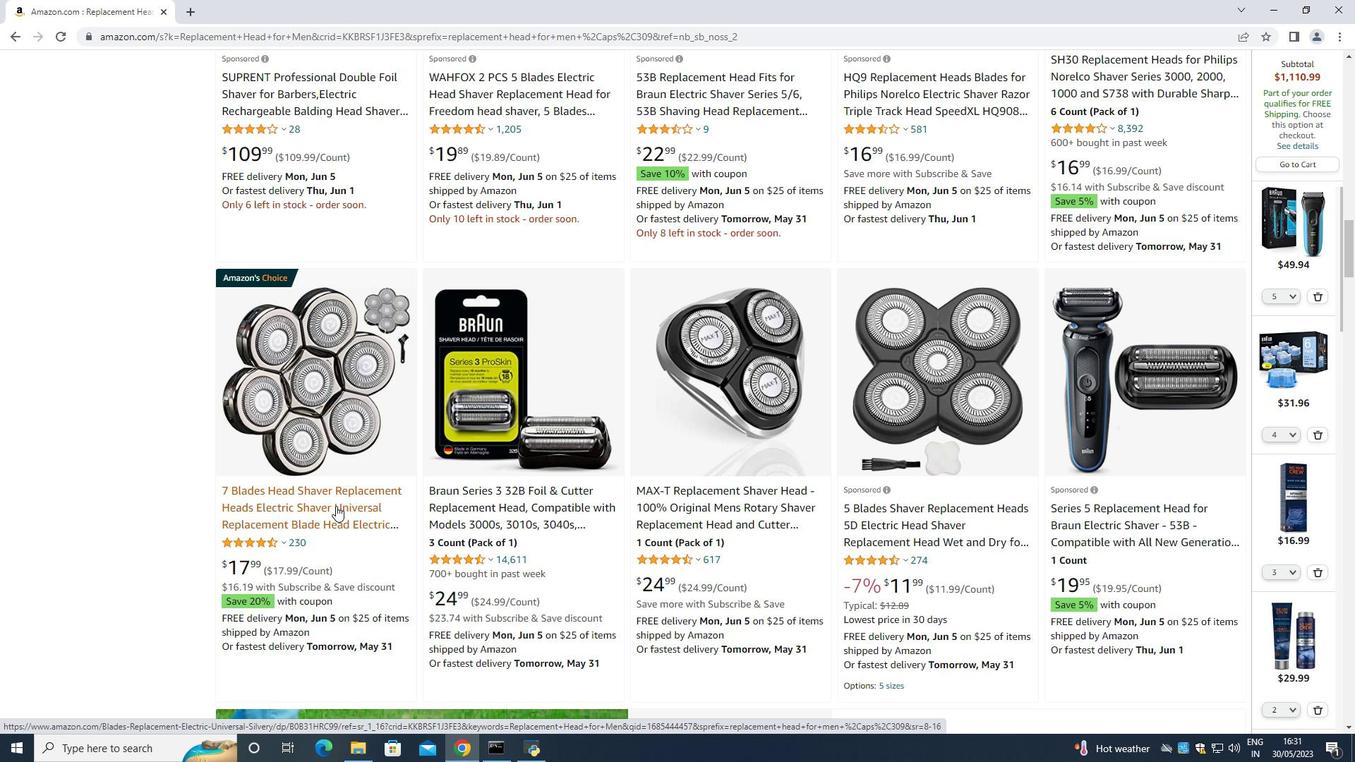 
Action: Mouse pressed left at (336, 506)
Screenshot: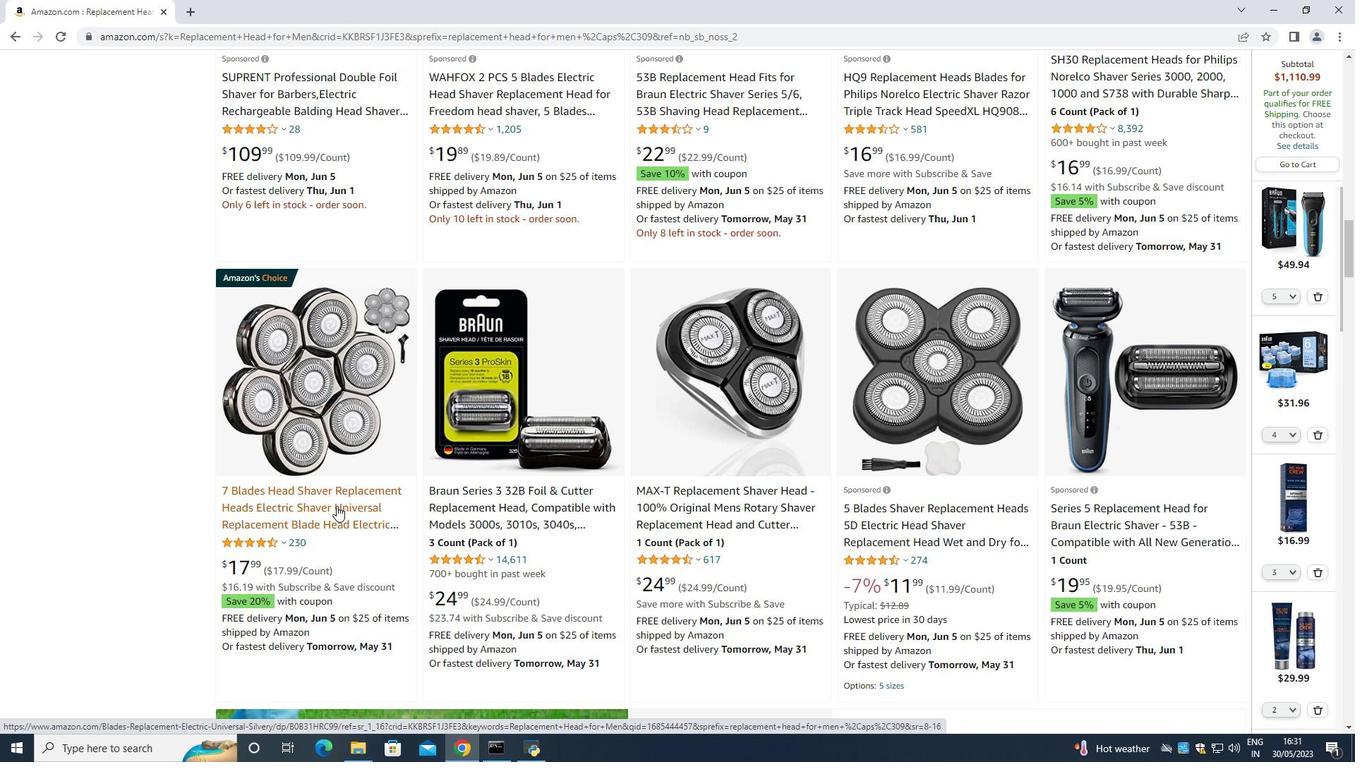 
Action: Mouse moved to (347, 520)
Screenshot: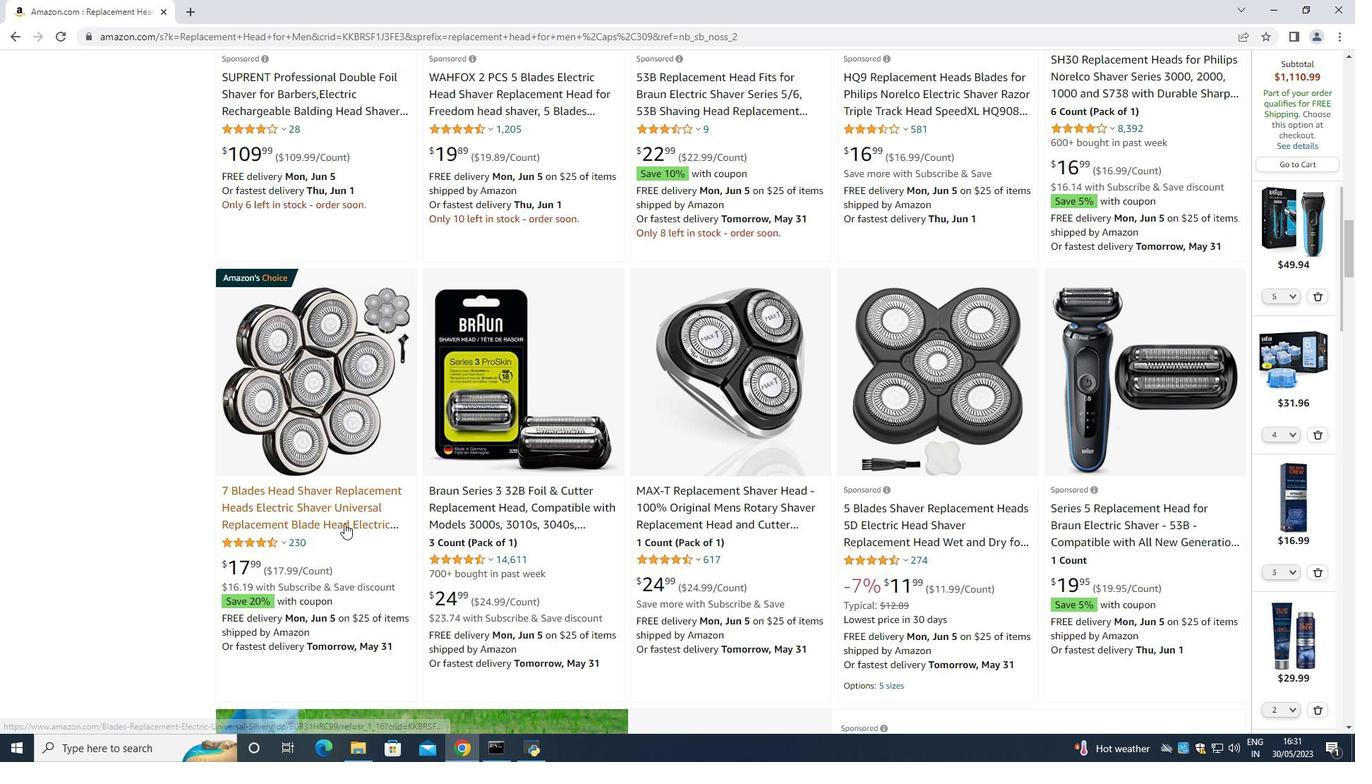 
Action: Mouse pressed left at (347, 520)
Screenshot: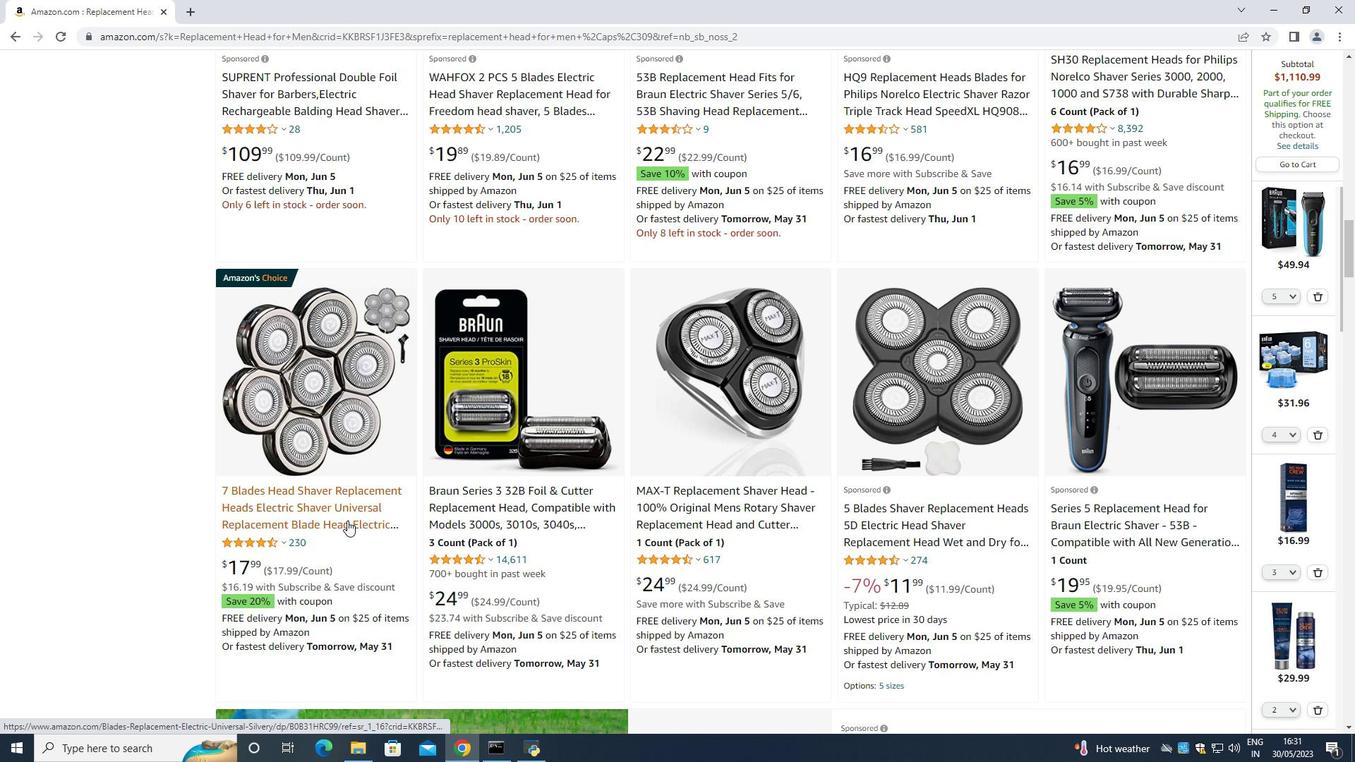 
Action: Mouse moved to (569, 194)
Screenshot: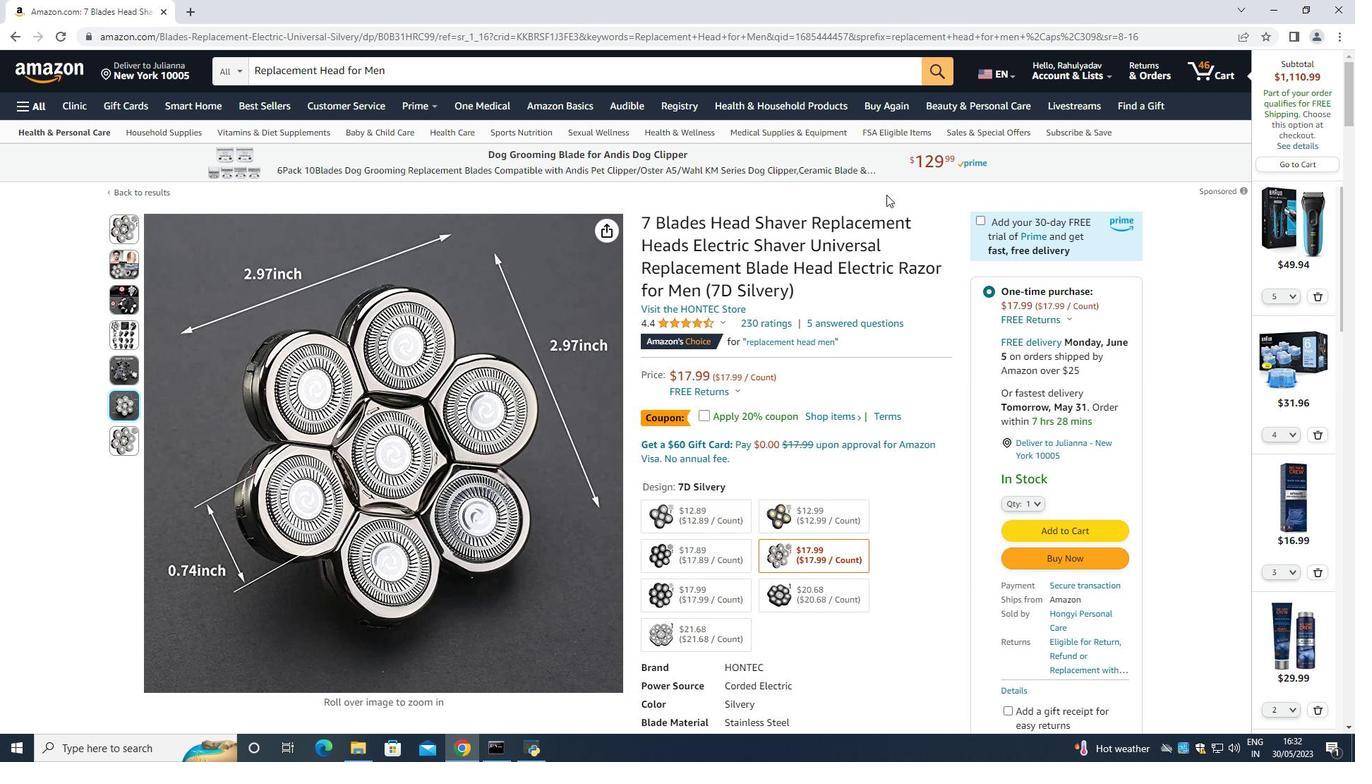 
Action: Mouse scrolled (569, 193) with delta (0, 0)
Screenshot: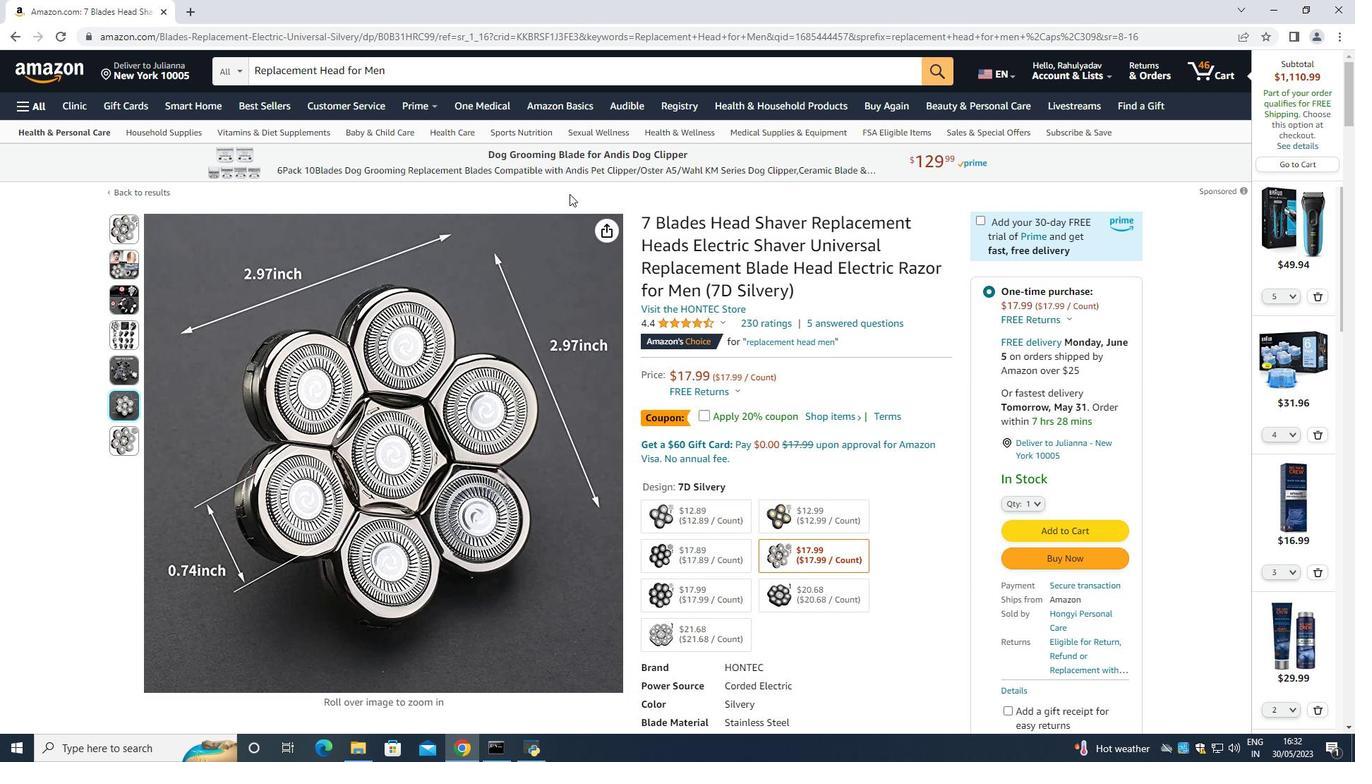 
Action: Mouse scrolled (569, 193) with delta (0, 0)
Screenshot: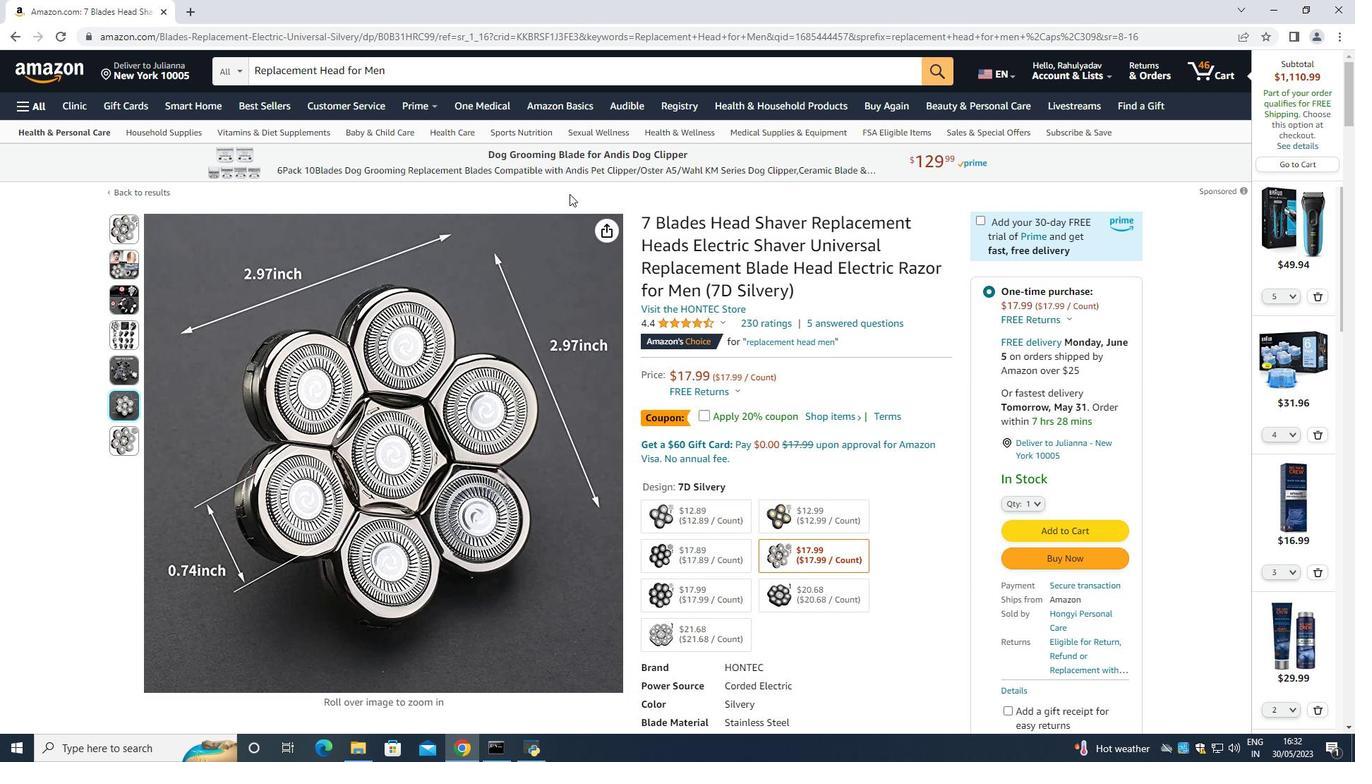
Action: Mouse moved to (569, 194)
Screenshot: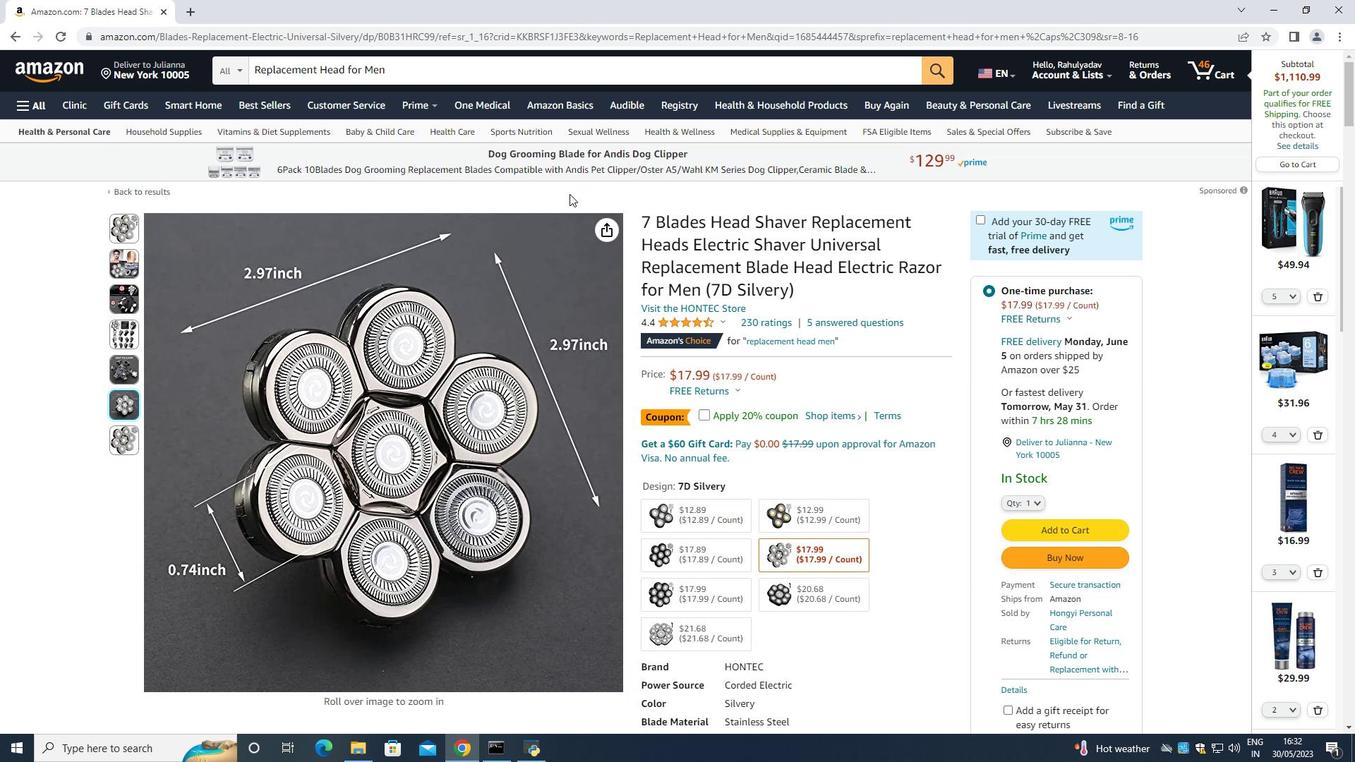 
Action: Mouse scrolled (569, 194) with delta (0, 0)
Screenshot: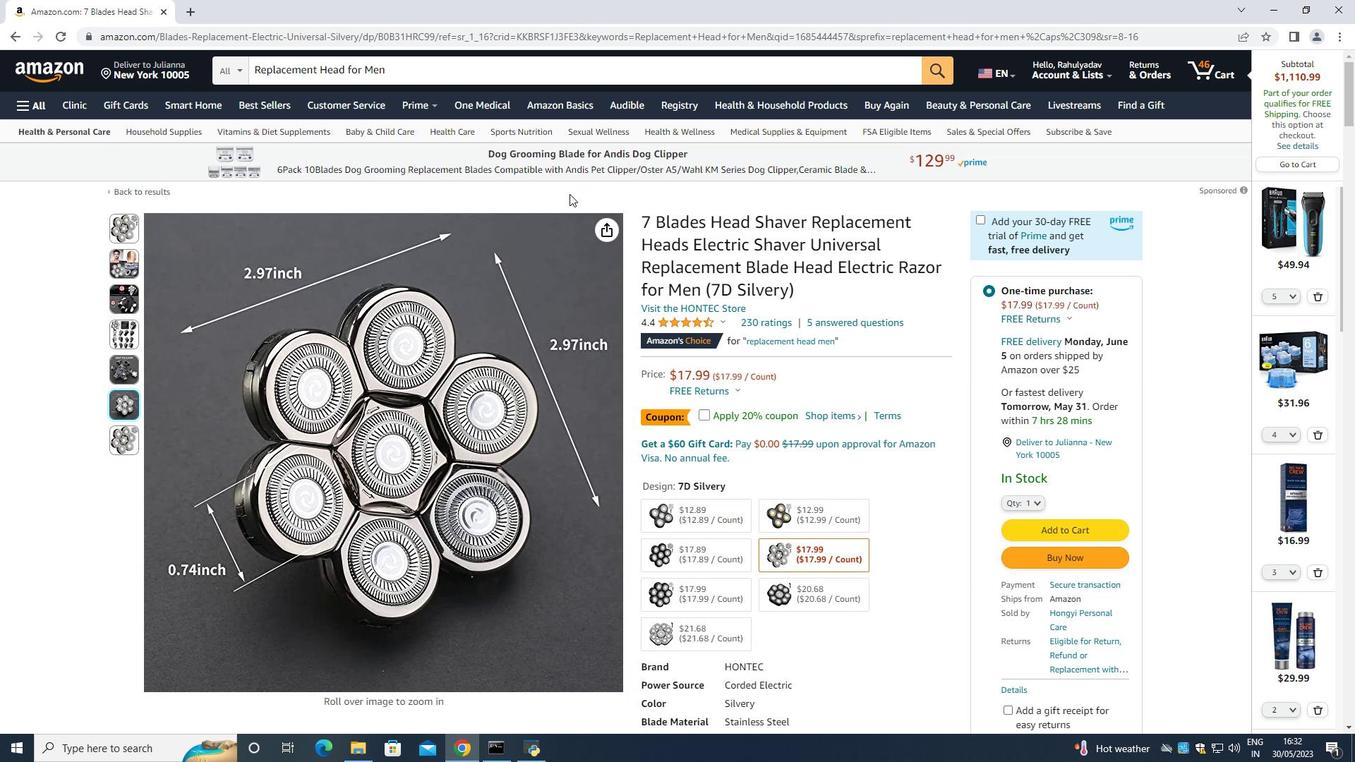 
Action: Mouse moved to (1036, 324)
Screenshot: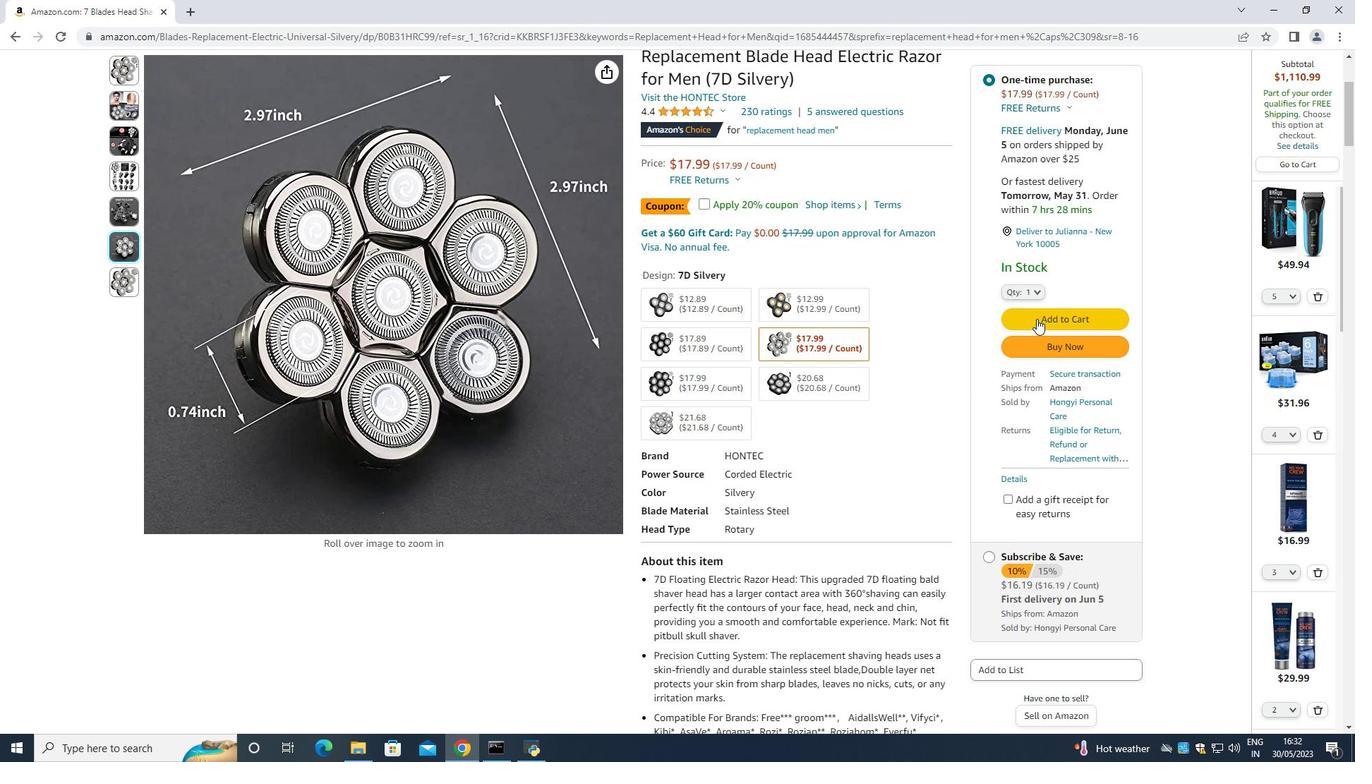 
Action: Mouse scrolled (1036, 324) with delta (0, 0)
Screenshot: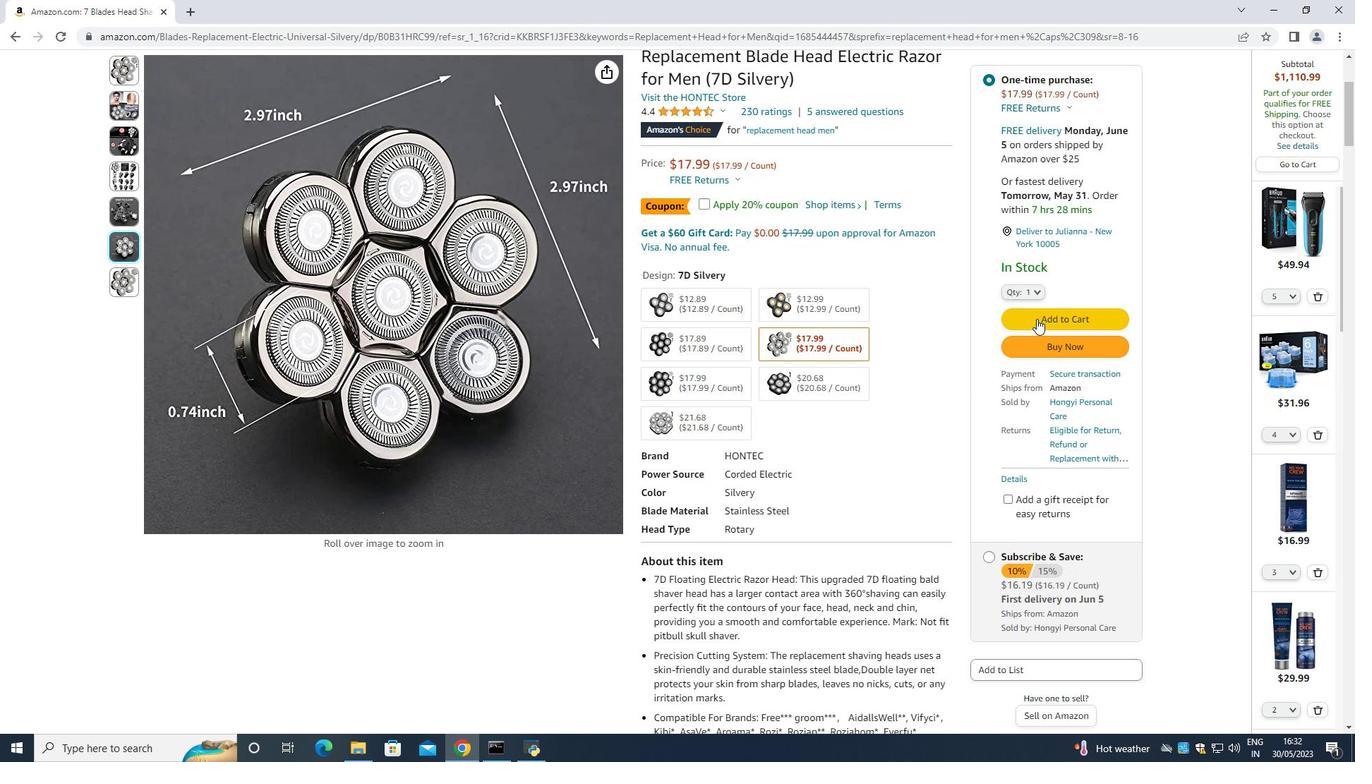 
Action: Mouse moved to (1024, 221)
Screenshot: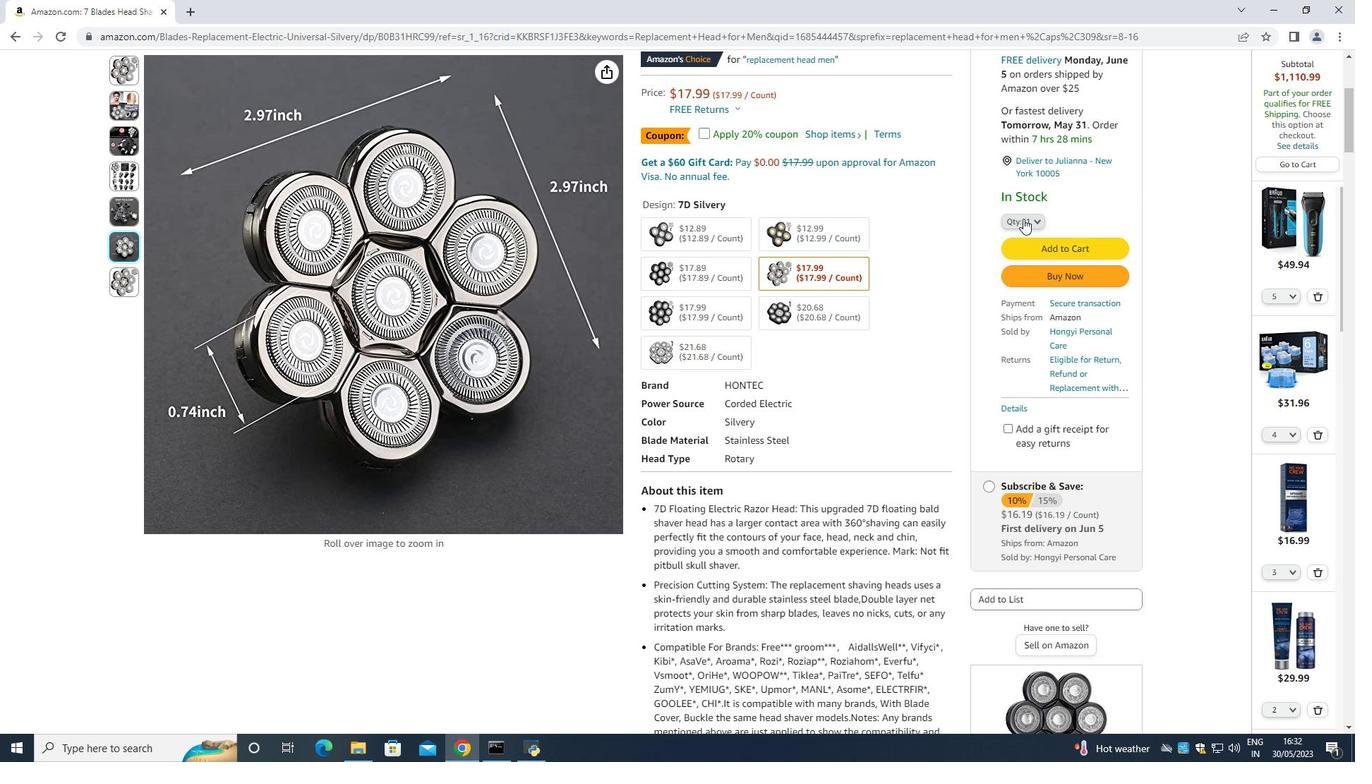 
Action: Mouse pressed left at (1024, 221)
Screenshot: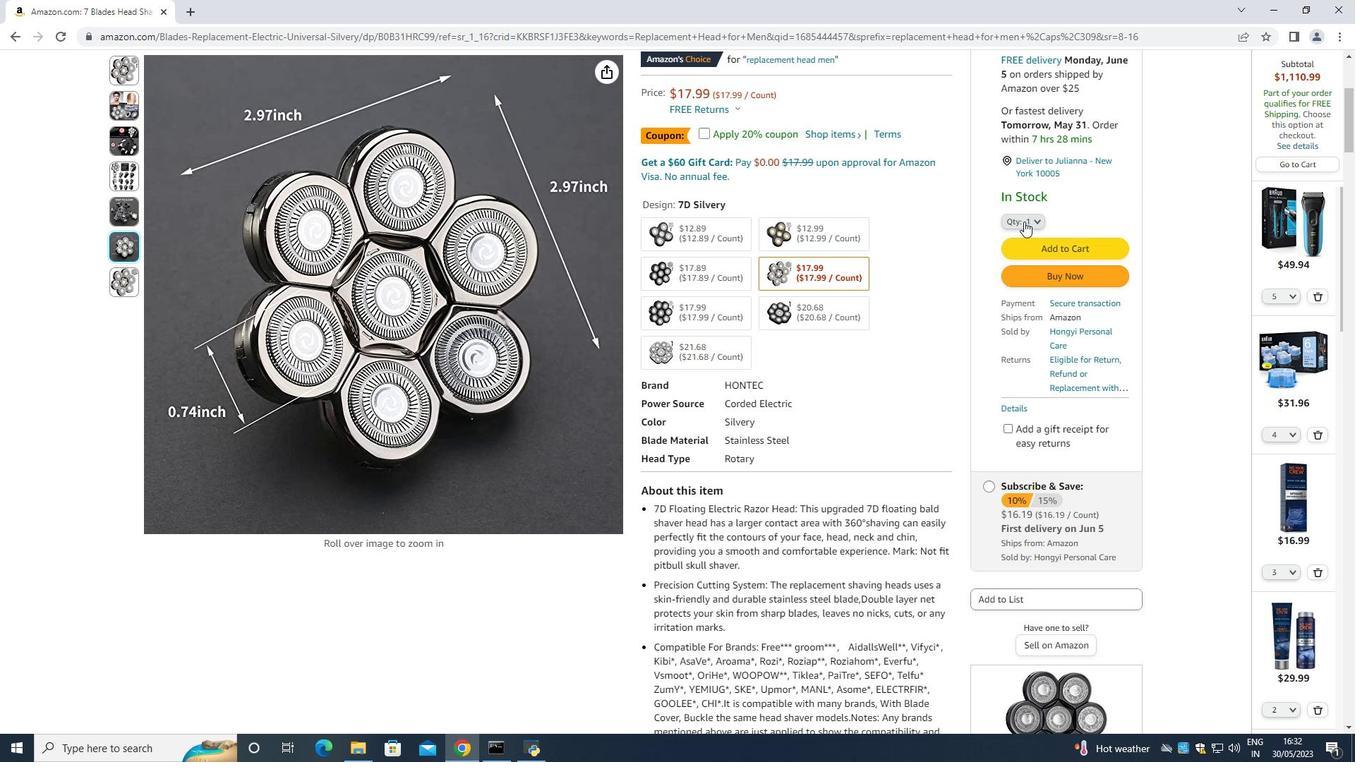 
Action: Mouse pressed left at (1024, 221)
Screenshot: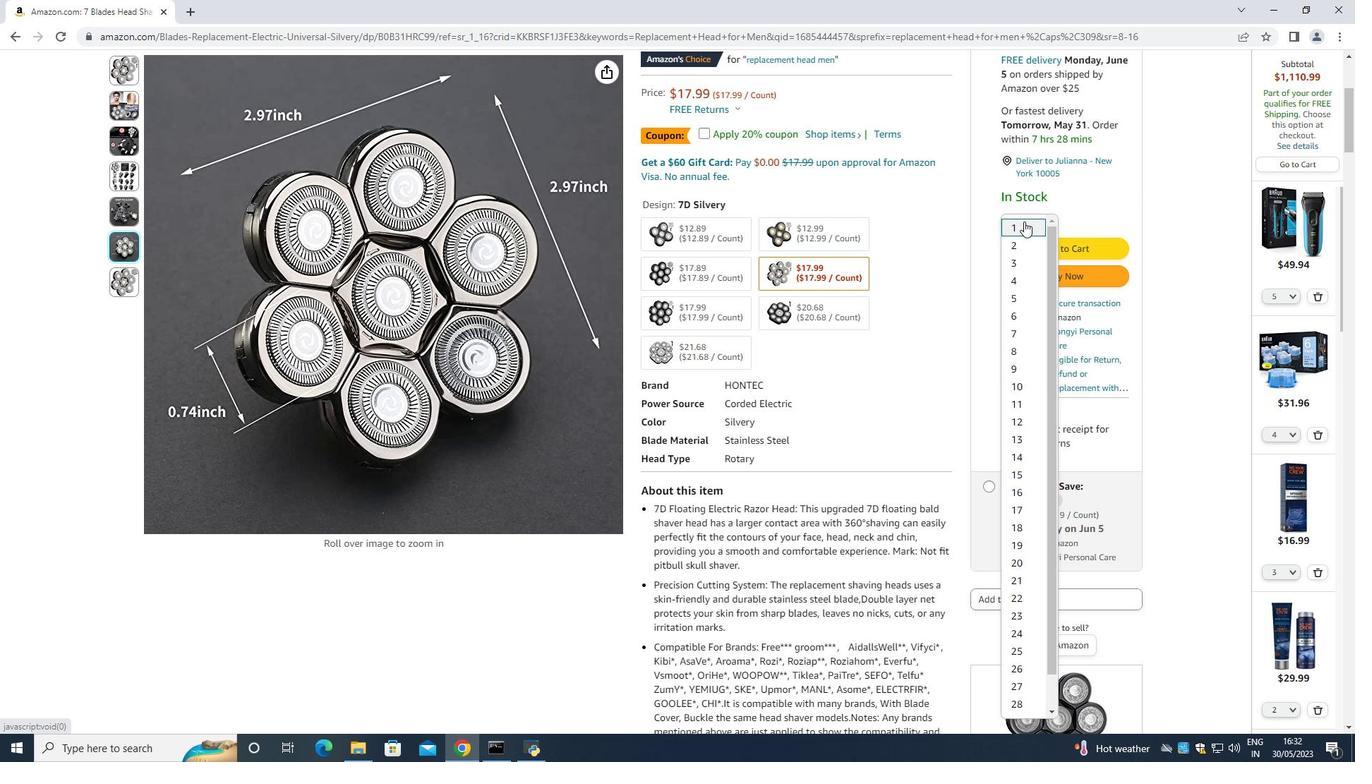 
Action: Mouse moved to (1057, 274)
Screenshot: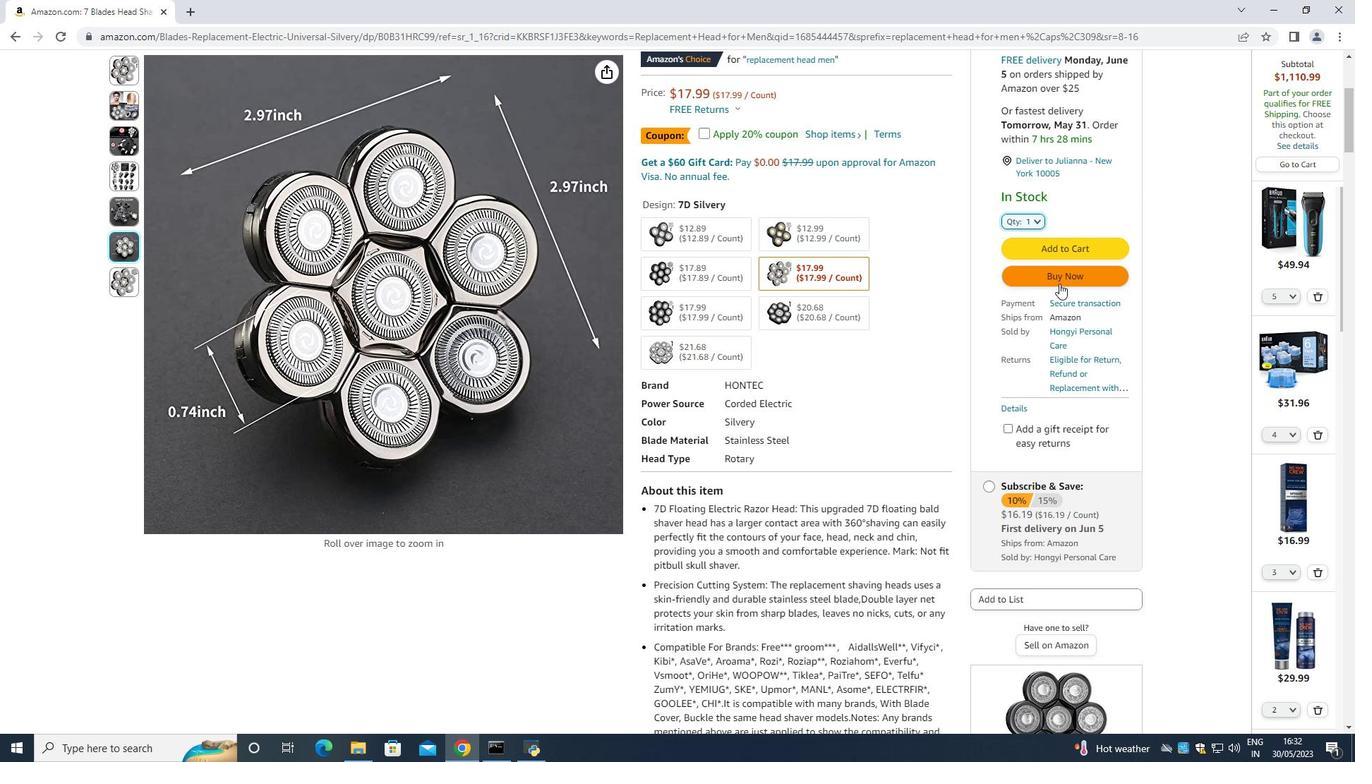 
Action: Mouse pressed left at (1057, 274)
Screenshot: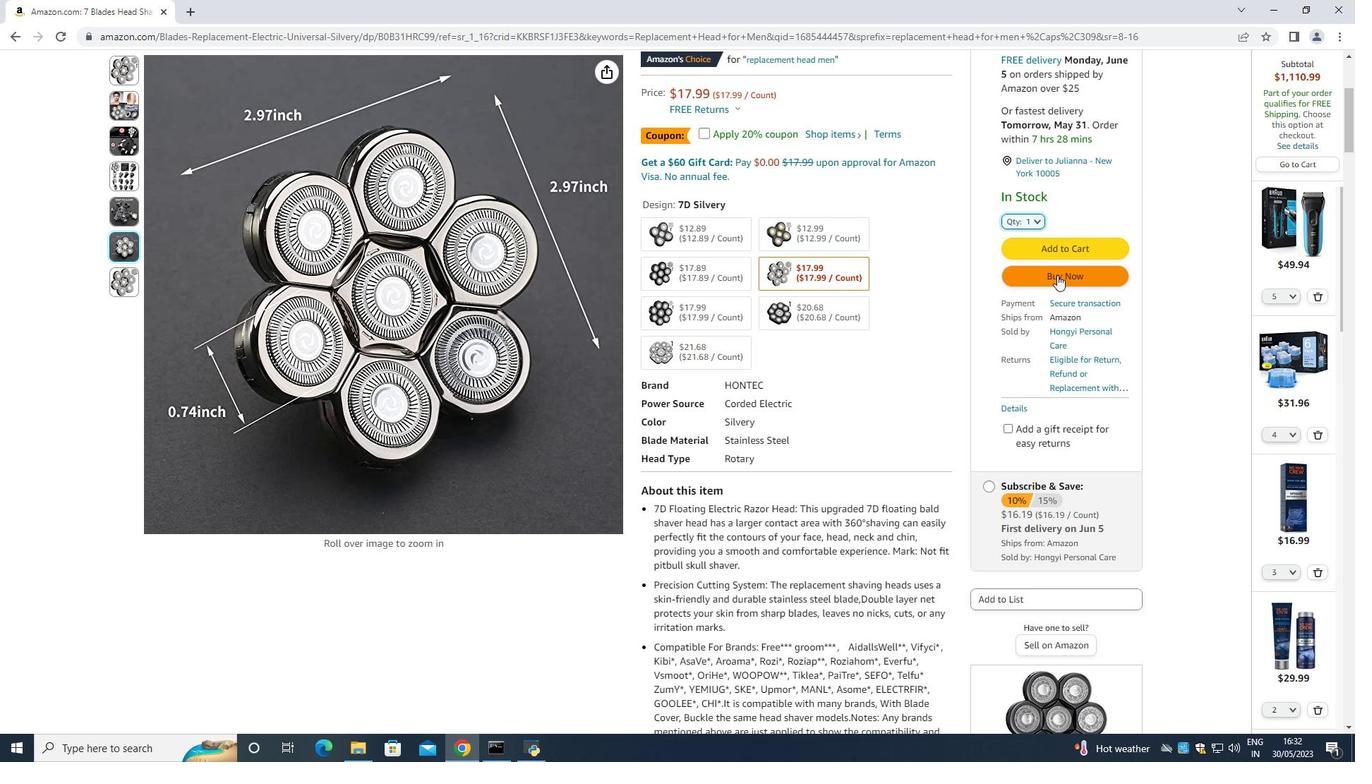 
Action: Mouse moved to (817, 119)
Screenshot: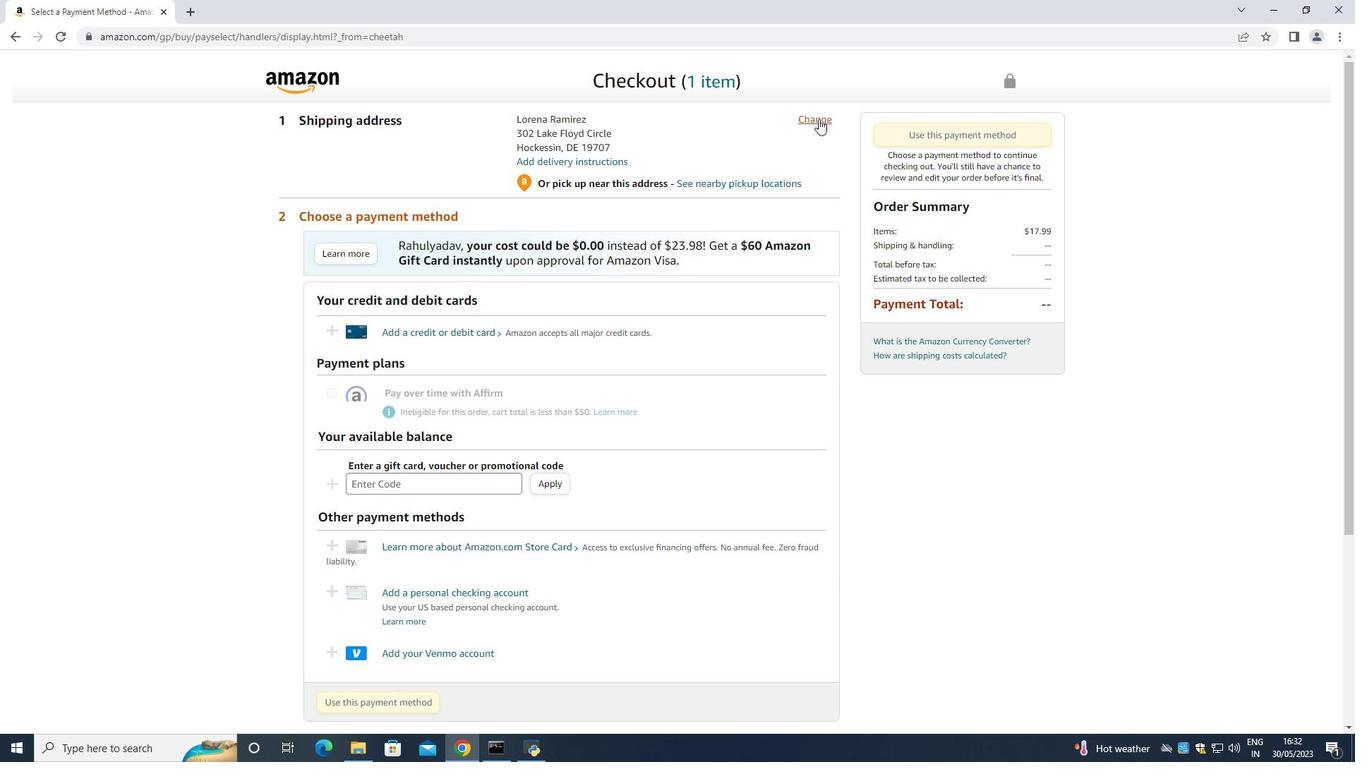 
Action: Mouse pressed left at (817, 119)
Screenshot: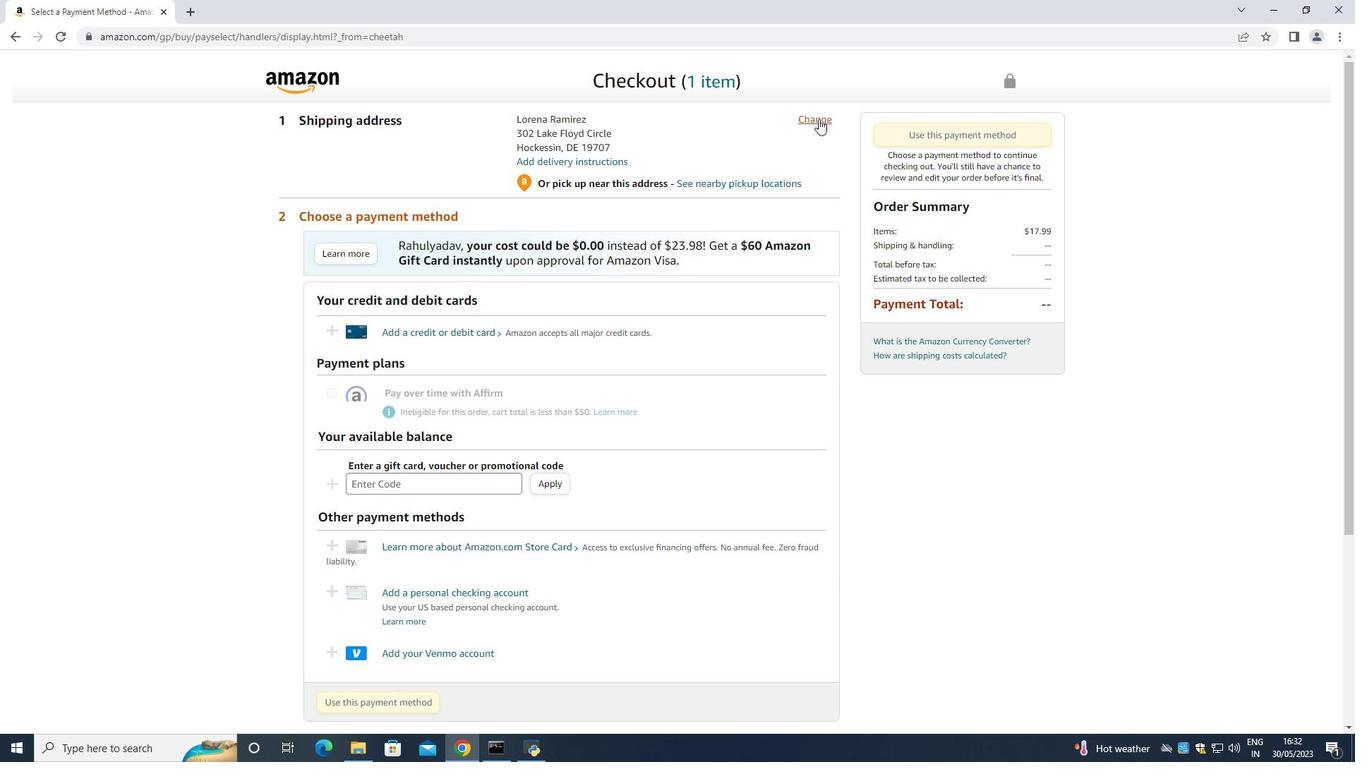 
Action: Mouse moved to (734, 153)
Screenshot: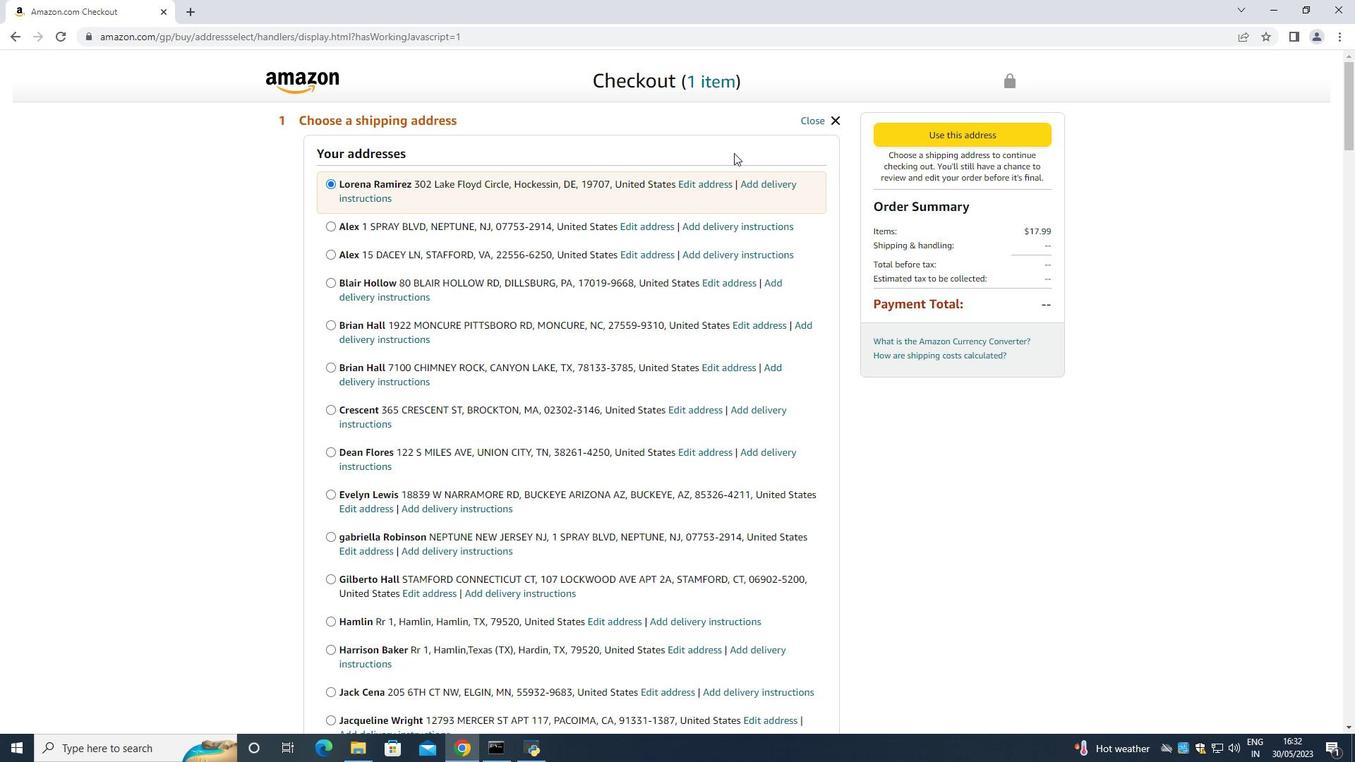 
Action: Mouse scrolled (734, 152) with delta (0, 0)
Screenshot: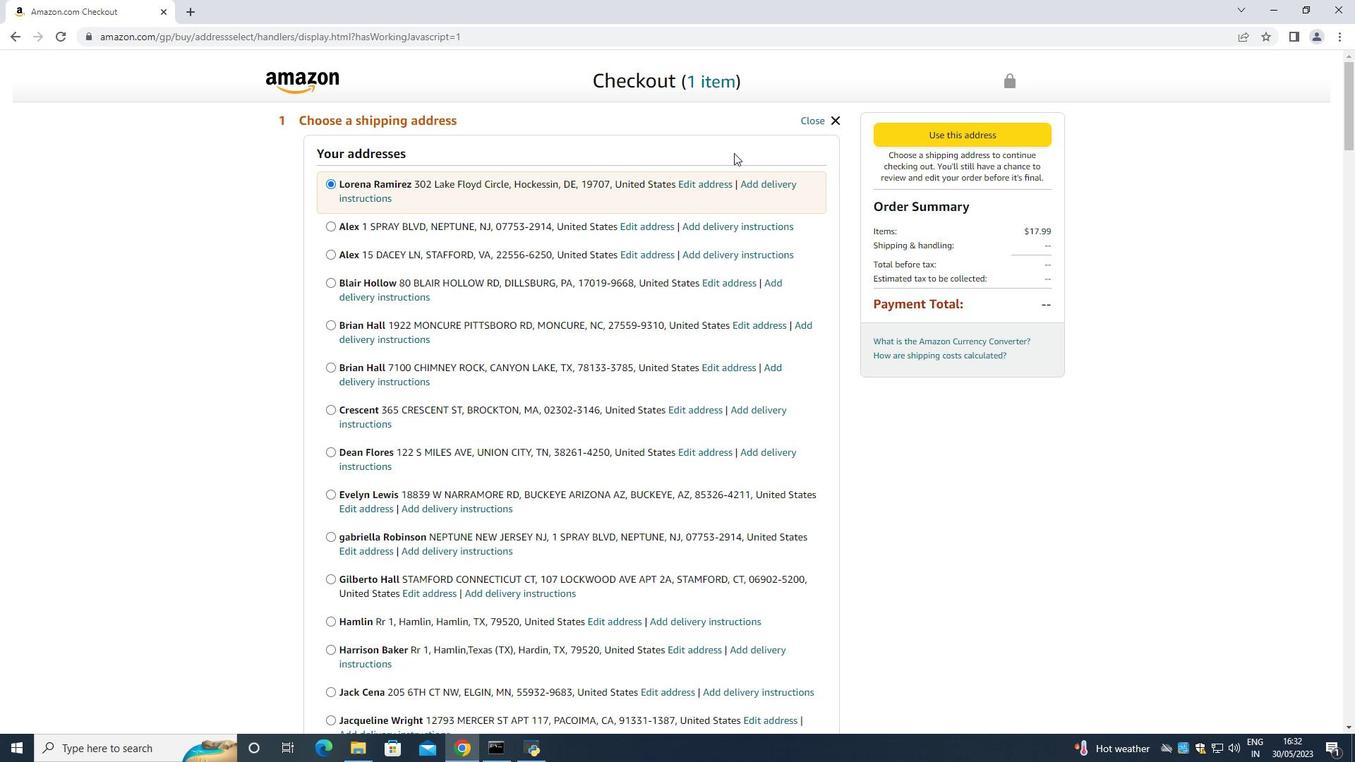 
Action: Mouse scrolled (734, 152) with delta (0, 0)
Screenshot: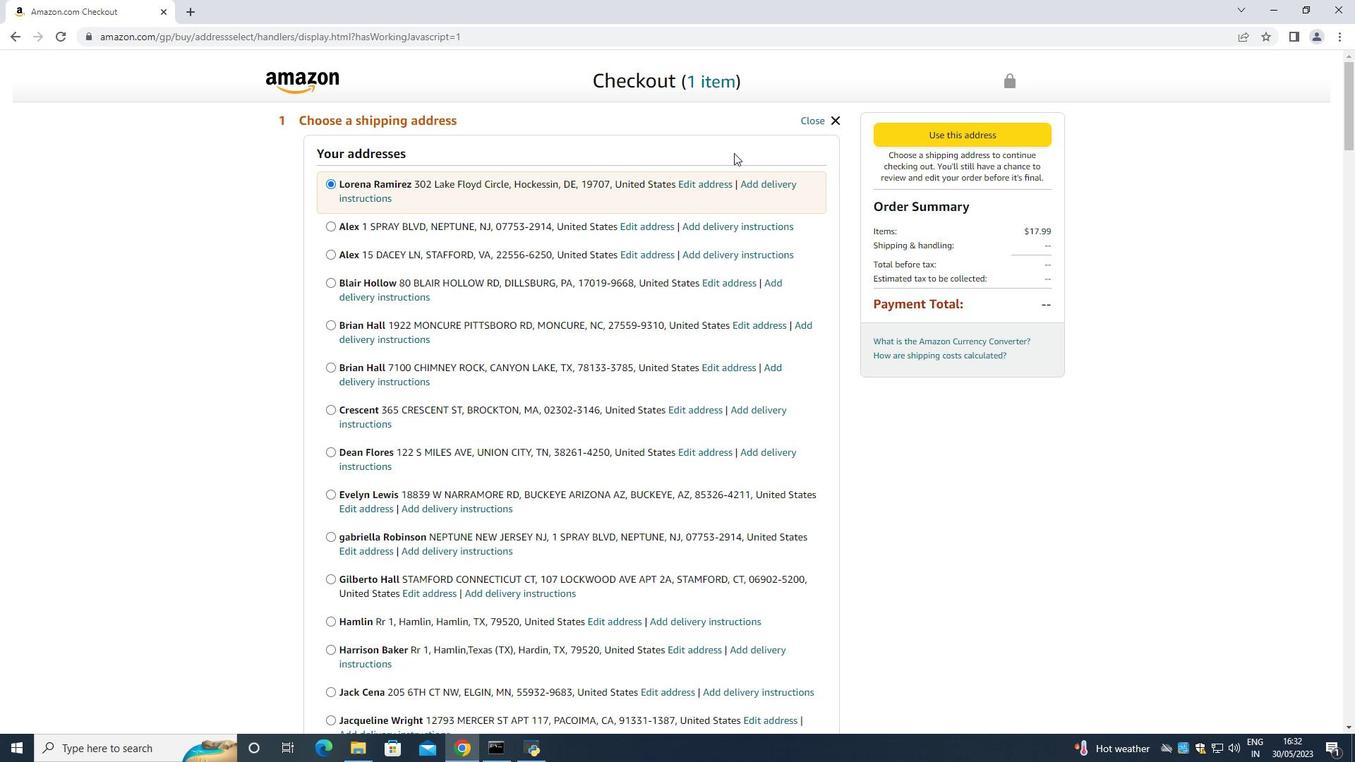 
Action: Mouse scrolled (734, 152) with delta (0, 0)
Screenshot: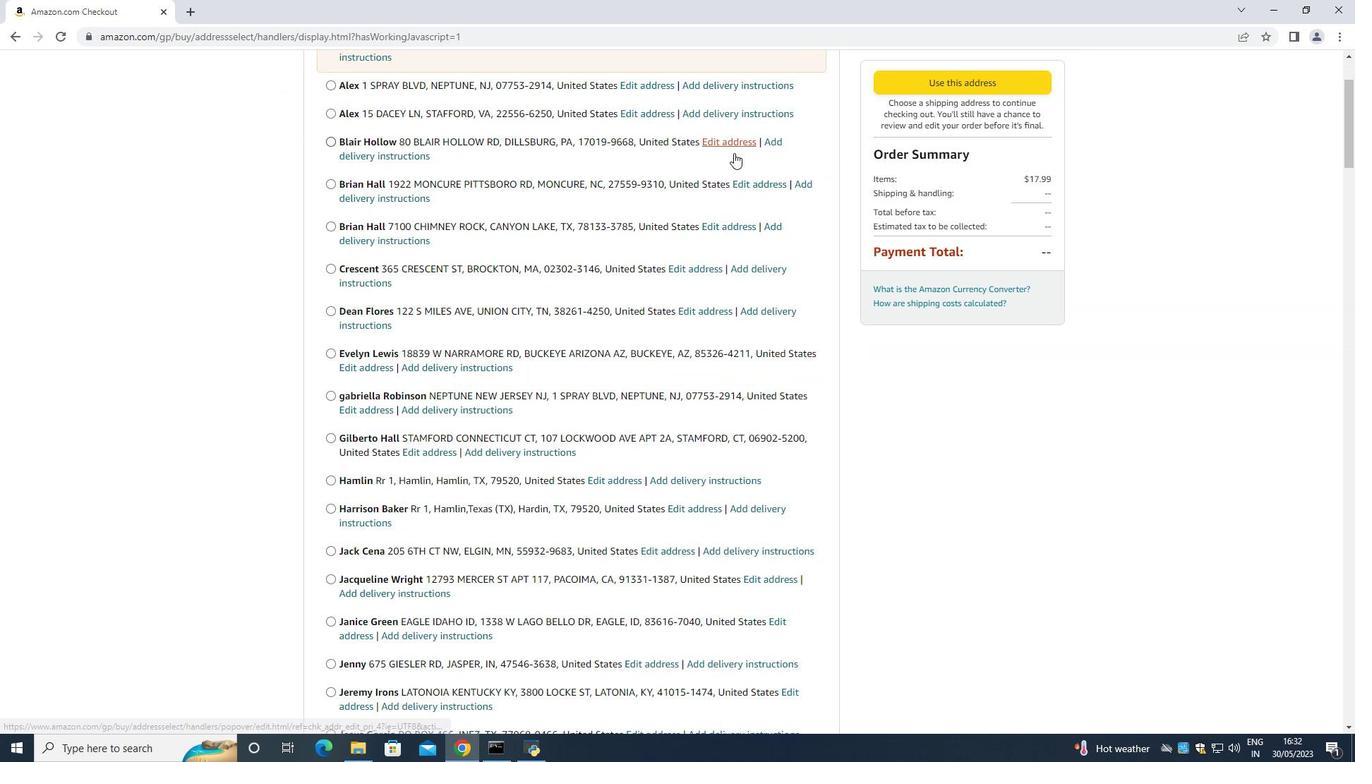 
Action: Mouse scrolled (734, 152) with delta (0, 0)
Screenshot: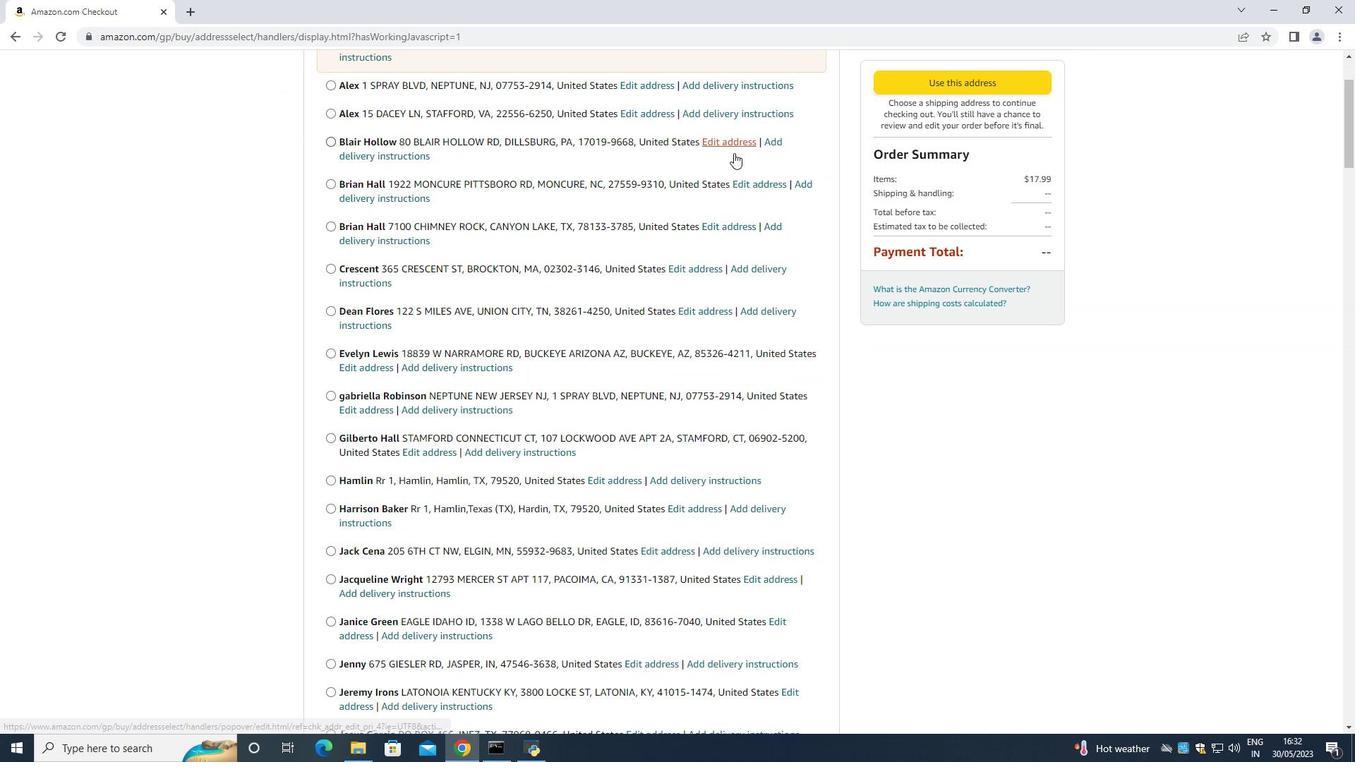
Action: Mouse scrolled (734, 152) with delta (0, 0)
Screenshot: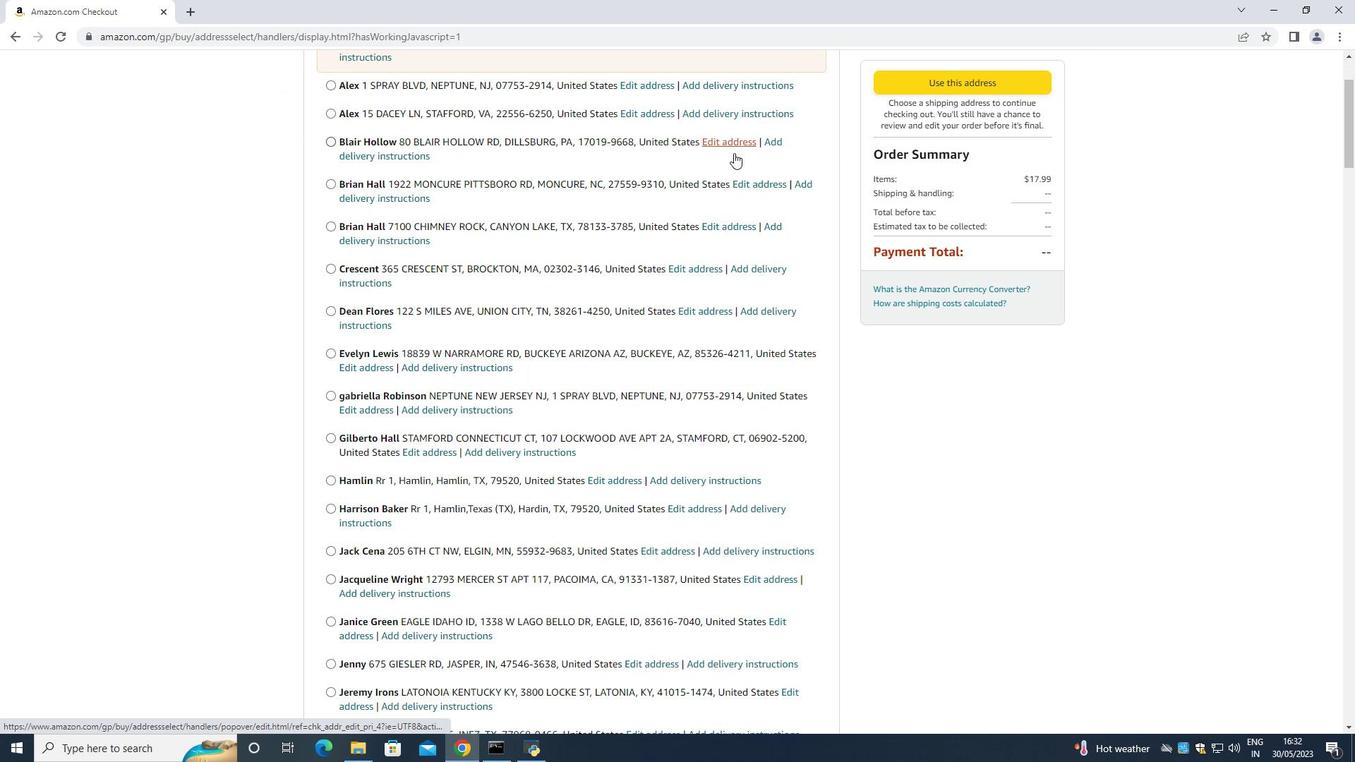 
Action: Mouse scrolled (734, 152) with delta (0, 0)
Screenshot: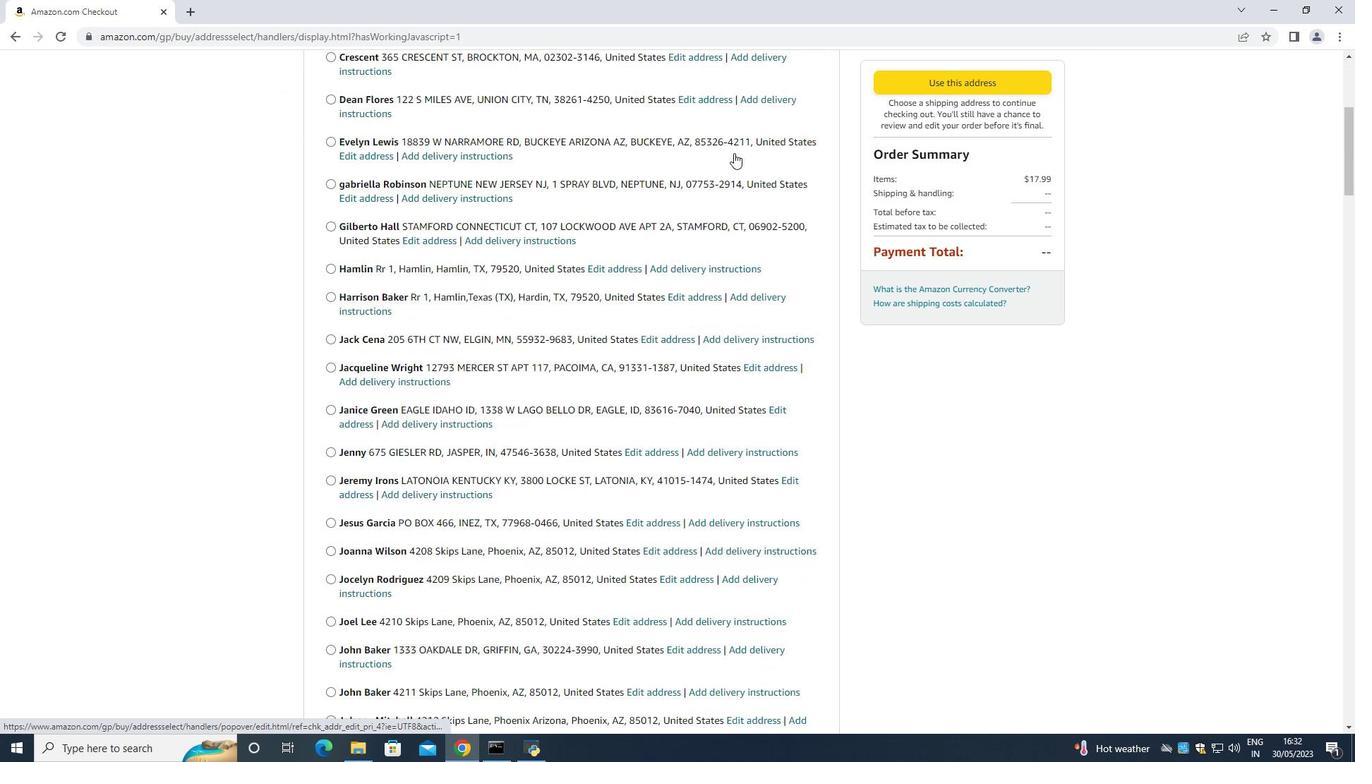 
Action: Mouse scrolled (734, 152) with delta (0, 0)
Screenshot: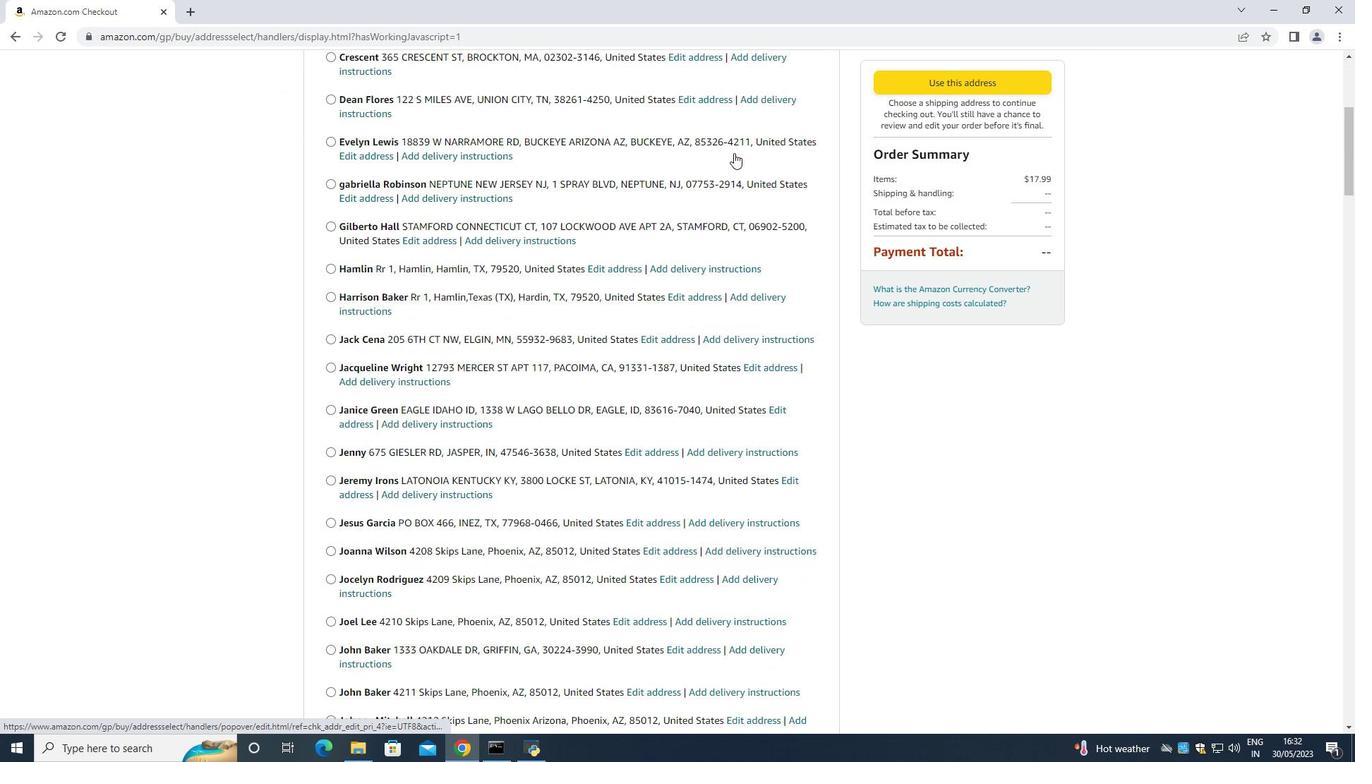 
Action: Mouse scrolled (734, 152) with delta (0, 0)
Screenshot: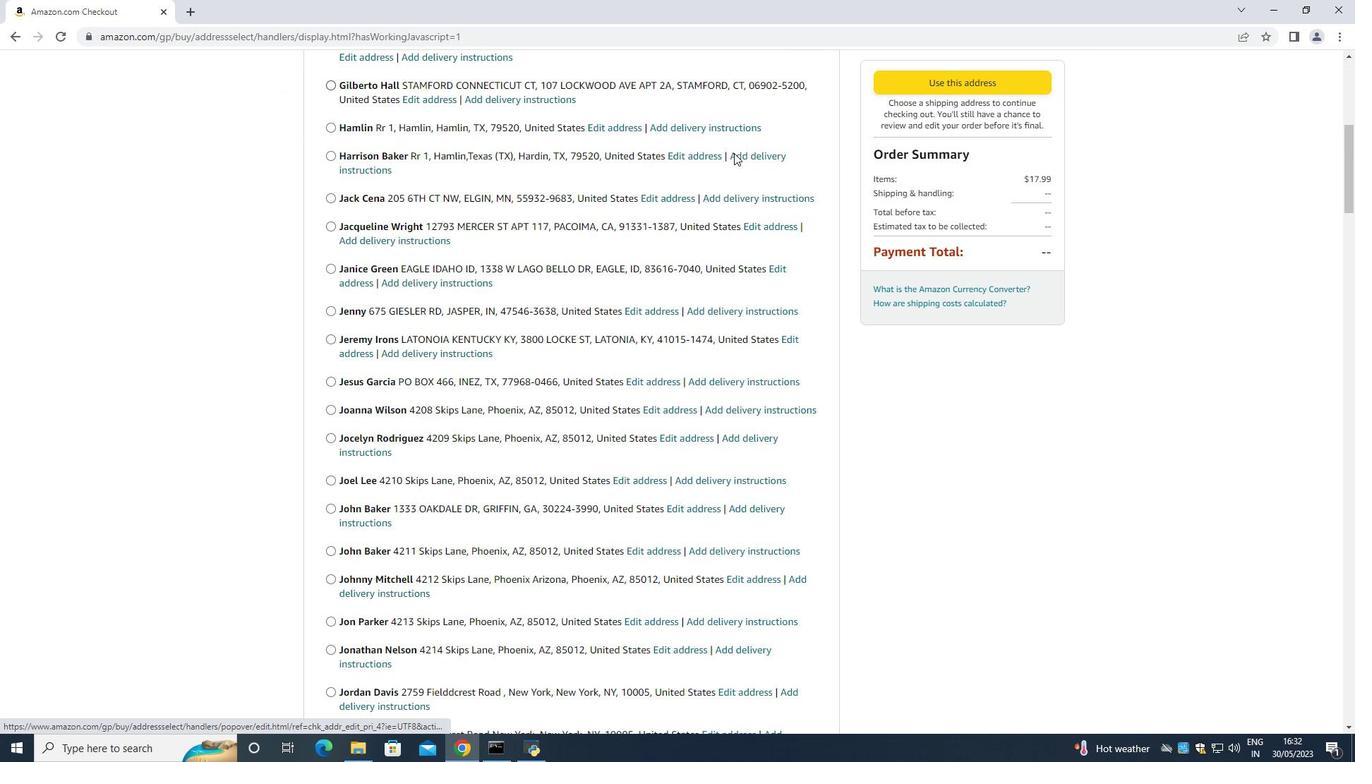 
Action: Mouse scrolled (734, 152) with delta (0, 0)
Screenshot: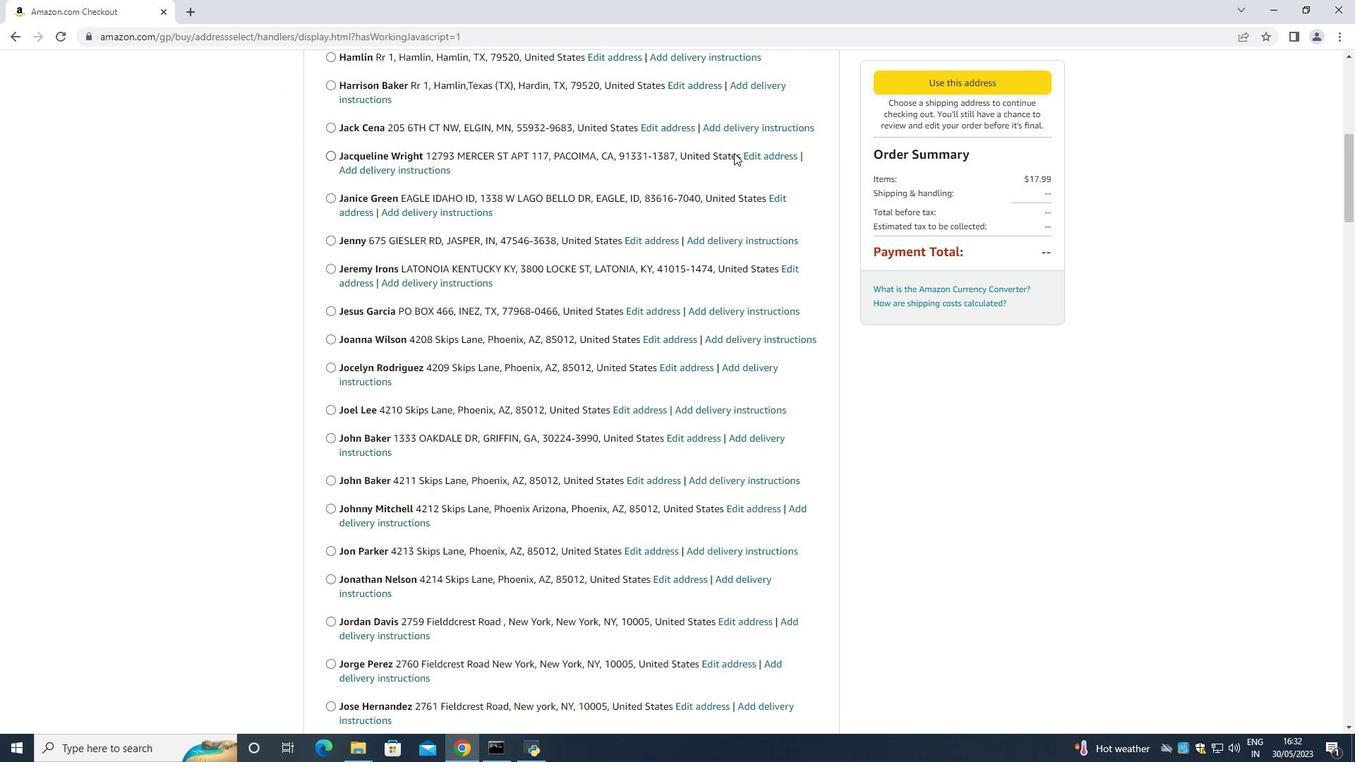 
Action: Mouse scrolled (734, 152) with delta (0, 0)
Screenshot: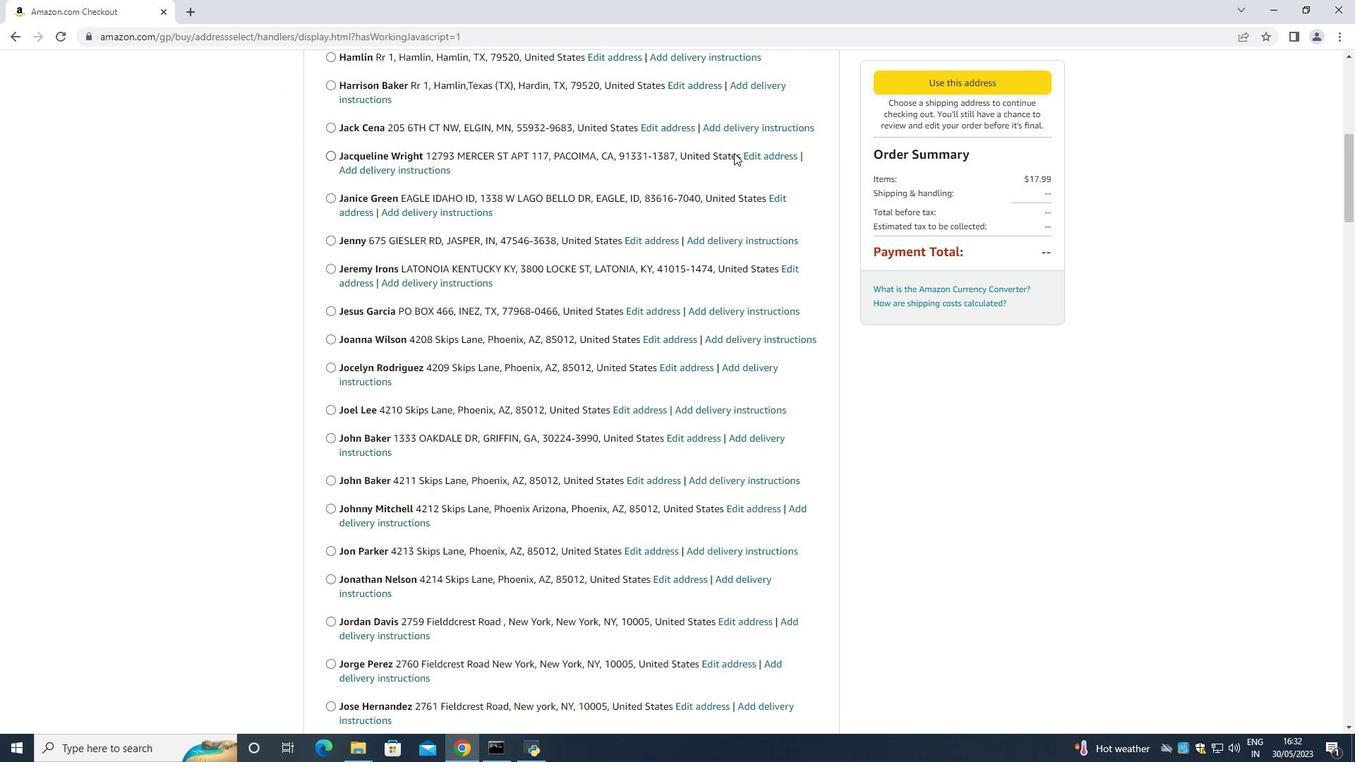 
Action: Mouse scrolled (734, 152) with delta (0, 0)
Screenshot: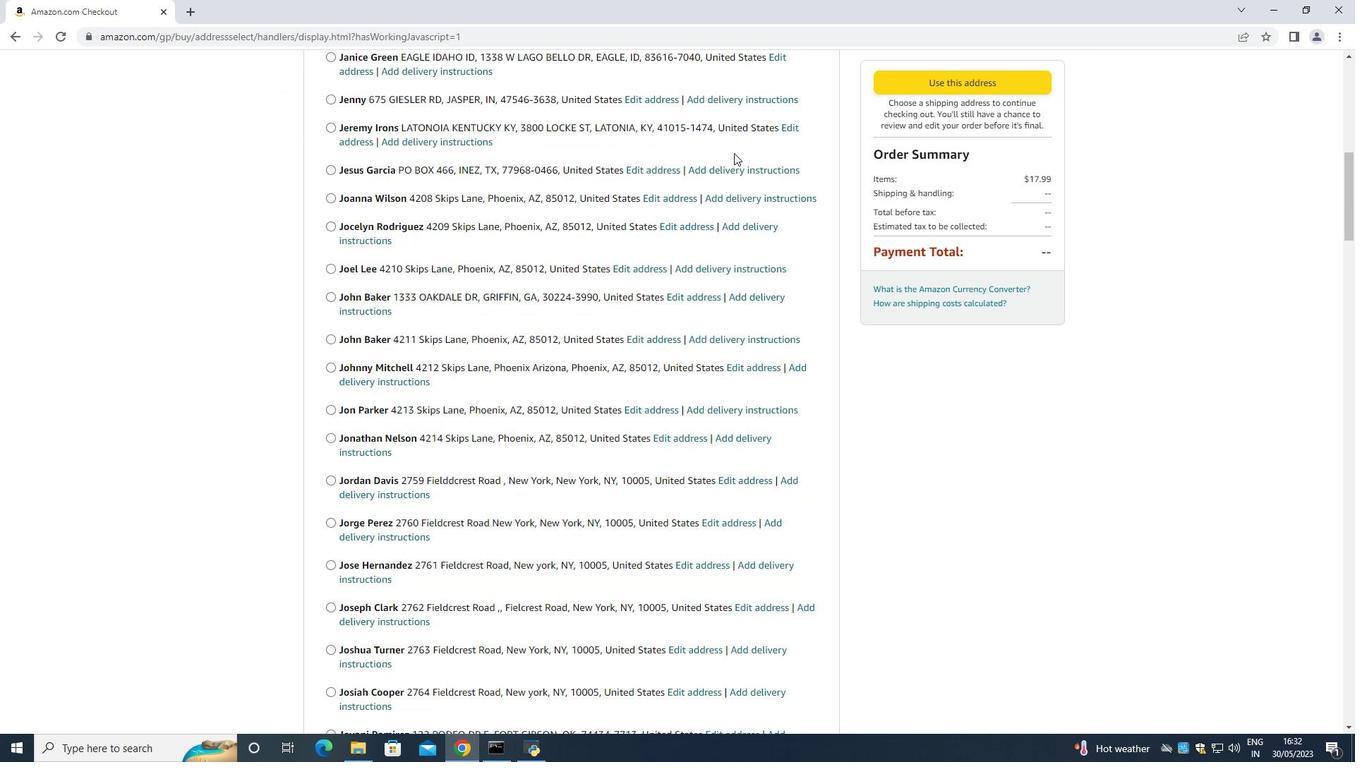 
Action: Mouse scrolled (734, 152) with delta (0, 0)
Screenshot: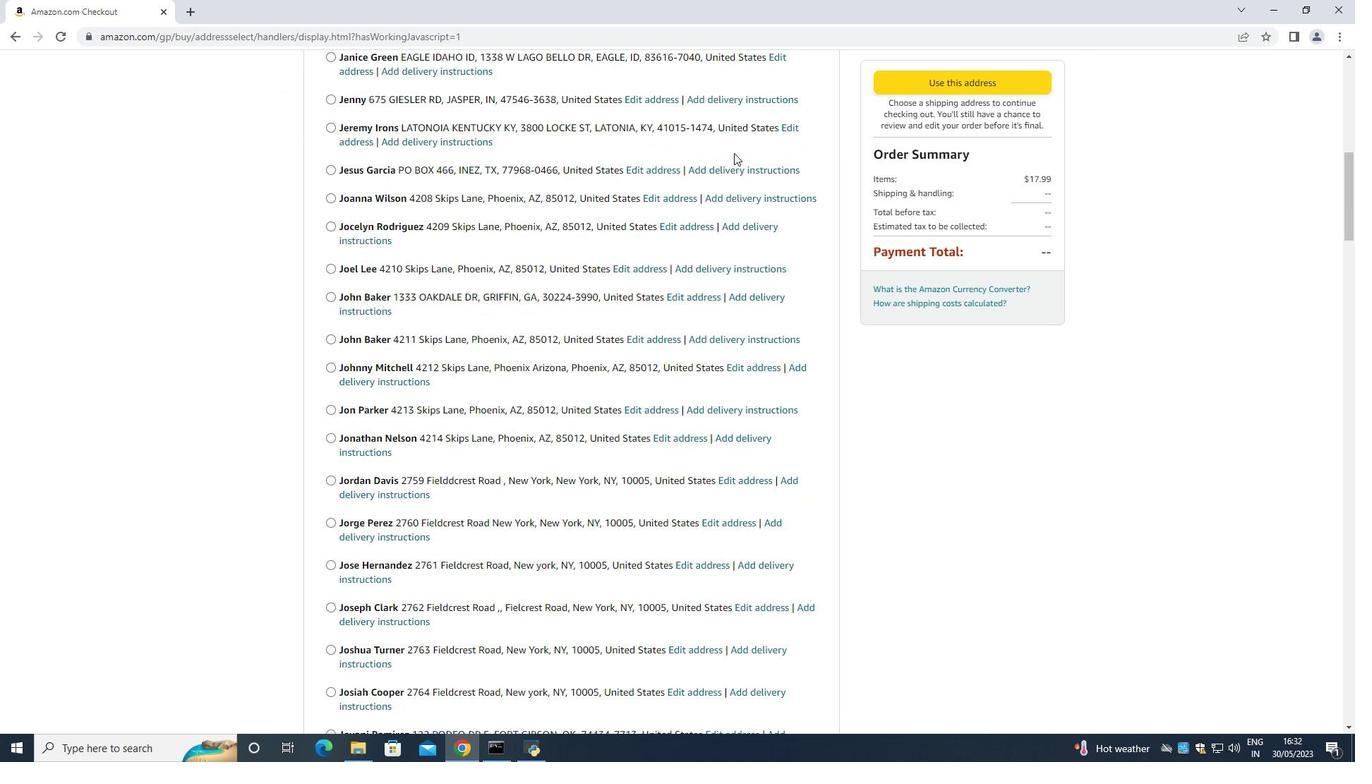 
Action: Mouse moved to (708, 170)
Screenshot: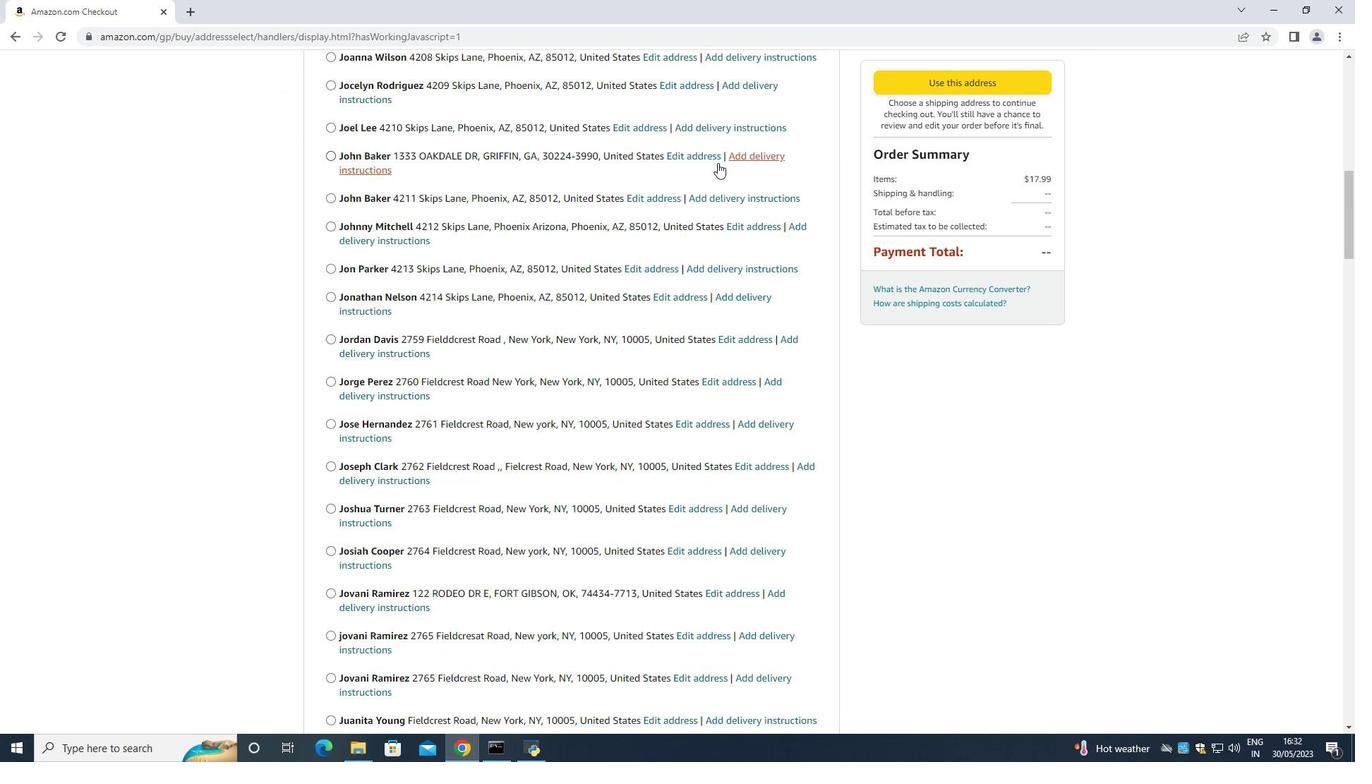 
Action: Mouse scrolled (708, 170) with delta (0, 0)
Screenshot: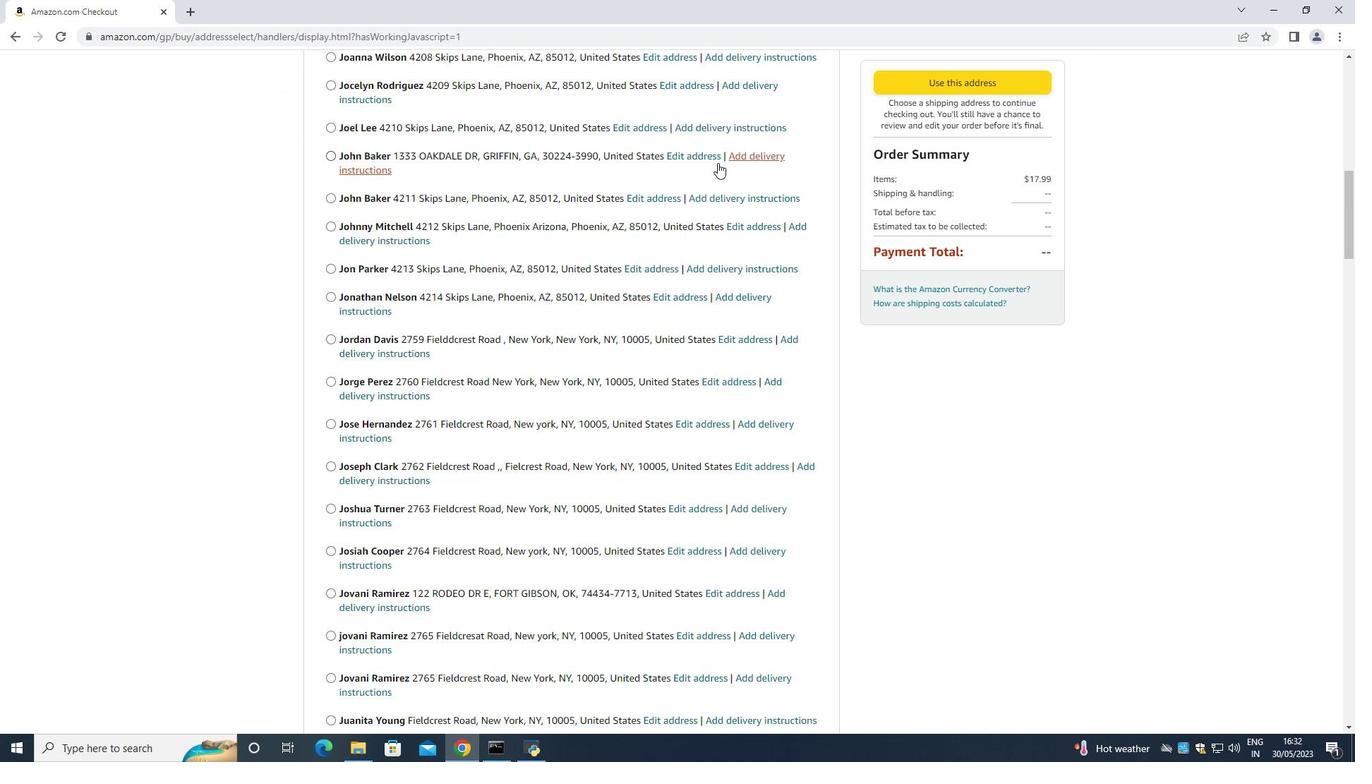 
Action: Mouse scrolled (708, 170) with delta (0, 0)
Screenshot: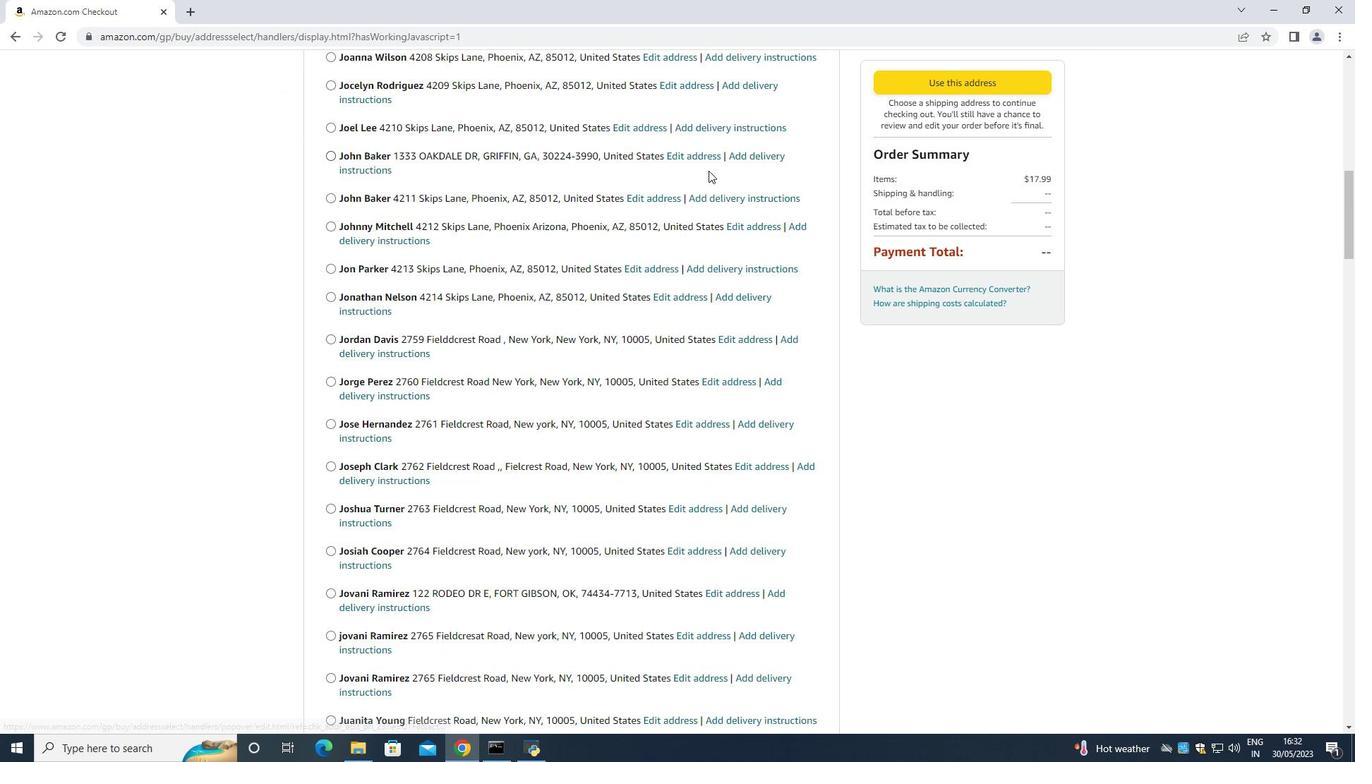 
Action: Mouse scrolled (708, 170) with delta (0, 0)
Screenshot: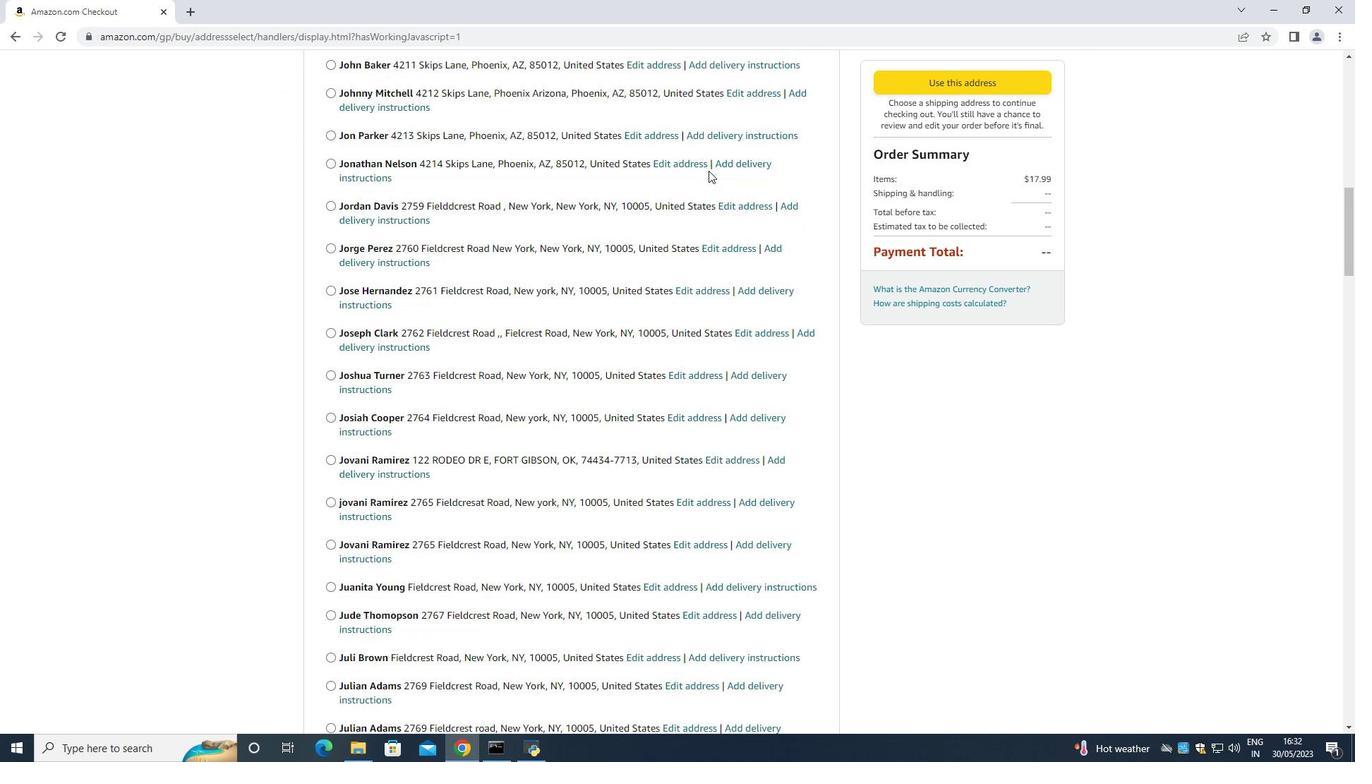 
Action: Mouse scrolled (708, 170) with delta (0, 0)
Screenshot: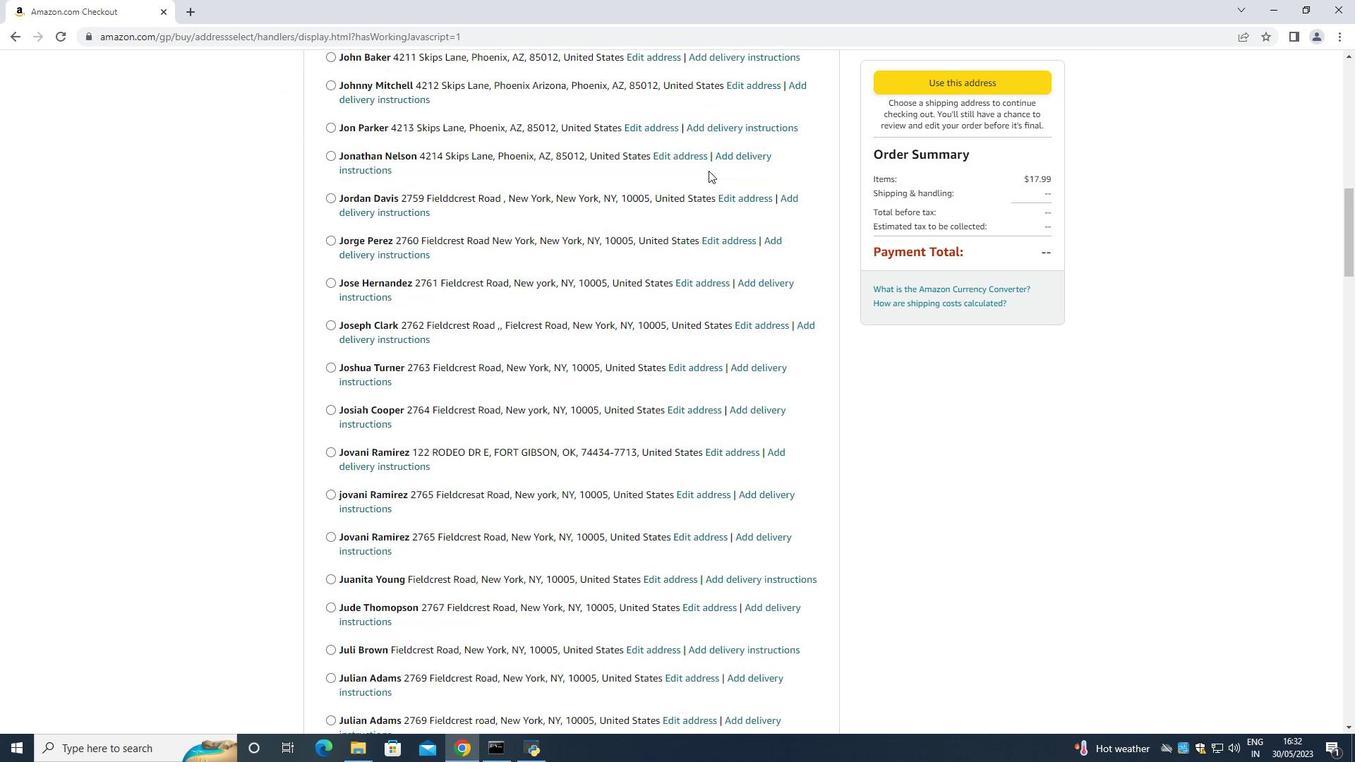 
Action: Mouse scrolled (708, 170) with delta (0, 0)
Screenshot: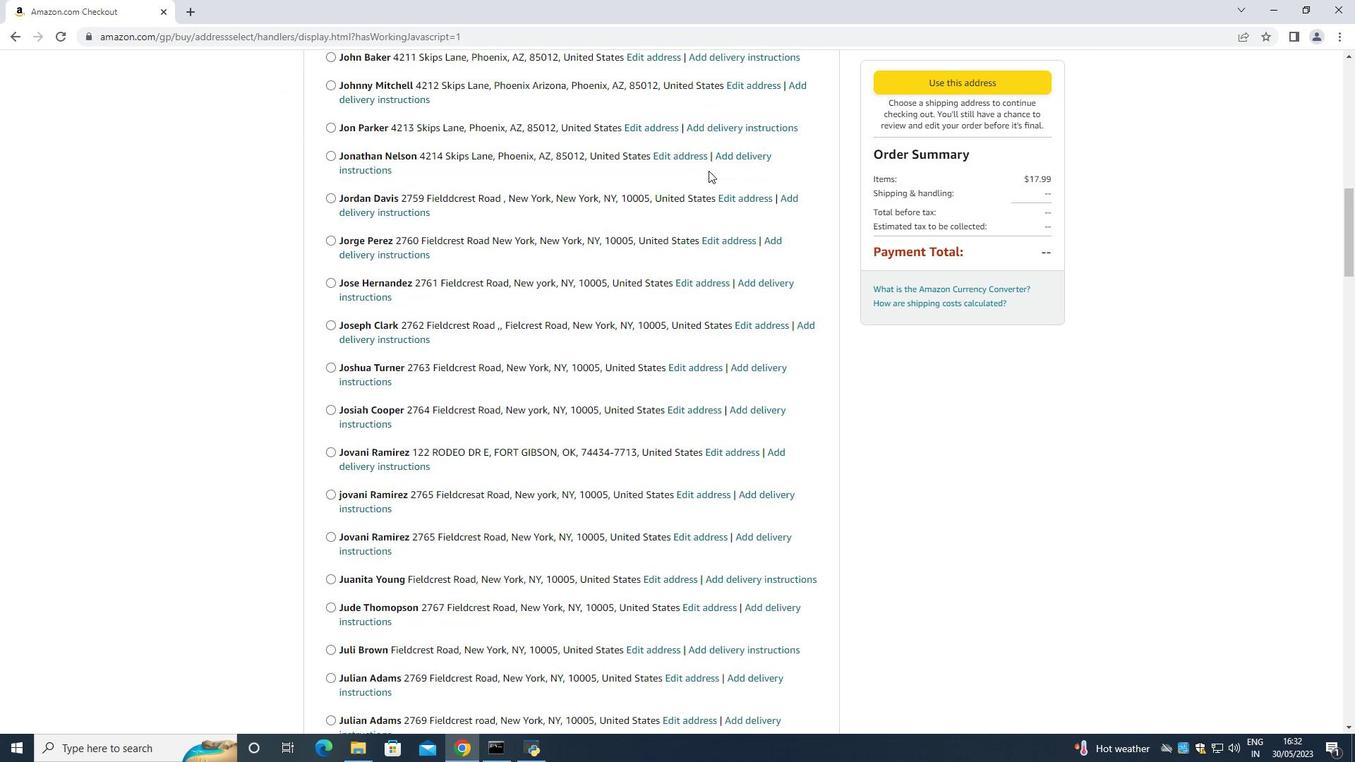 
Action: Mouse scrolled (708, 170) with delta (0, 0)
Screenshot: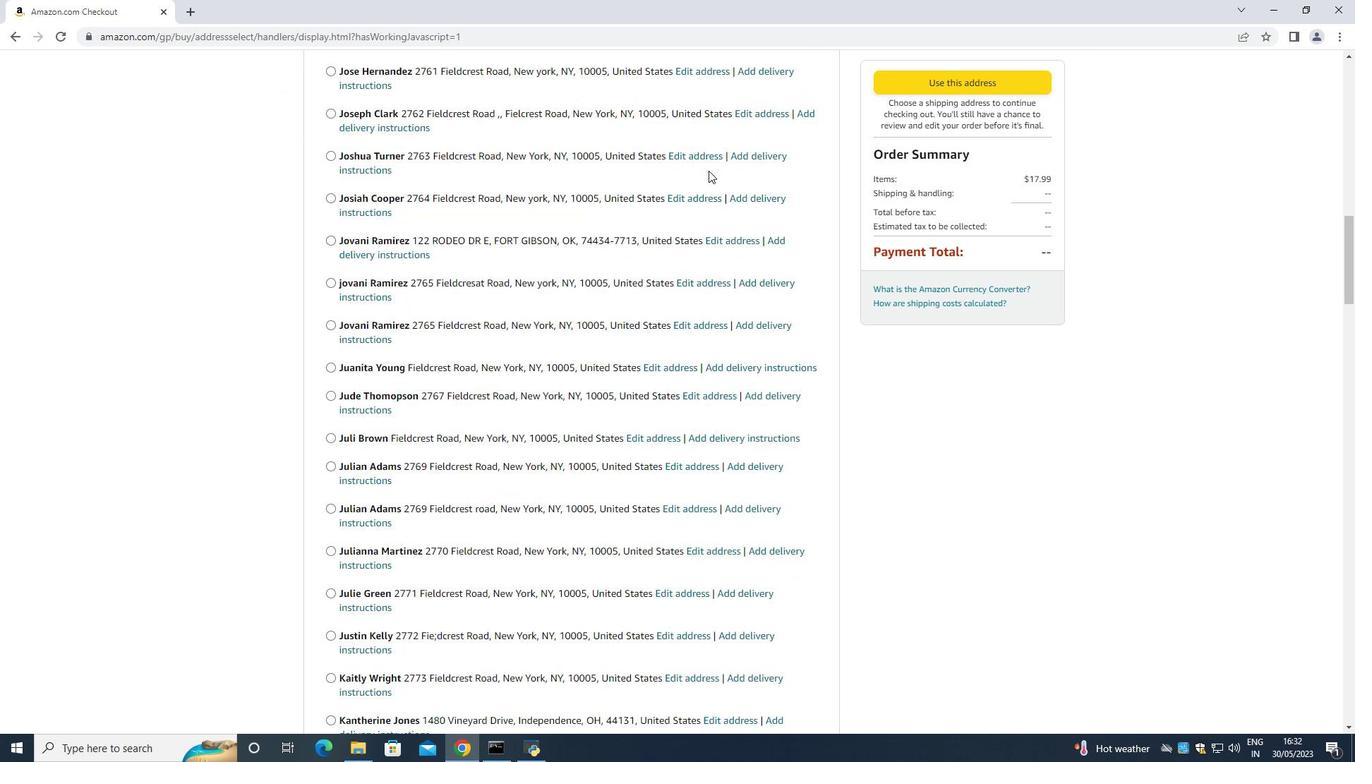 
Action: Mouse scrolled (708, 170) with delta (0, 0)
Screenshot: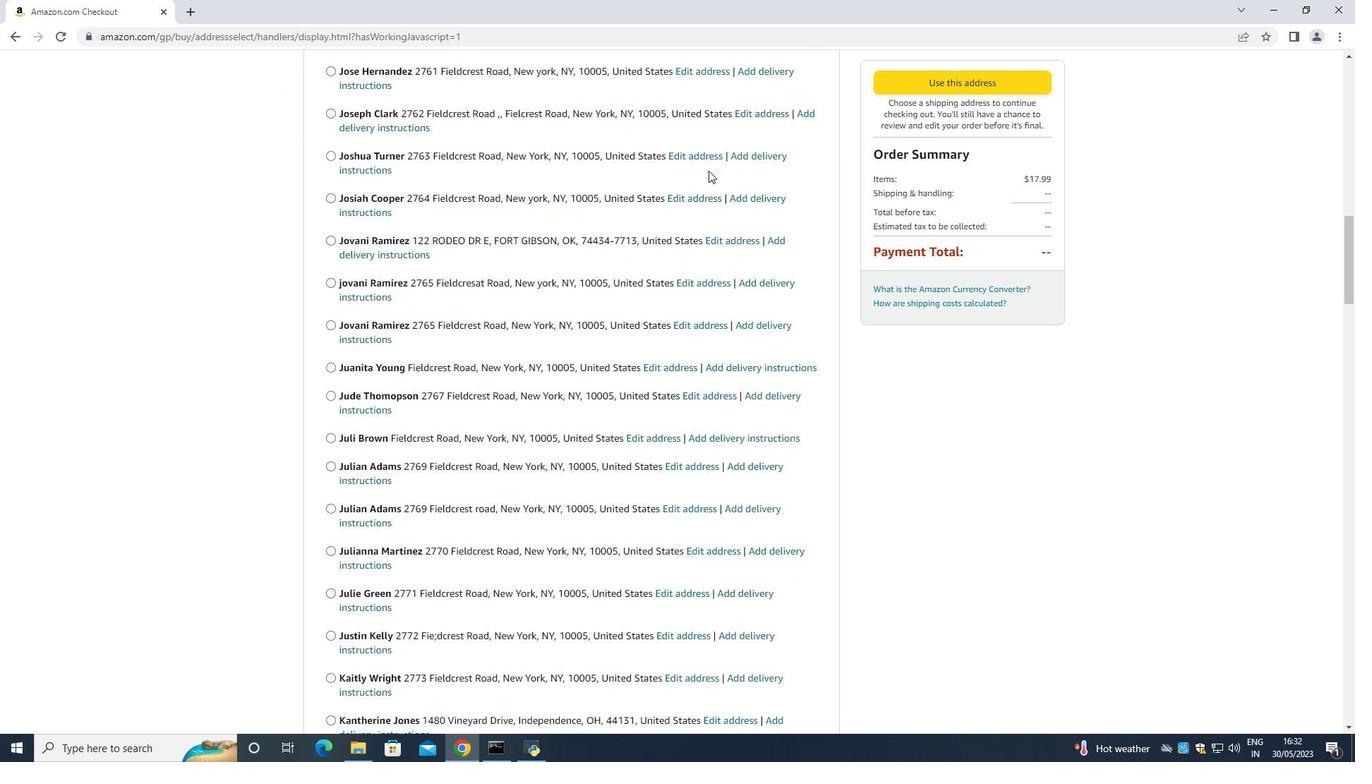 
Action: Mouse scrolled (708, 170) with delta (0, 0)
Screenshot: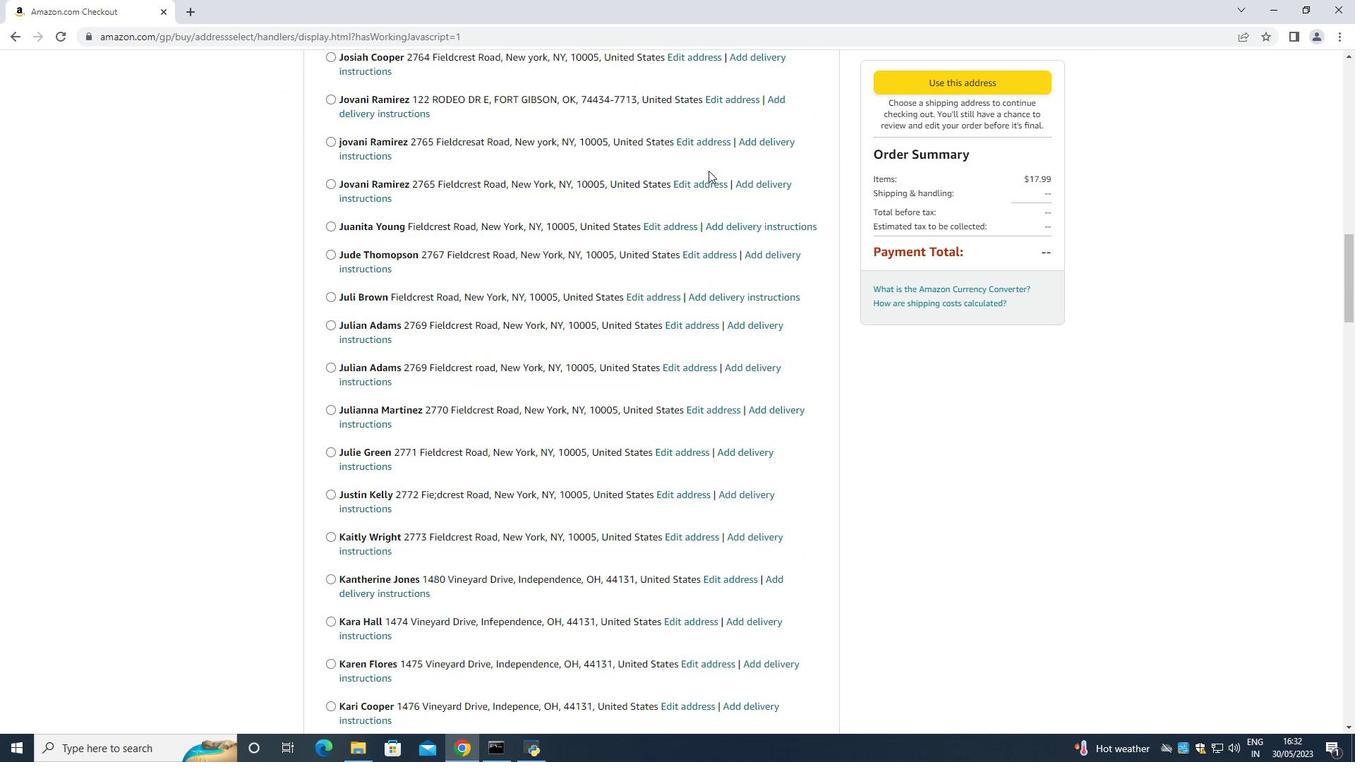 
Action: Mouse scrolled (708, 170) with delta (0, 0)
Screenshot: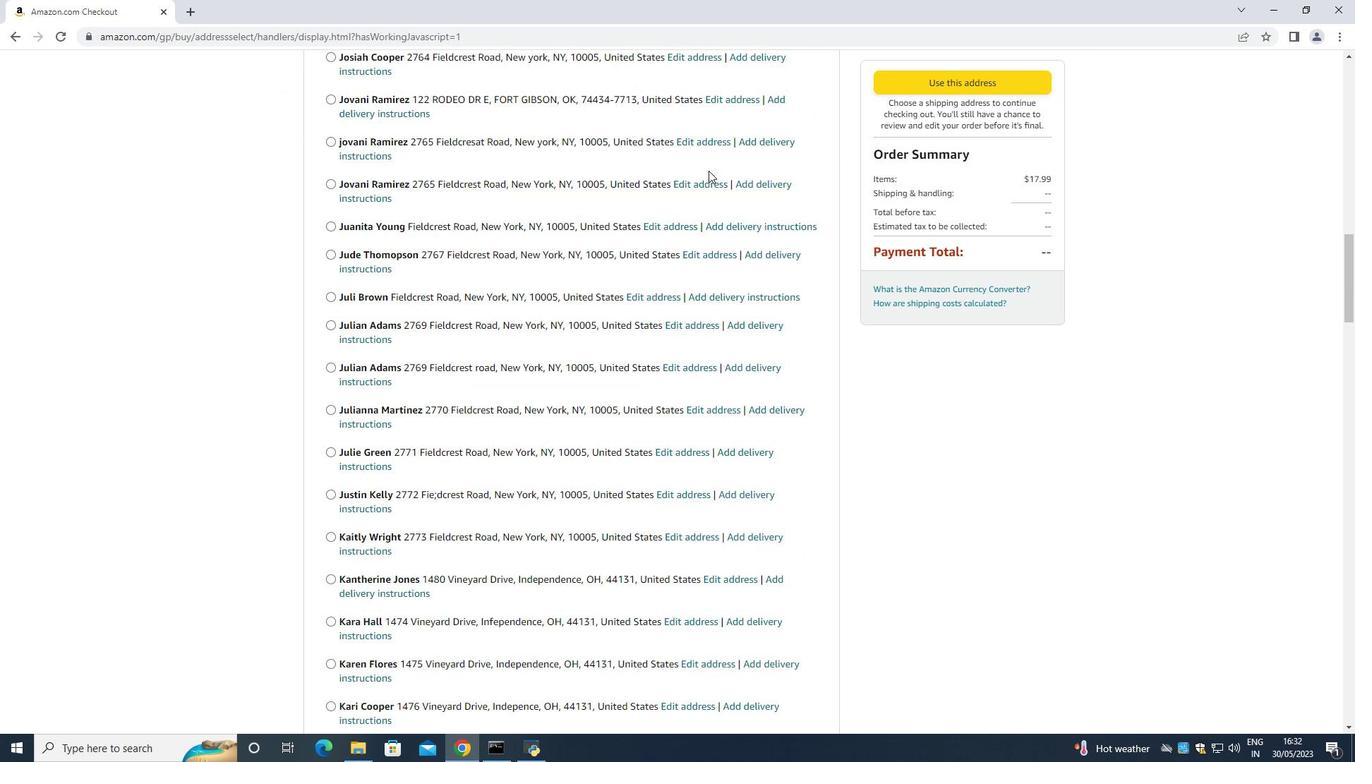 
Action: Mouse scrolled (708, 170) with delta (0, 0)
Screenshot: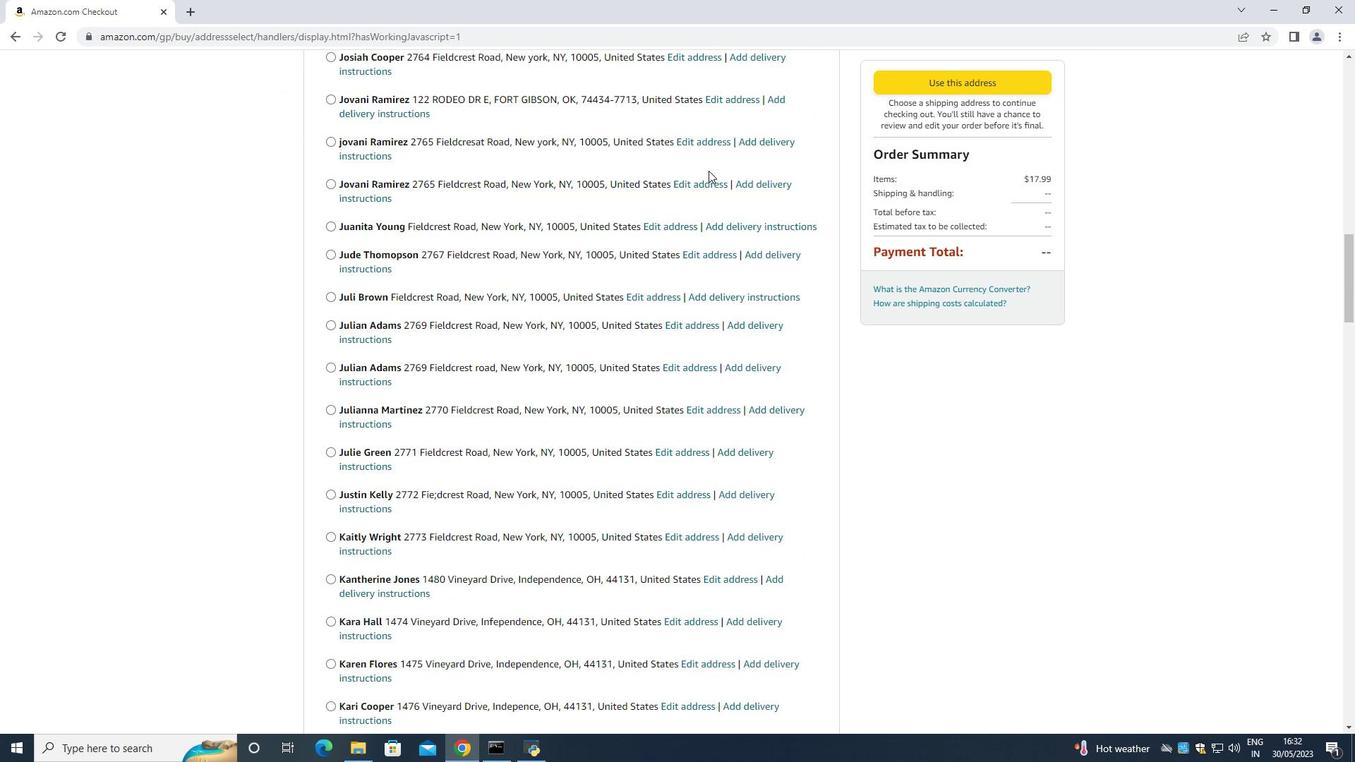 
Action: Mouse moved to (707, 172)
Screenshot: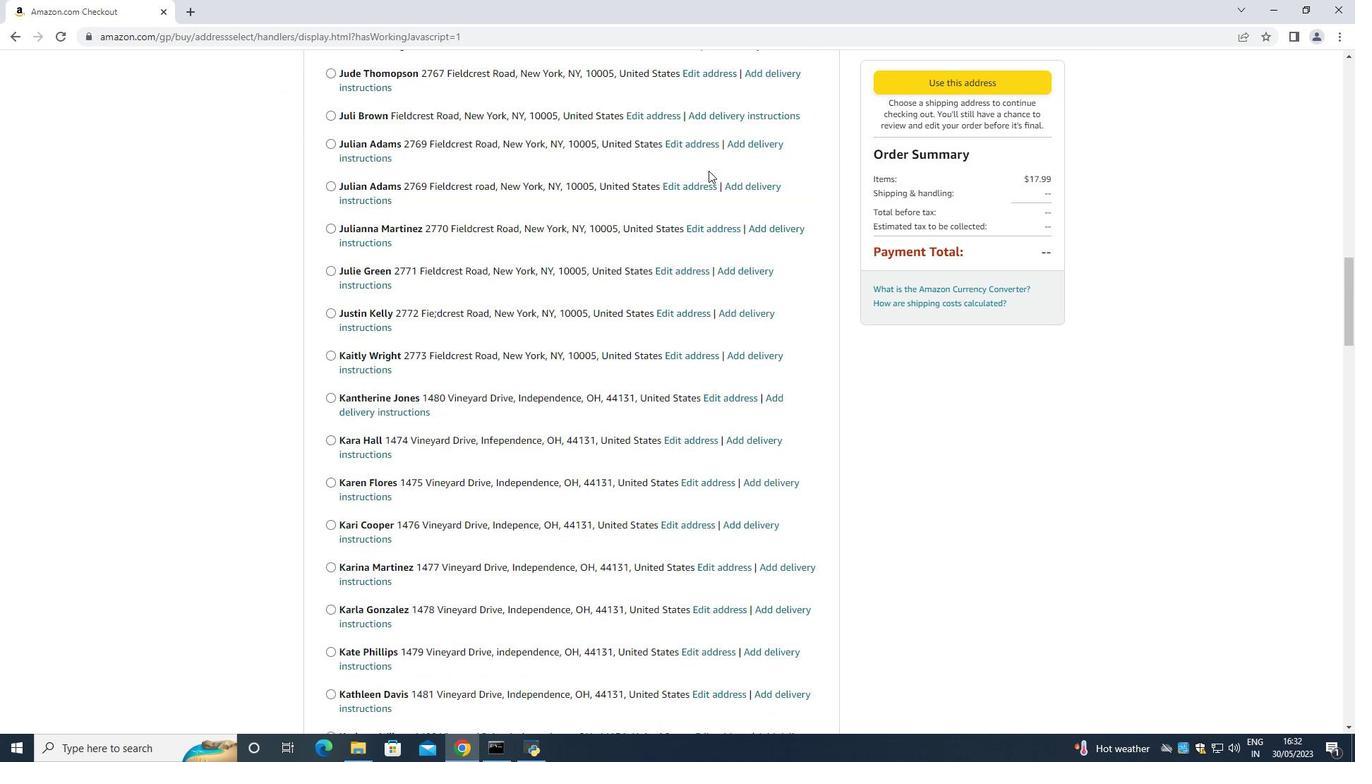 
Action: Mouse scrolled (707, 172) with delta (0, 0)
Screenshot: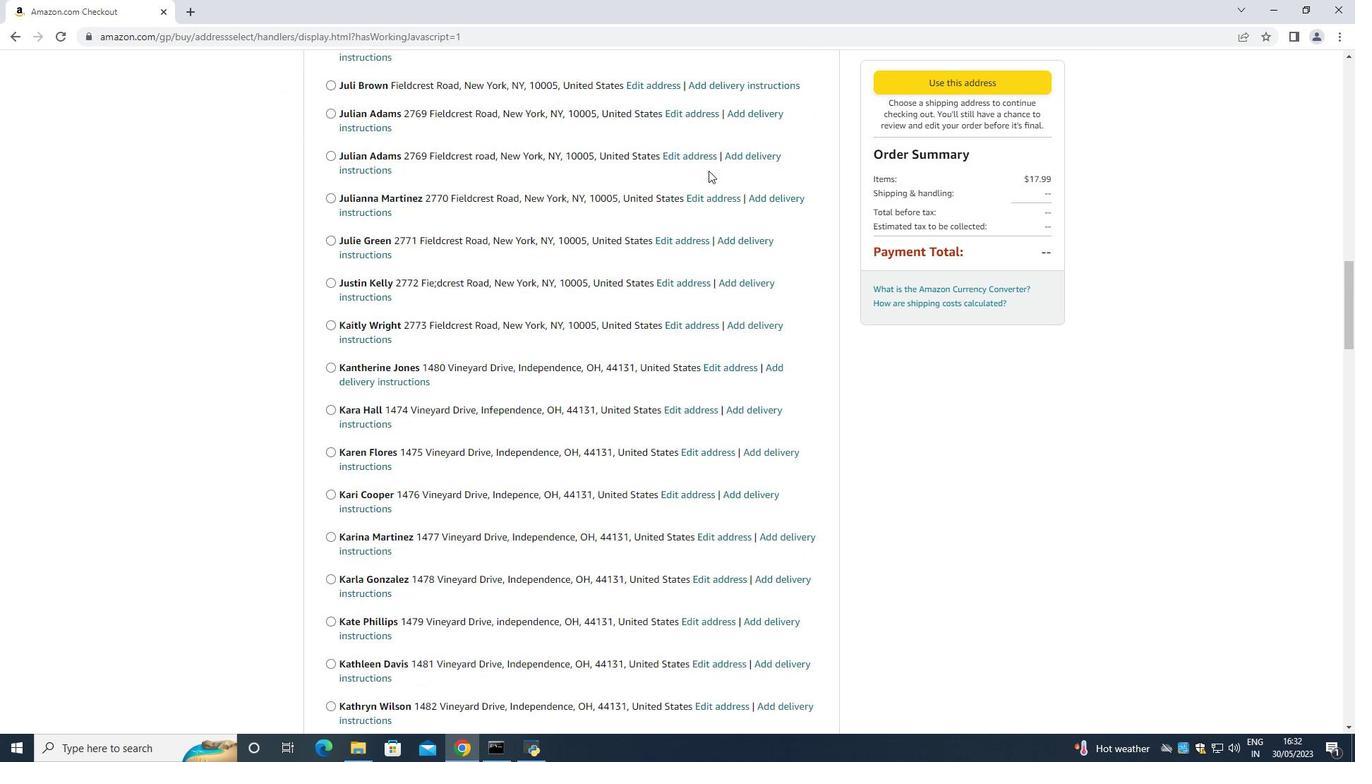 
Action: Mouse moved to (707, 175)
Screenshot: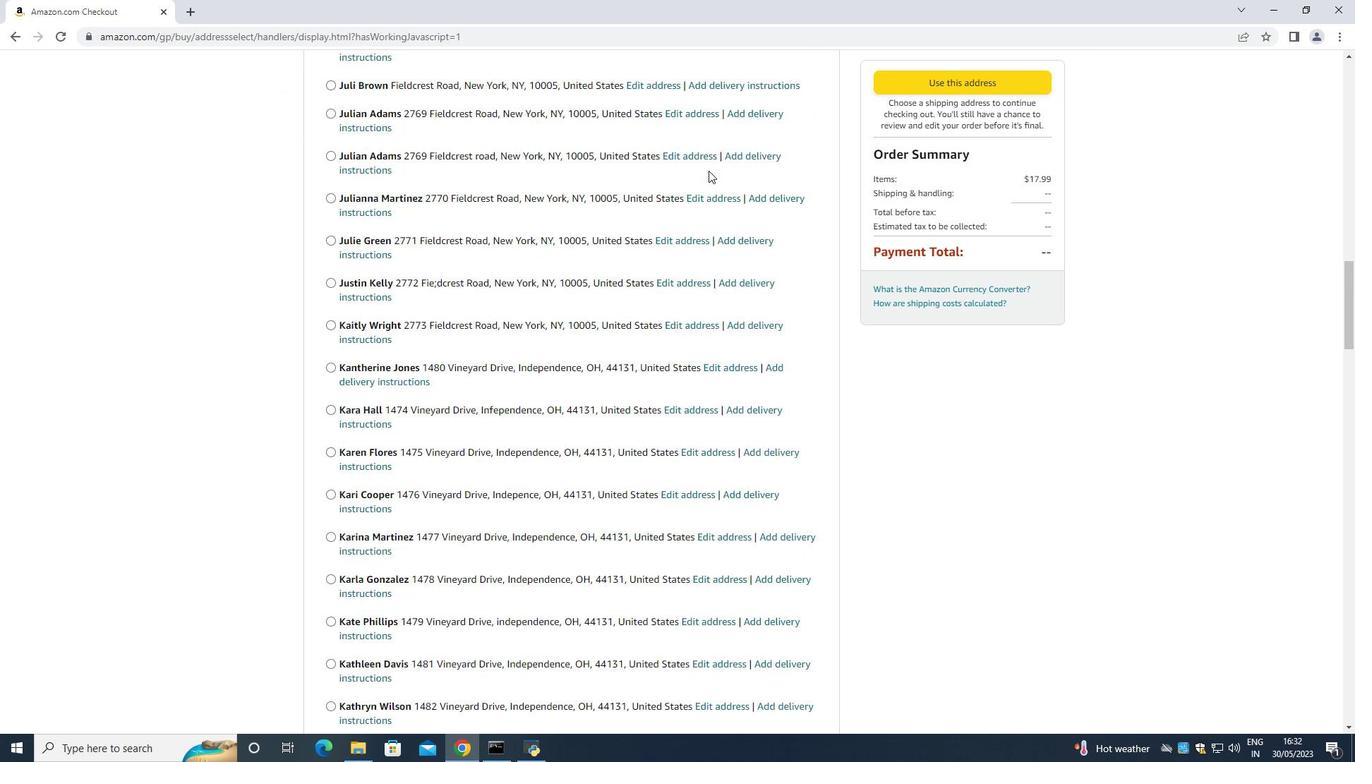 
Action: Mouse scrolled (707, 174) with delta (0, 0)
Screenshot: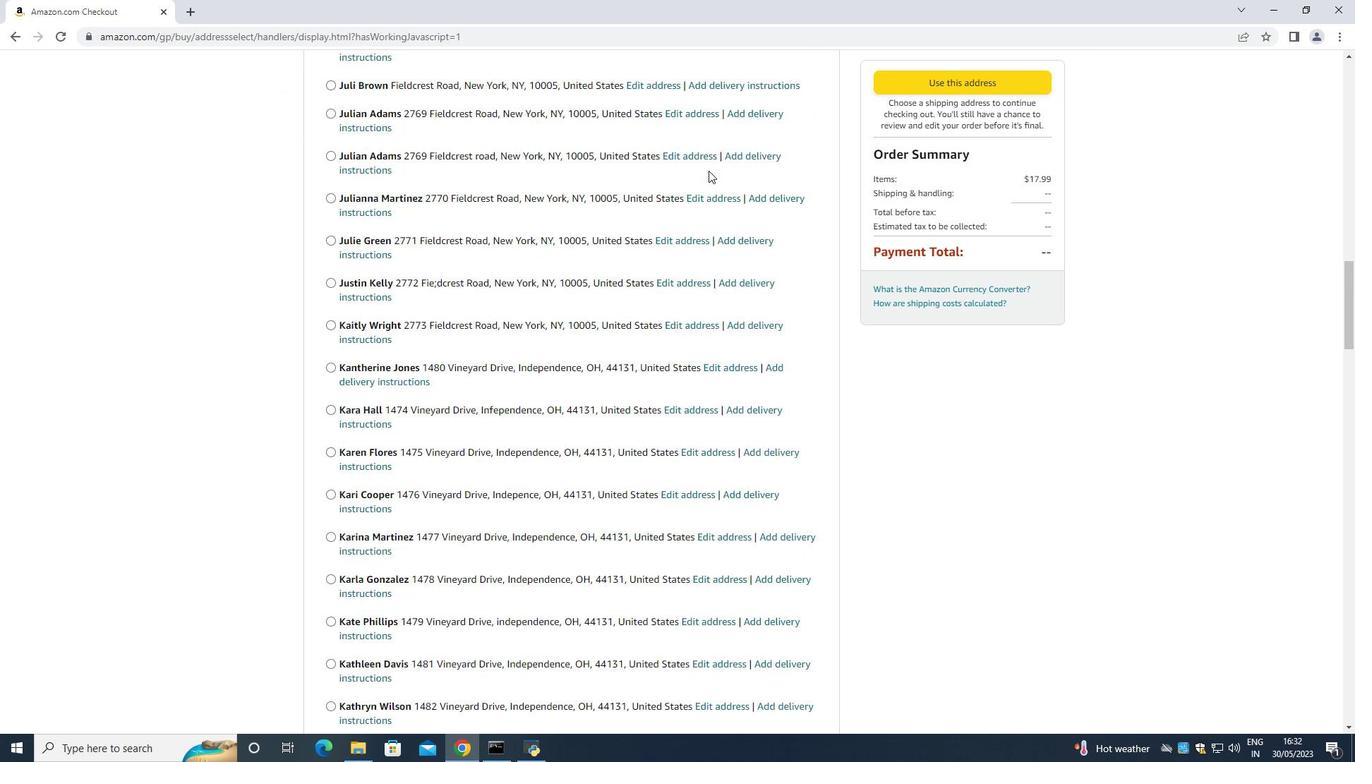 
Action: Mouse moved to (706, 176)
Screenshot: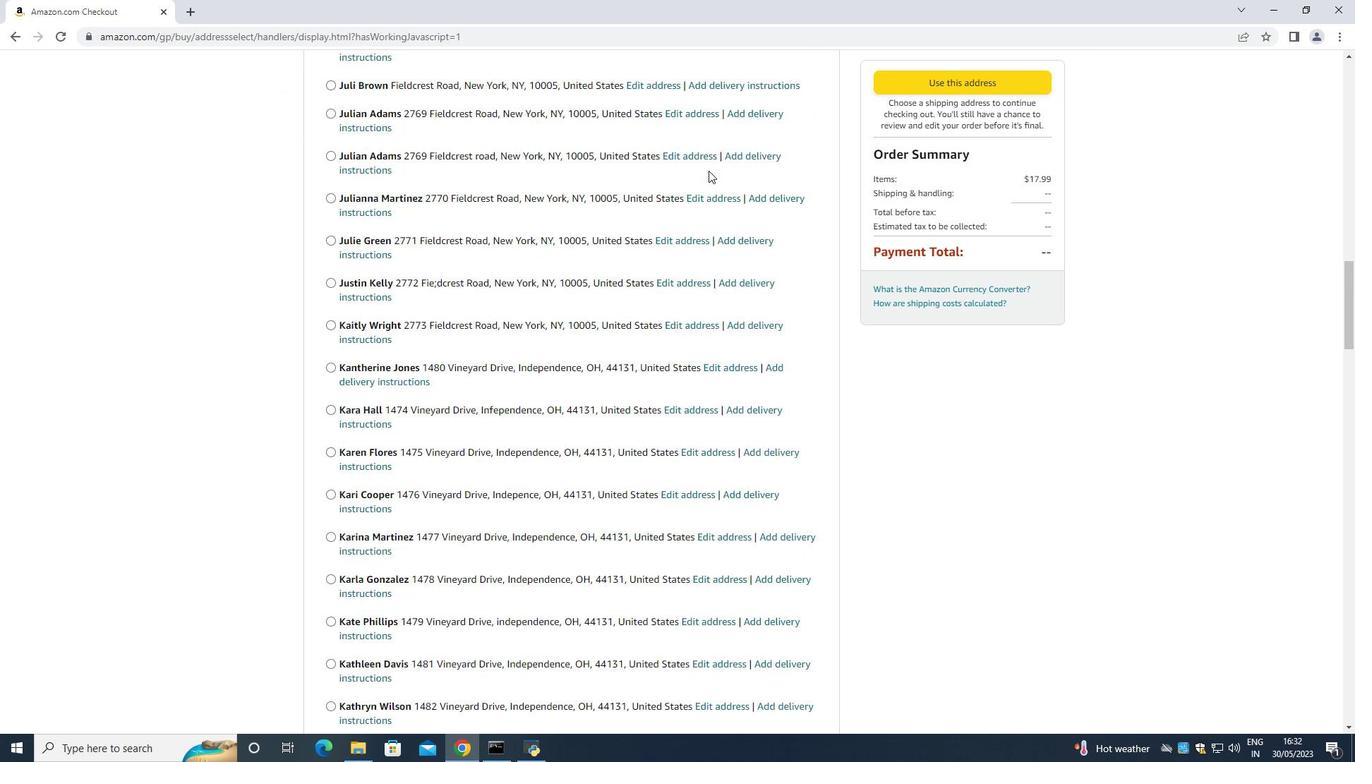
Action: Mouse scrolled (706, 175) with delta (0, 0)
Screenshot: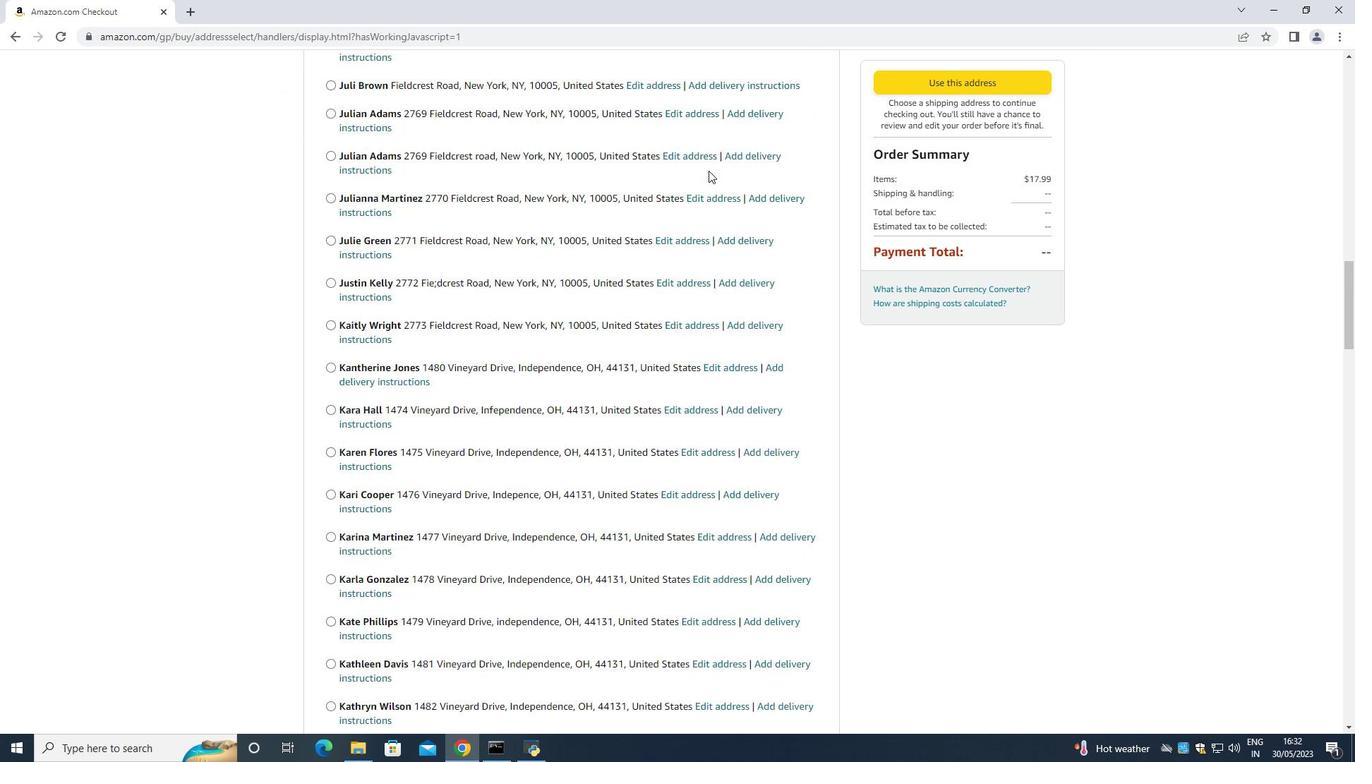 
Action: Mouse moved to (706, 180)
Screenshot: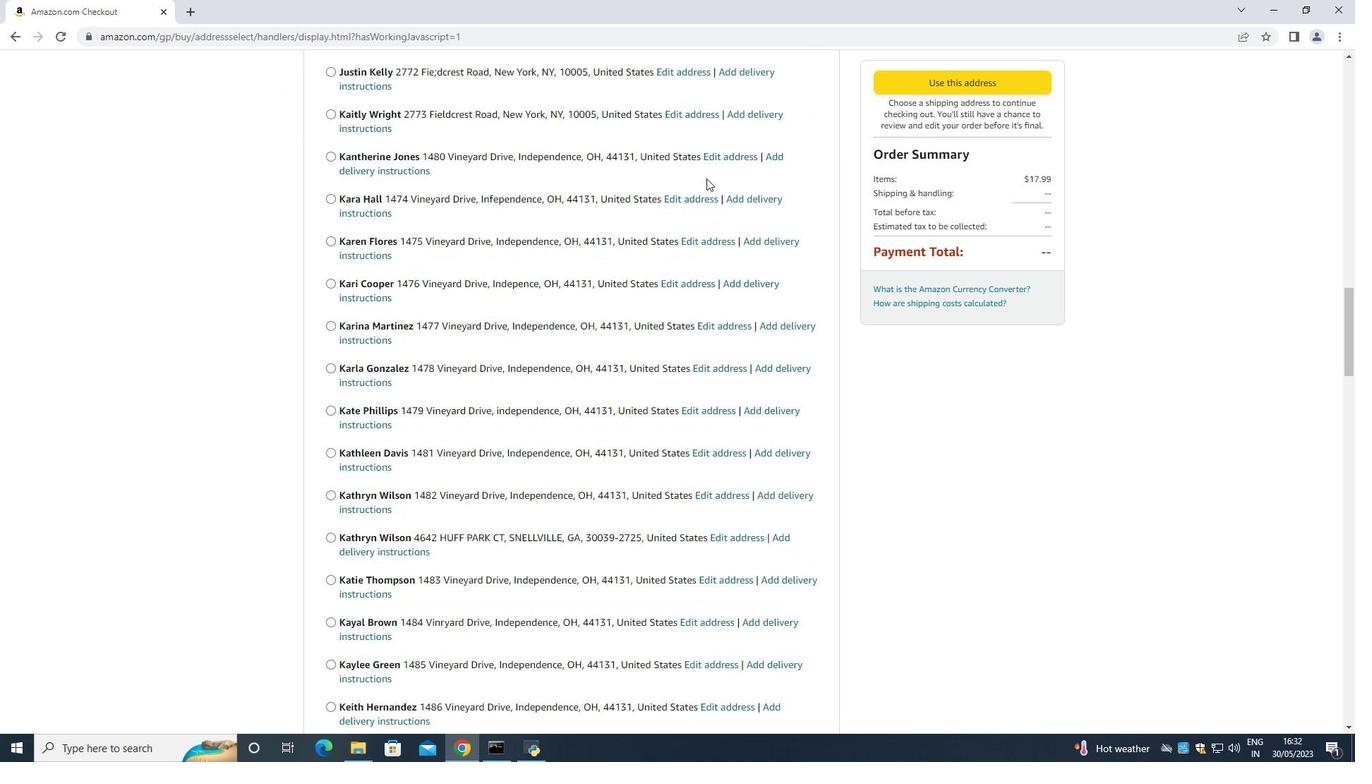 
Action: Mouse scrolled (706, 179) with delta (0, 0)
Screenshot: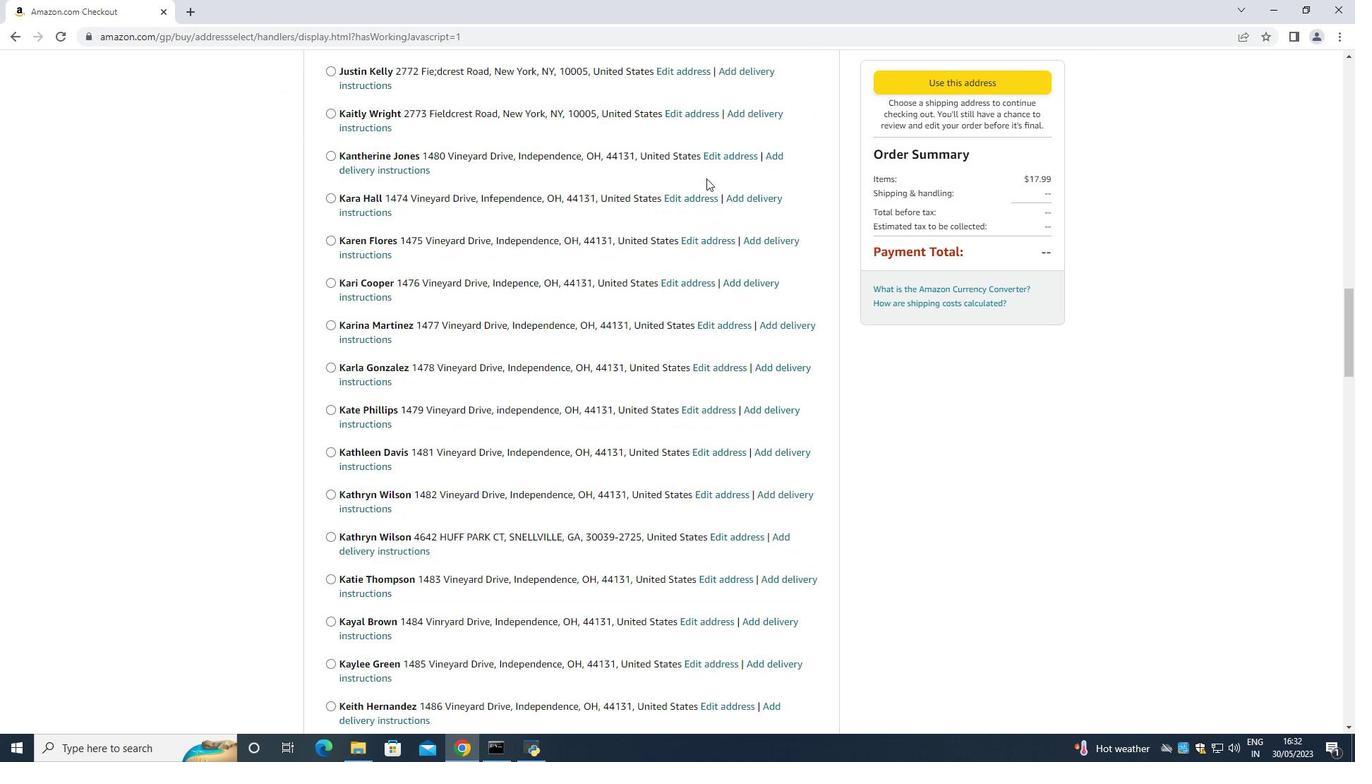 
Action: Mouse scrolled (706, 179) with delta (0, 0)
Screenshot: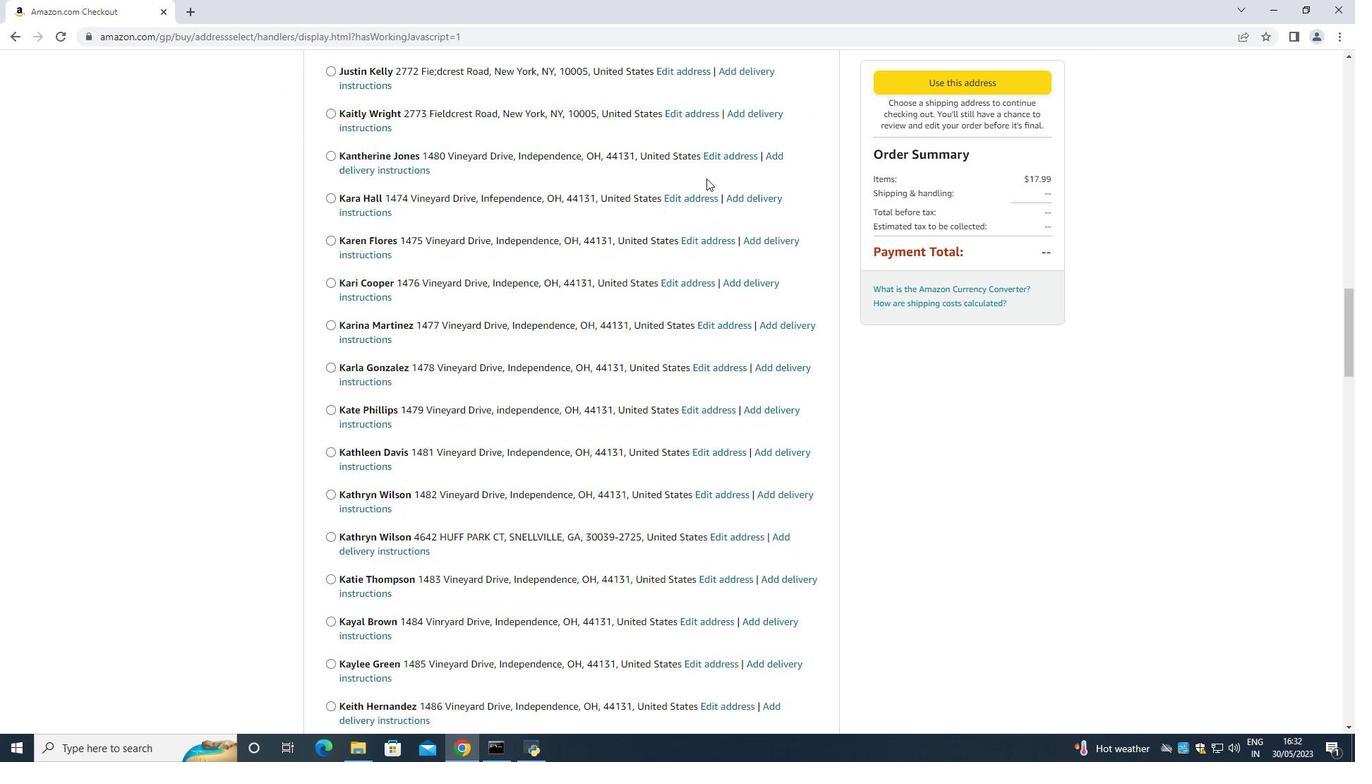 
Action: Mouse scrolled (706, 179) with delta (0, 0)
Screenshot: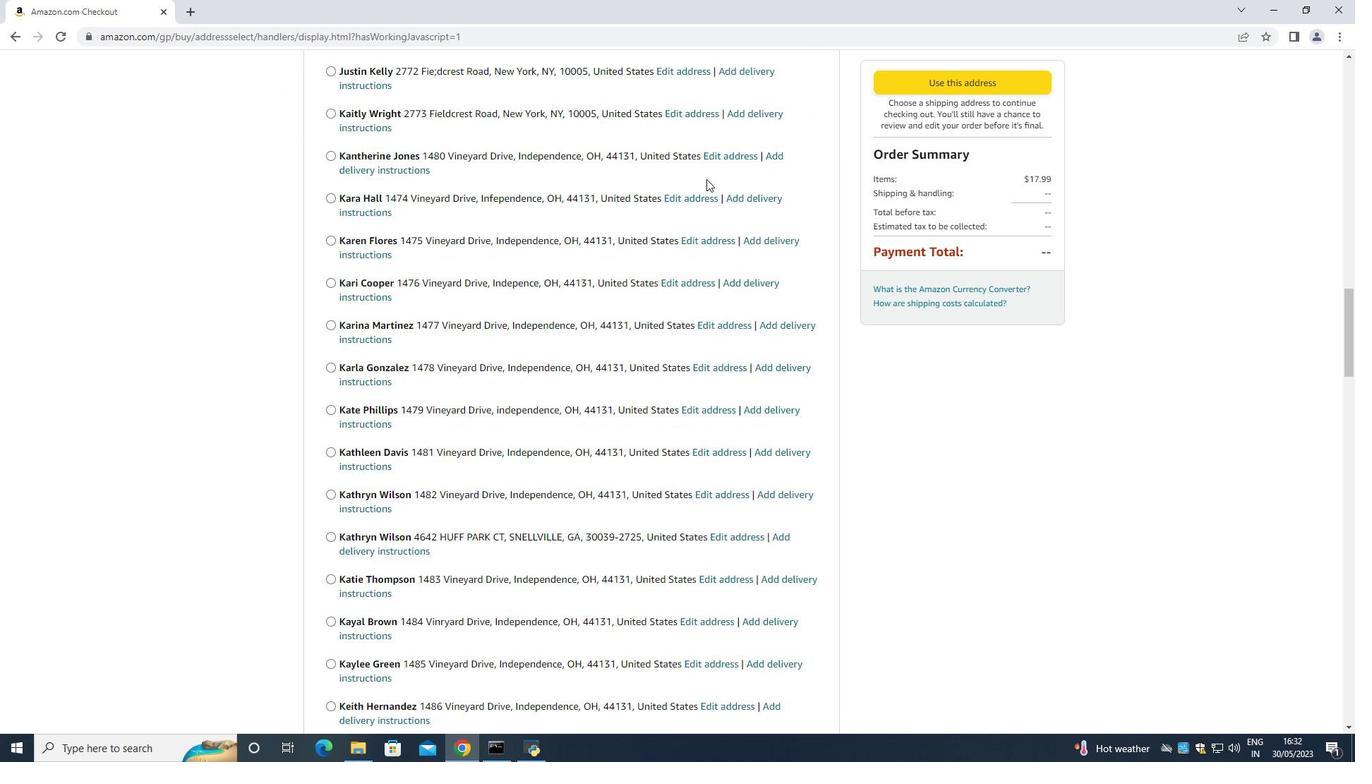 
Action: Mouse moved to (689, 192)
Screenshot: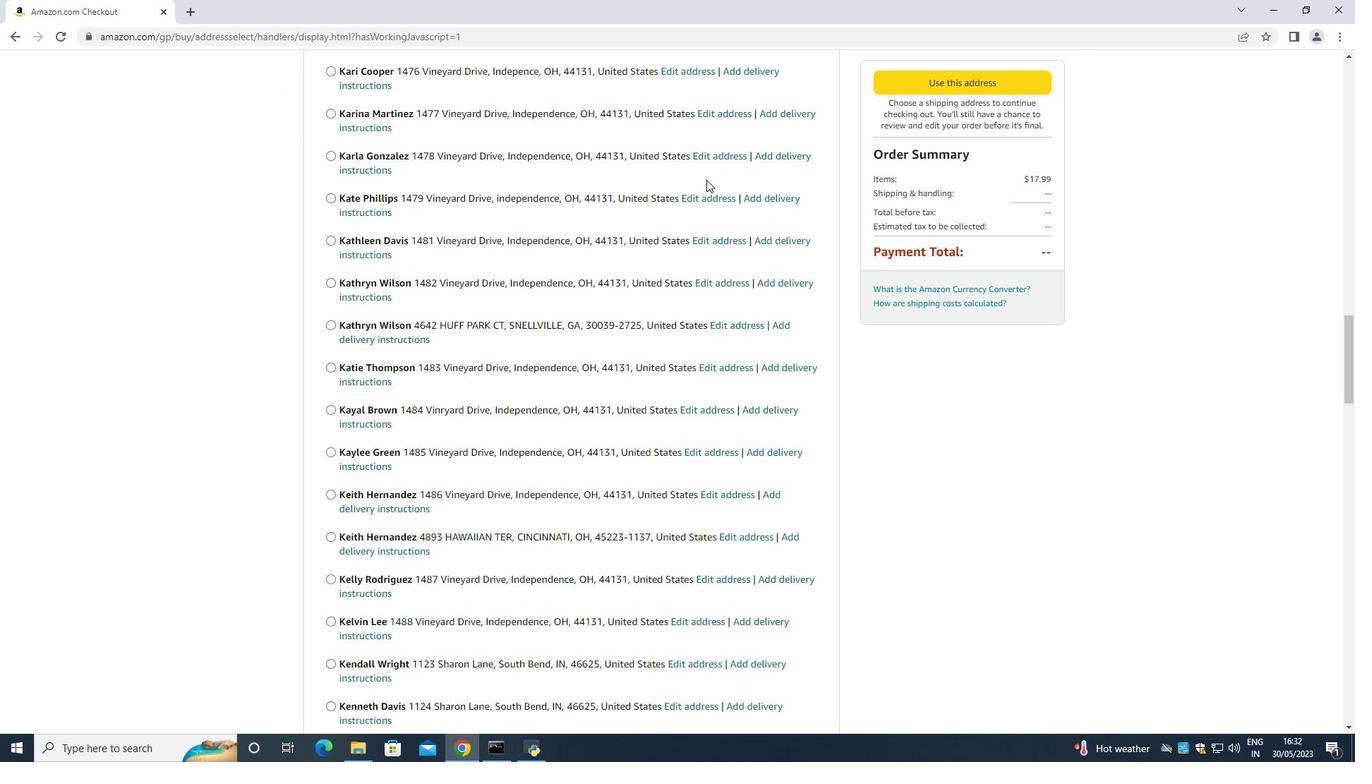 
Action: Mouse scrolled (689, 191) with delta (0, 0)
Screenshot: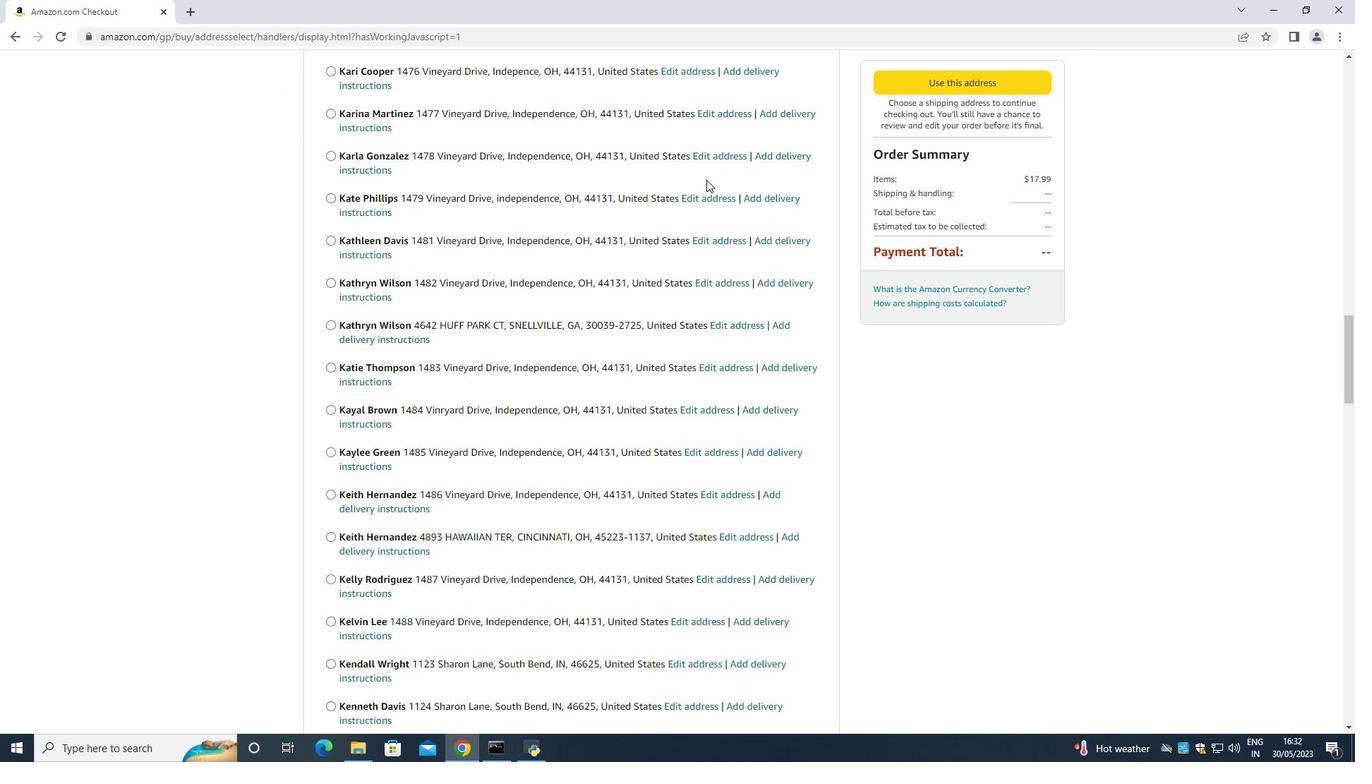 
Action: Mouse scrolled (689, 191) with delta (0, 0)
Screenshot: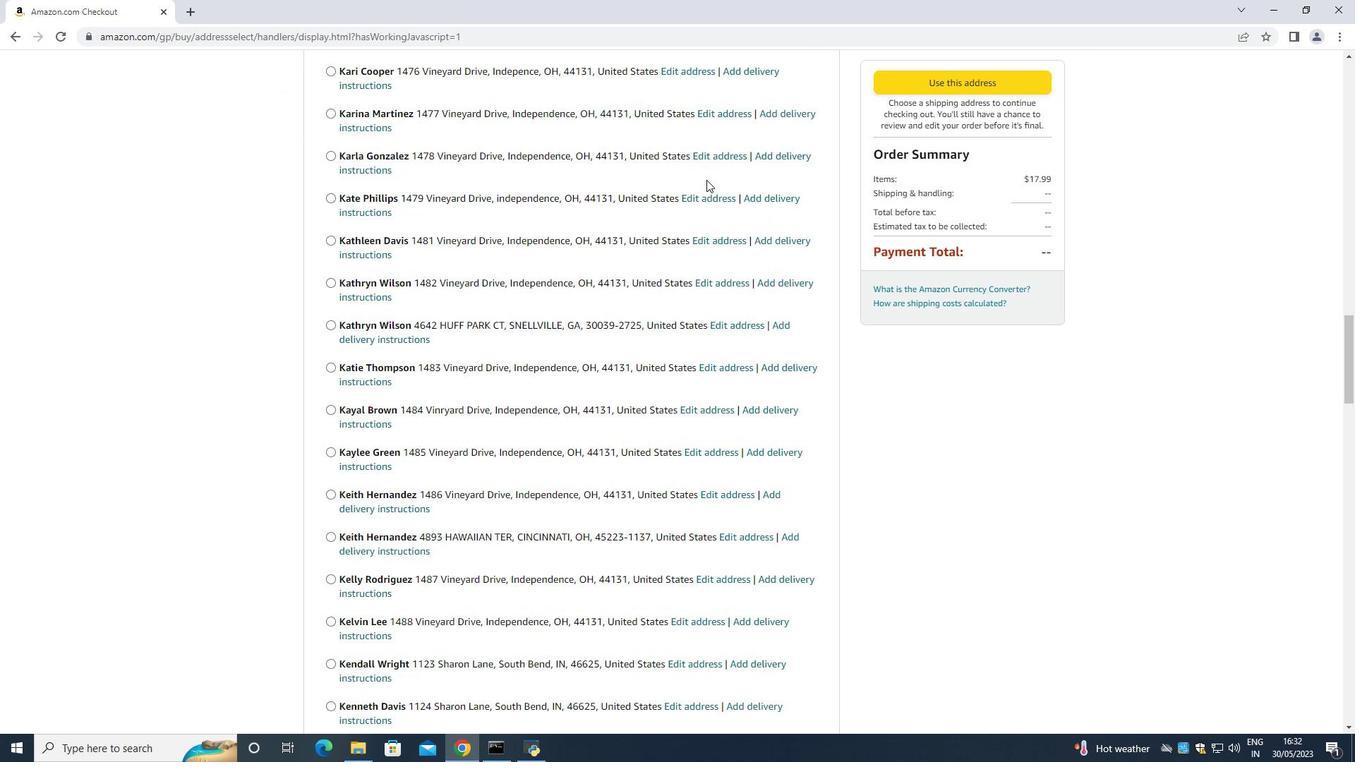 
Action: Mouse scrolled (689, 191) with delta (0, 0)
Screenshot: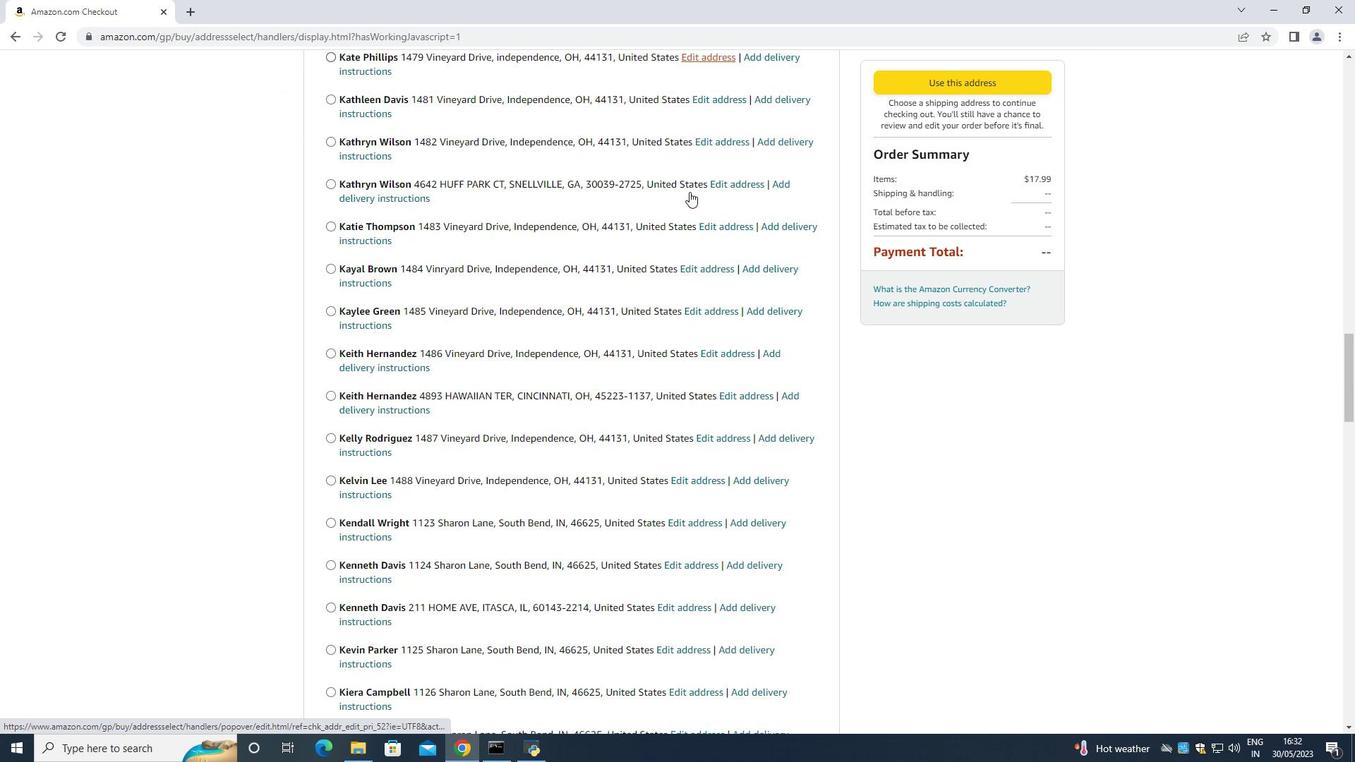 
Action: Mouse scrolled (689, 191) with delta (0, 0)
Screenshot: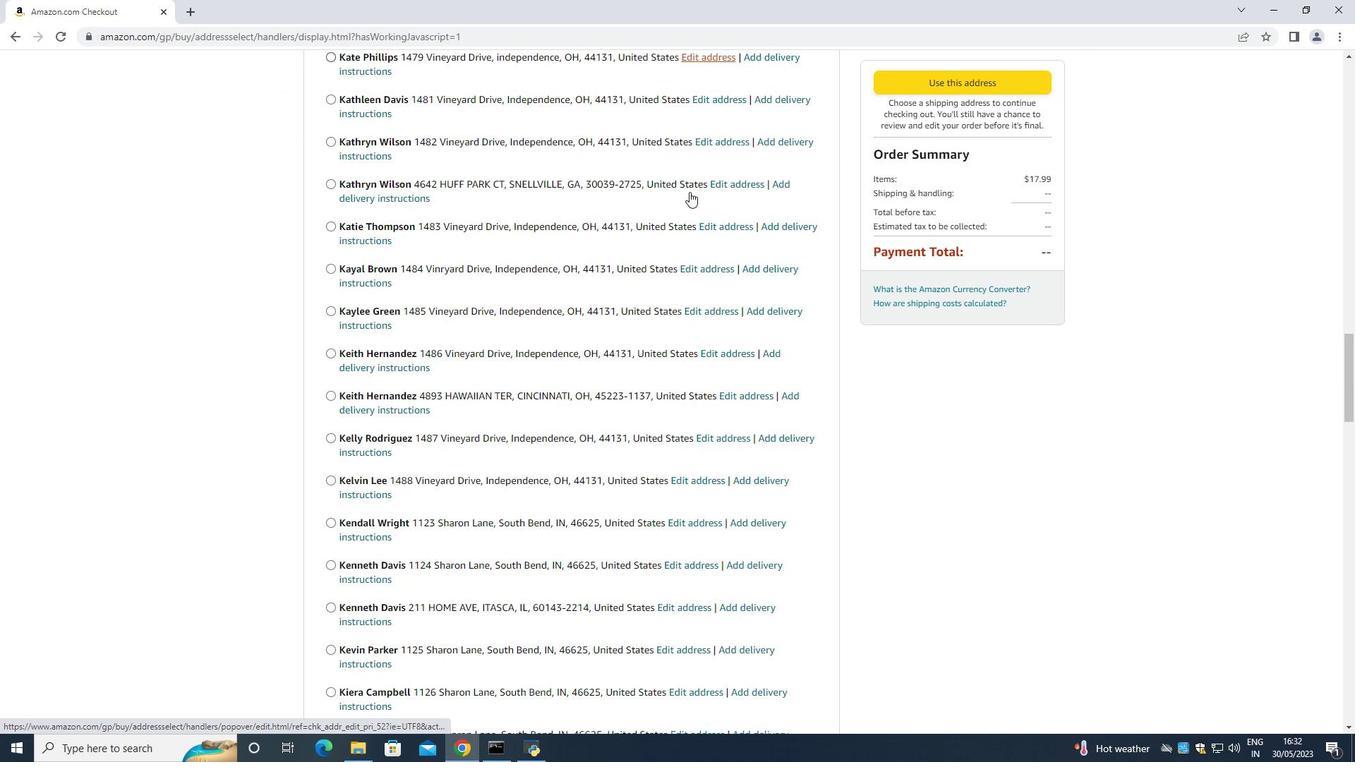 
Action: Mouse scrolled (689, 191) with delta (0, 0)
Screenshot: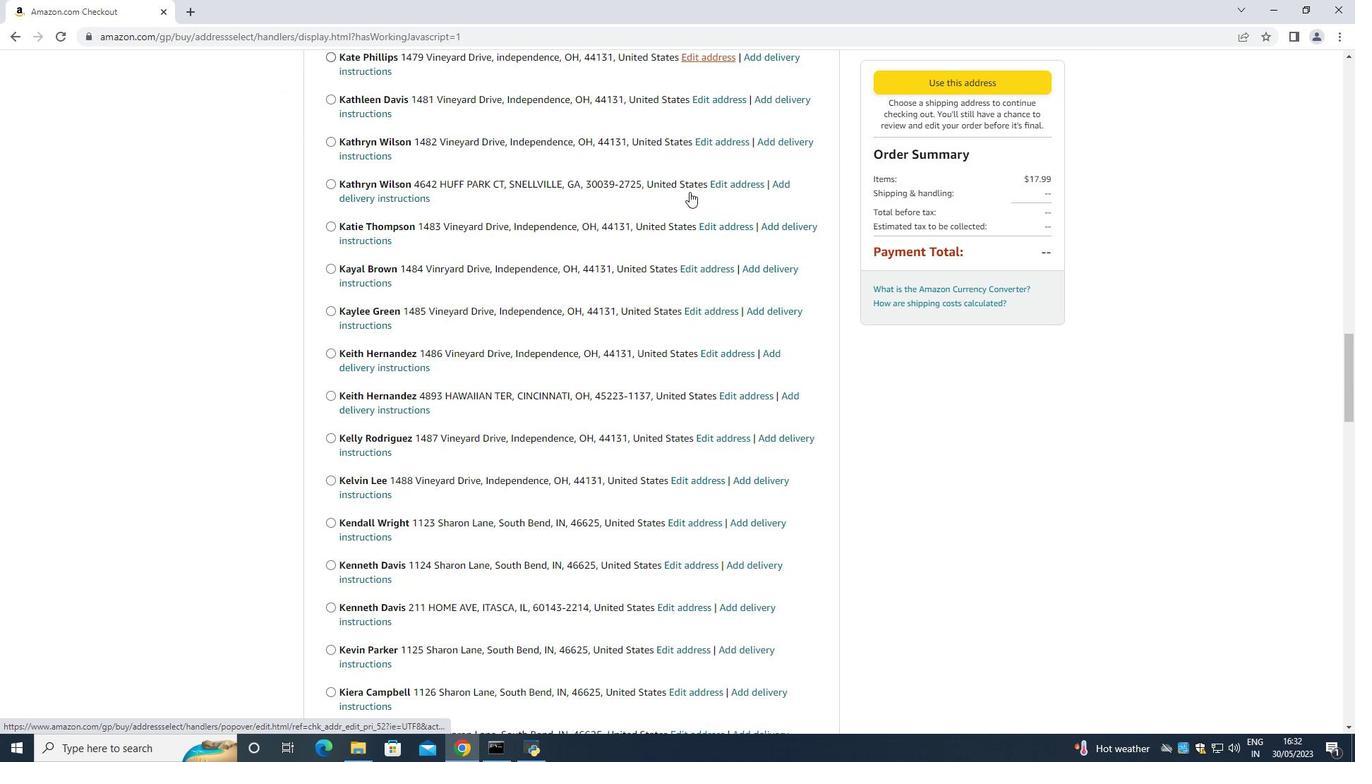 
Action: Mouse scrolled (689, 191) with delta (0, 0)
Screenshot: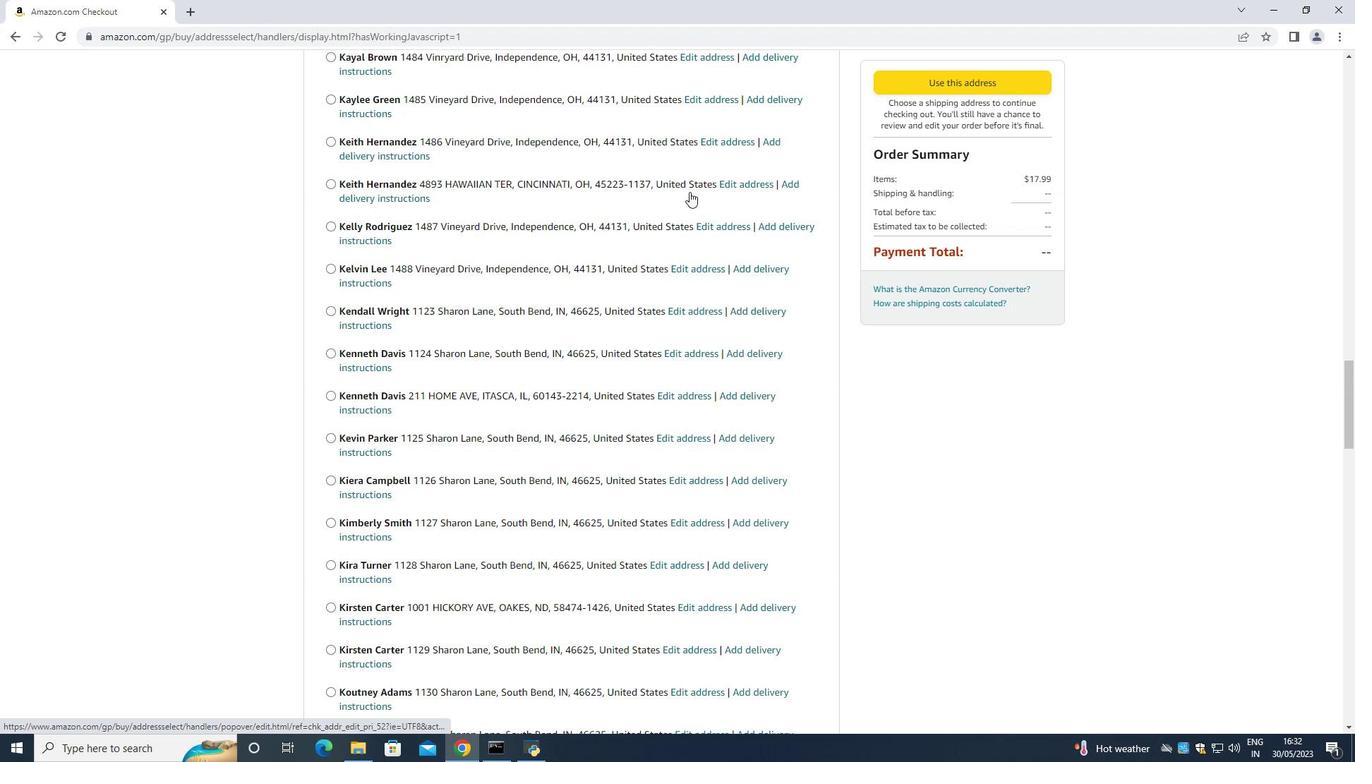 
Action: Mouse scrolled (689, 191) with delta (0, 0)
Screenshot: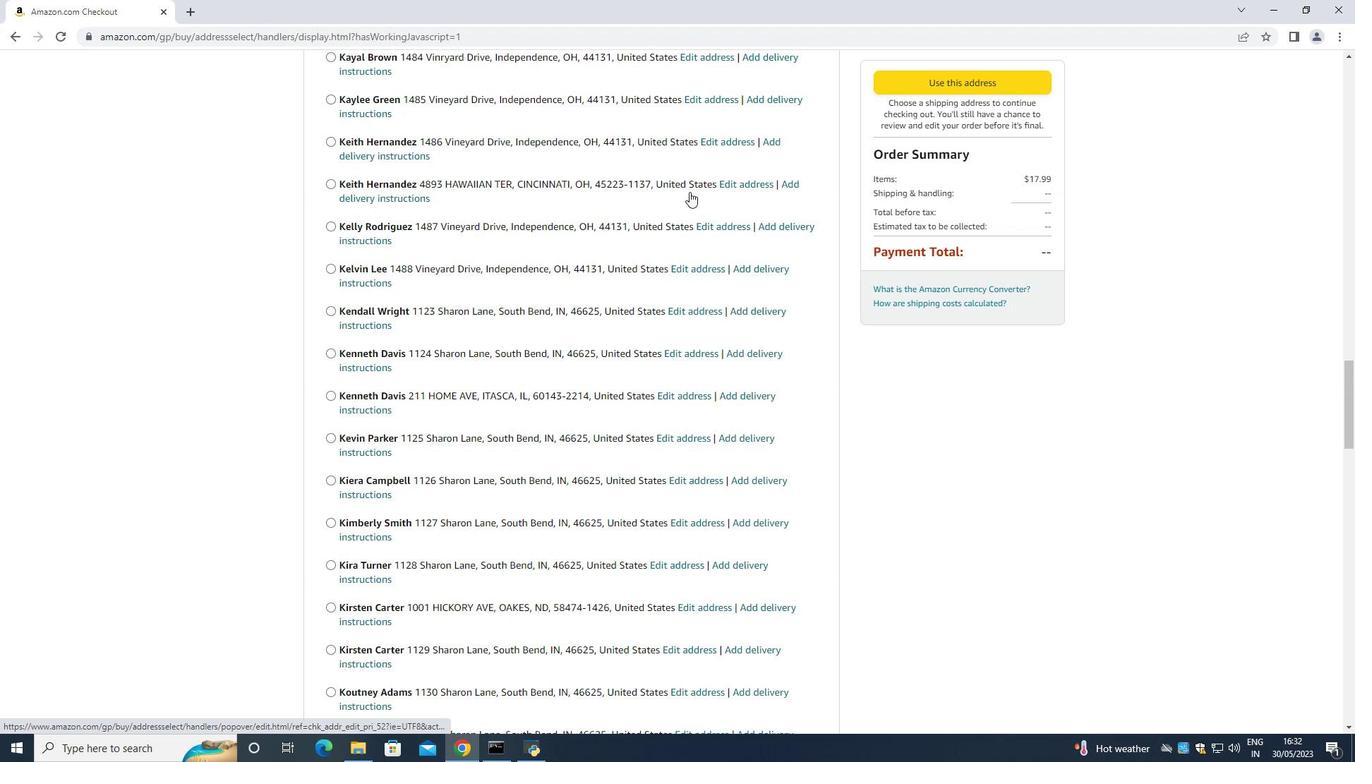 
Action: Mouse scrolled (689, 191) with delta (0, 0)
Screenshot: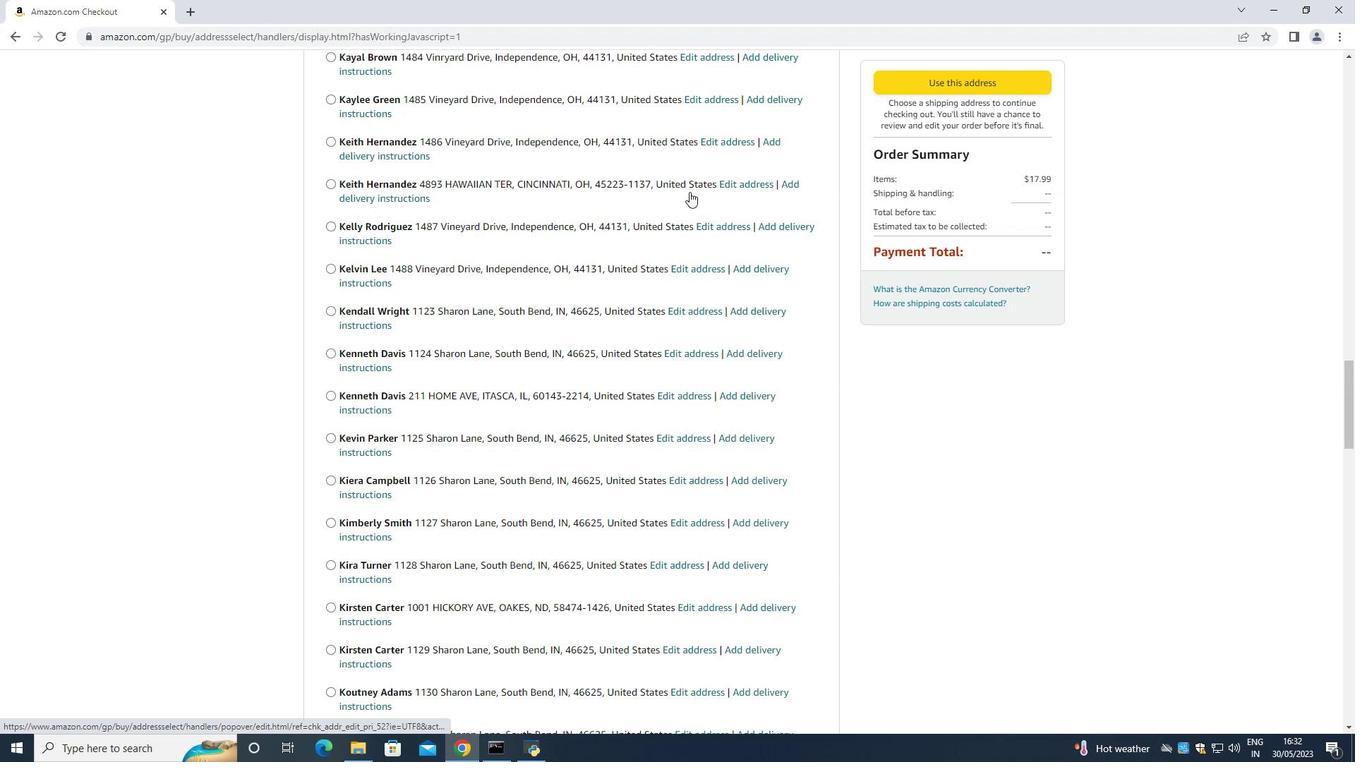 
Action: Mouse scrolled (689, 191) with delta (0, 0)
Screenshot: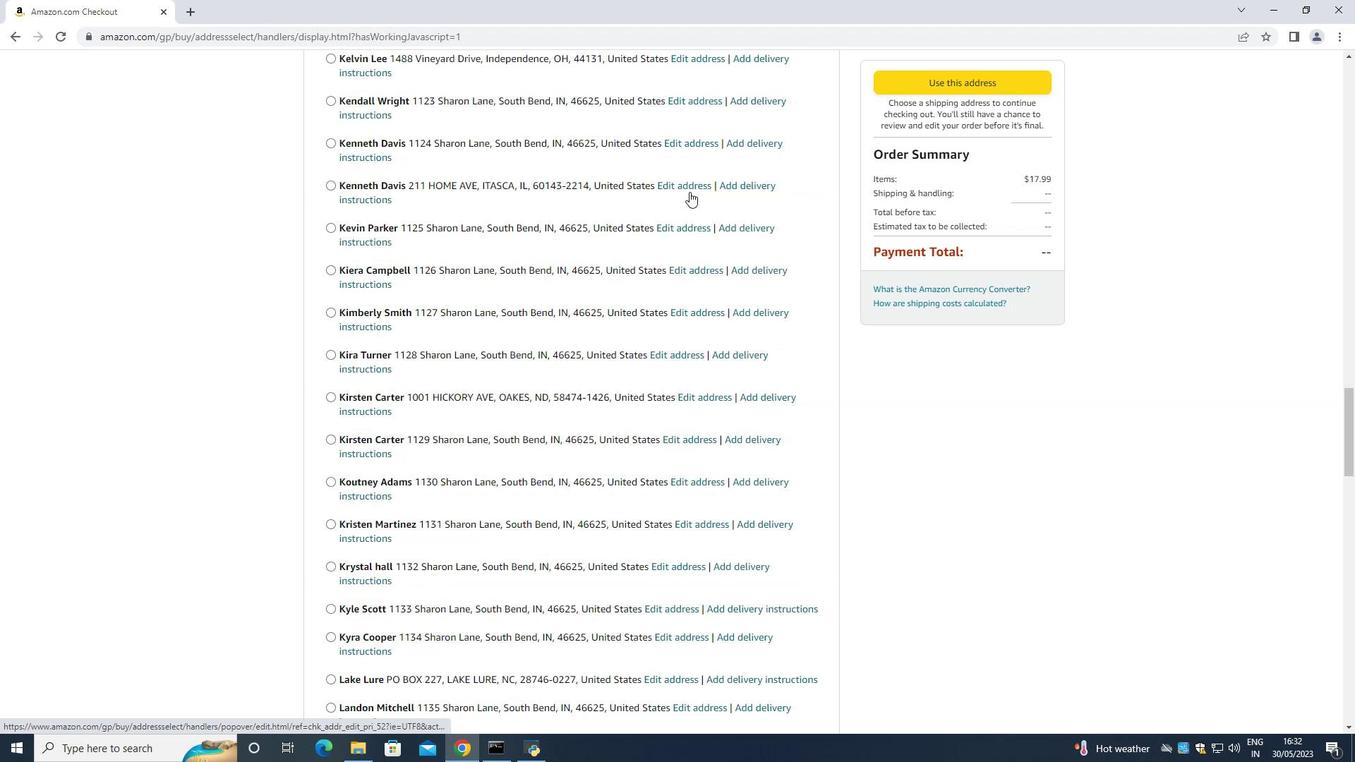 
Action: Mouse scrolled (689, 191) with delta (0, 0)
Screenshot: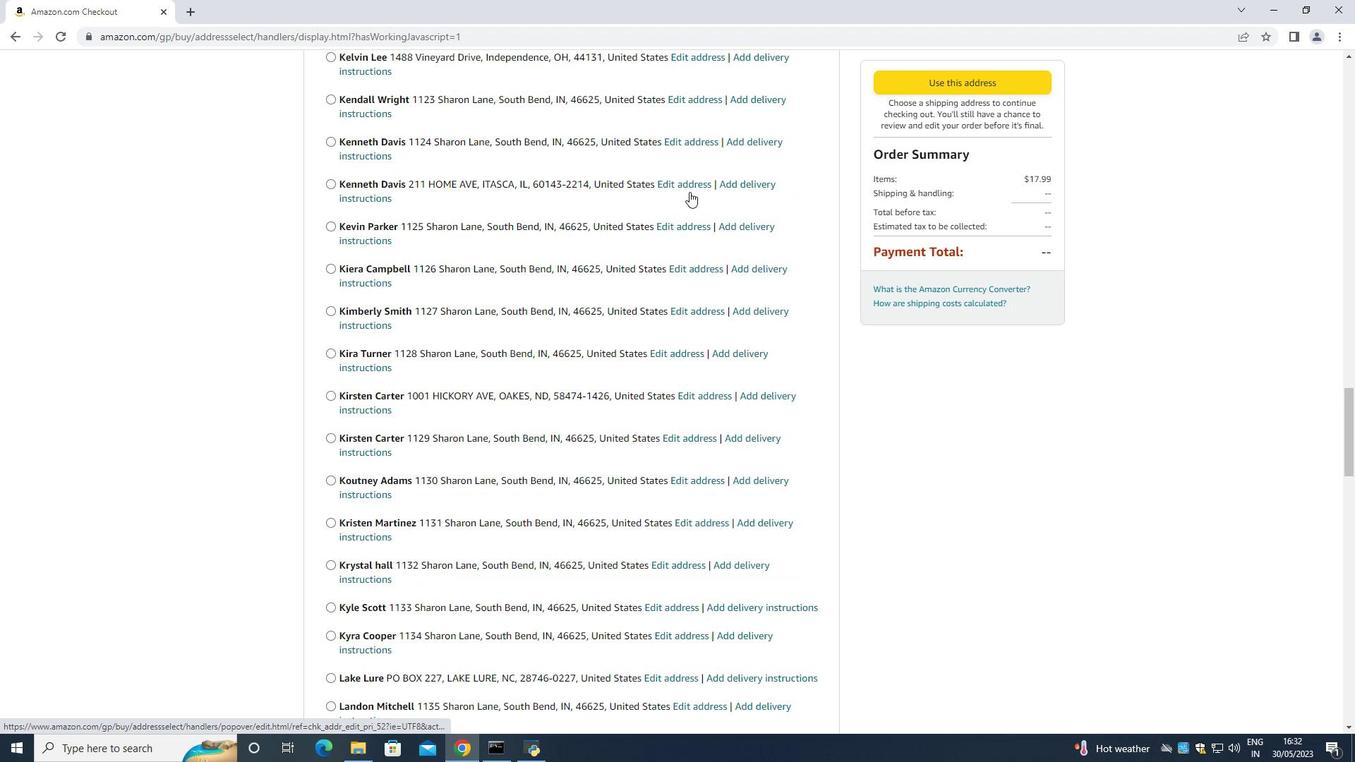 
Action: Mouse scrolled (689, 191) with delta (0, 0)
Screenshot: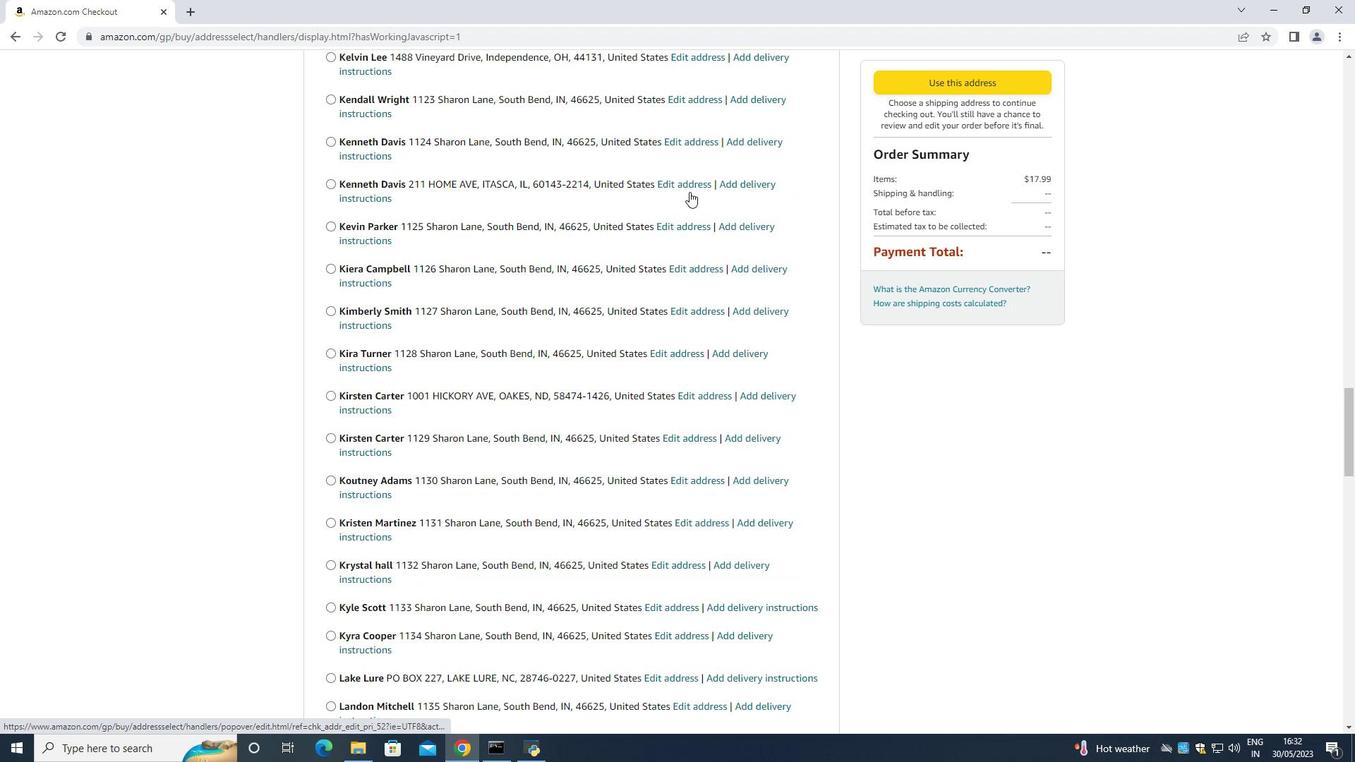 
Action: Mouse scrolled (689, 191) with delta (0, 0)
Screenshot: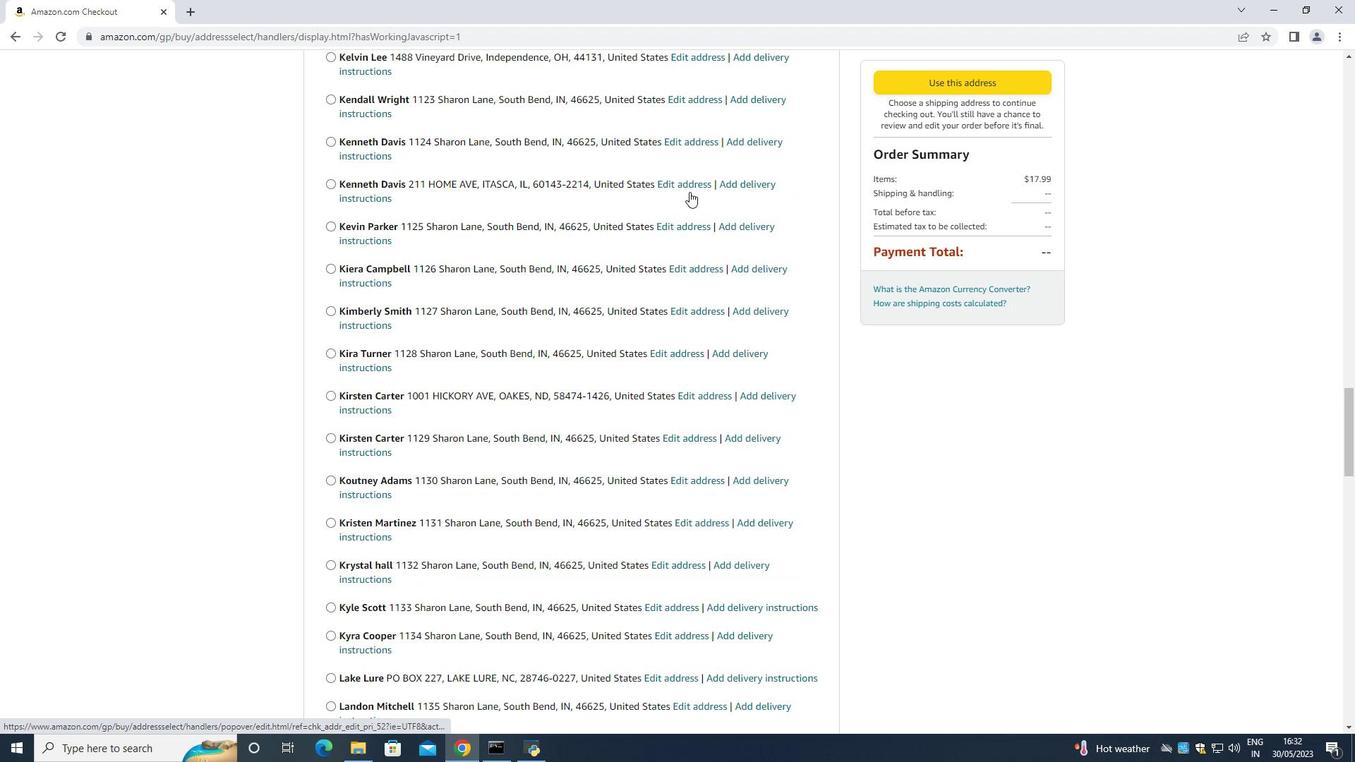 
Action: Mouse scrolled (689, 191) with delta (0, 0)
Screenshot: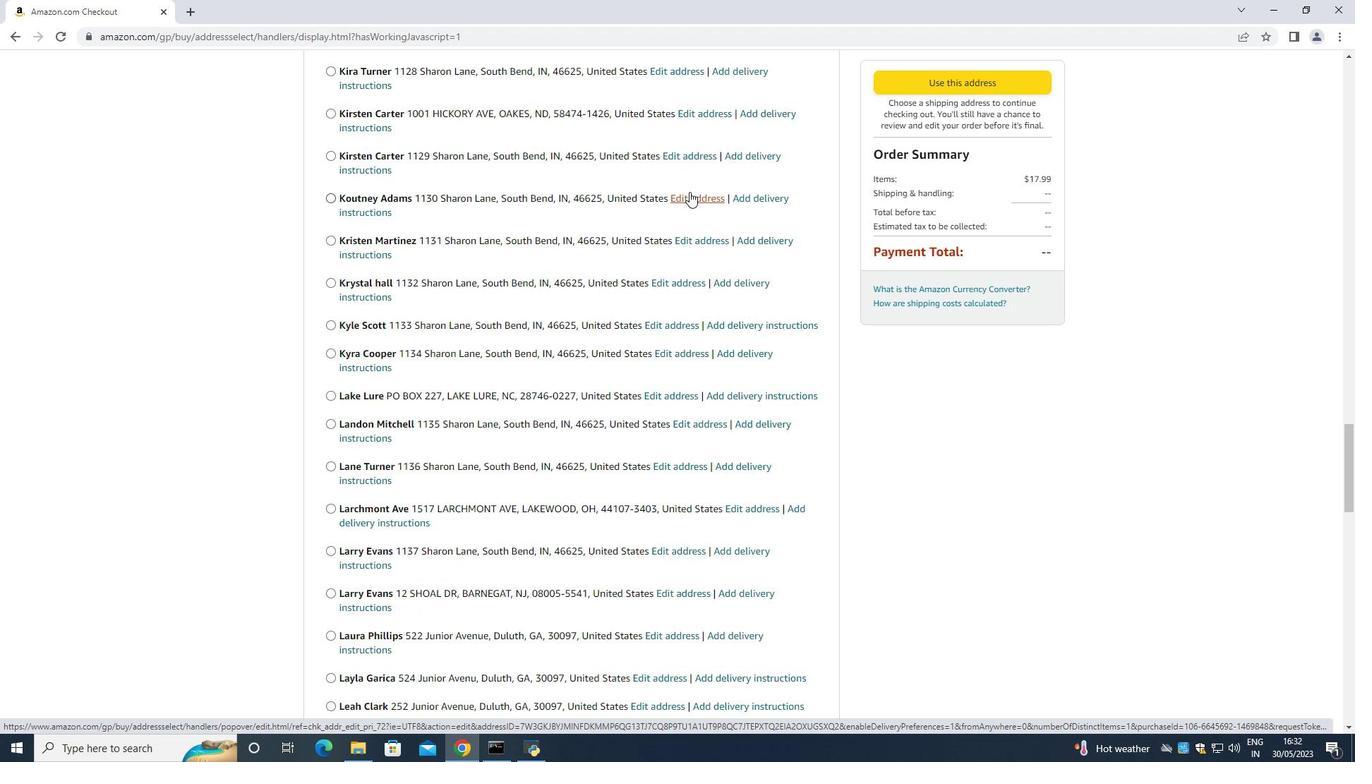 
Action: Mouse scrolled (689, 191) with delta (0, 0)
Screenshot: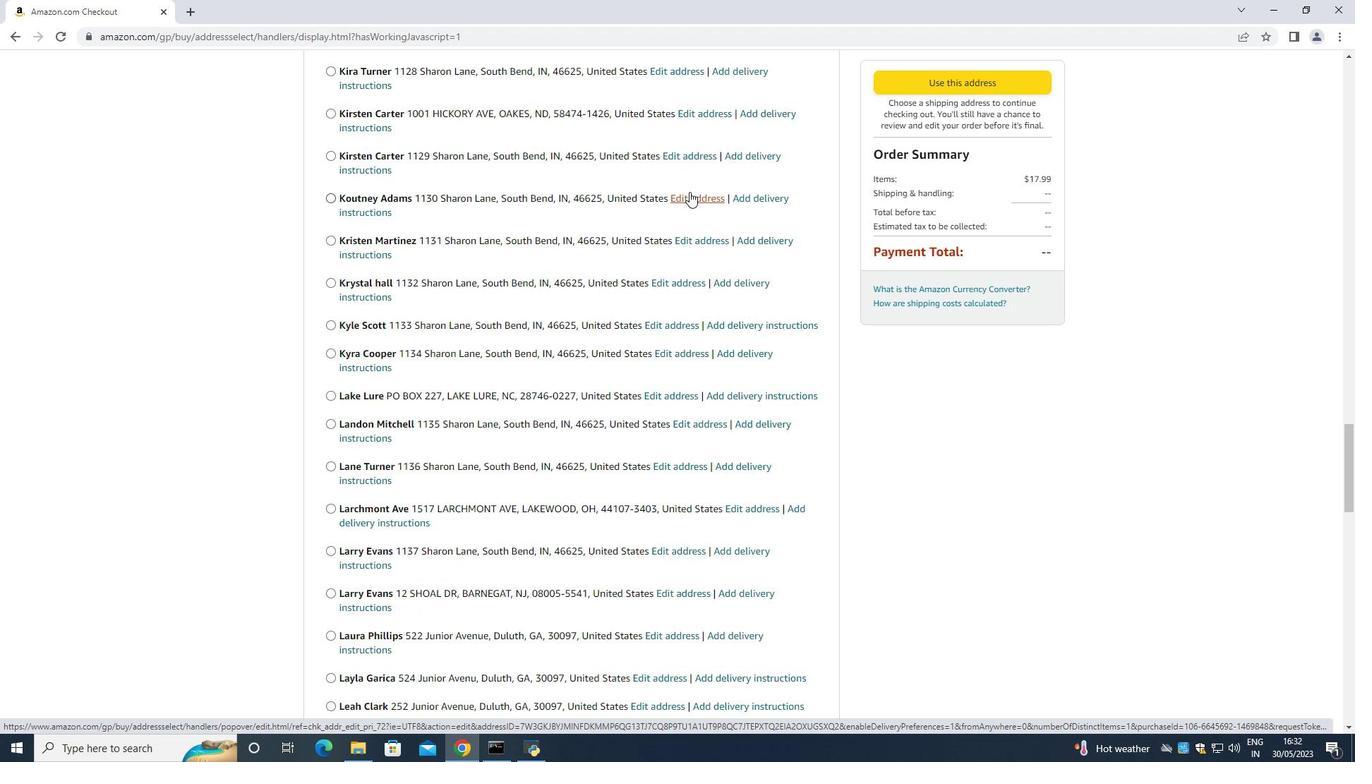 
Action: Mouse moved to (680, 202)
Screenshot: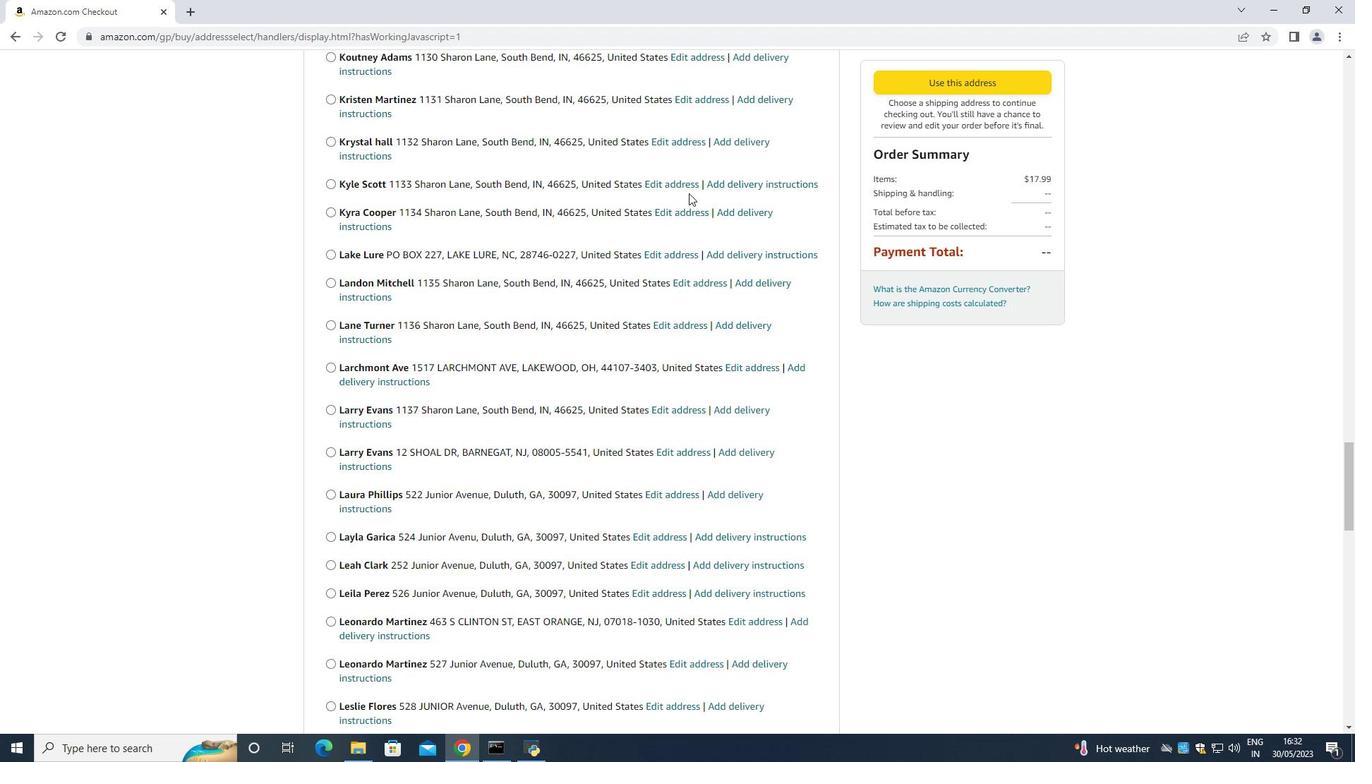 
Action: Mouse scrolled (680, 201) with delta (0, 0)
Screenshot: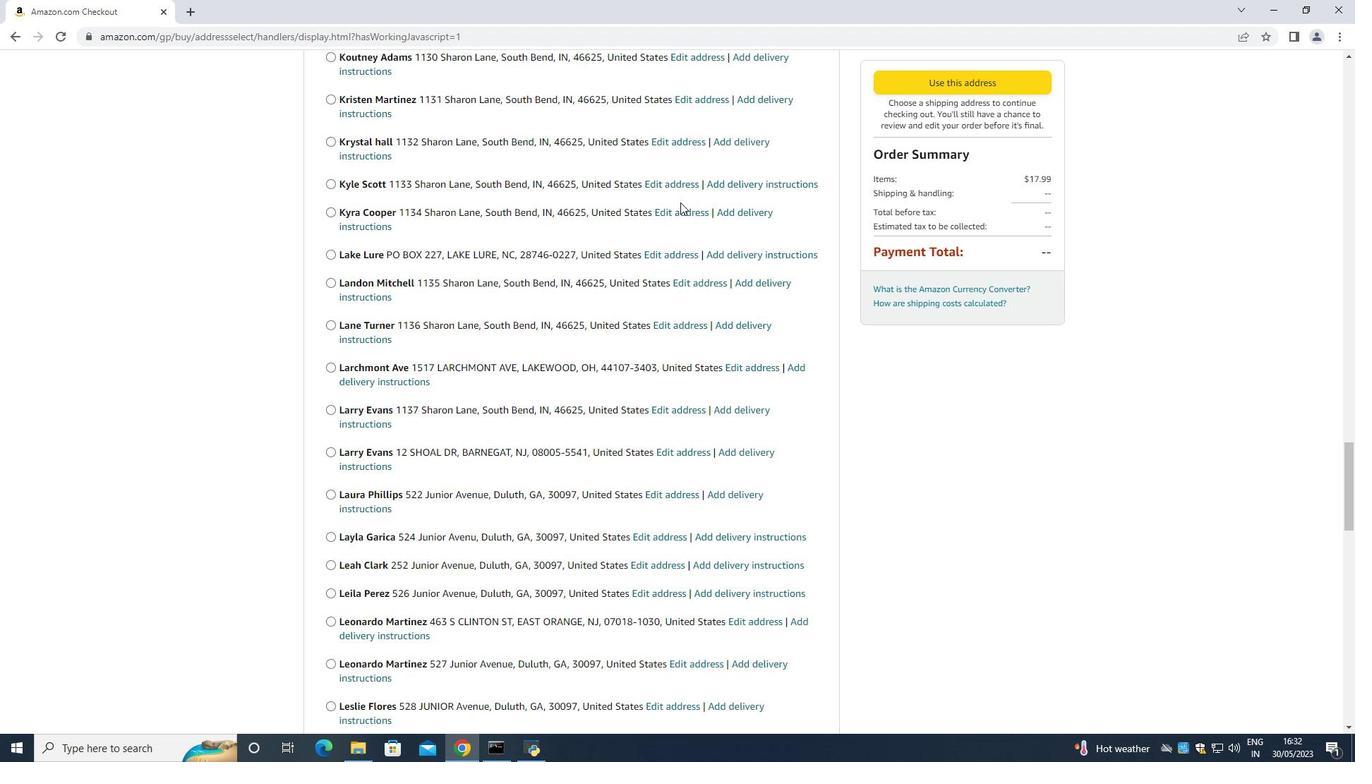 
Action: Mouse scrolled (680, 201) with delta (0, 0)
Screenshot: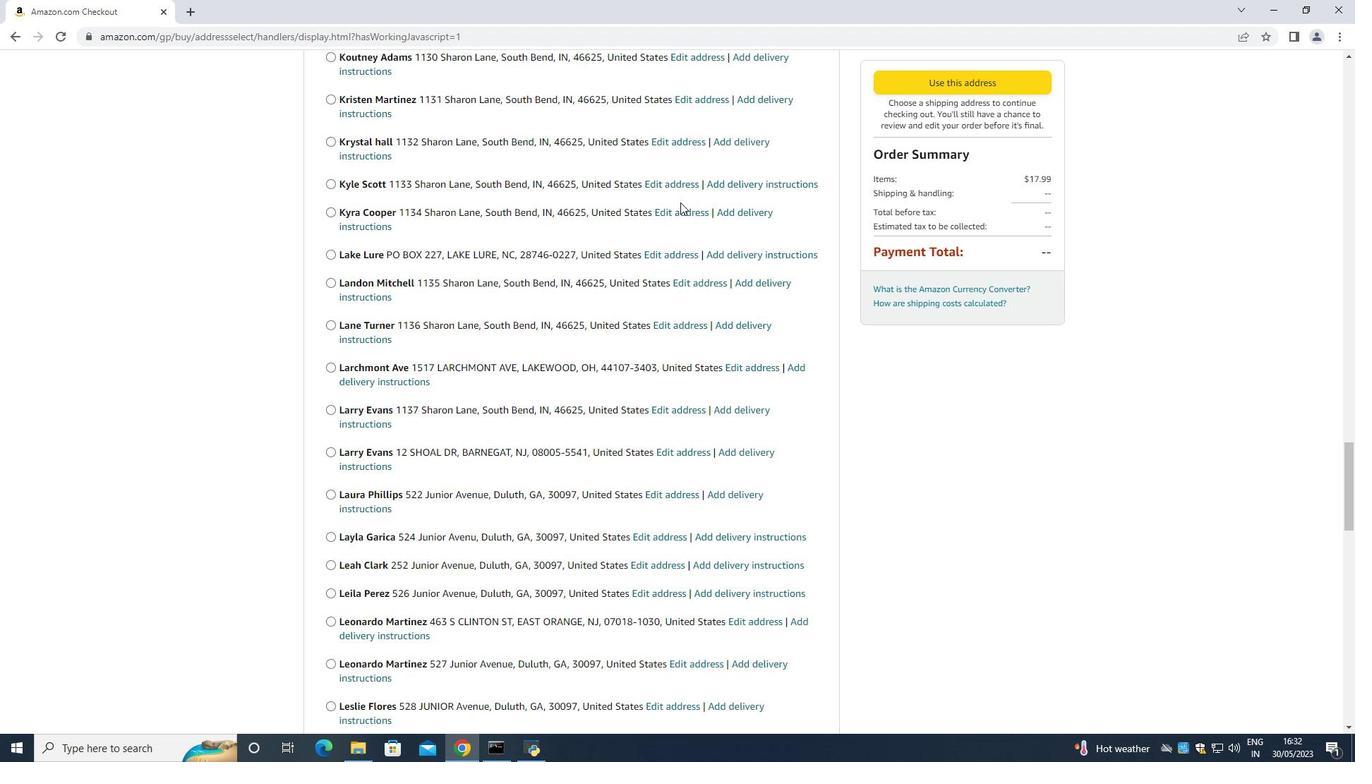 
Action: Mouse scrolled (680, 201) with delta (0, 0)
Screenshot: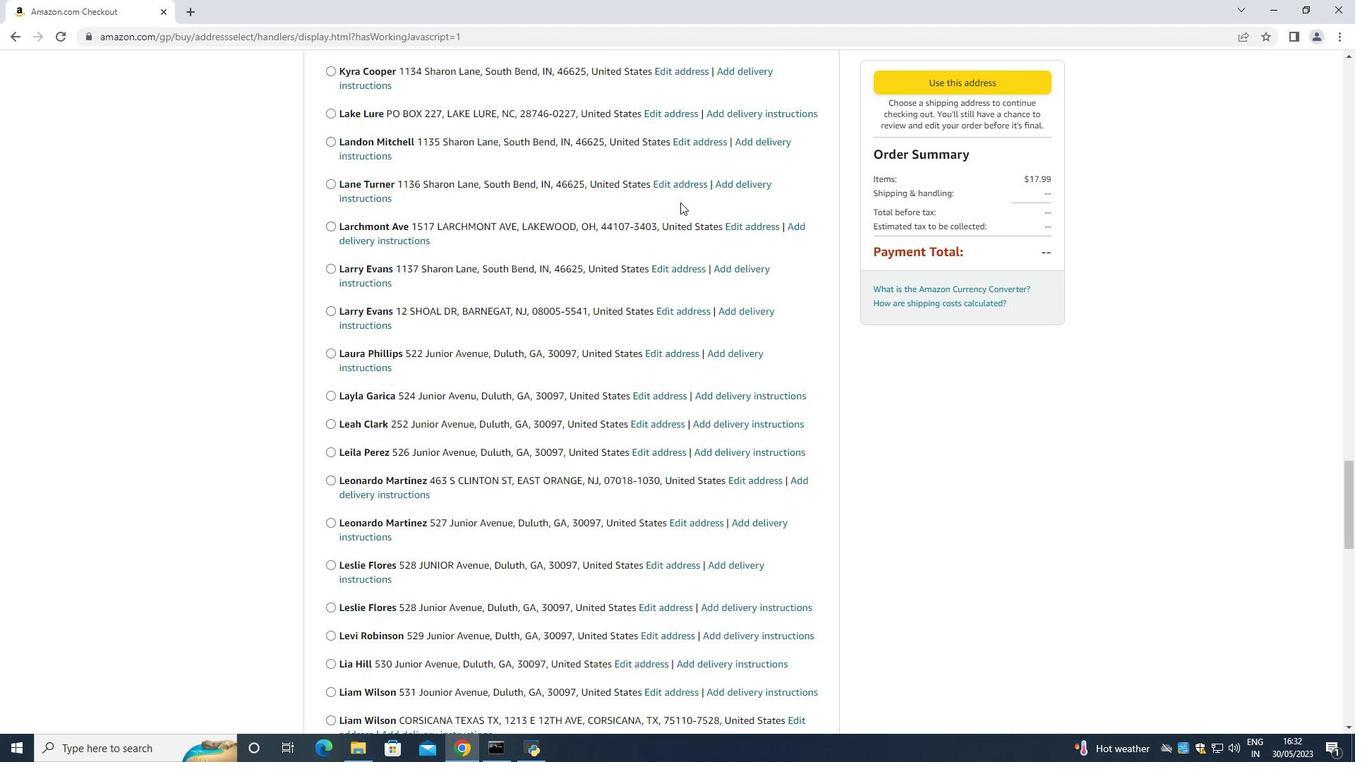 
Action: Mouse scrolled (680, 201) with delta (0, 0)
Screenshot: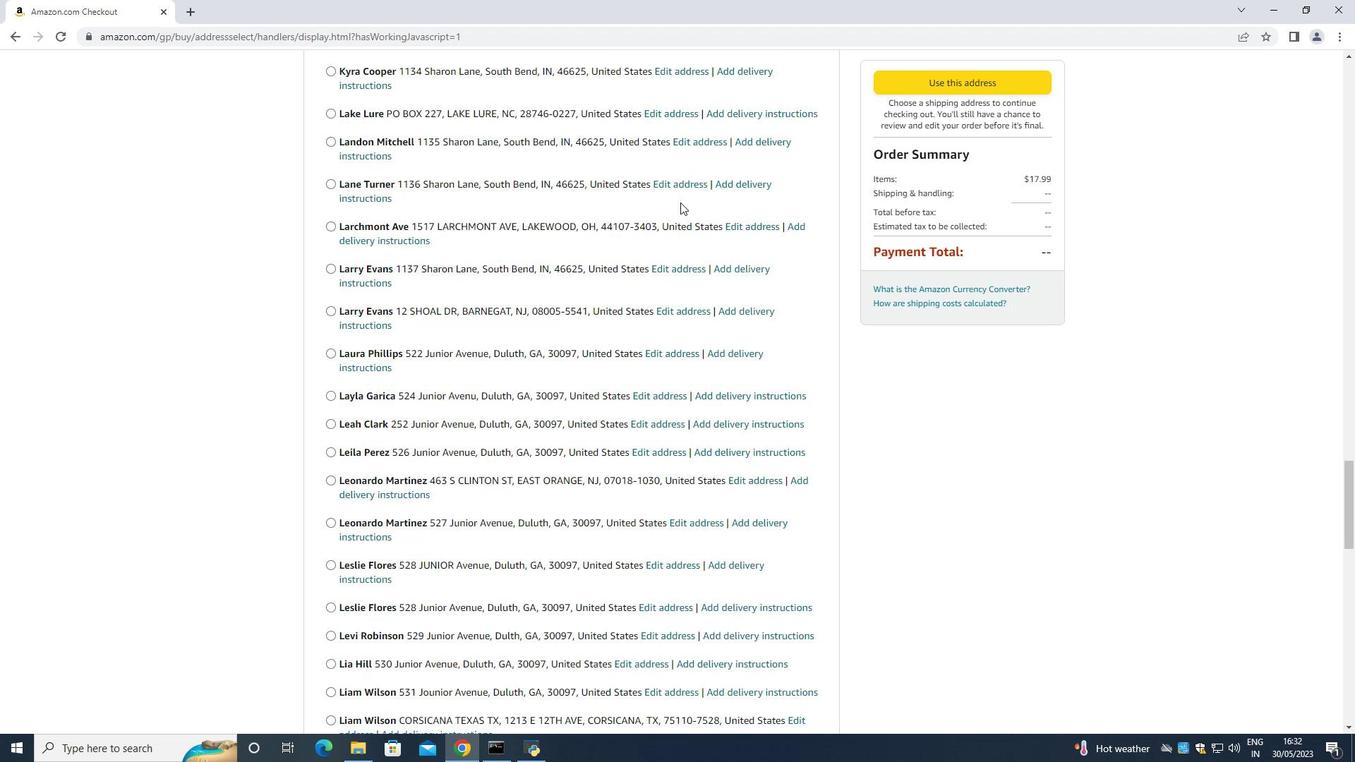 
Action: Mouse moved to (651, 219)
Screenshot: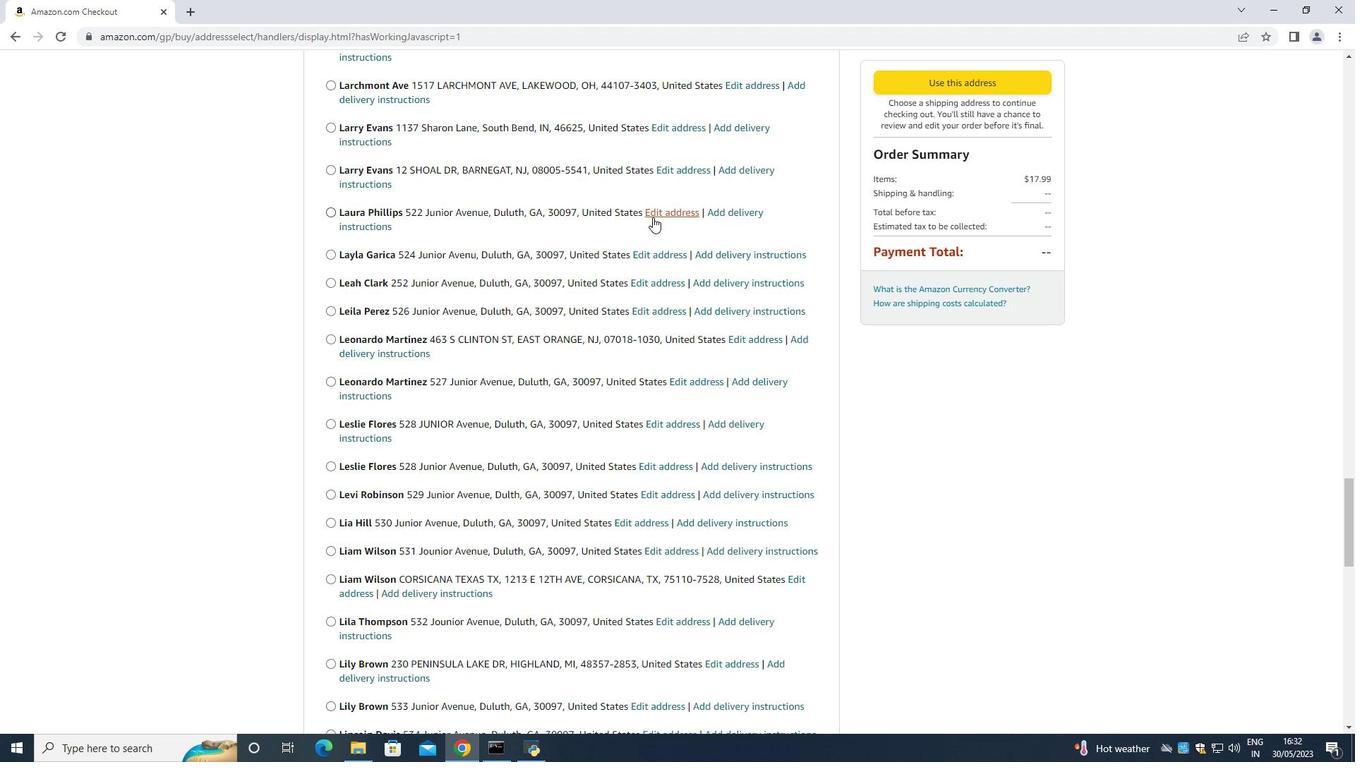 
Action: Mouse scrolled (651, 218) with delta (0, 0)
Screenshot: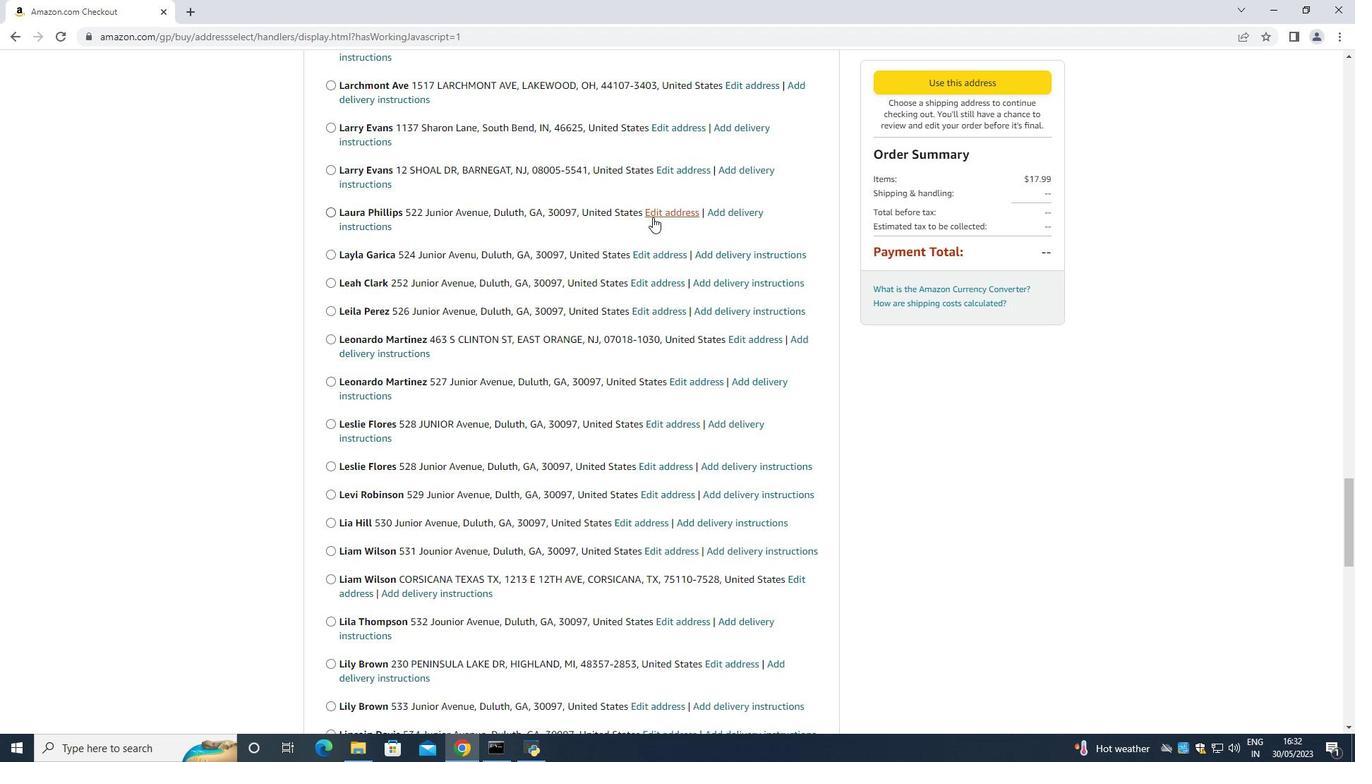 
Action: Mouse scrolled (651, 218) with delta (0, 0)
Screenshot: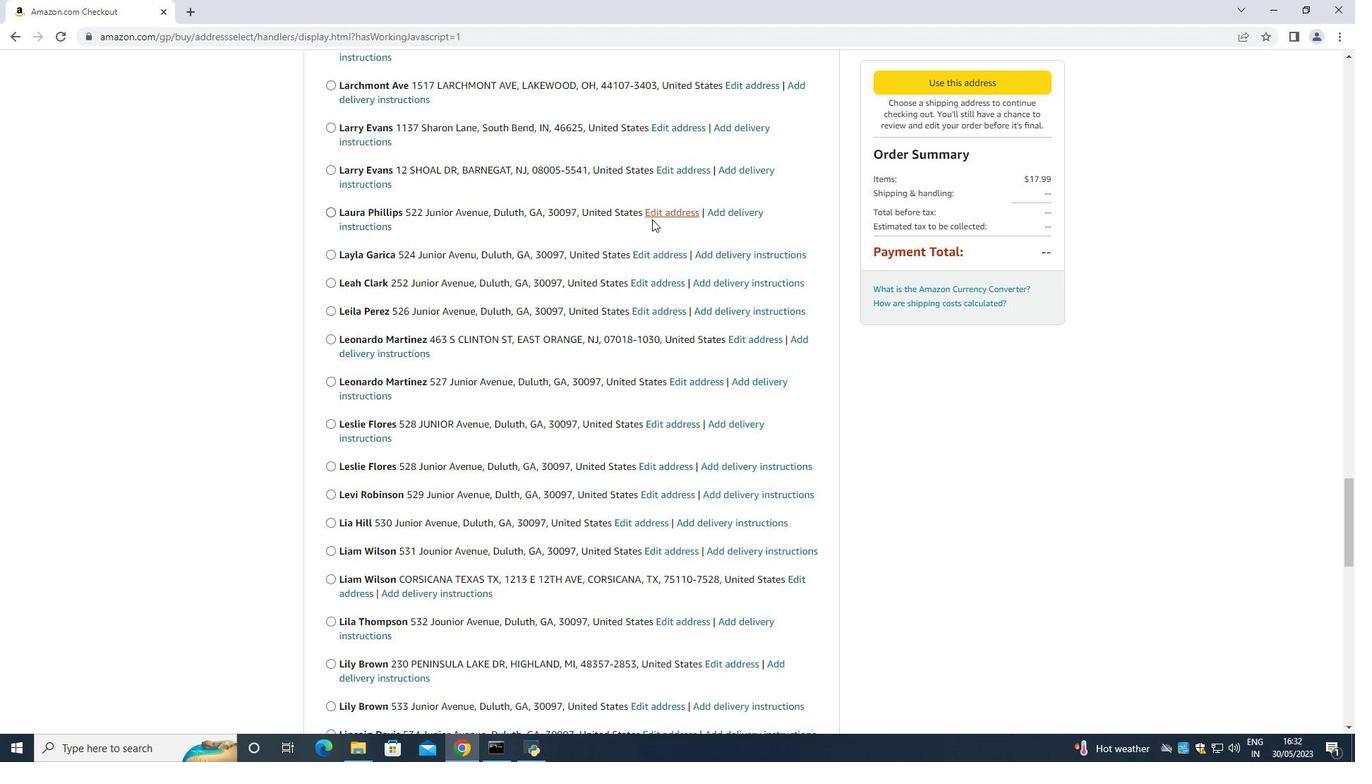 
Action: Mouse scrolled (651, 218) with delta (0, 0)
Screenshot: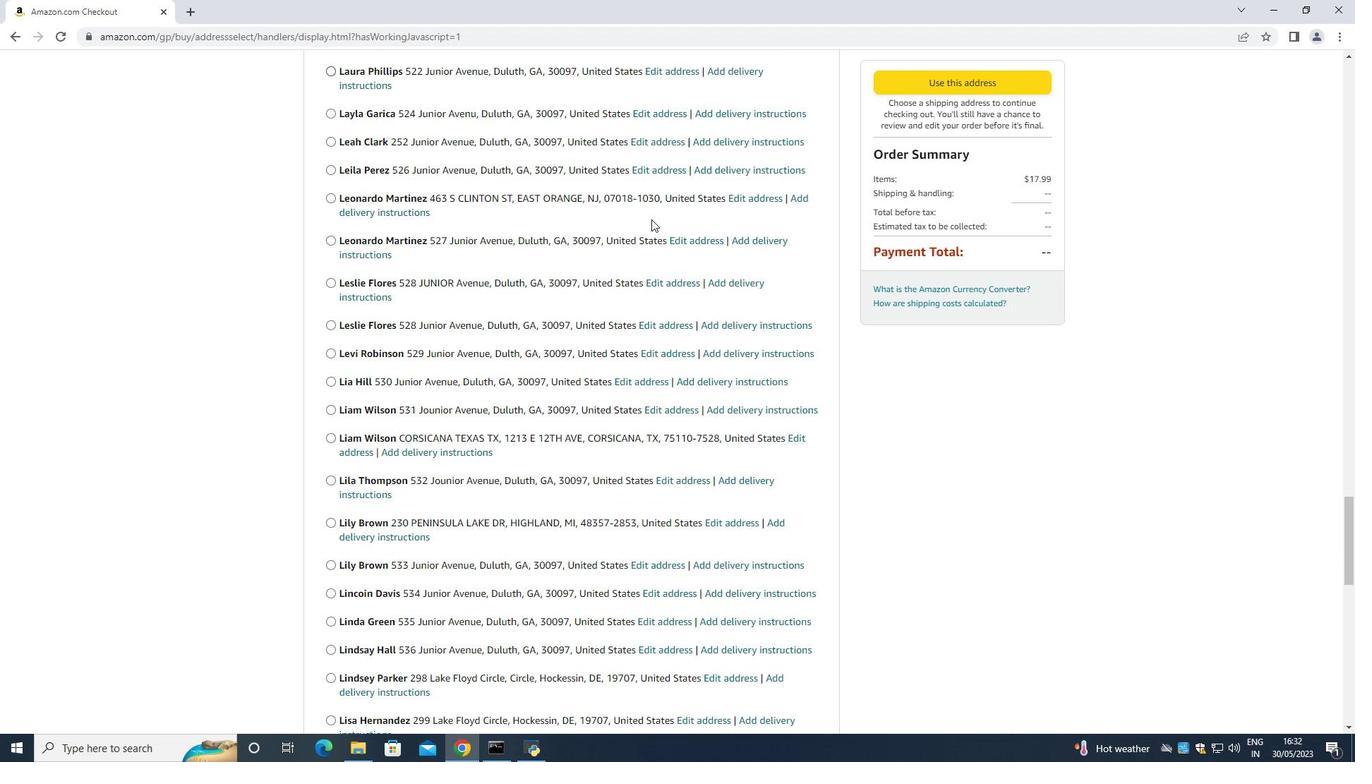 
Action: Mouse scrolled (651, 218) with delta (0, 0)
Screenshot: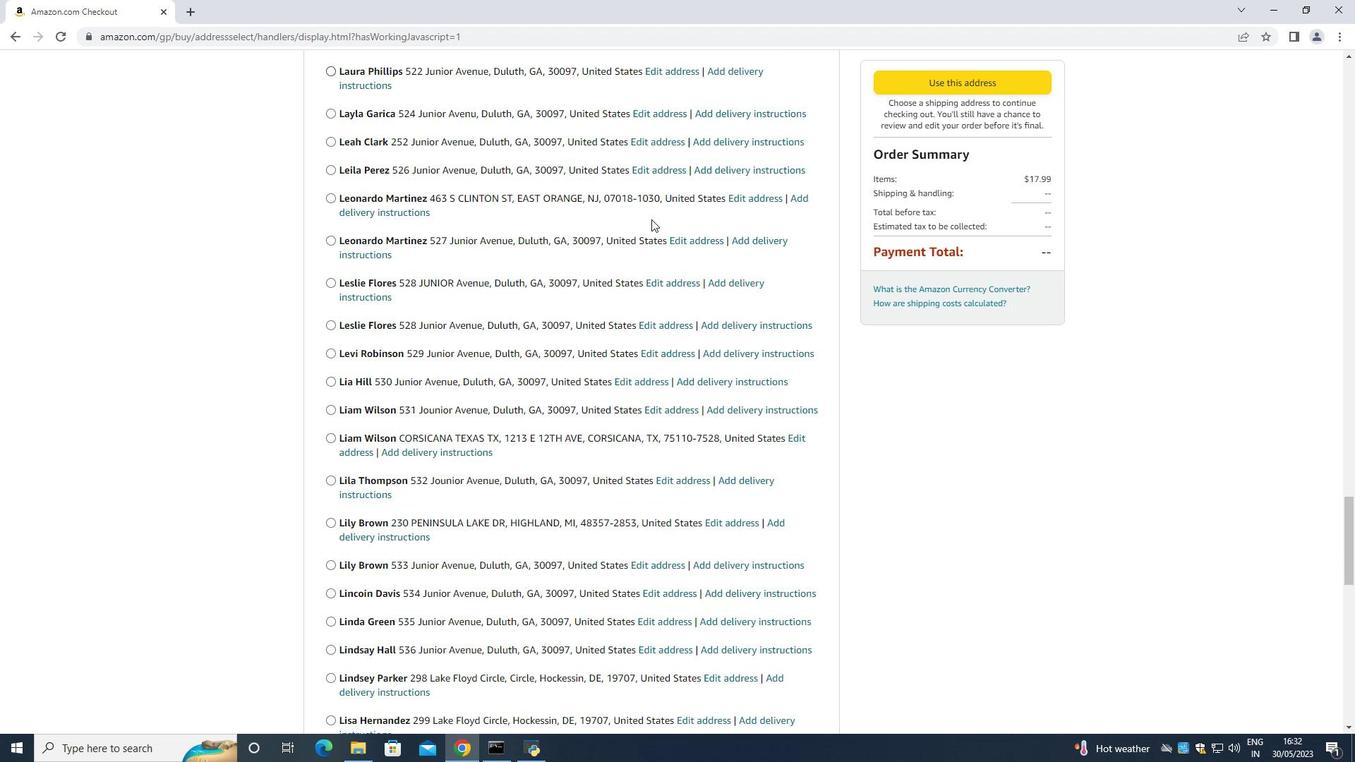 
Action: Mouse scrolled (651, 218) with delta (0, 0)
Screenshot: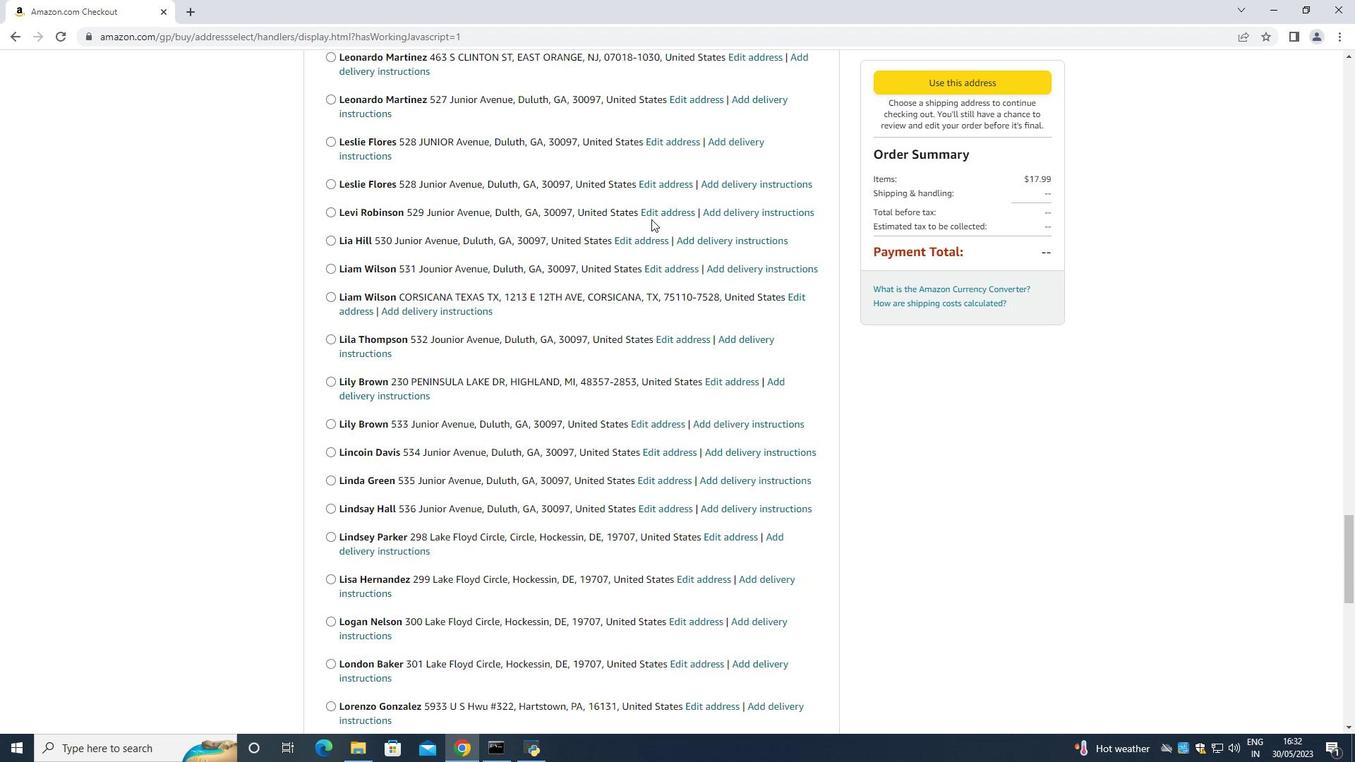 
Action: Mouse scrolled (651, 218) with delta (0, 0)
Screenshot: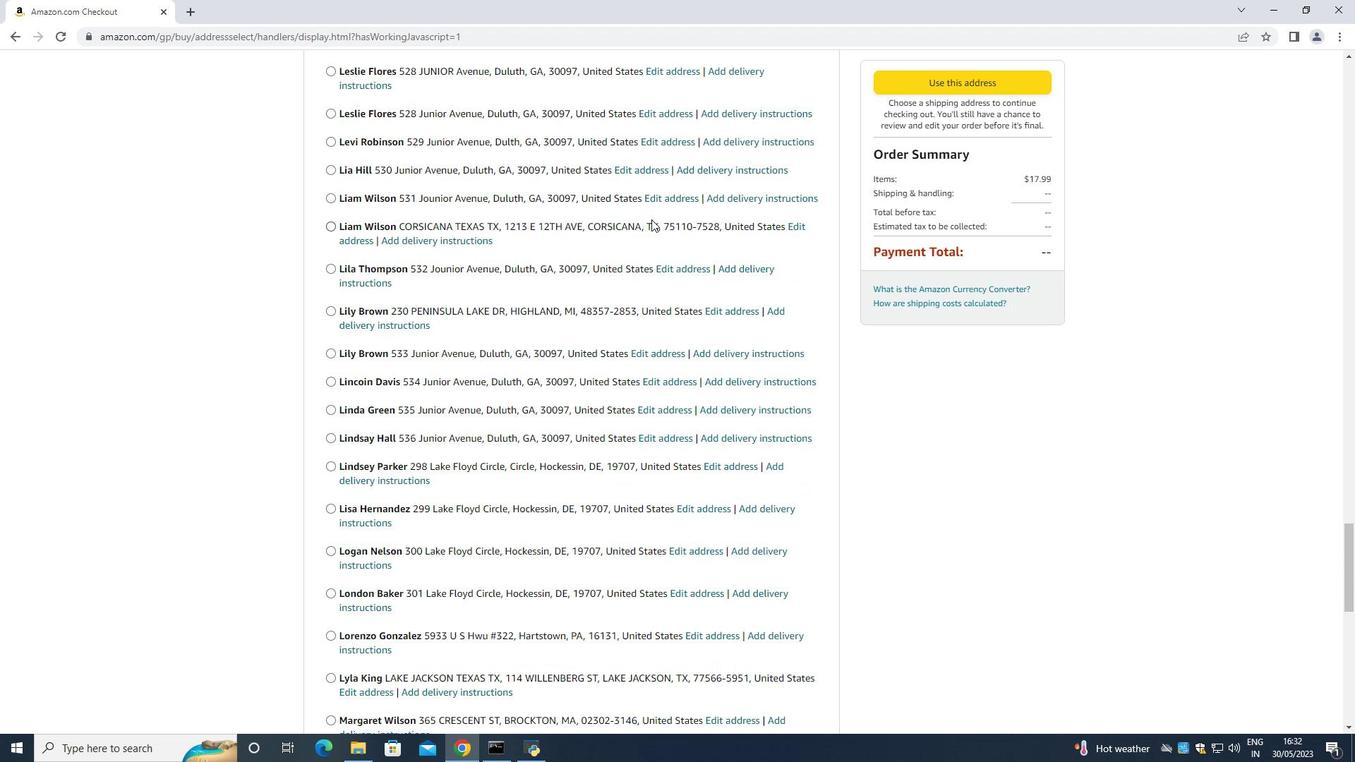 
Action: Mouse scrolled (651, 218) with delta (0, 0)
Screenshot: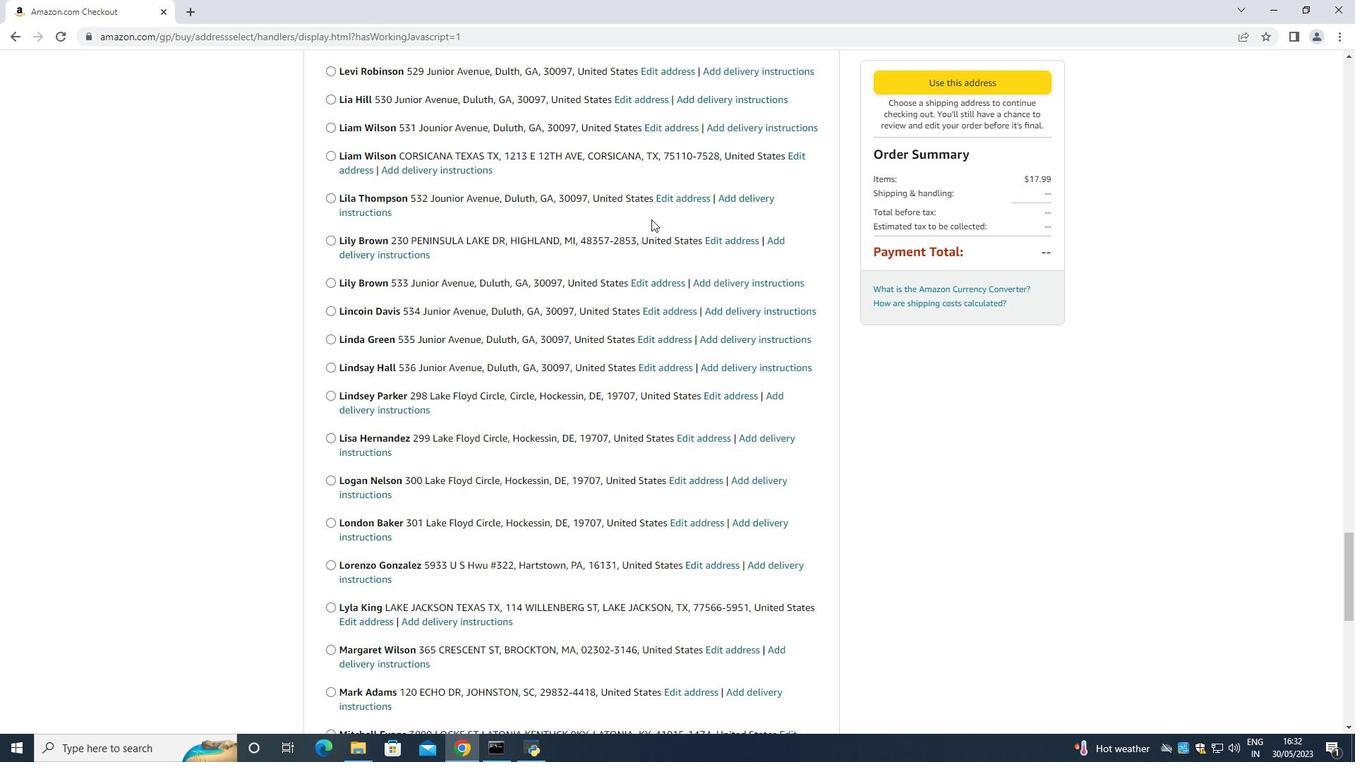 
Action: Mouse scrolled (651, 218) with delta (0, 0)
Screenshot: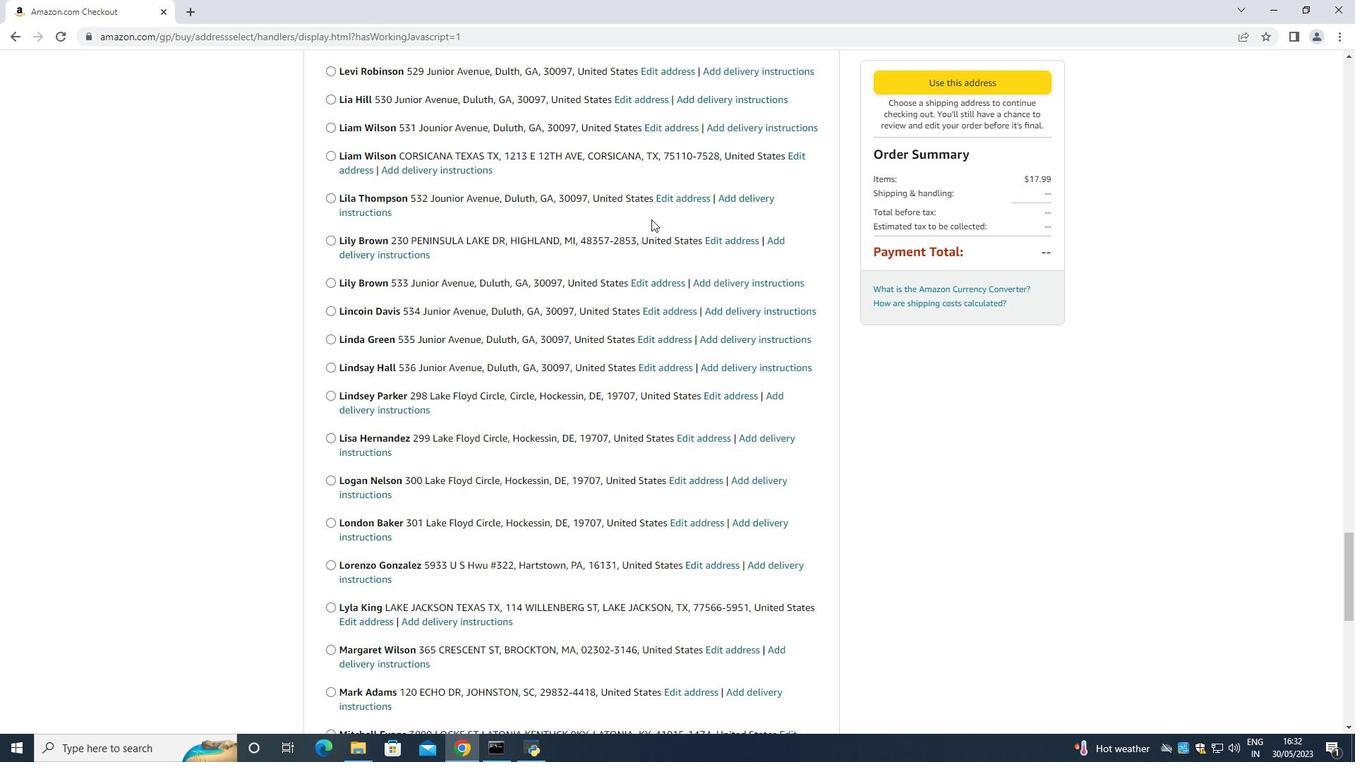 
Action: Mouse scrolled (651, 218) with delta (0, 0)
Screenshot: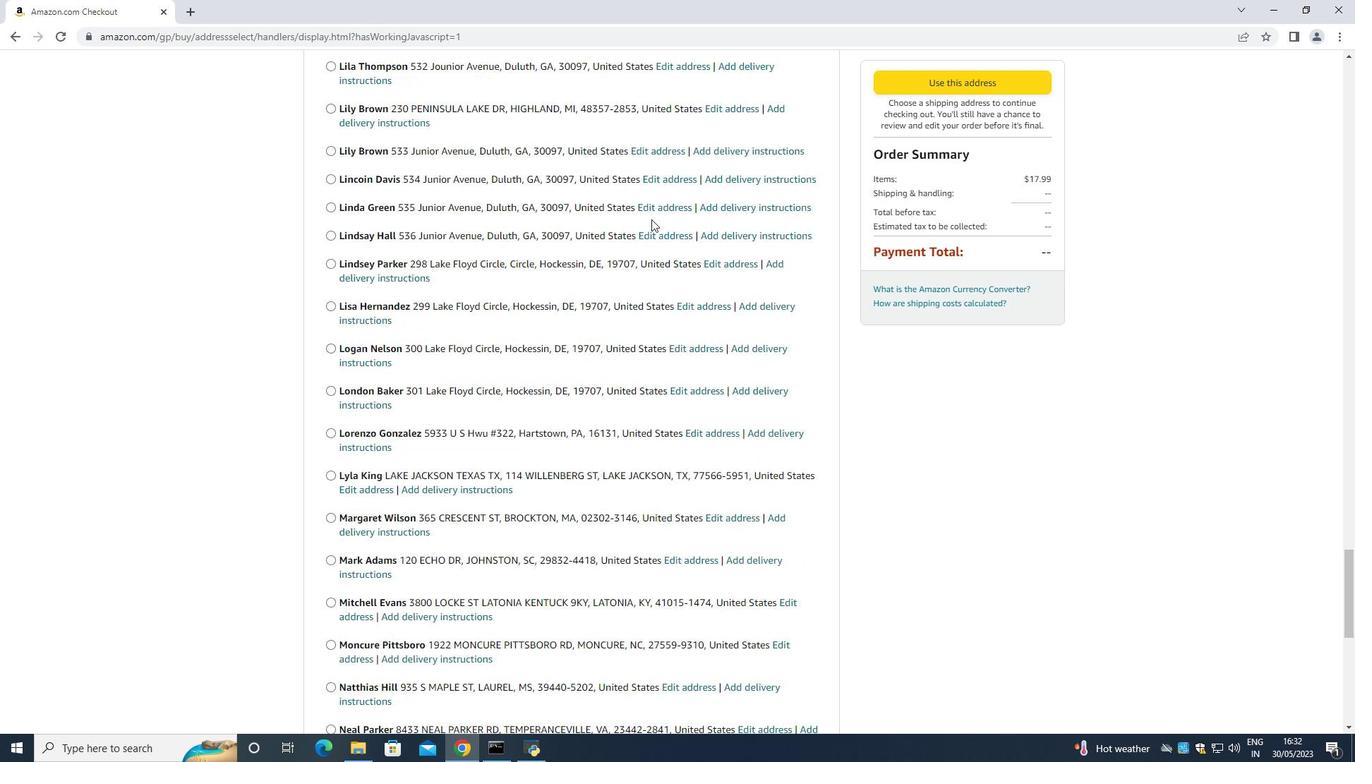 
Action: Mouse scrolled (651, 218) with delta (0, 0)
Screenshot: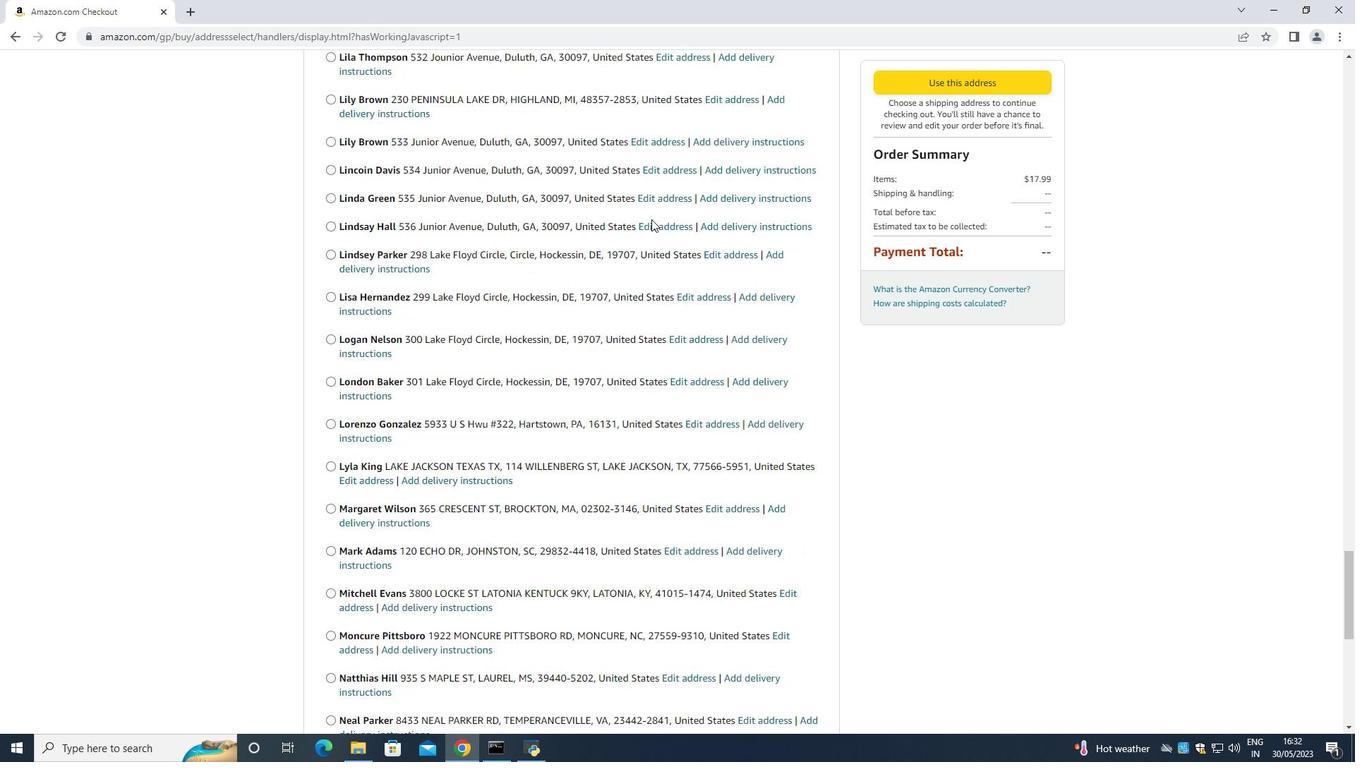 
Action: Mouse scrolled (651, 218) with delta (0, 0)
Screenshot: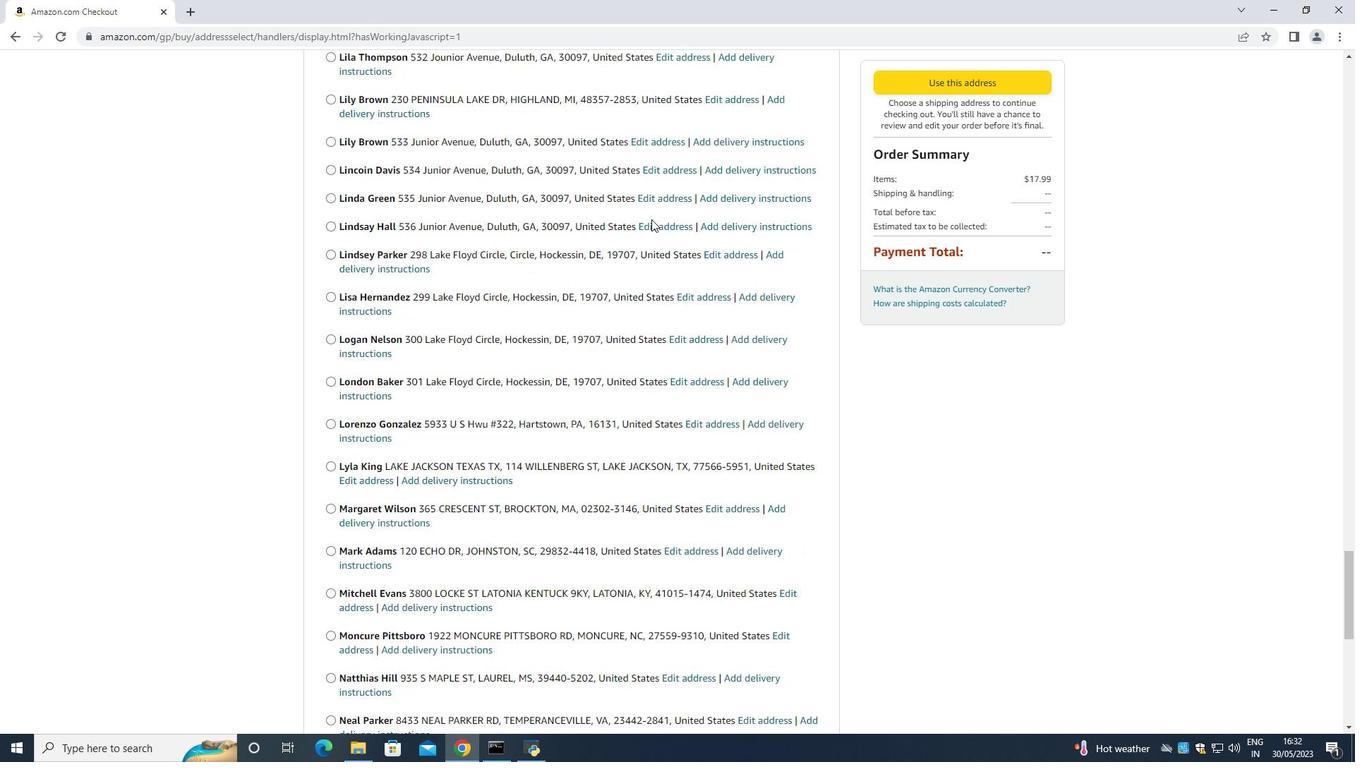
Action: Mouse scrolled (651, 218) with delta (0, 0)
Screenshot: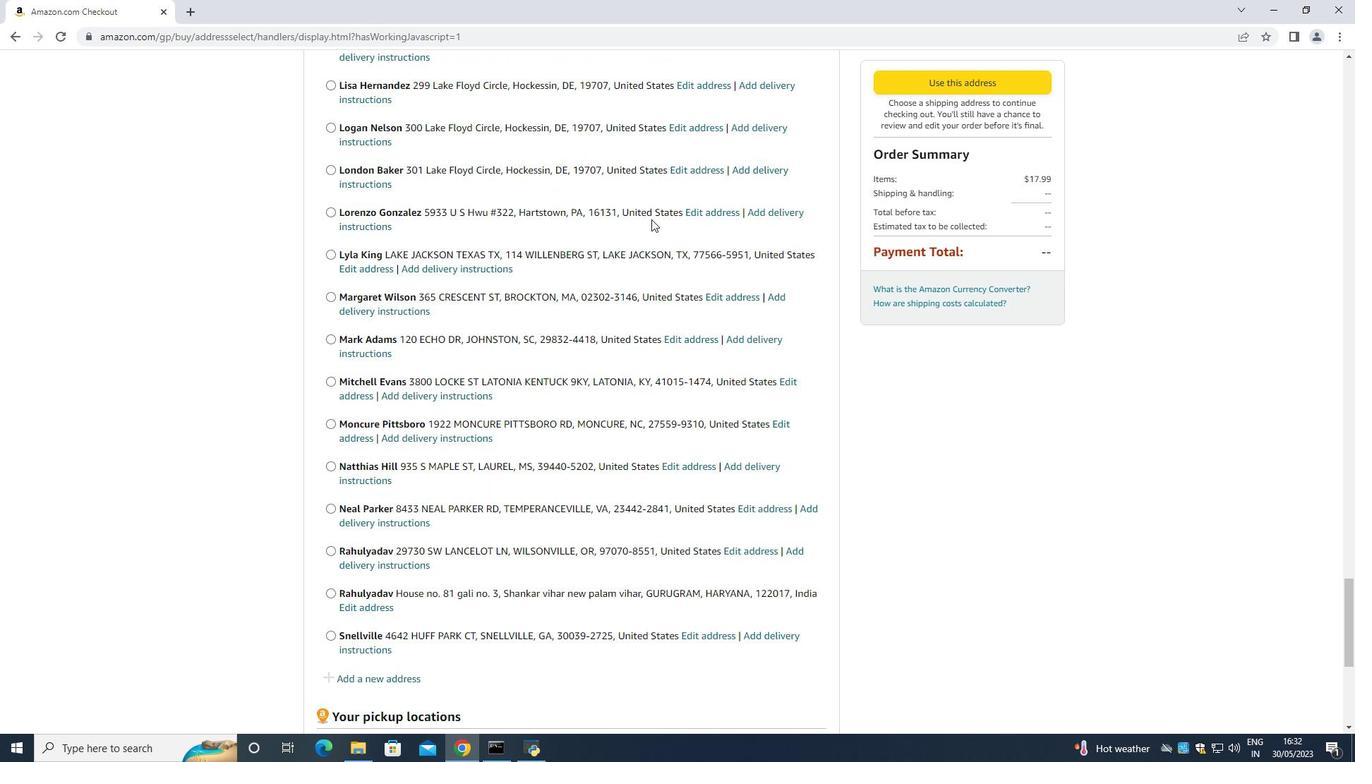 
Action: Mouse scrolled (651, 218) with delta (0, 0)
Screenshot: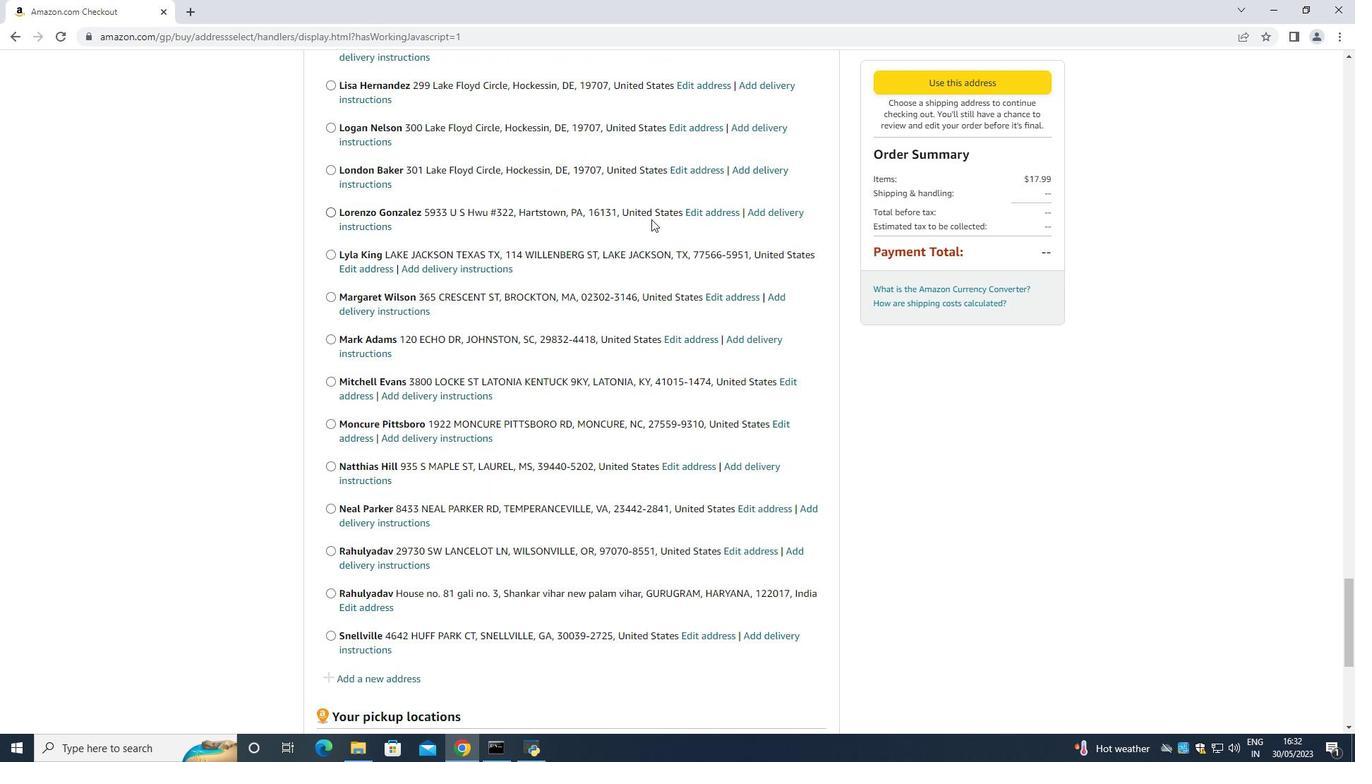 
Action: Mouse scrolled (651, 218) with delta (0, 0)
Screenshot: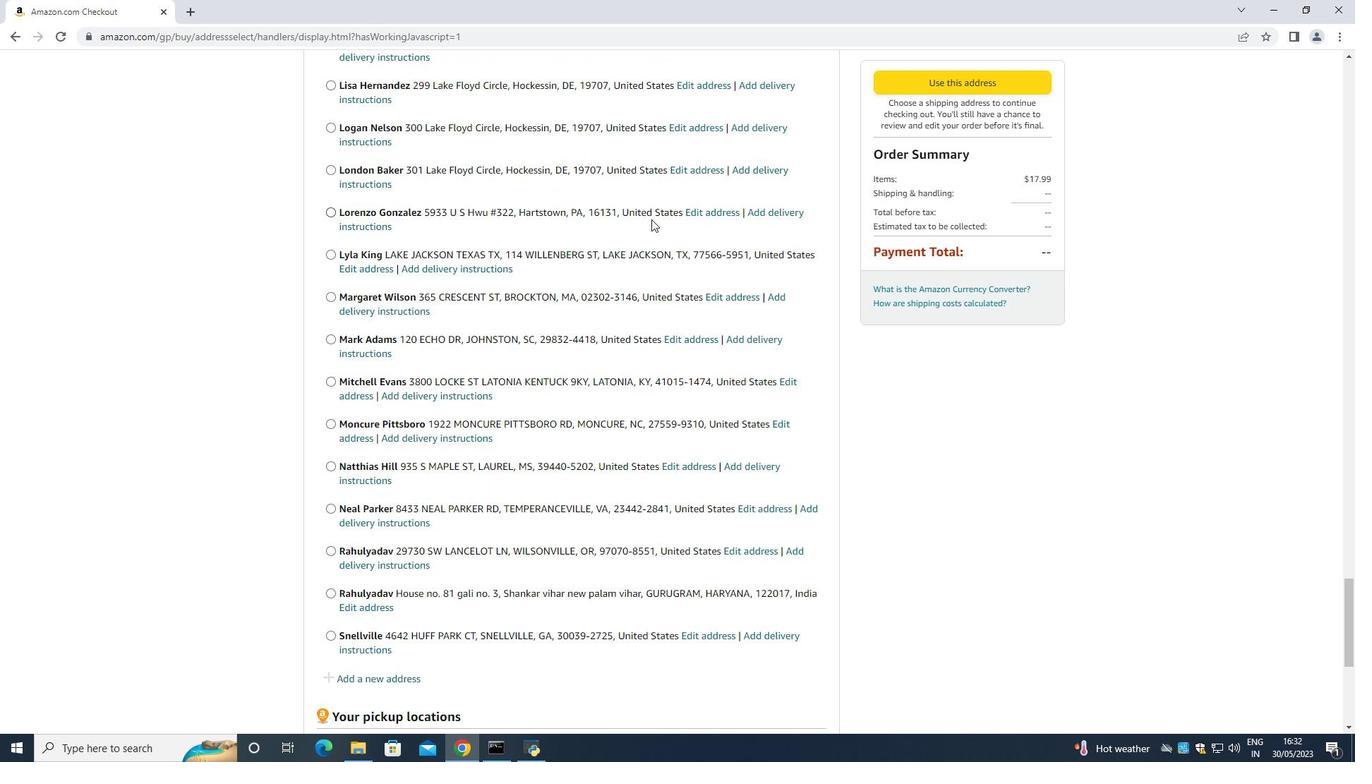 
Action: Mouse scrolled (651, 218) with delta (0, 0)
Screenshot: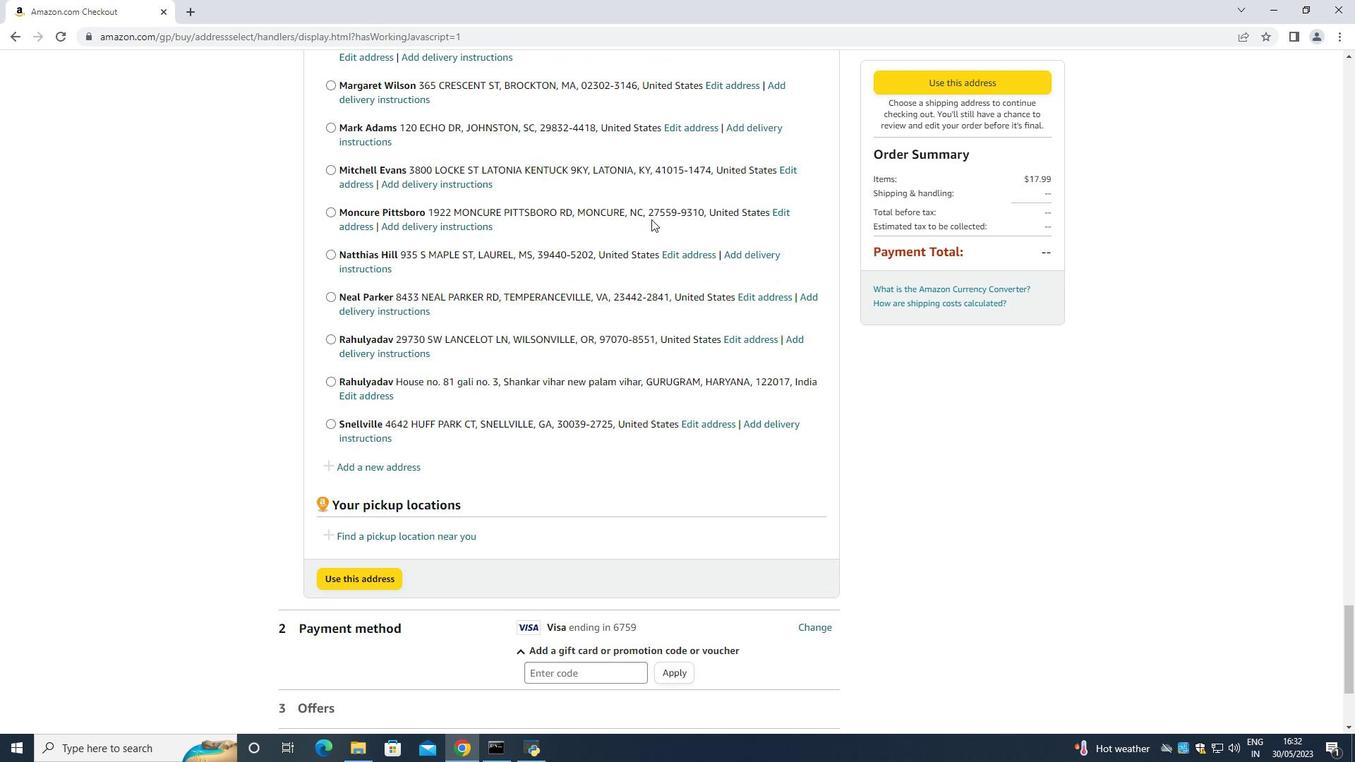 
Action: Mouse scrolled (651, 218) with delta (0, 0)
Screenshot: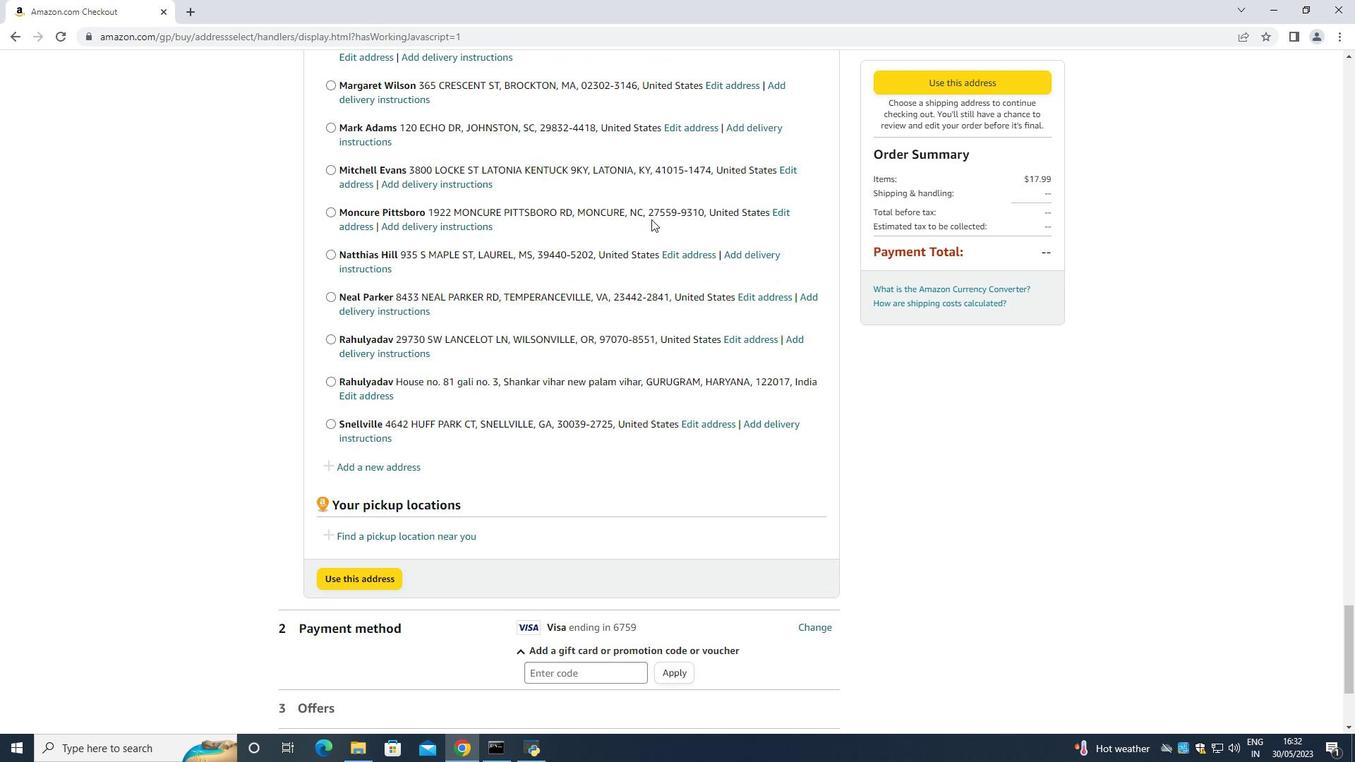 
Action: Mouse moved to (373, 324)
Screenshot: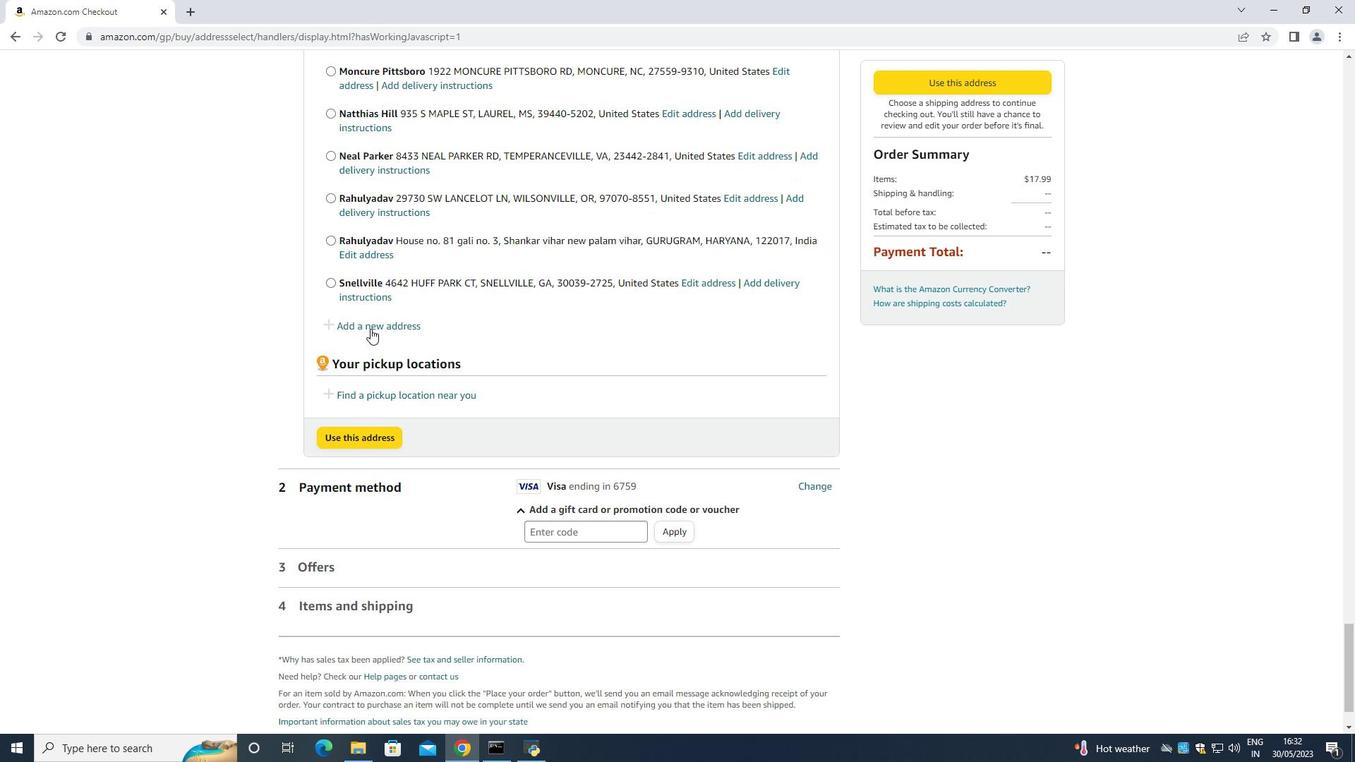 
Action: Mouse pressed left at (373, 324)
Screenshot: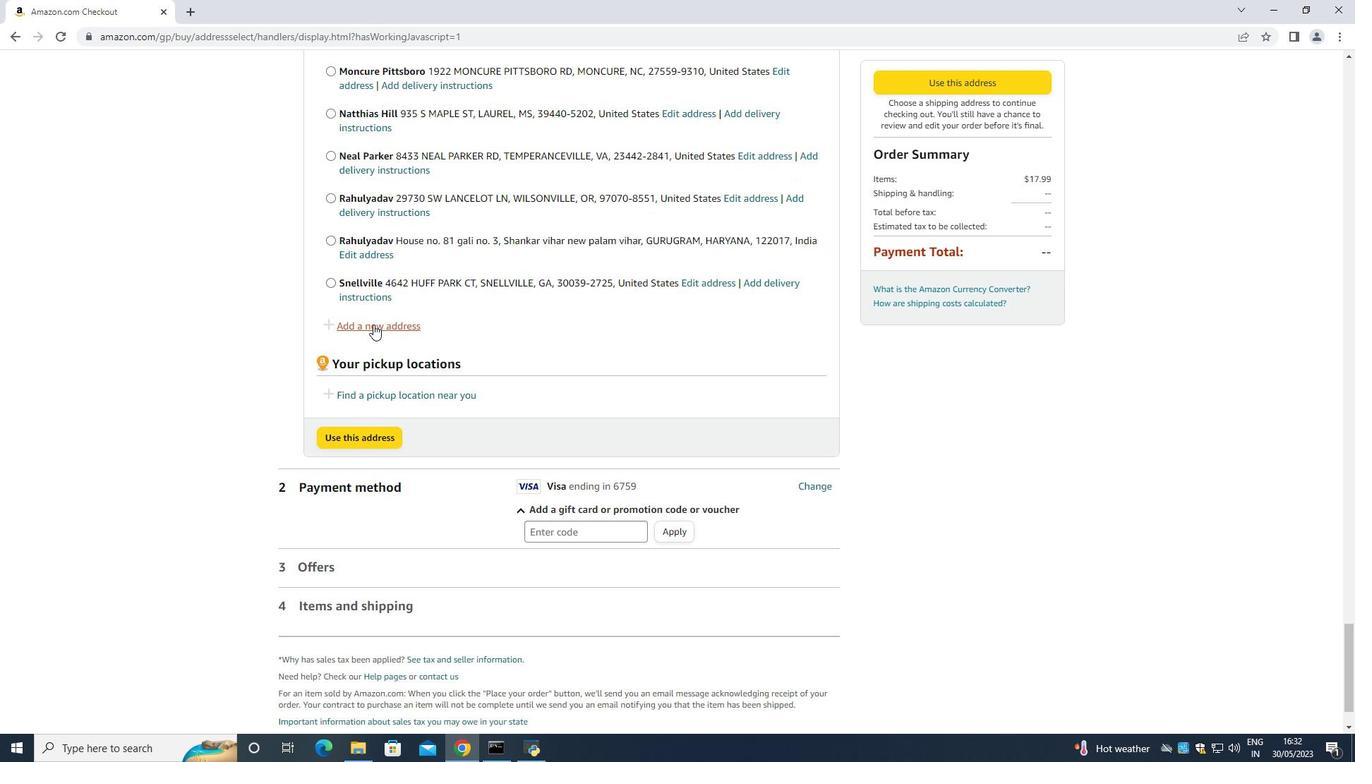 
Action: Mouse moved to (500, 338)
Screenshot: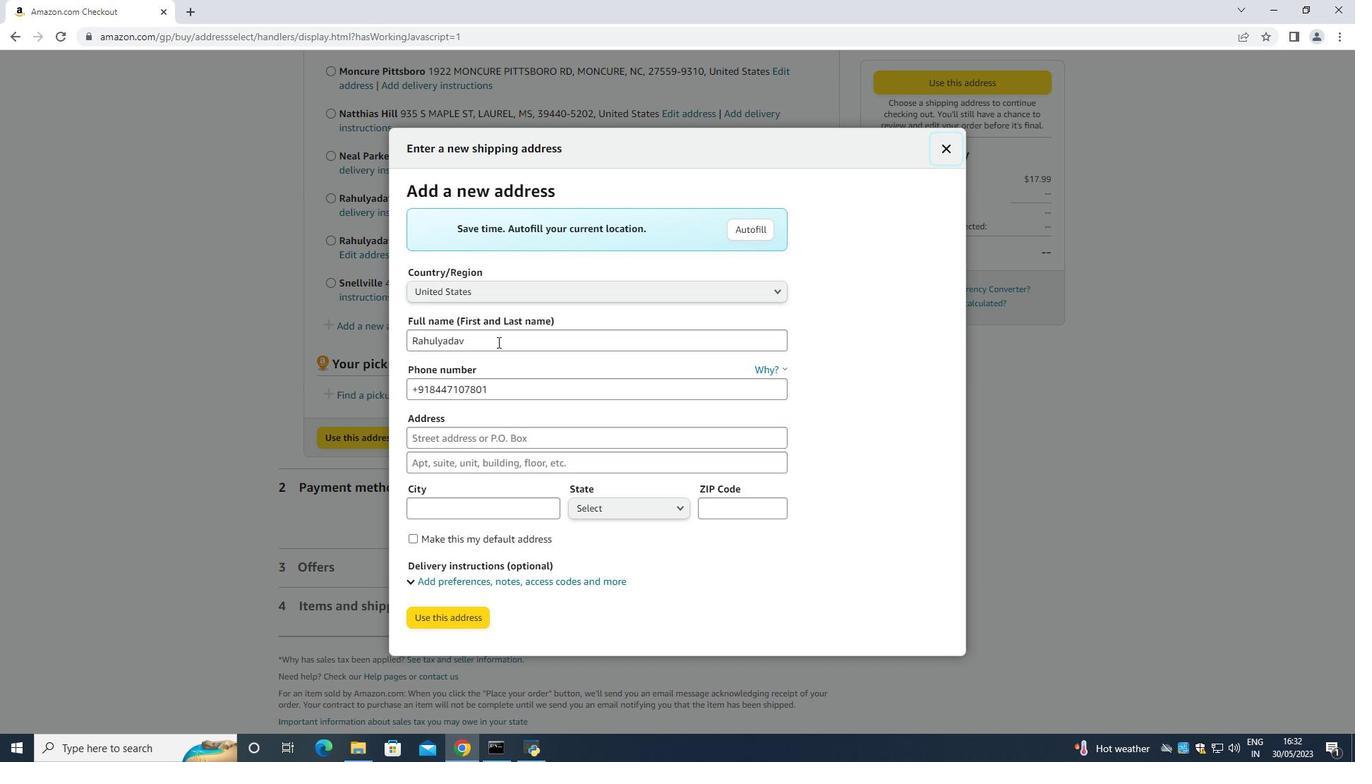 
Action: Mouse pressed left at (500, 338)
Screenshot: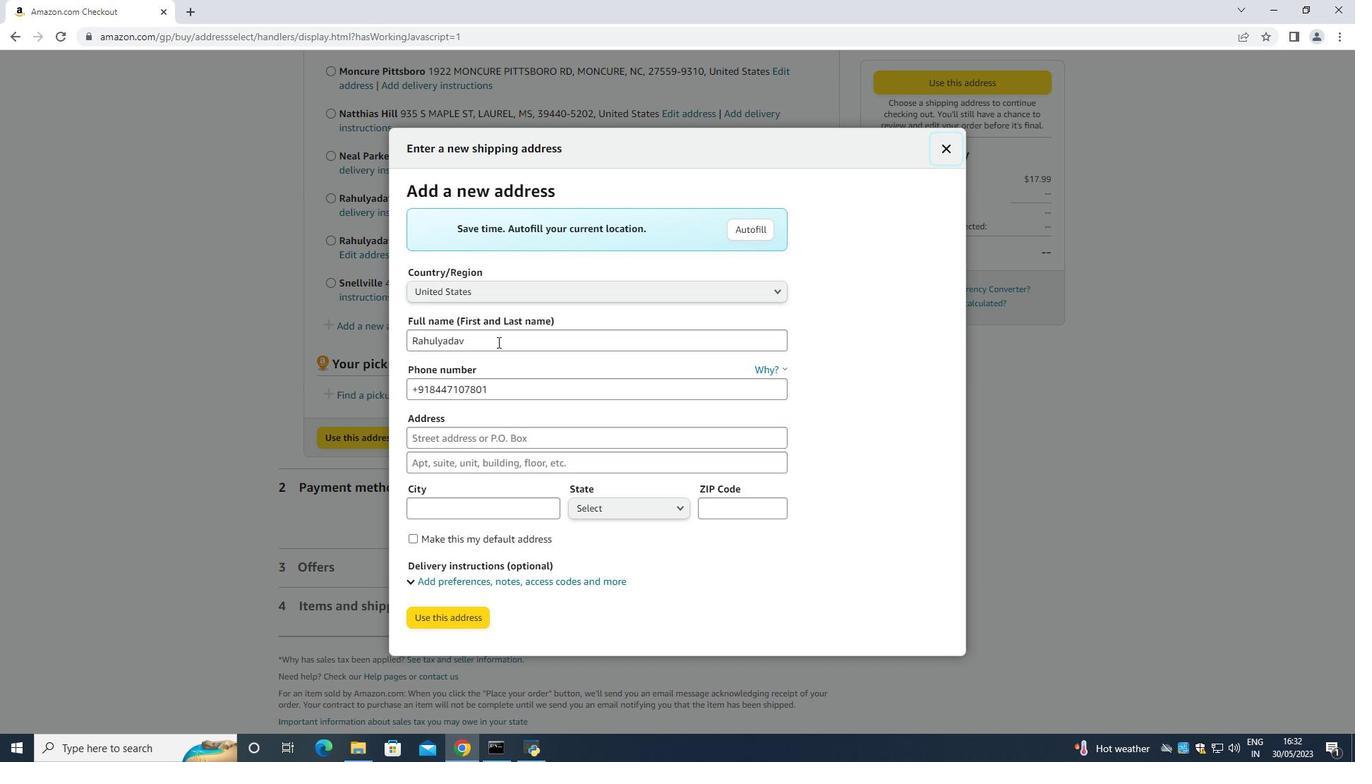 
Action: Key pressed <Key.backspace><Key.backspace><Key.backspace><Key.backspace><Key.backspace><Key.backspace><Key.backspace><Key.backspace><Key.backspace><Key.backspace><Key.backspace><Key.backspace><Key.backspace><Key.backspace><Key.backspace><Key.backspace><Key.backspace><Key.shift>Lorenzo<Key.space><Key.shift><Key.shift><Key.shift><Key.shift><Key.shift><Key.shift><Key.shift><Key.shift>Gonzalez<Key.space><Key.tab><Key.tab><Key.backspace>3022398079<Key.space><Key.tab>303<Key.enter><Key.space><Key.shift>Lake<Key.space><Key.shift>Floyd<Key.space><Key.shift>Co<Key.backspace>ircle<Key.space><Key.tab><Key.tab><Key.shift>Hockessin<Key.space>
Screenshot: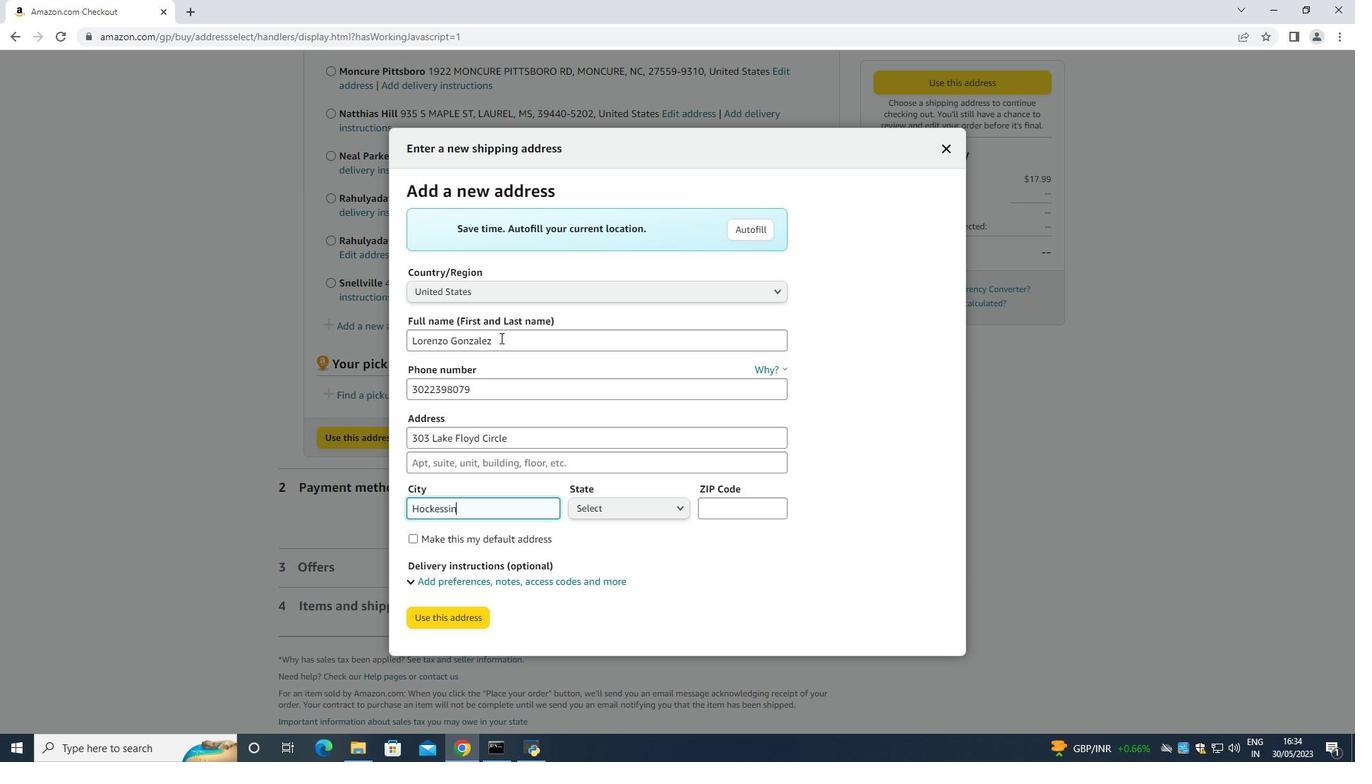 
Action: Mouse moved to (649, 511)
Screenshot: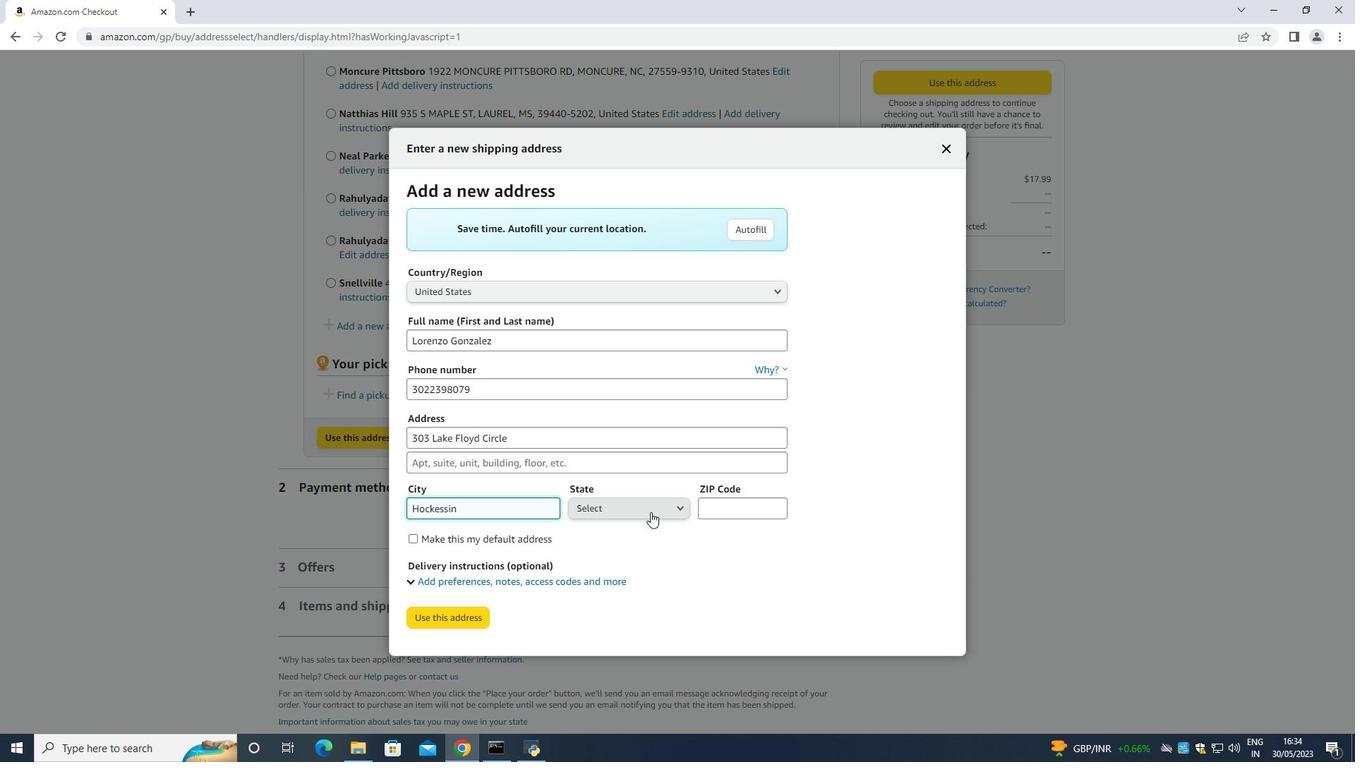 
Action: Mouse pressed left at (649, 511)
Screenshot: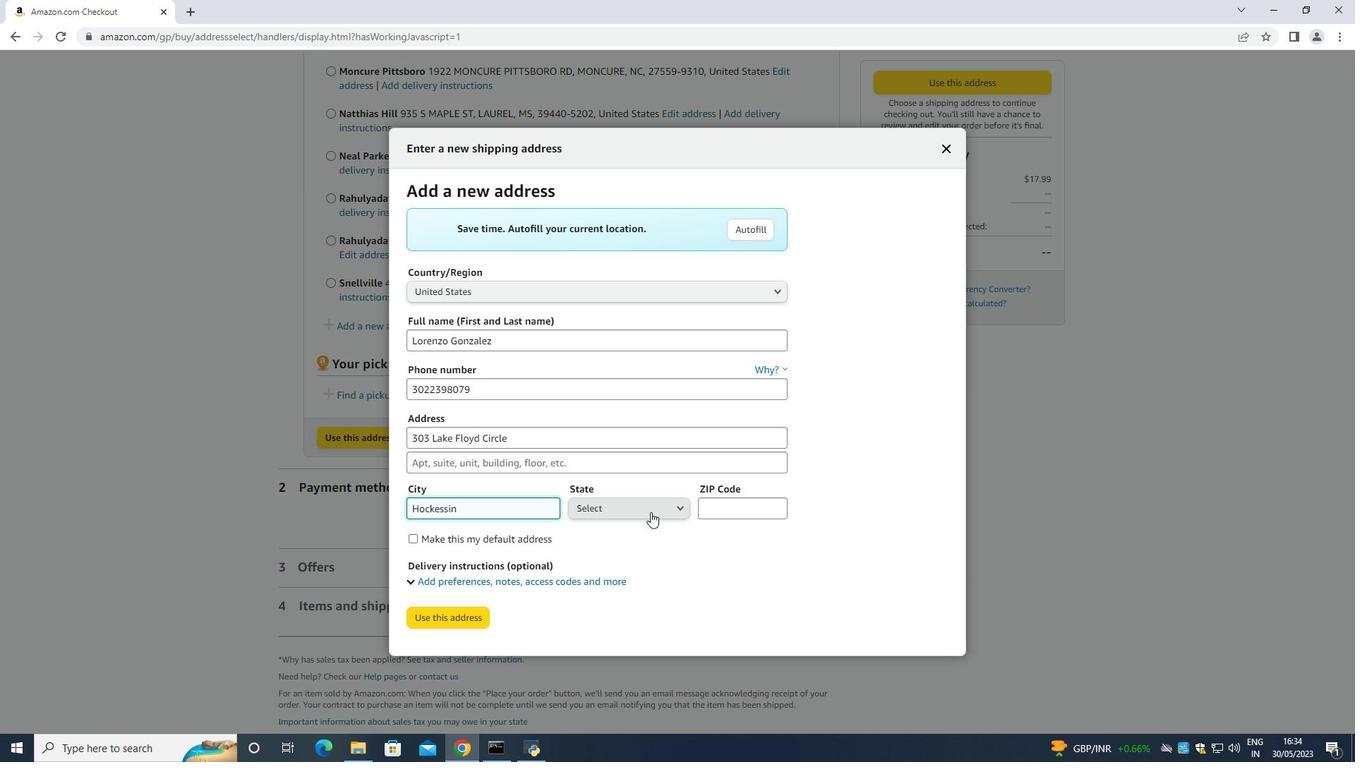 
Action: Mouse moved to (603, 224)
Screenshot: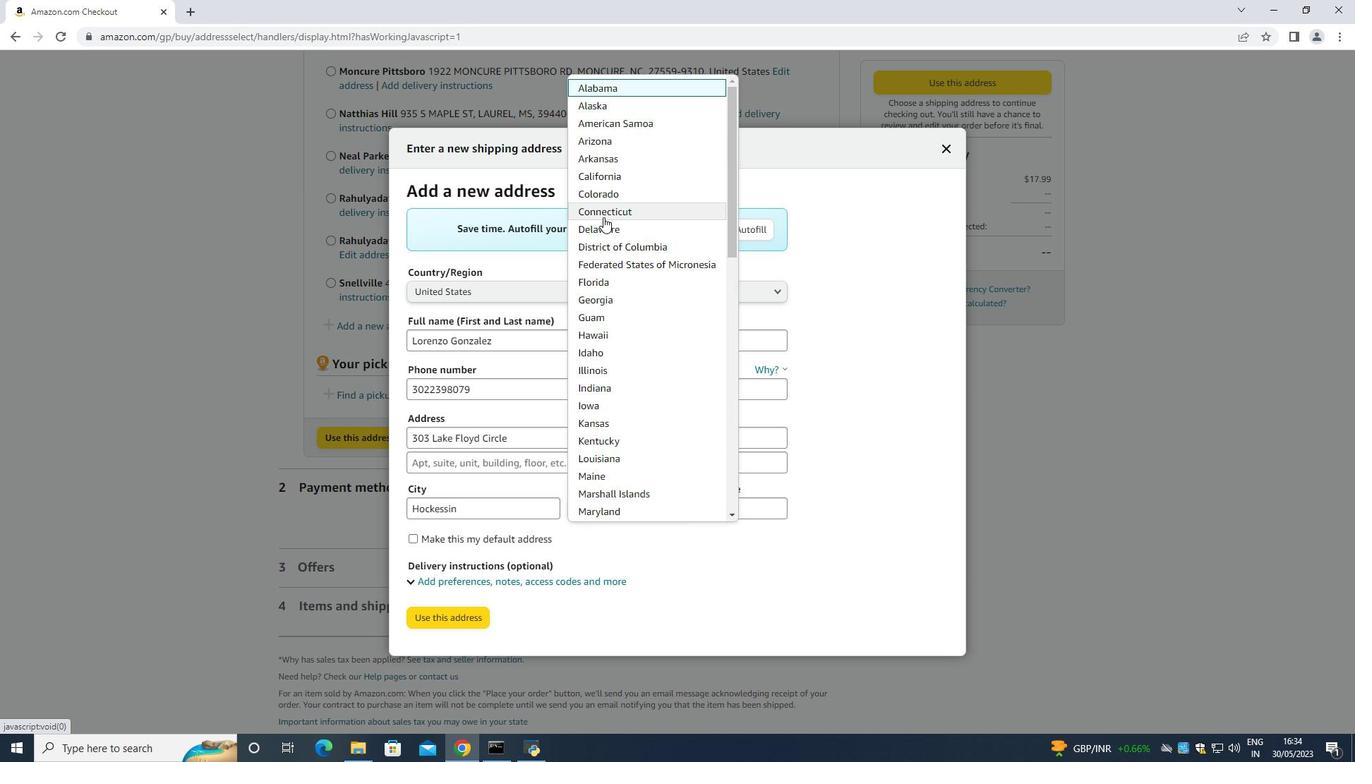 
Action: Mouse pressed left at (603, 224)
Screenshot: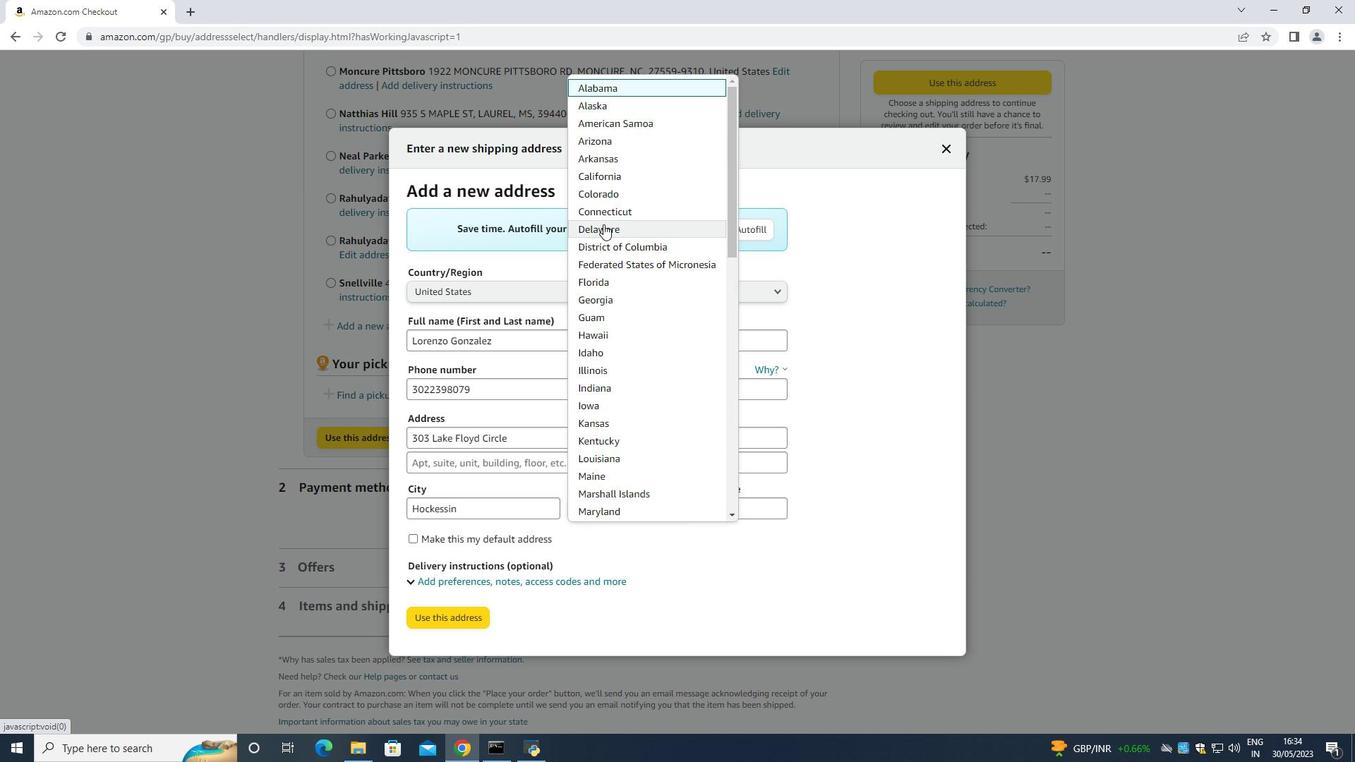 
Action: Mouse moved to (748, 506)
Screenshot: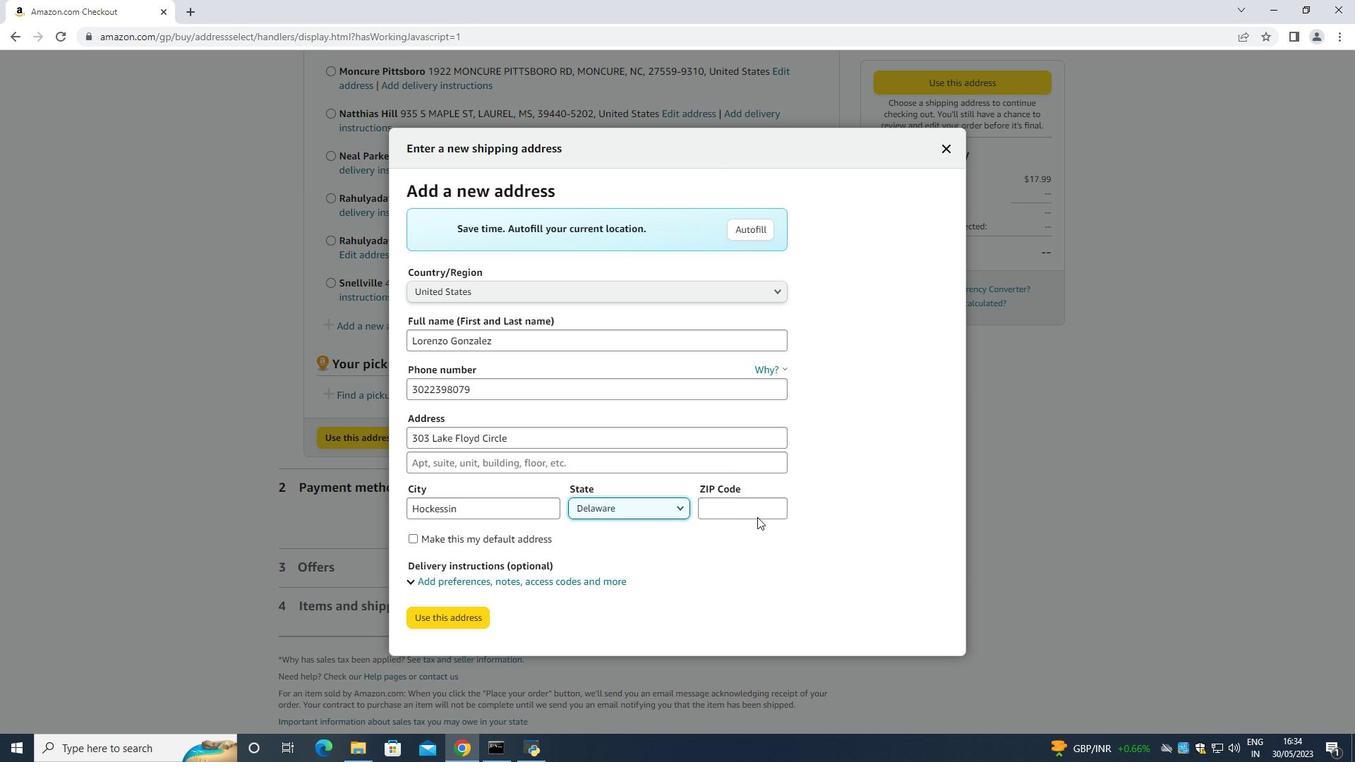 
Action: Mouse pressed left at (748, 506)
Screenshot: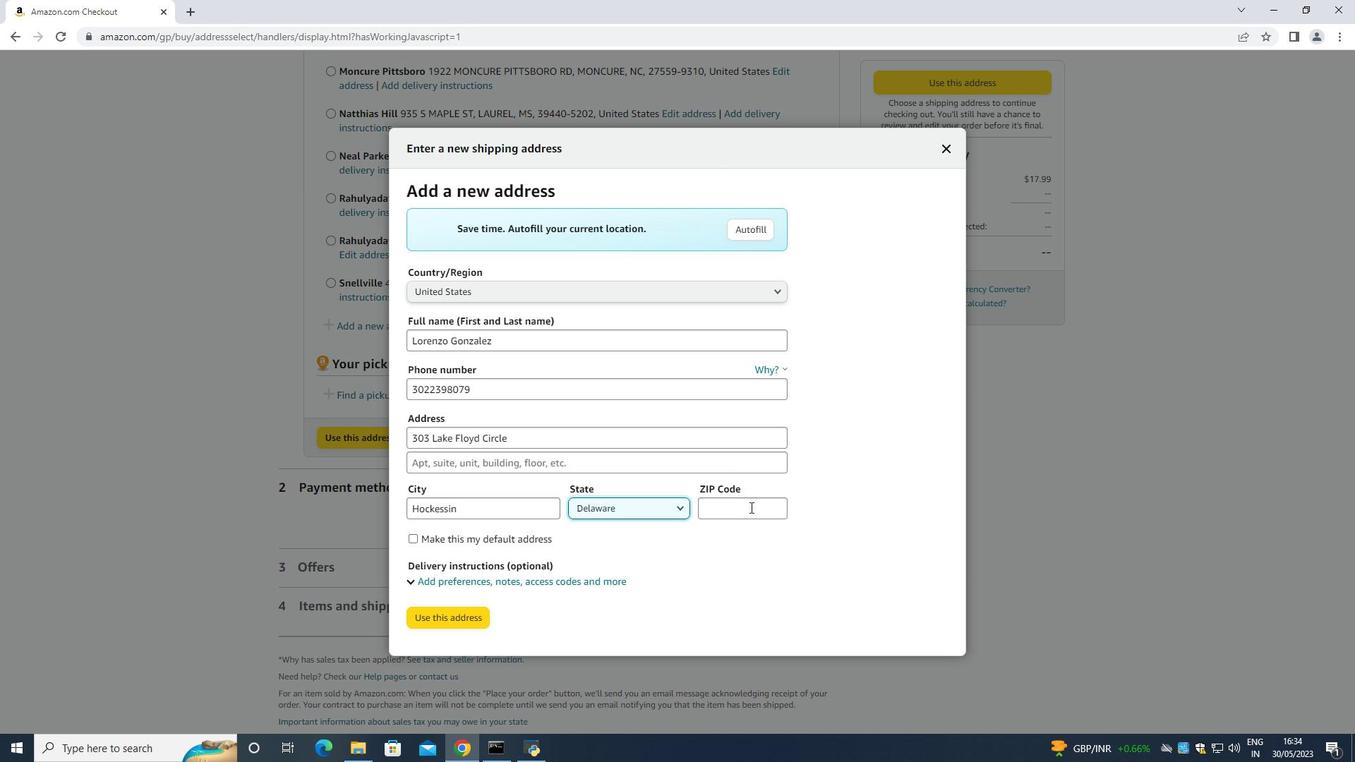 
Action: Key pressed 19707
Screenshot: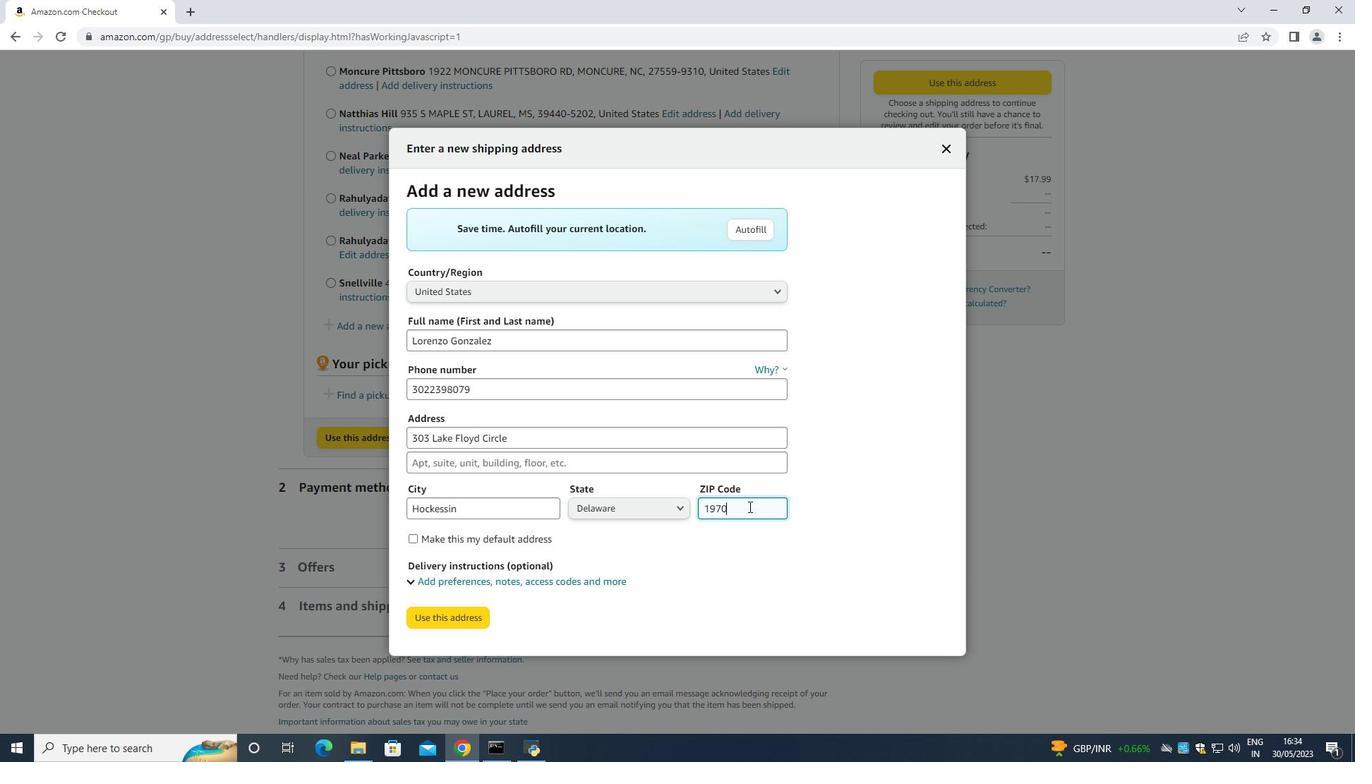 
Action: Mouse moved to (425, 532)
Screenshot: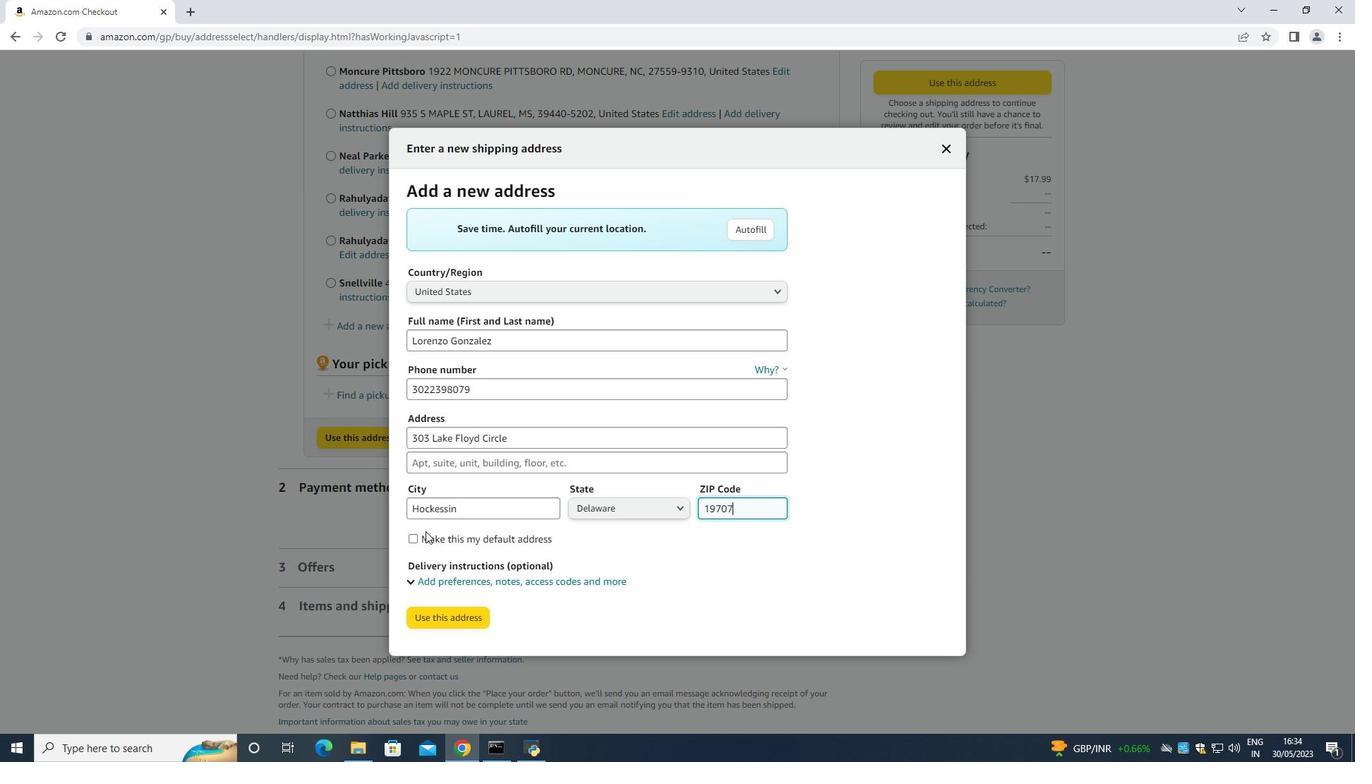 
Action: Mouse pressed left at (425, 532)
Screenshot: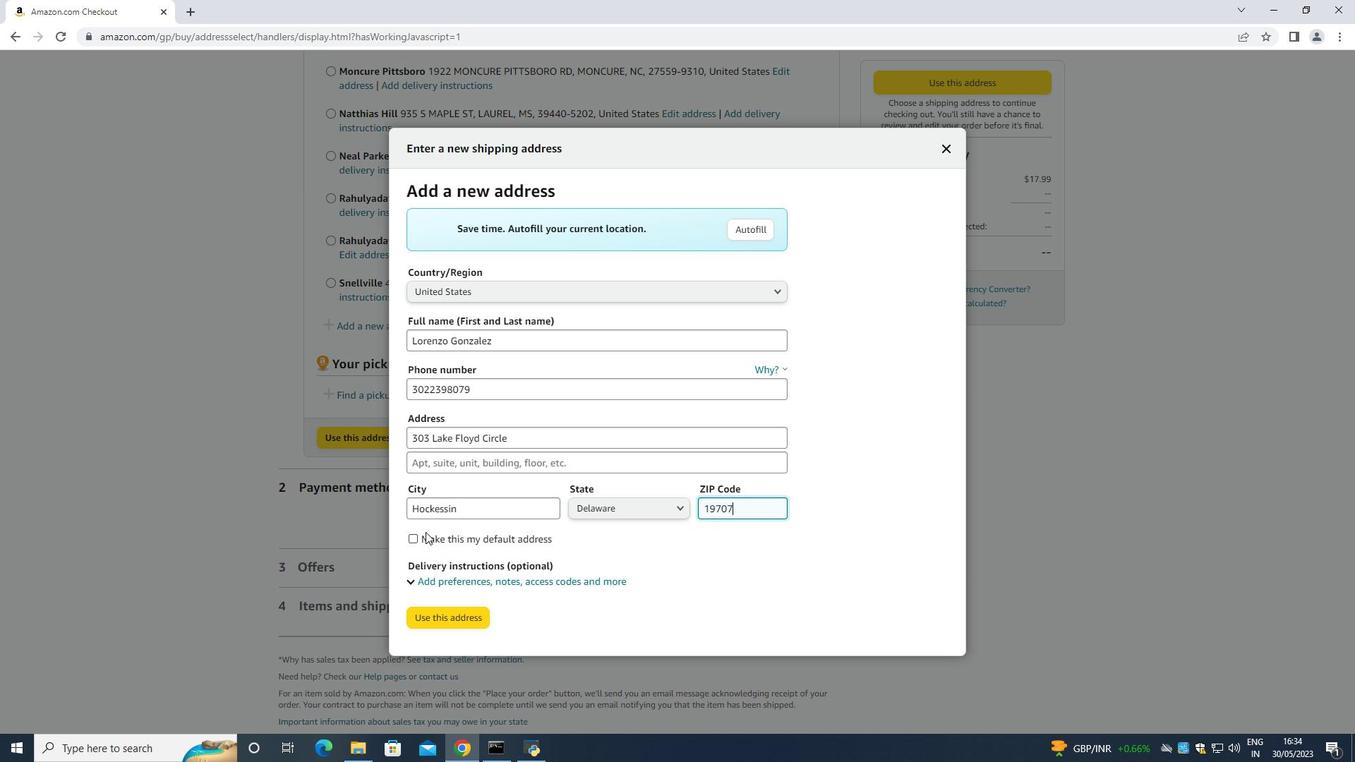 
Action: Mouse moved to (454, 616)
Screenshot: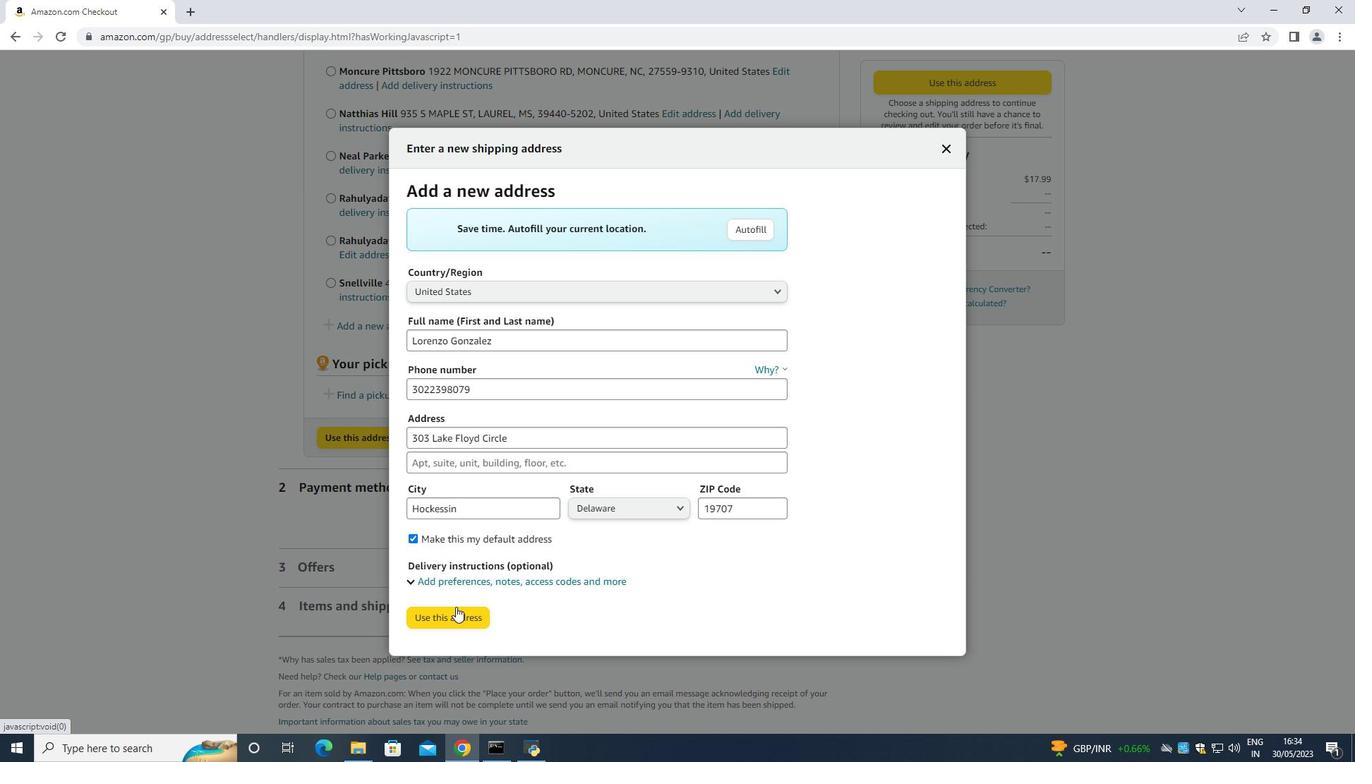 
Action: Mouse pressed left at (454, 616)
Screenshot: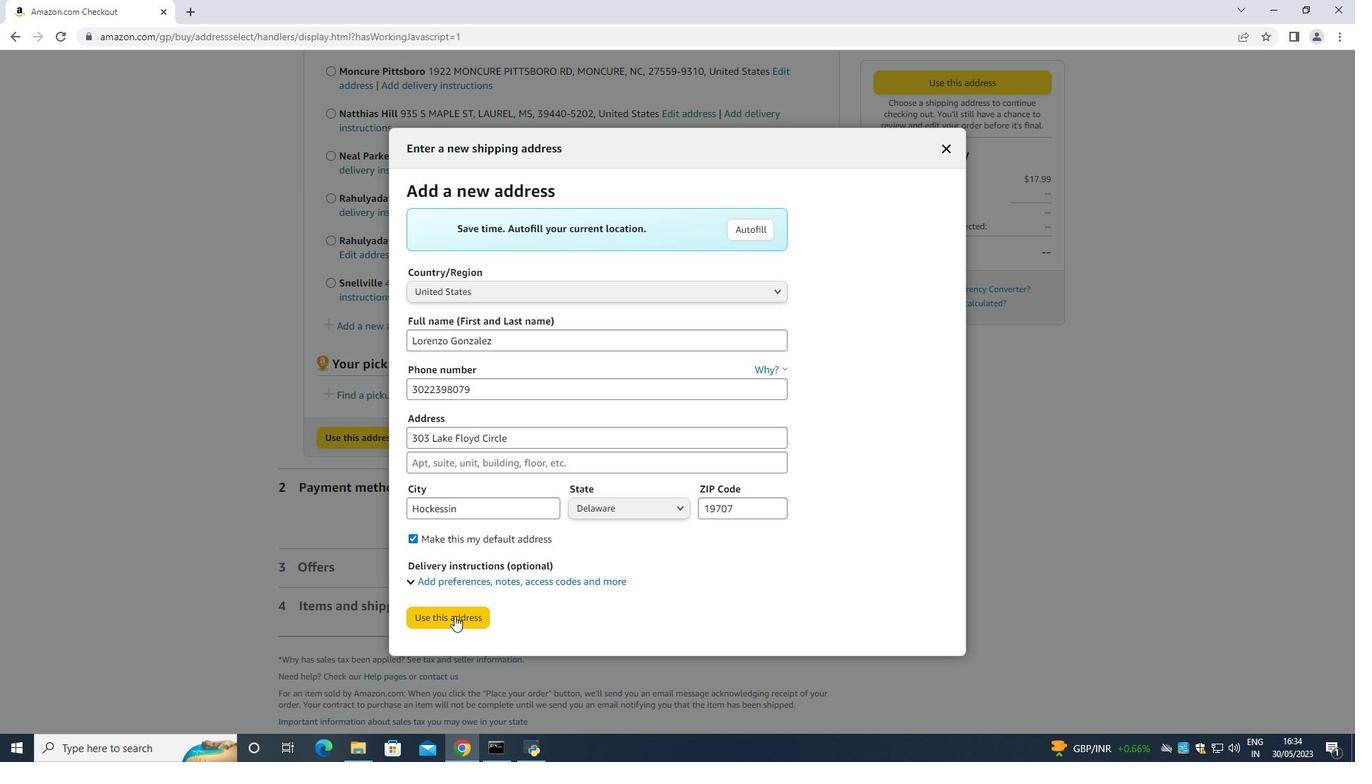 
Action: Mouse moved to (427, 717)
Screenshot: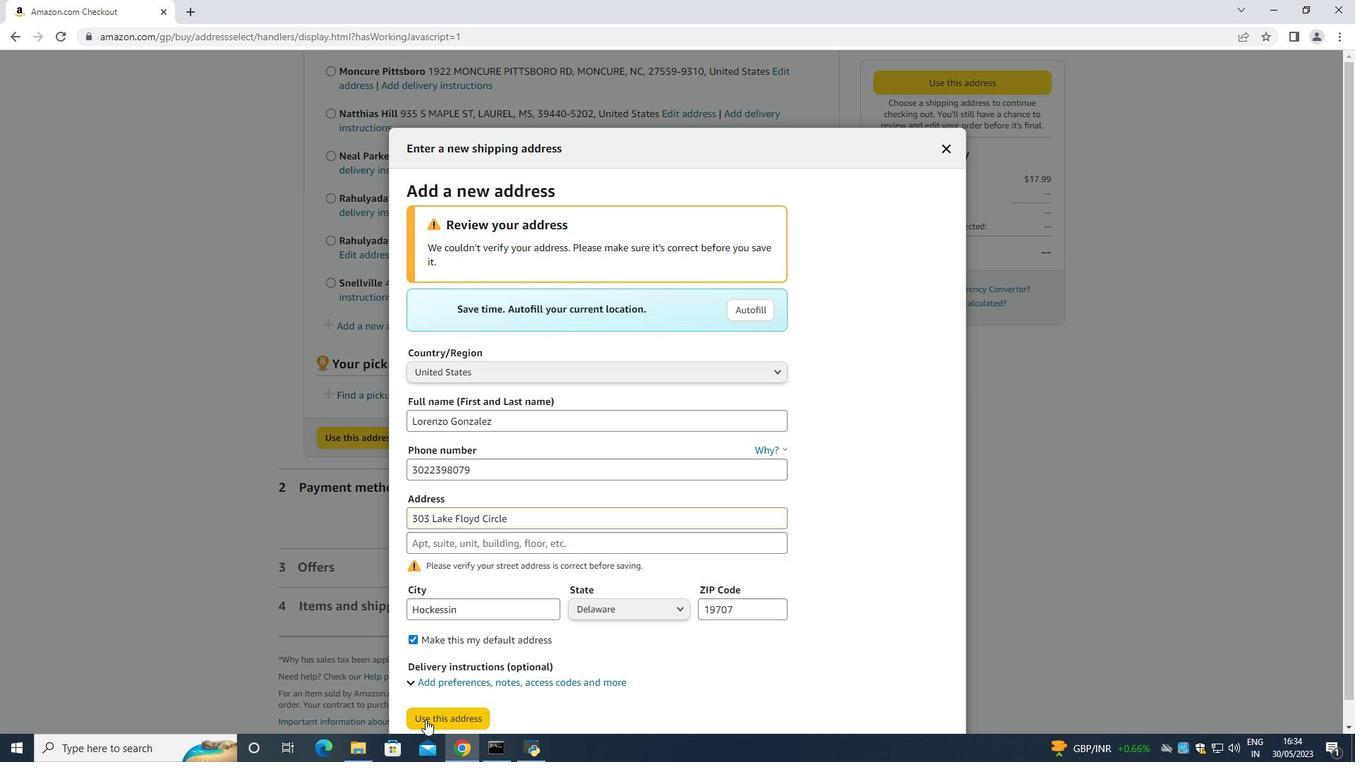
Action: Mouse pressed left at (427, 717)
Screenshot: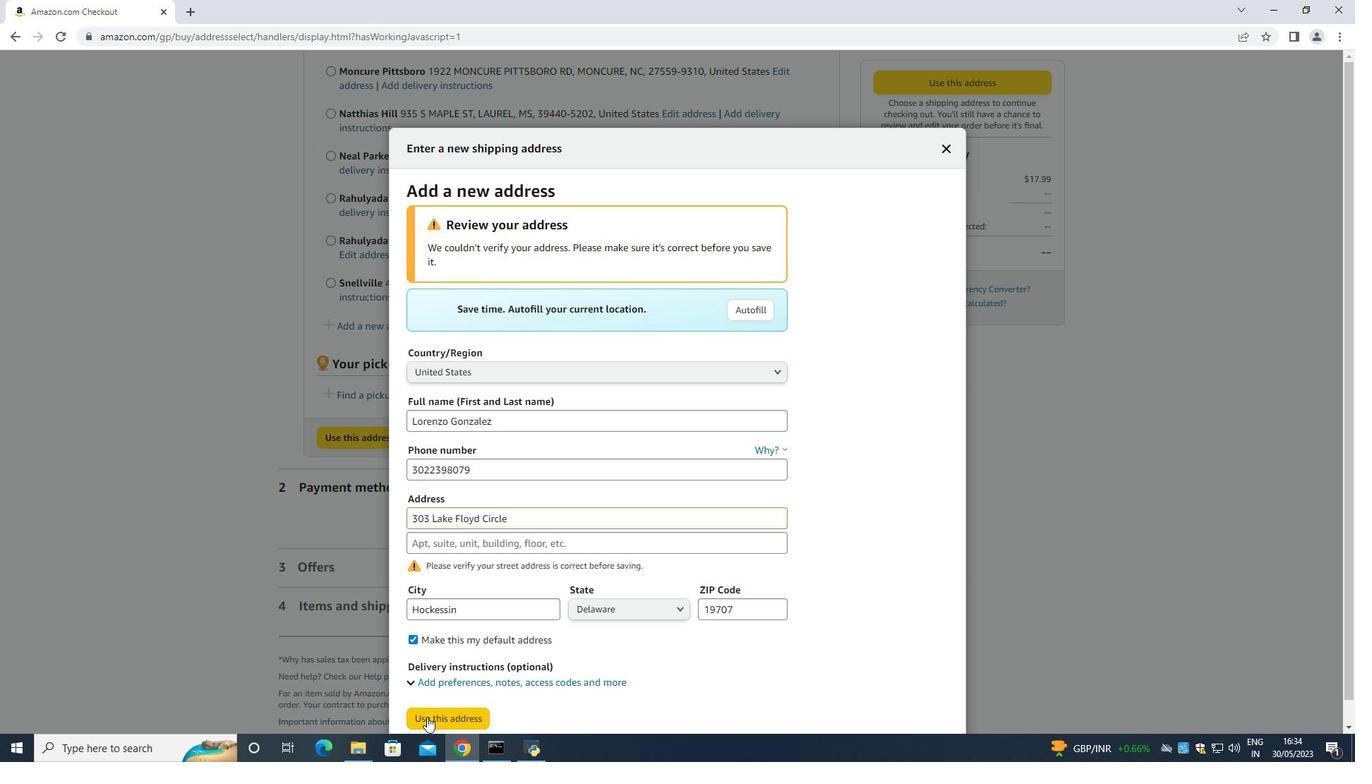 
Action: Mouse moved to (451, 305)
Screenshot: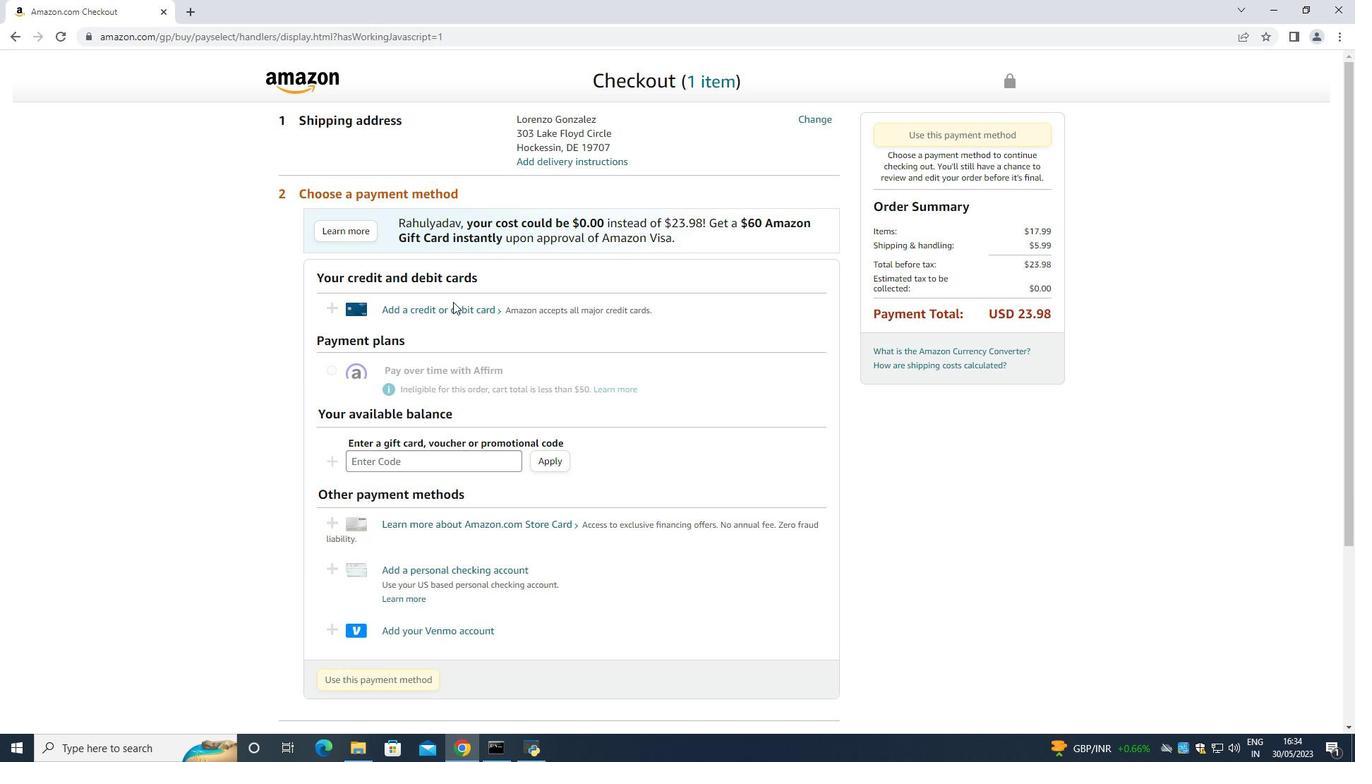 
Action: Mouse pressed left at (451, 305)
Screenshot: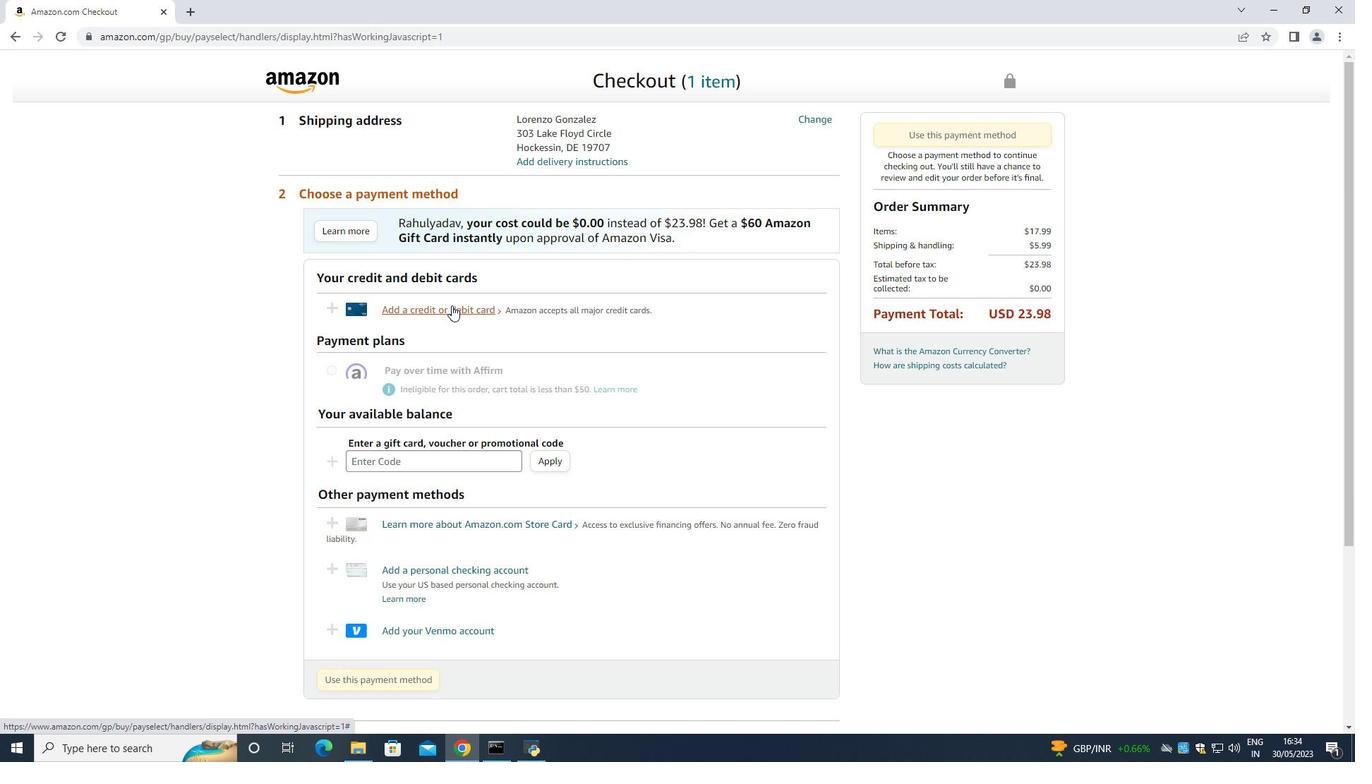 
Action: Mouse moved to (585, 326)
Screenshot: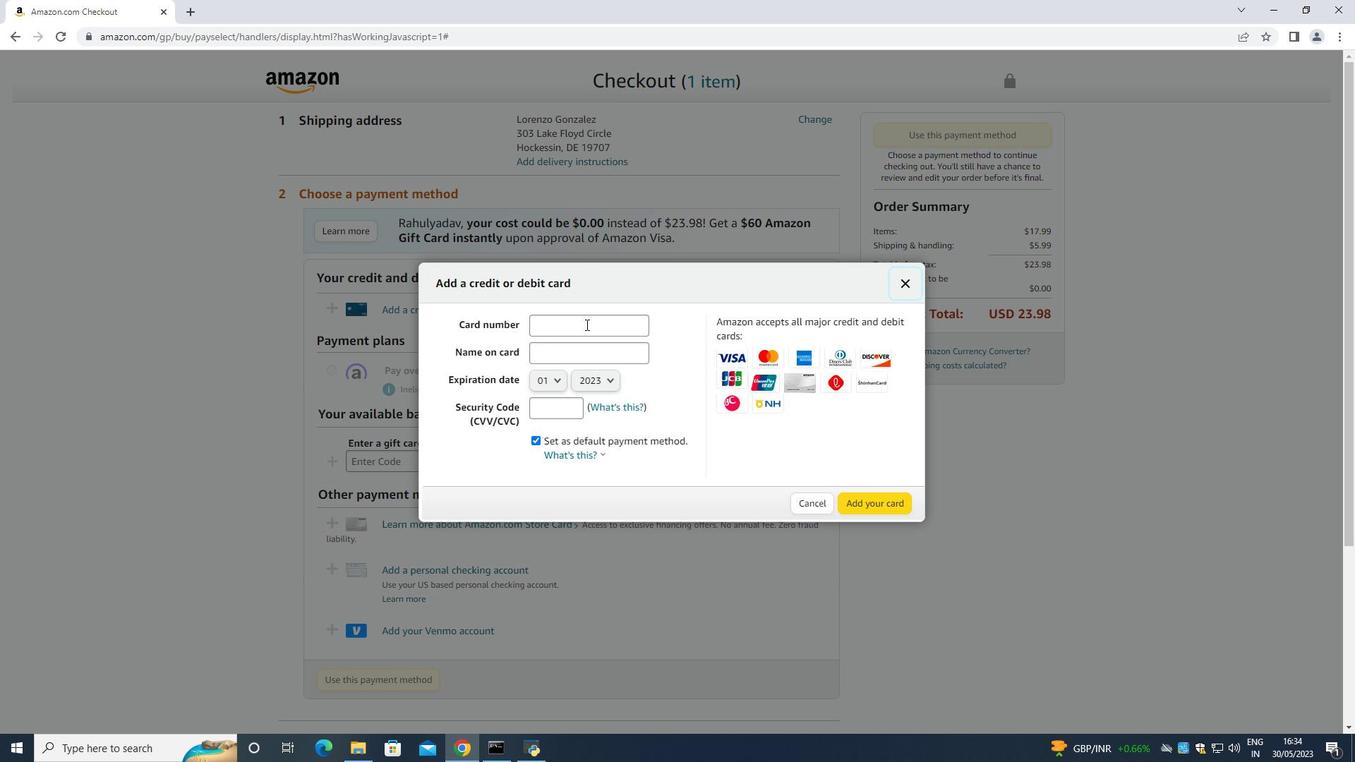 
Action: Mouse pressed left at (585, 326)
Screenshot: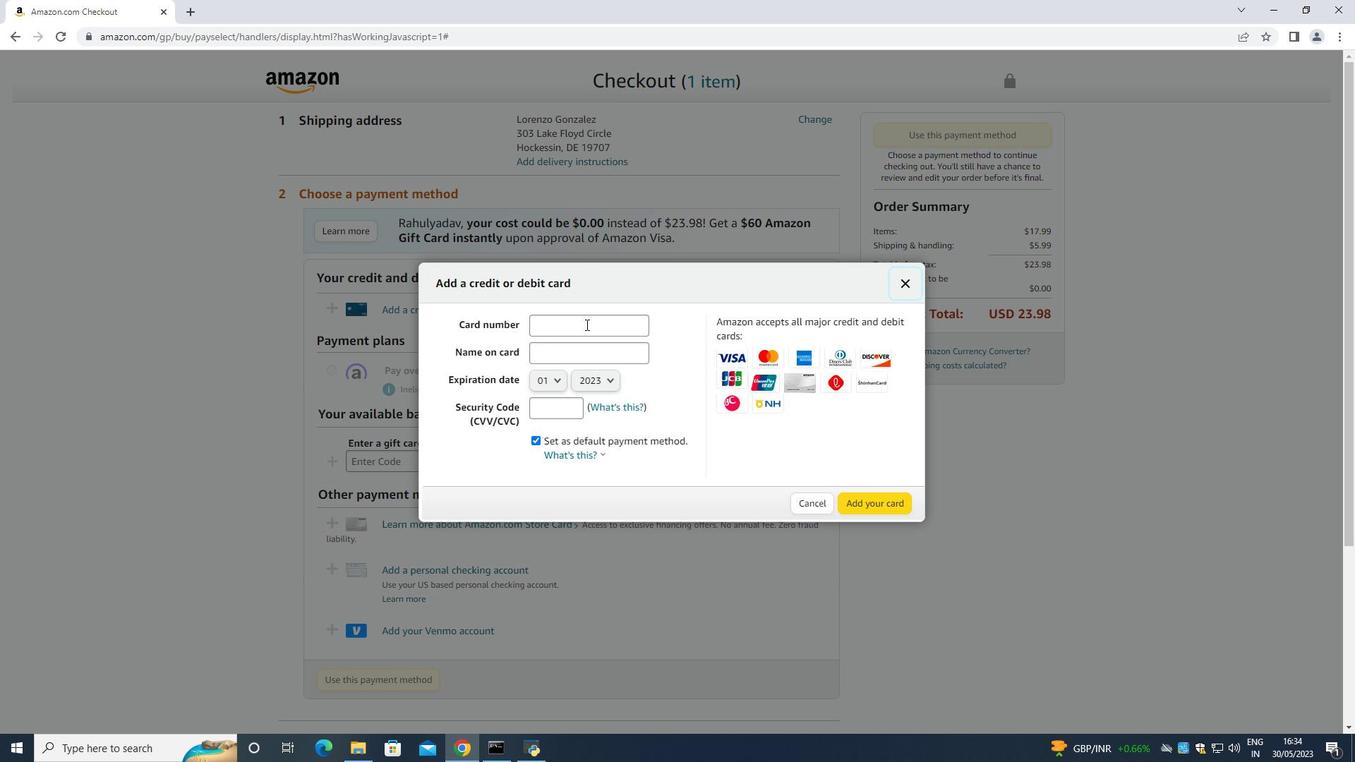 
Action: Mouse pressed left at (585, 326)
Screenshot: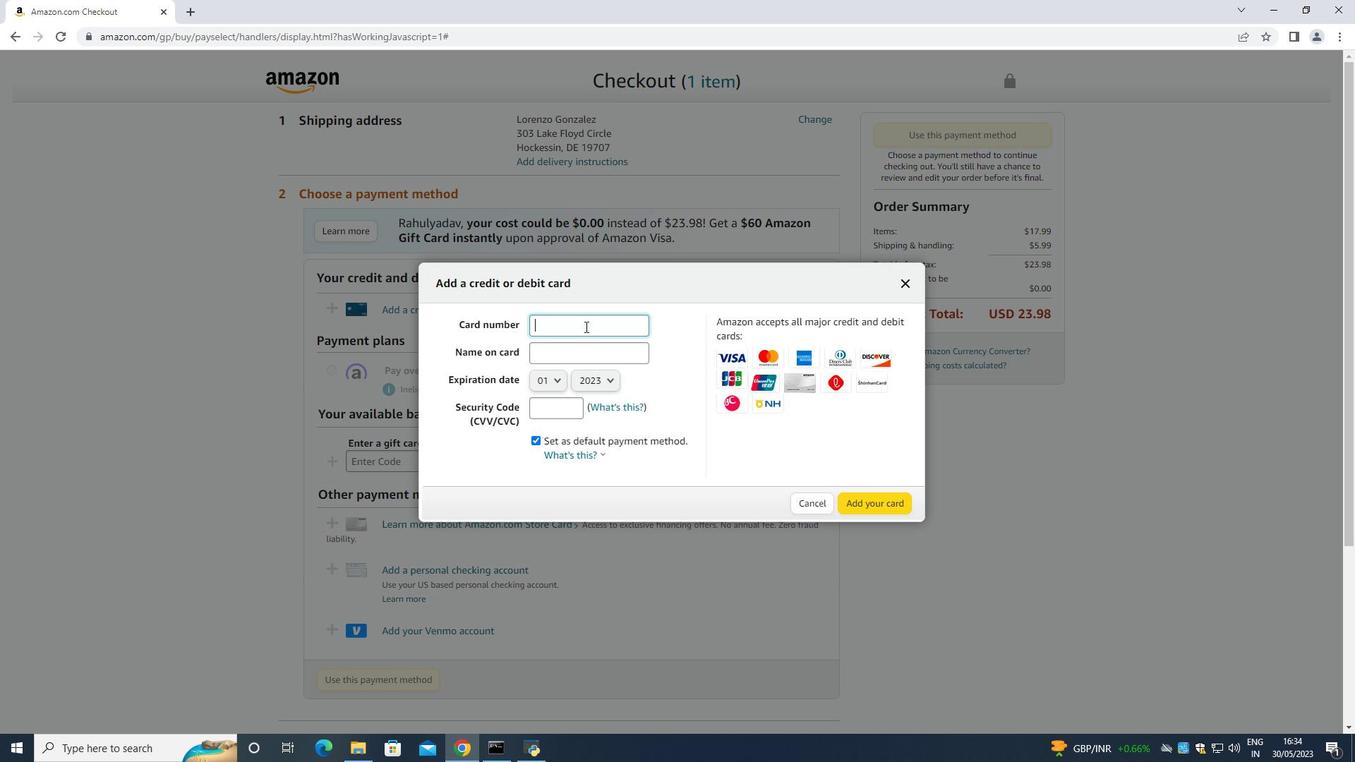 
Action: Key pressed 5214563265237965<Key.tab><Key.caps_lock>LORENZO<Key.space><Key.shift>gONZALEZ<Key.space><Key.backspace><Key.backspace><Key.backspace><Key.backspace><Key.backspace><Key.backspace><Key.backspace><Key.backspace><Key.backspace><Key.backspace><Key.backspace><Key.backspace><Key.backspace><Key.backspace><Key.backspace><Key.backspace><Key.backspace><Key.backspace><Key.backspace><Key.backspace><Key.backspace><Key.backspace><Key.backspace><Key.backspace><Key.backspace><Key.backspace><Key.backspace><Key.backspace><Key.backspace><Key.backspace><Key.tab><Key.caps_lock>
Screenshot: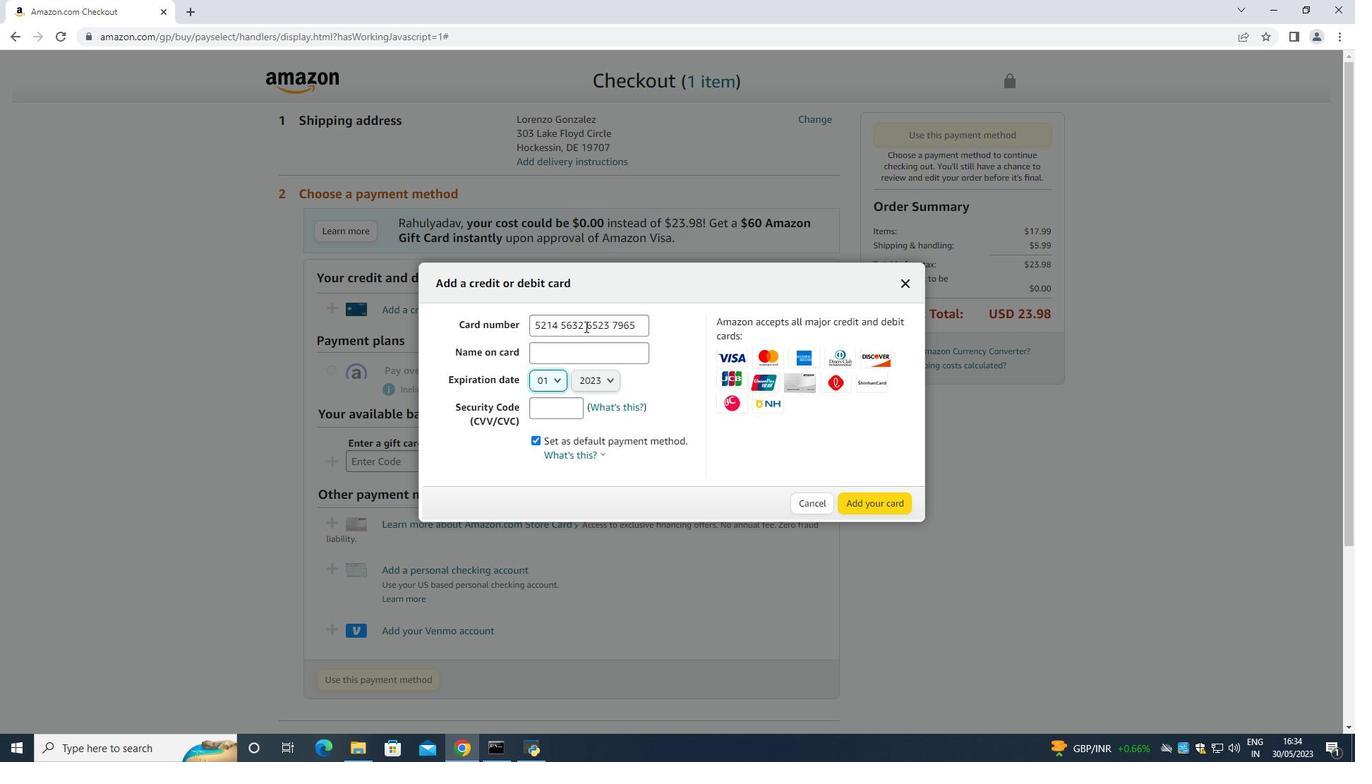 
Action: Mouse moved to (576, 346)
Screenshot: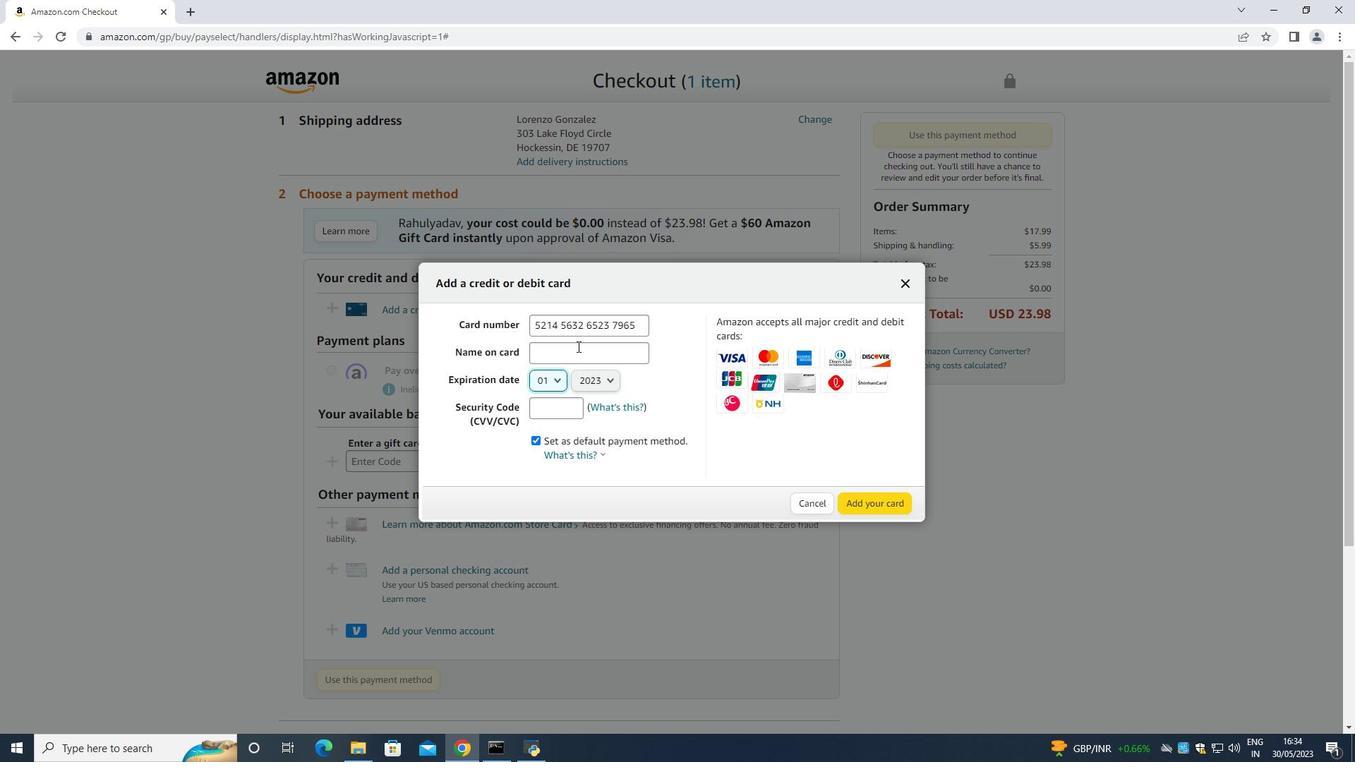 
Action: Mouse pressed left at (576, 346)
Screenshot: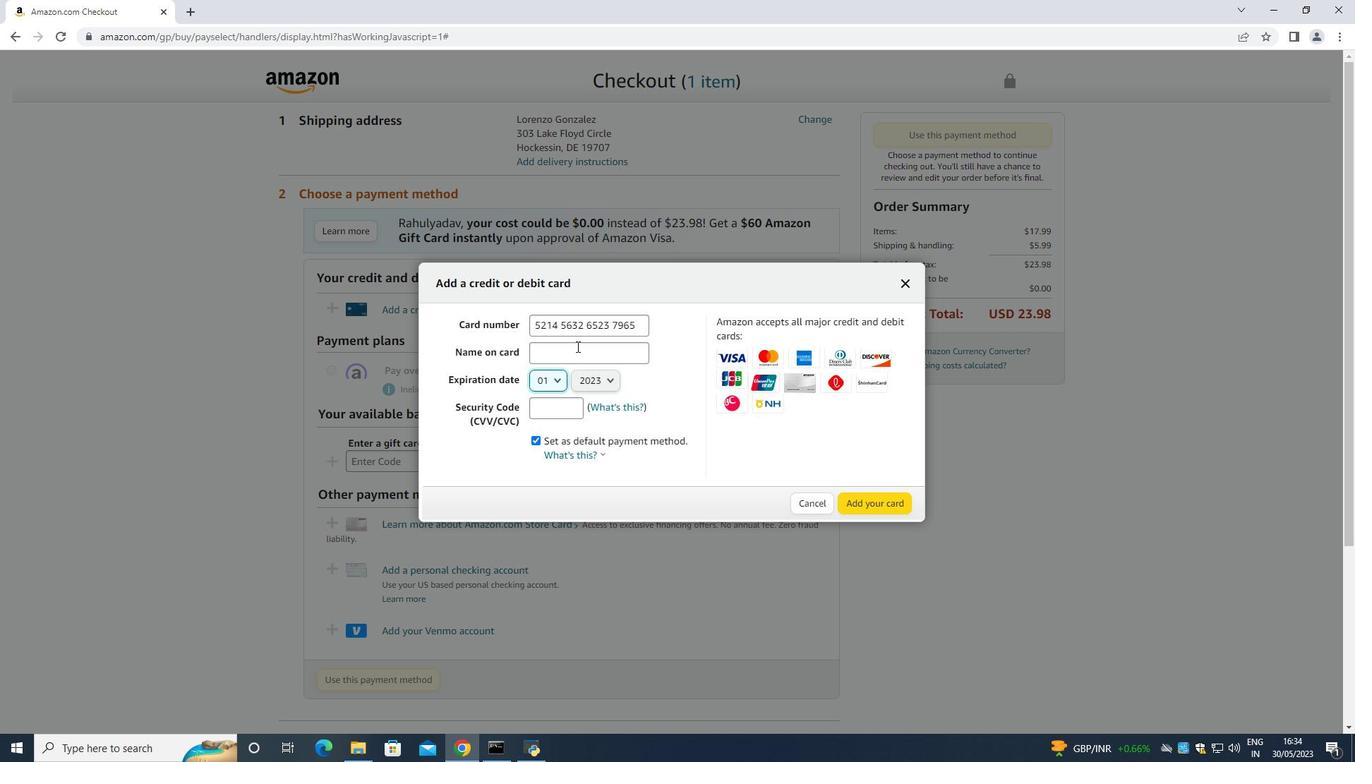
Action: Key pressed <Key.shift>Lorenzo<Key.space><Key.shift><Key.shift>Gonzalez<Key.tab><Key.enter><Key.enter><Key.tab><Key.enter><Key.down><Key.down><Key.enter><Key.tab><Key.tab>549
Screenshot: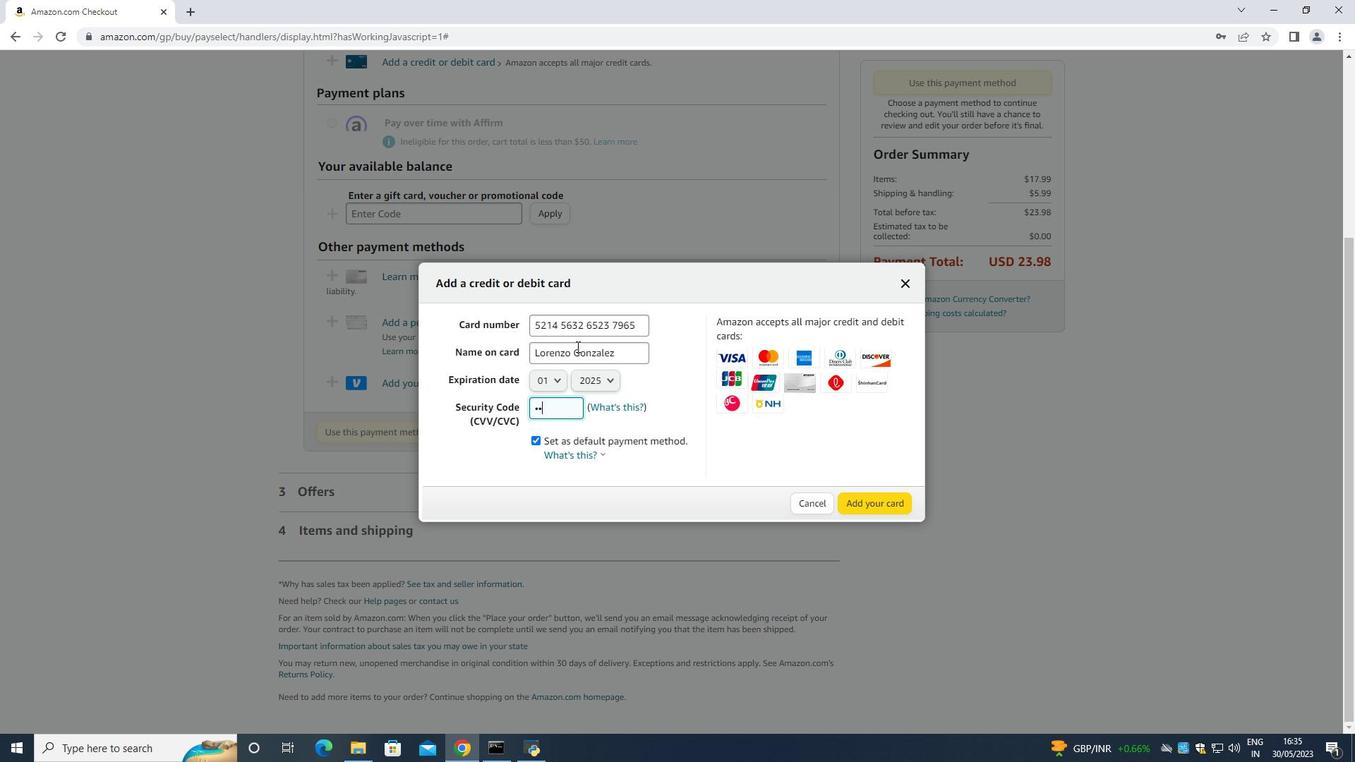 
Action: Mouse moved to (561, 355)
Screenshot: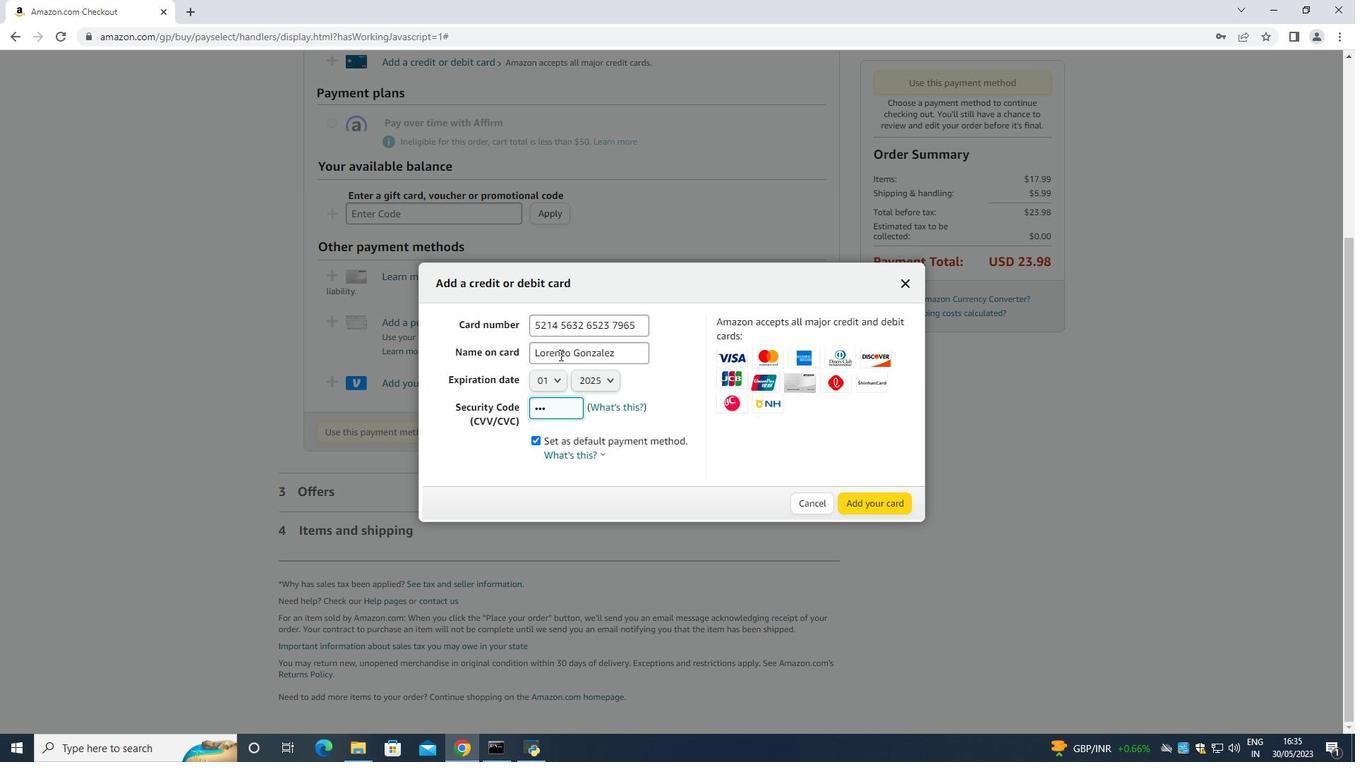 
